 Task: Master Chrome Reading List.
Action: Mouse moved to (1023, 30)
Screenshot: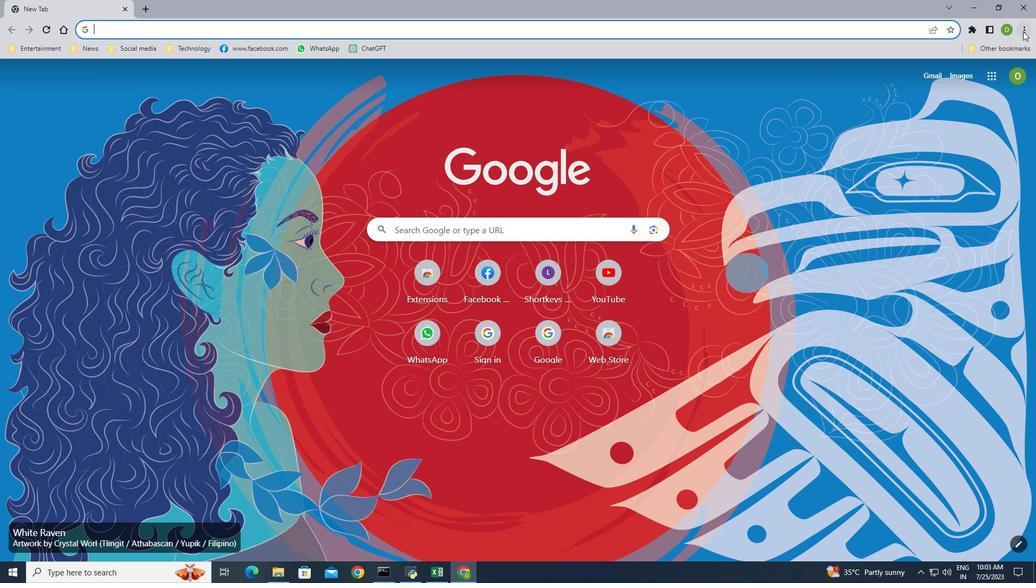 
Action: Mouse pressed left at (1023, 30)
Screenshot: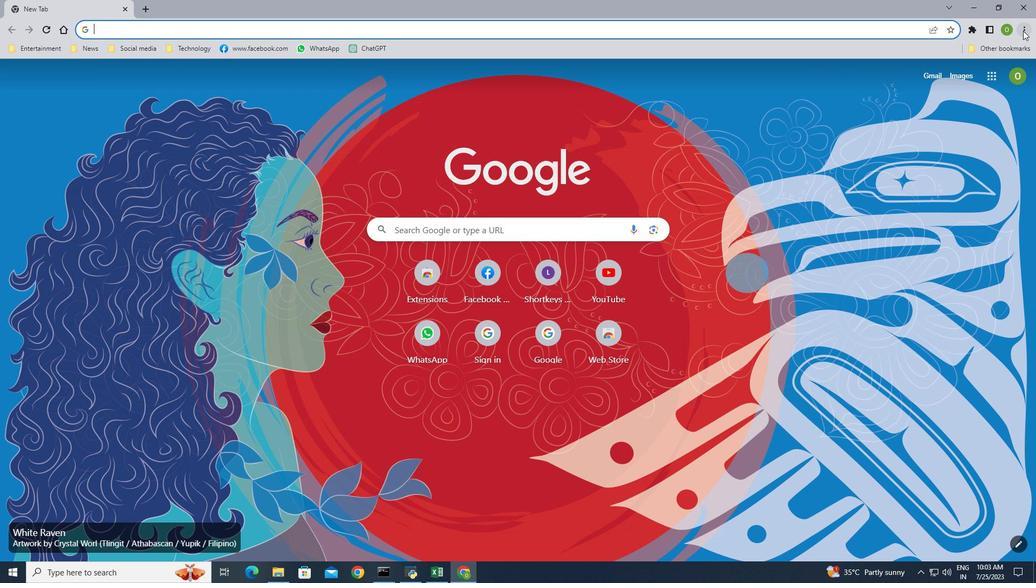 
Action: Mouse moved to (933, 140)
Screenshot: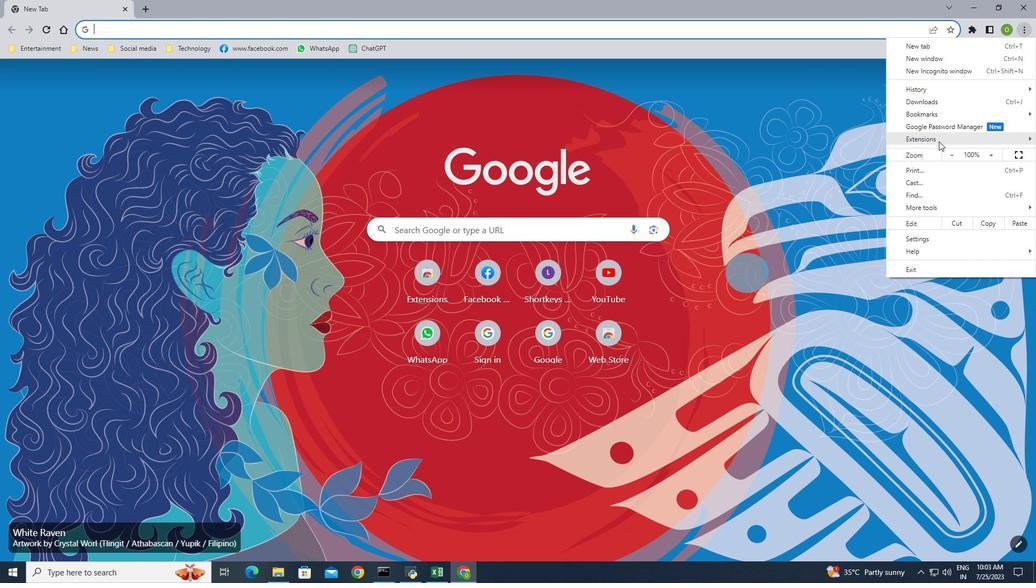 
Action: Mouse pressed left at (933, 140)
Screenshot: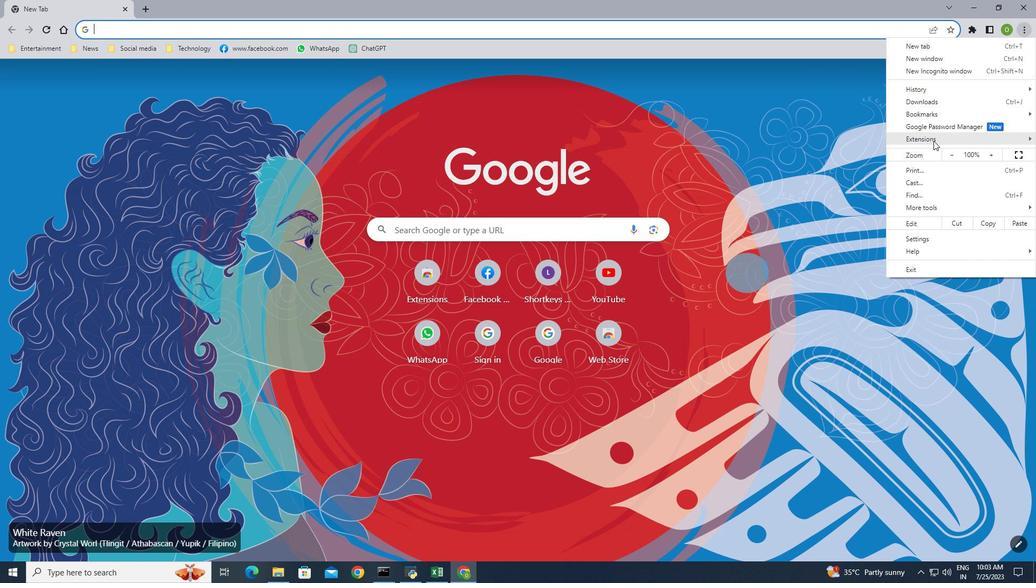 
Action: Mouse moved to (851, 151)
Screenshot: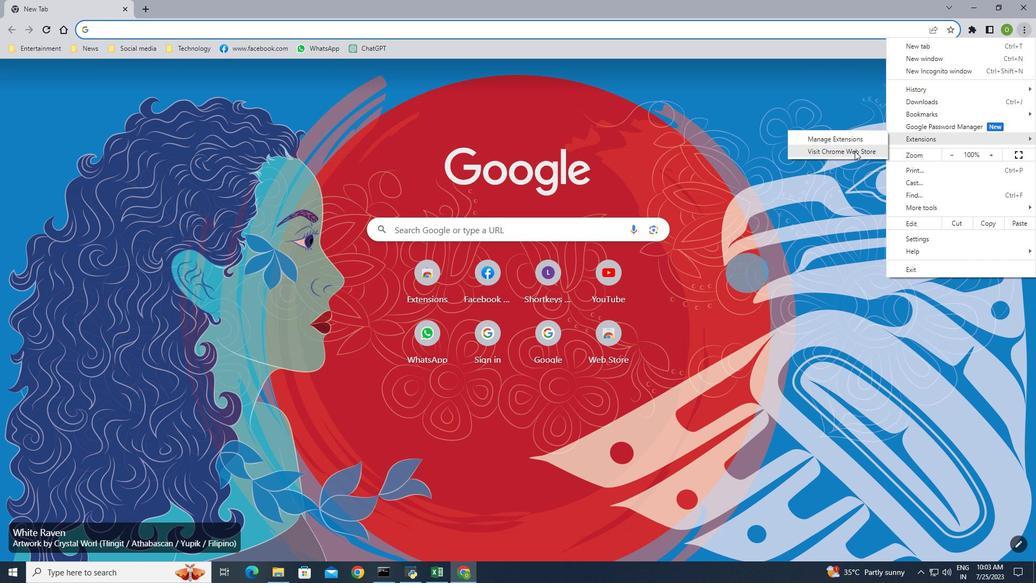 
Action: Mouse pressed left at (851, 151)
Screenshot: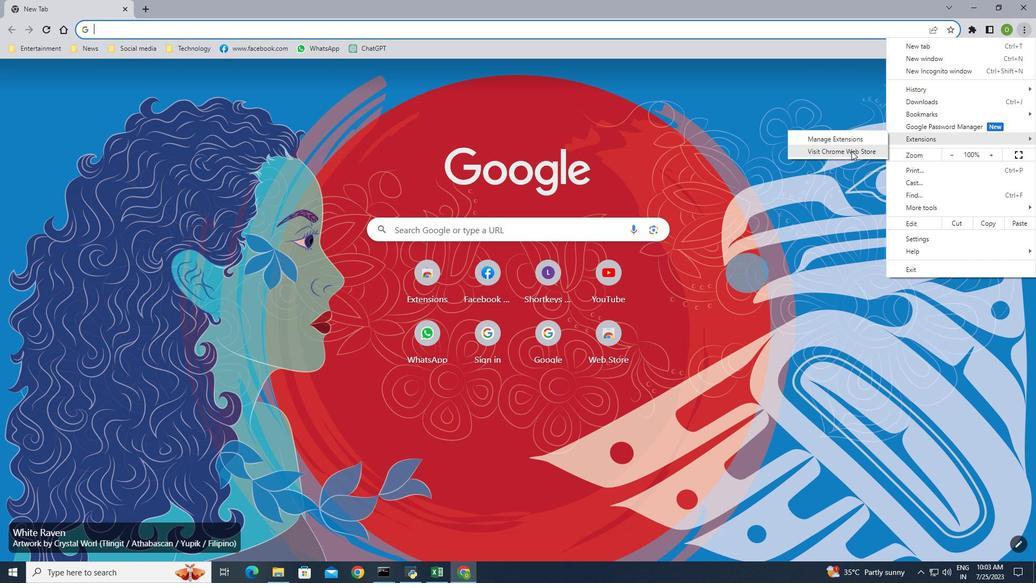
Action: Mouse moved to (278, 111)
Screenshot: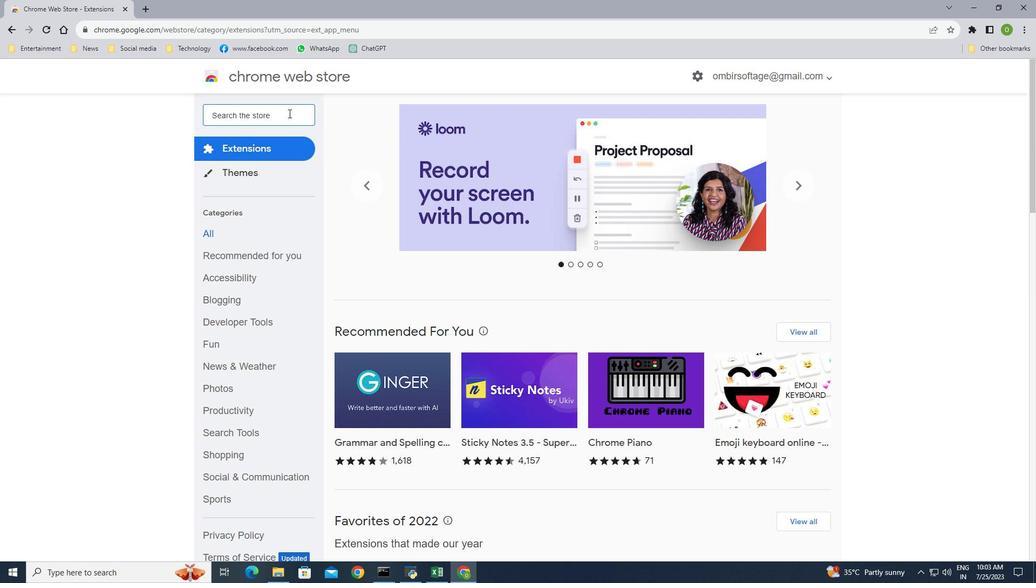 
Action: Mouse pressed left at (278, 111)
Screenshot: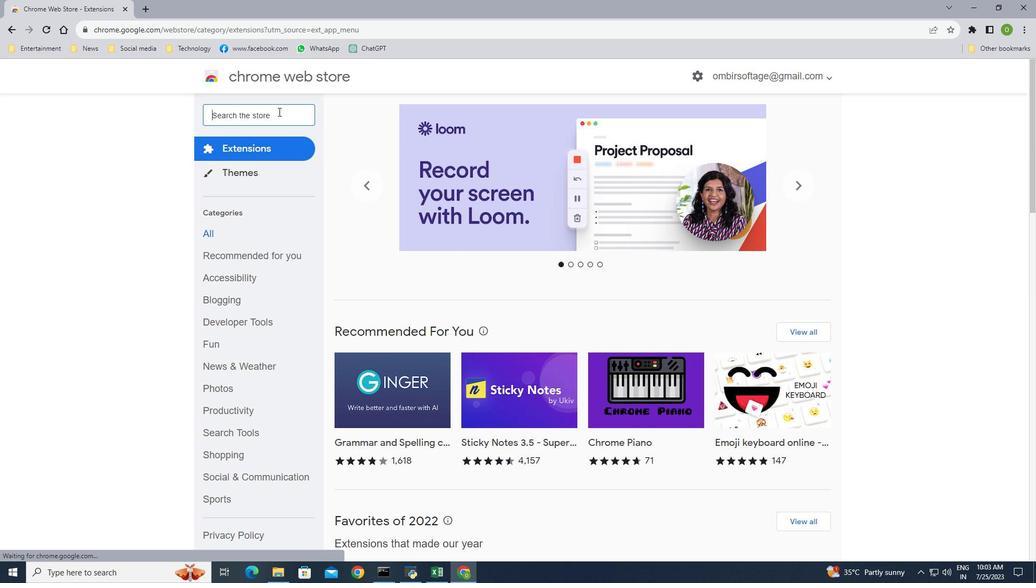 
Action: Key pressed reading<Key.space>list<Key.enter>
Screenshot: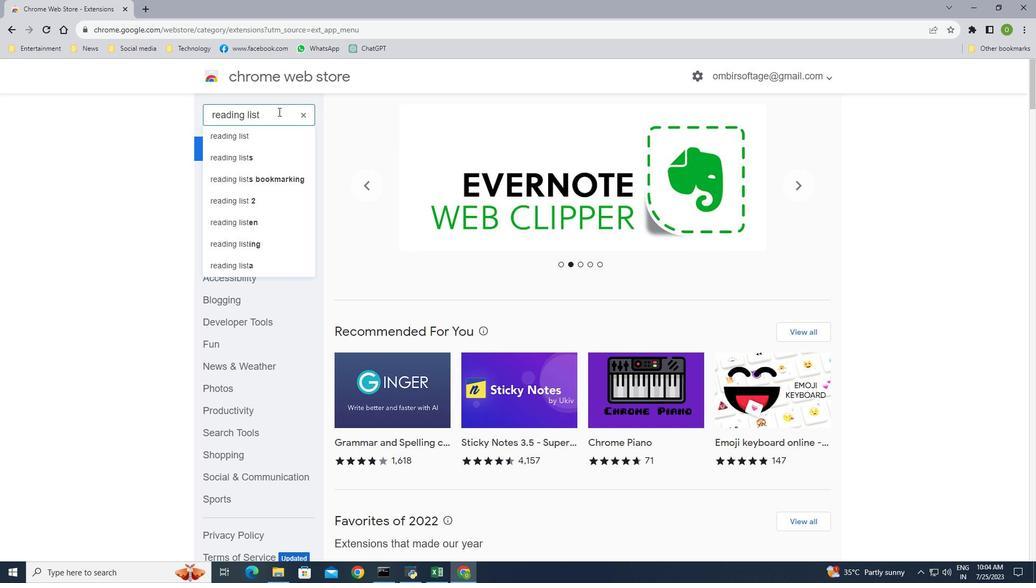 
Action: Mouse moved to (509, 227)
Screenshot: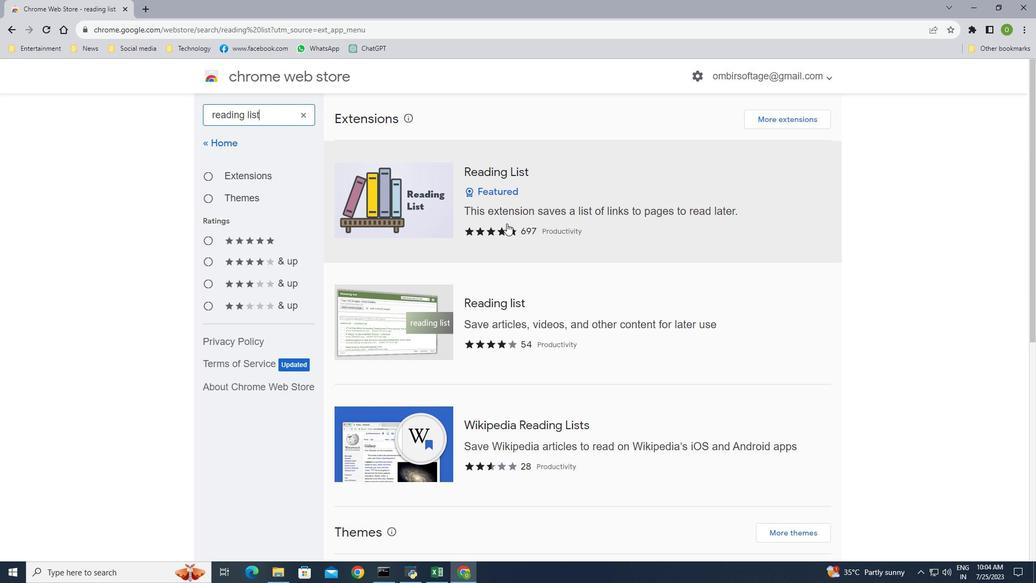 
Action: Mouse scrolled (509, 227) with delta (0, 0)
Screenshot: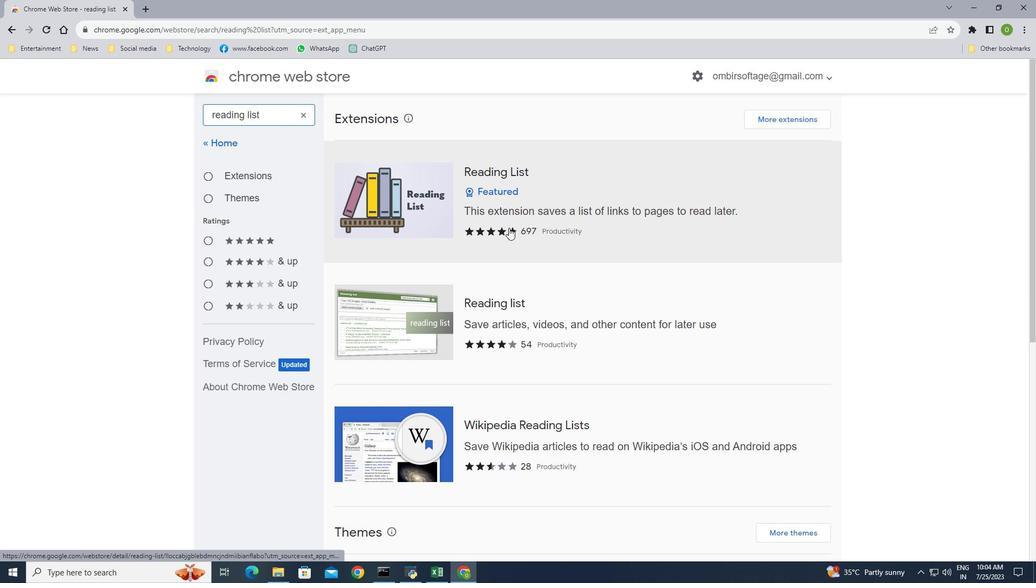
Action: Mouse scrolled (509, 227) with delta (0, 0)
Screenshot: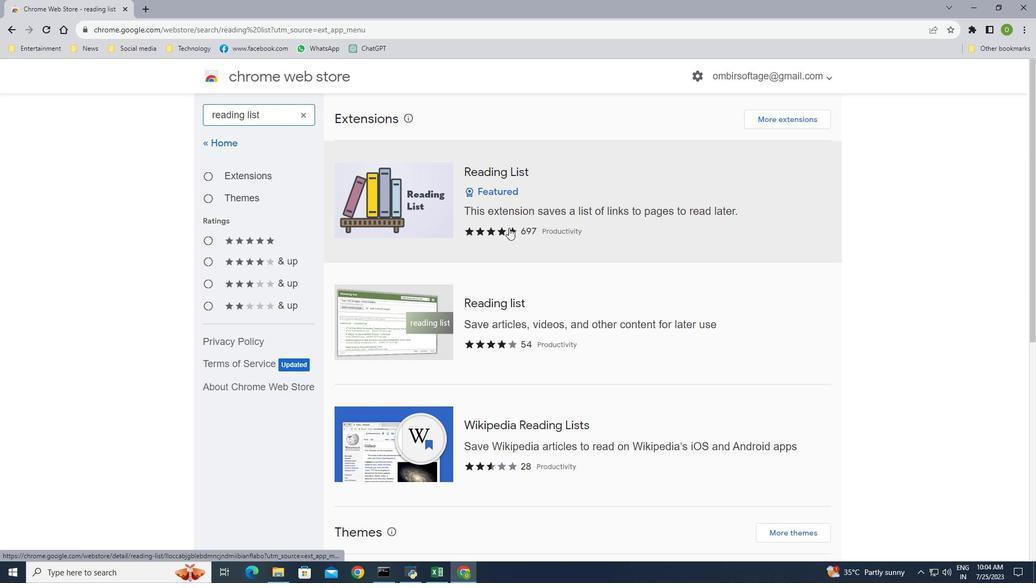 
Action: Mouse moved to (509, 227)
Screenshot: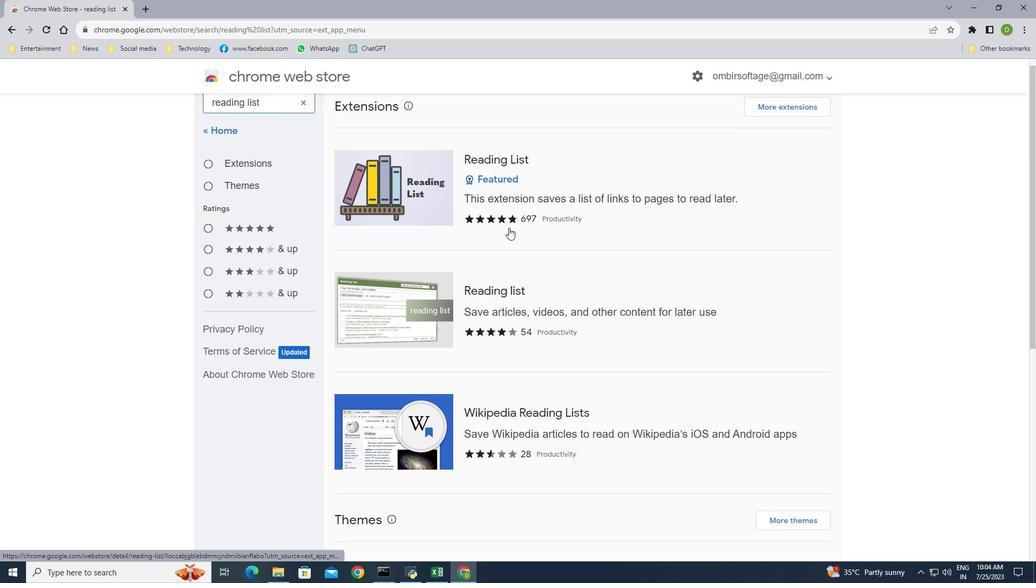 
Action: Mouse scrolled (509, 227) with delta (0, 0)
Screenshot: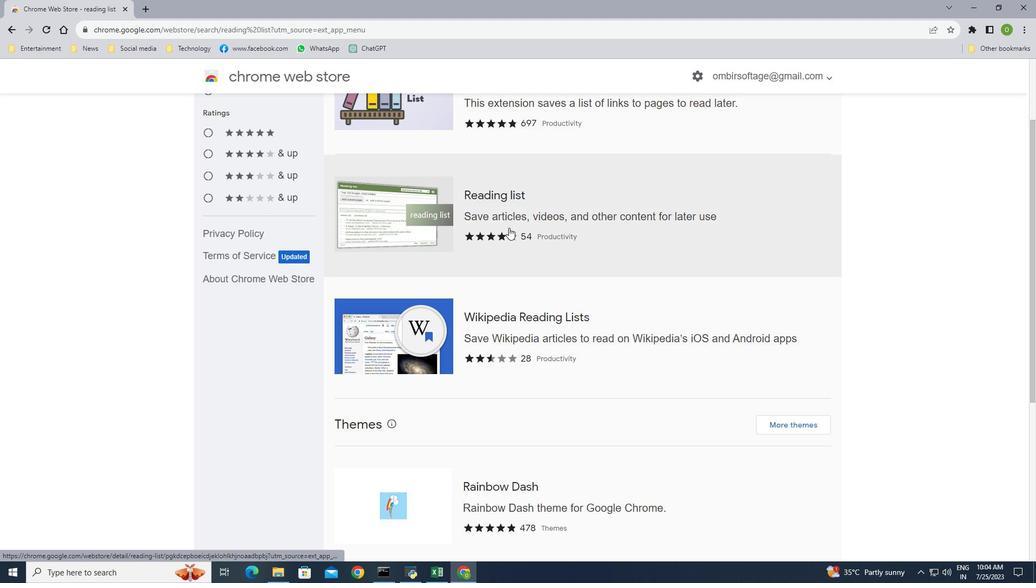 
Action: Mouse scrolled (509, 227) with delta (0, 0)
Screenshot: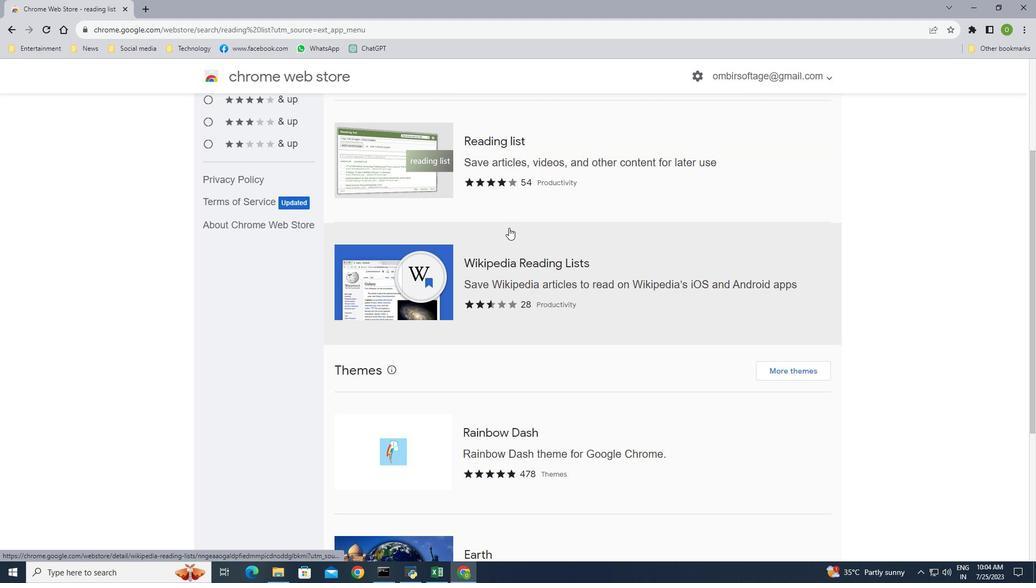 
Action: Mouse scrolled (509, 227) with delta (0, 0)
Screenshot: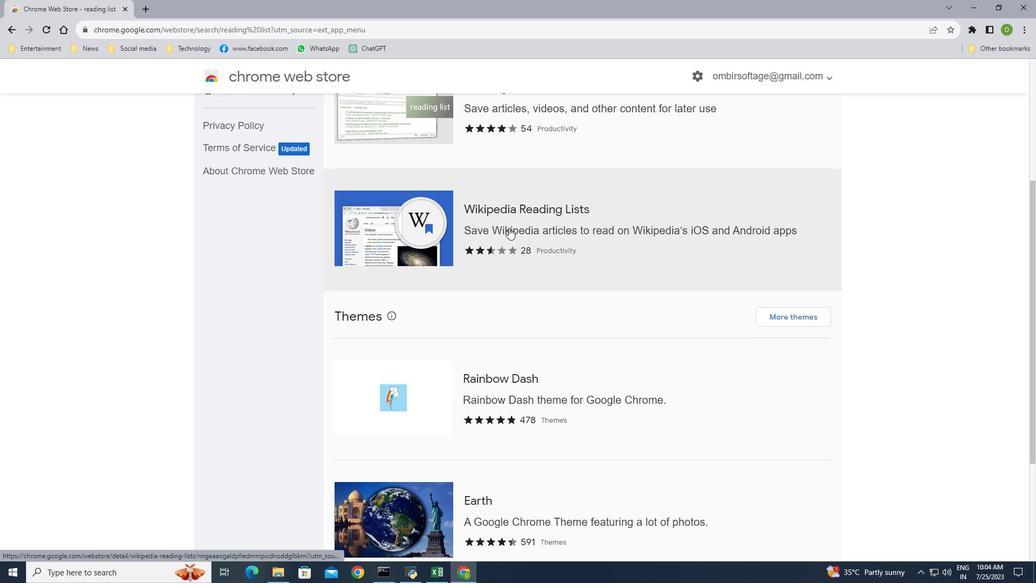 
Action: Mouse scrolled (509, 227) with delta (0, 0)
Screenshot: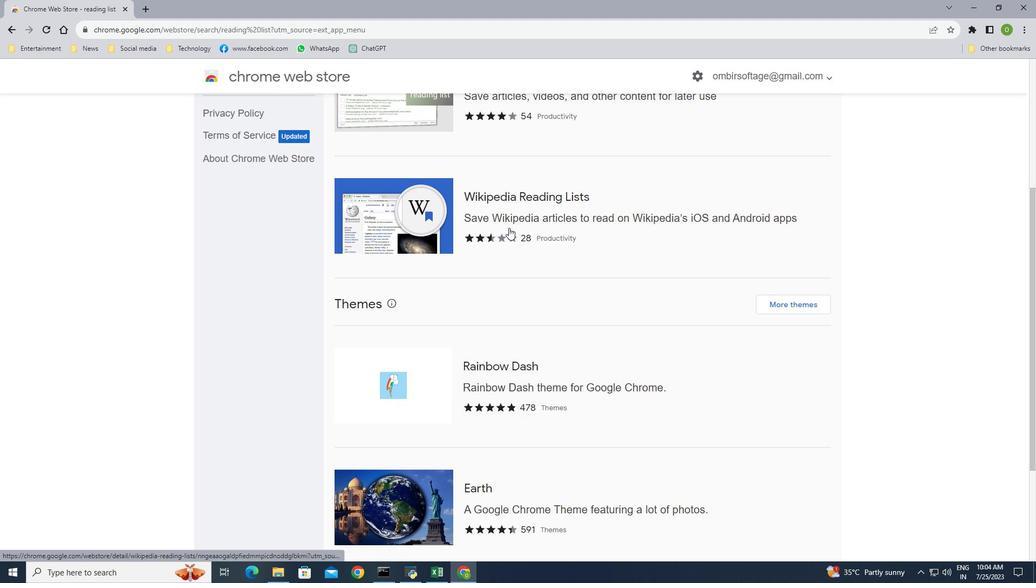 
Action: Mouse scrolled (509, 227) with delta (0, 0)
Screenshot: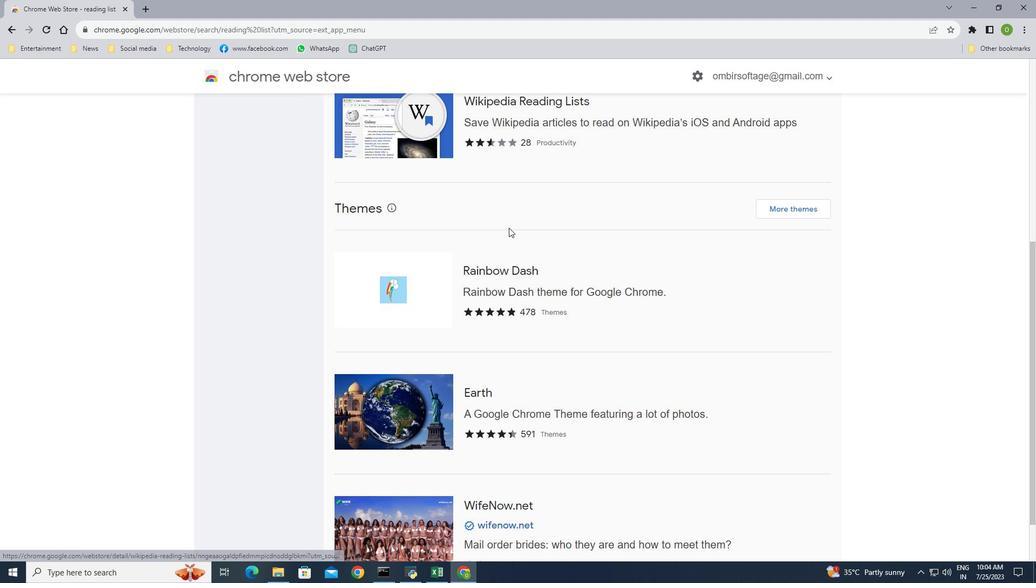 
Action: Mouse scrolled (509, 227) with delta (0, 0)
Screenshot: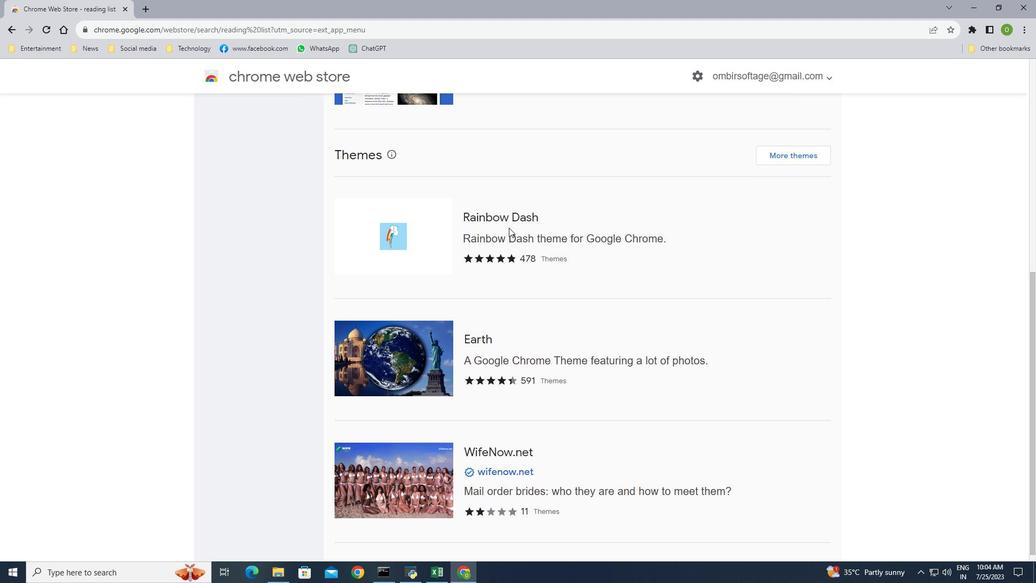 
Action: Mouse scrolled (509, 227) with delta (0, 0)
Screenshot: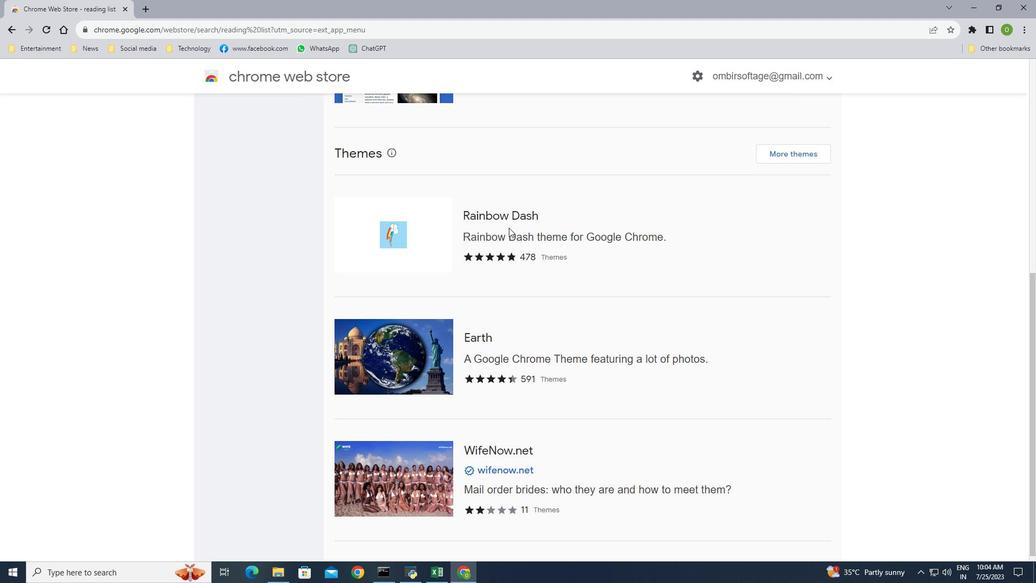 
Action: Mouse scrolled (509, 227) with delta (0, 0)
Screenshot: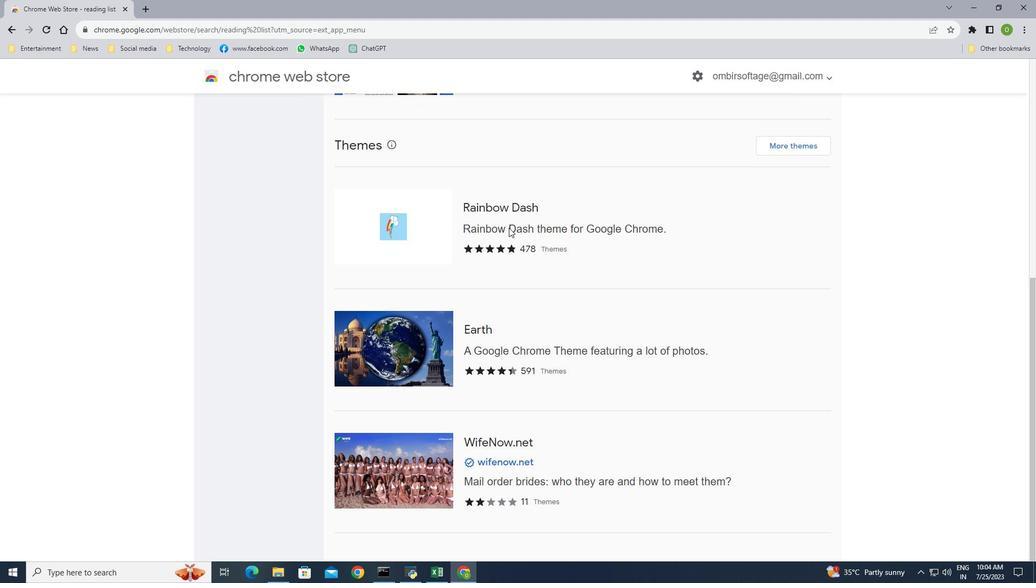 
Action: Mouse moved to (509, 227)
Screenshot: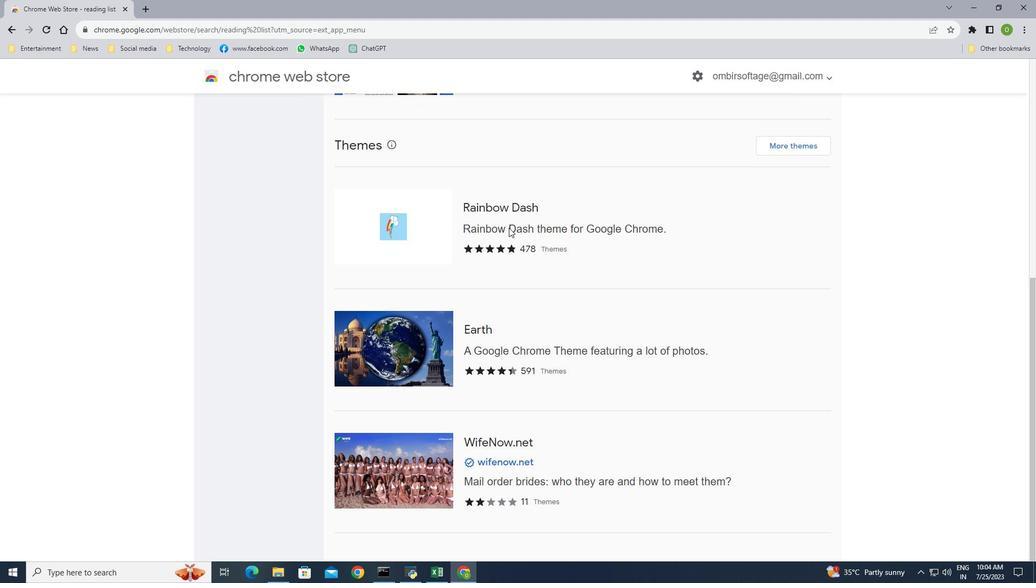 
Action: Mouse scrolled (509, 227) with delta (0, 0)
Screenshot: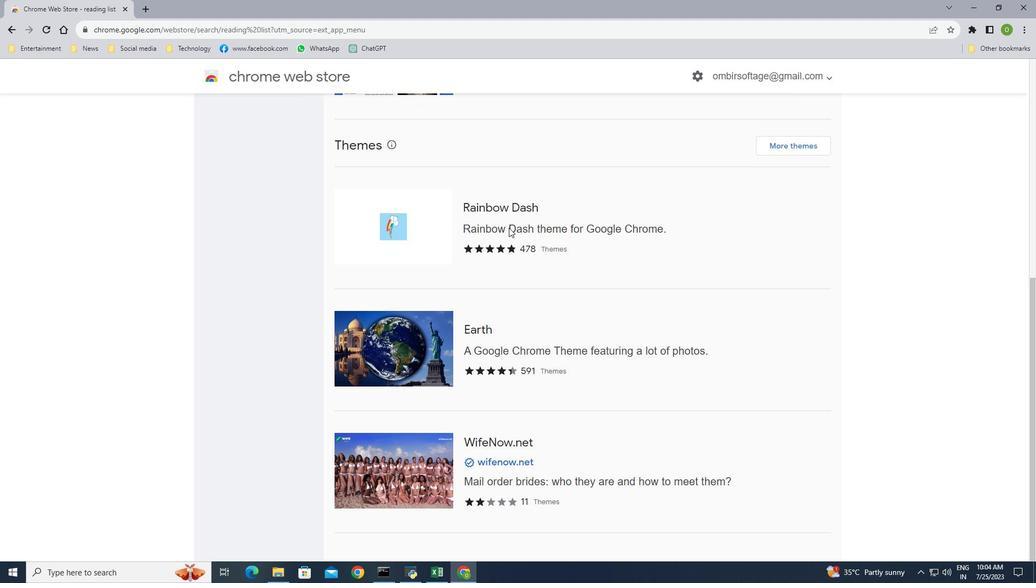 
Action: Mouse moved to (509, 226)
Screenshot: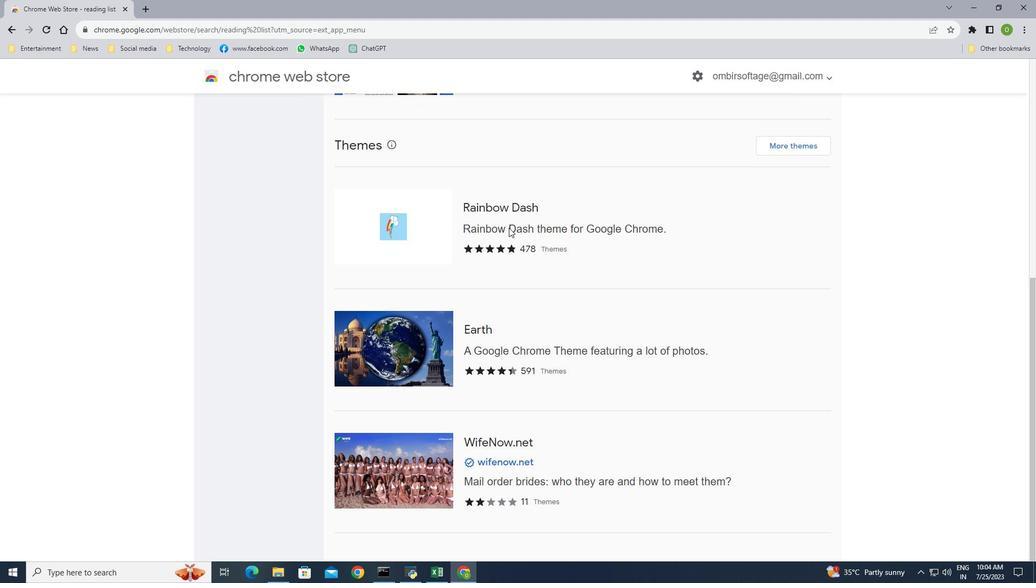 
Action: Mouse scrolled (509, 227) with delta (0, 0)
Screenshot: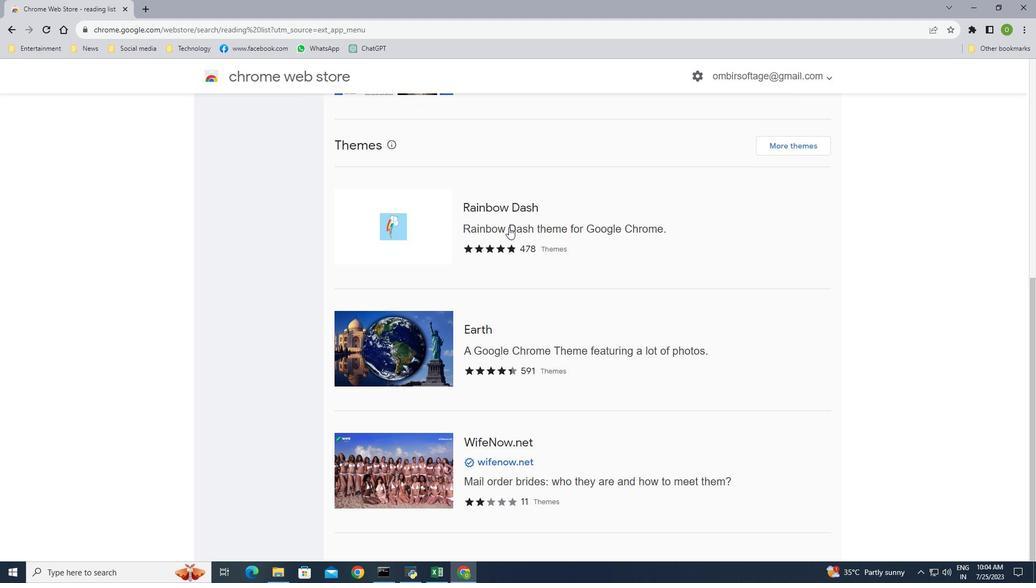 
Action: Mouse scrolled (509, 227) with delta (0, 0)
Screenshot: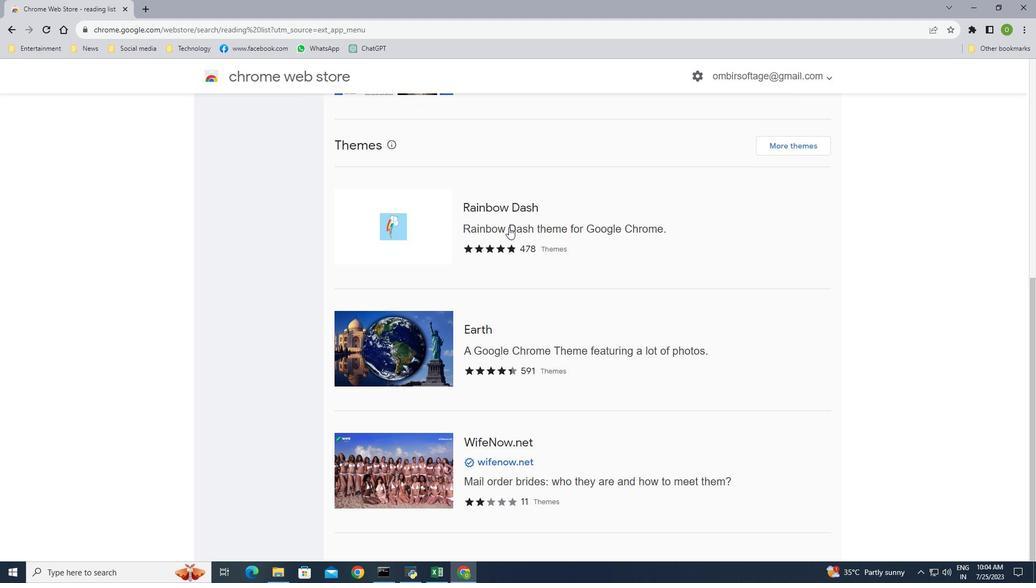 
Action: Mouse scrolled (509, 227) with delta (0, 0)
Screenshot: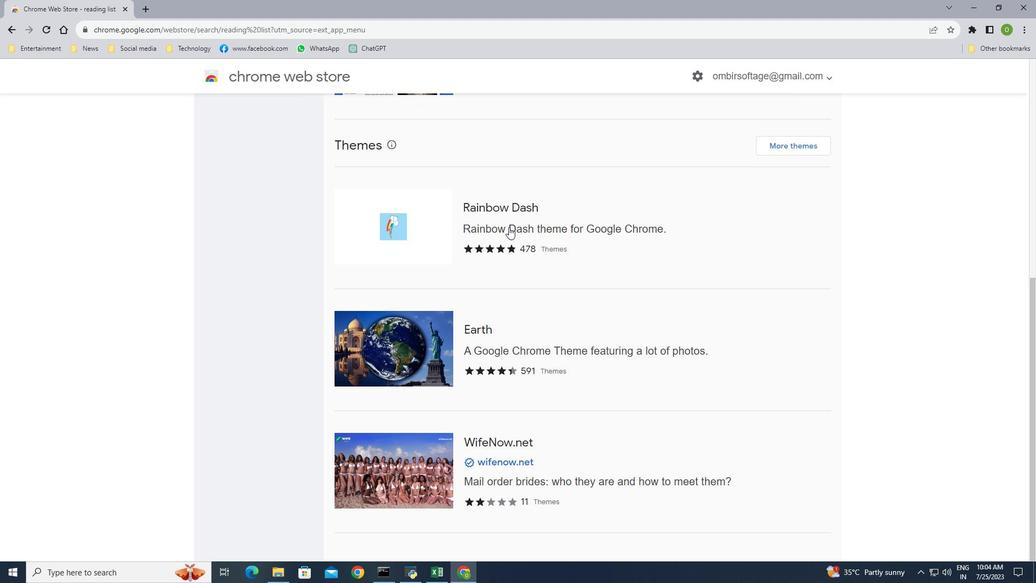 
Action: Mouse scrolled (509, 227) with delta (0, 0)
Screenshot: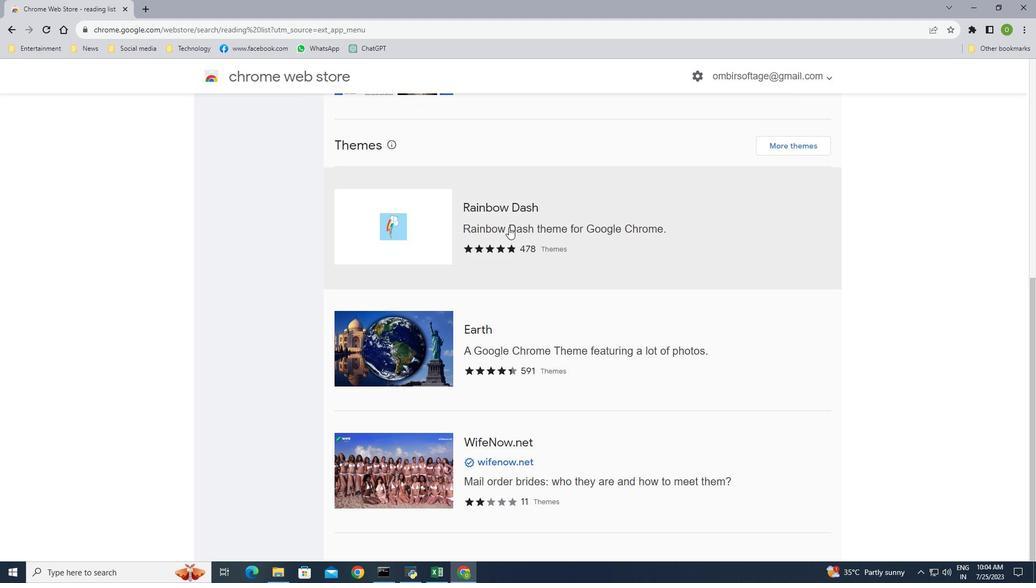
Action: Mouse scrolled (509, 227) with delta (0, 0)
Screenshot: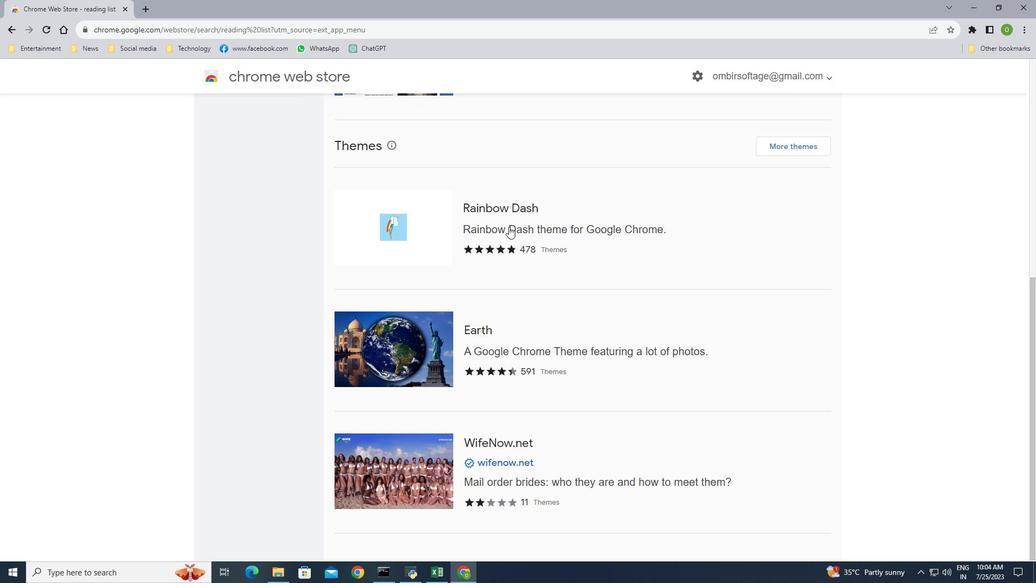 
Action: Mouse scrolled (509, 227) with delta (0, 0)
Screenshot: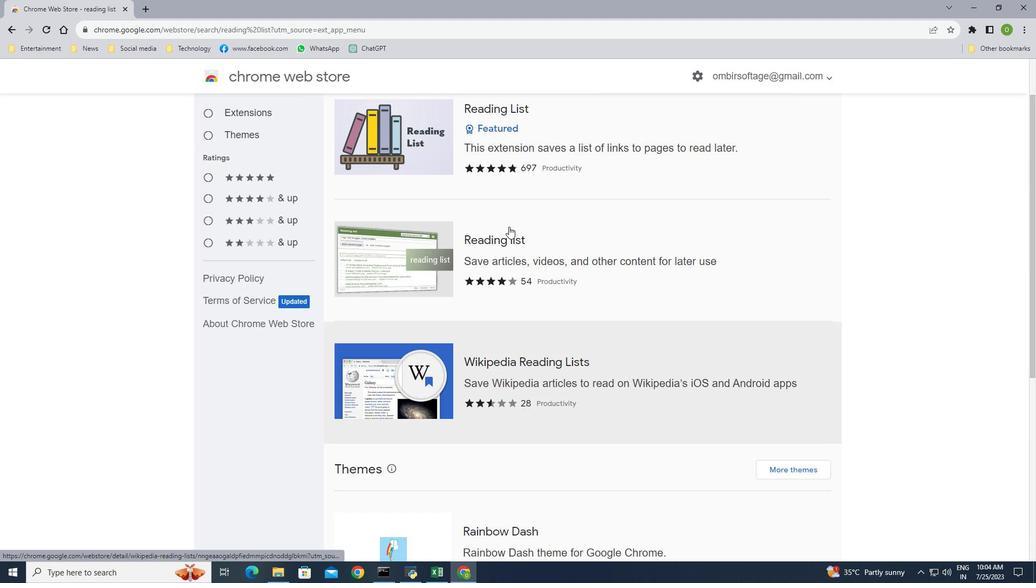 
Action: Mouse scrolled (509, 227) with delta (0, 0)
Screenshot: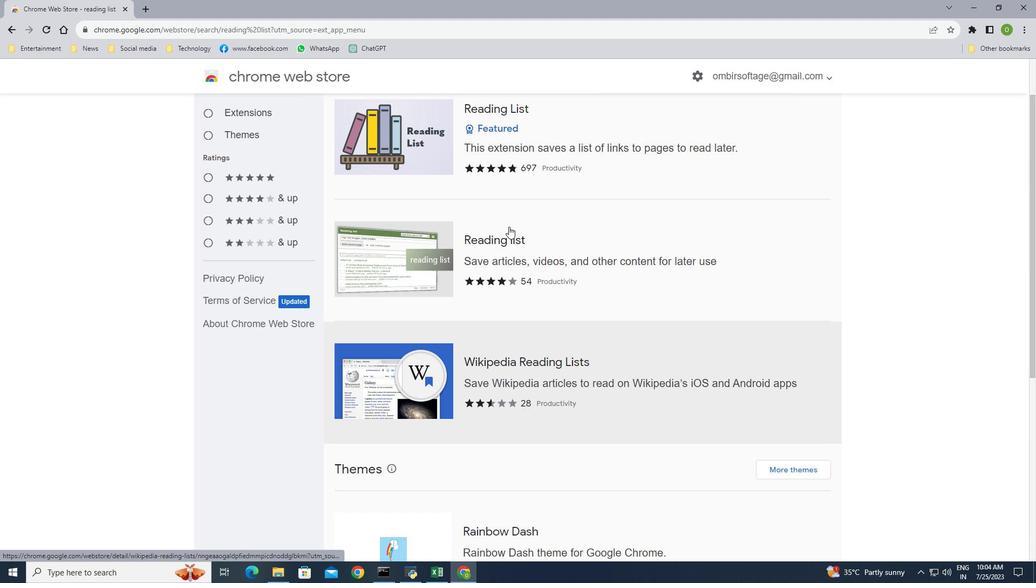 
Action: Mouse scrolled (509, 227) with delta (0, 0)
Screenshot: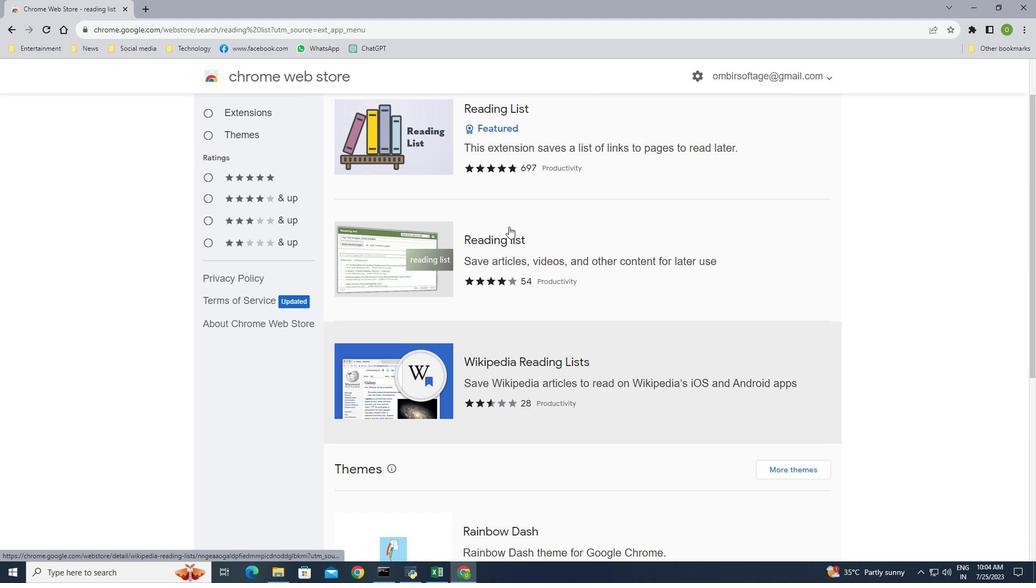 
Action: Mouse scrolled (509, 227) with delta (0, 0)
Screenshot: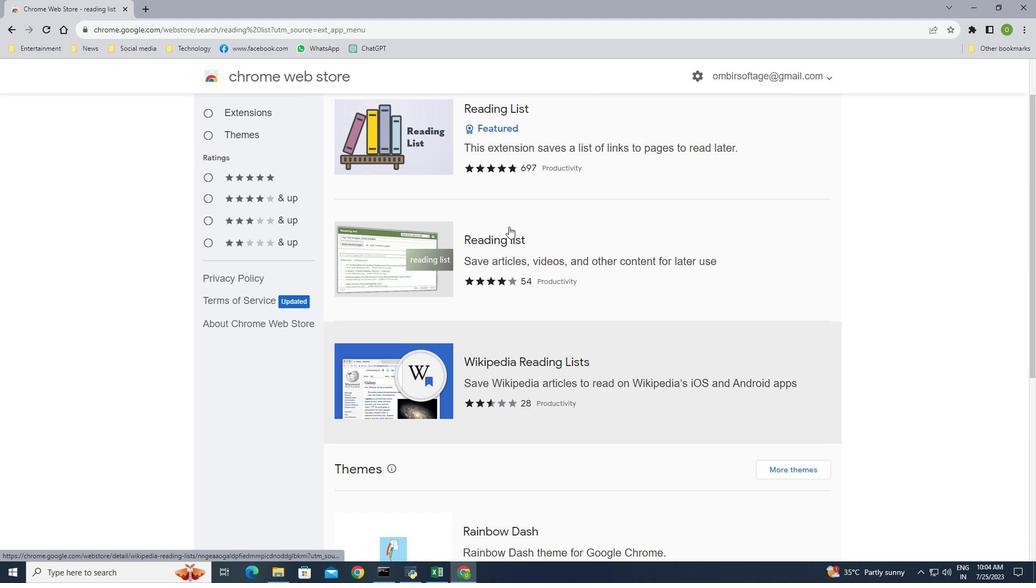 
Action: Mouse scrolled (509, 227) with delta (0, 0)
Screenshot: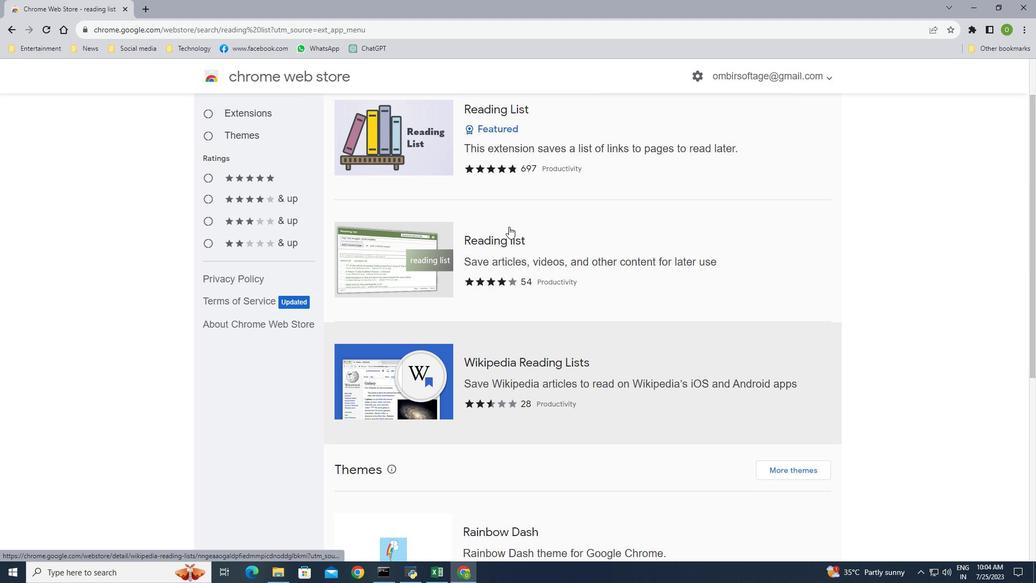 
Action: Mouse moved to (249, 112)
Screenshot: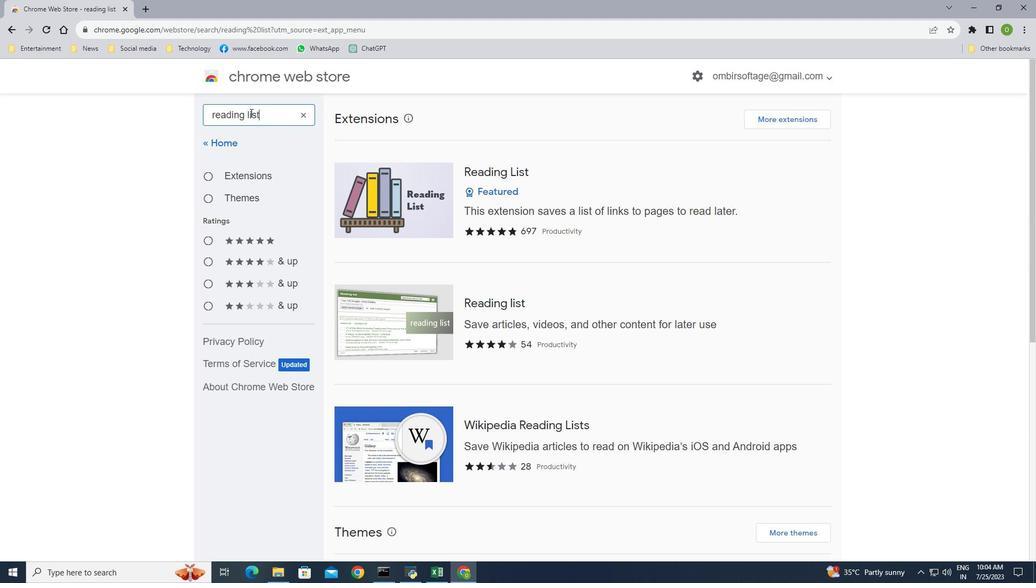 
Action: Mouse pressed left at (249, 112)
Screenshot: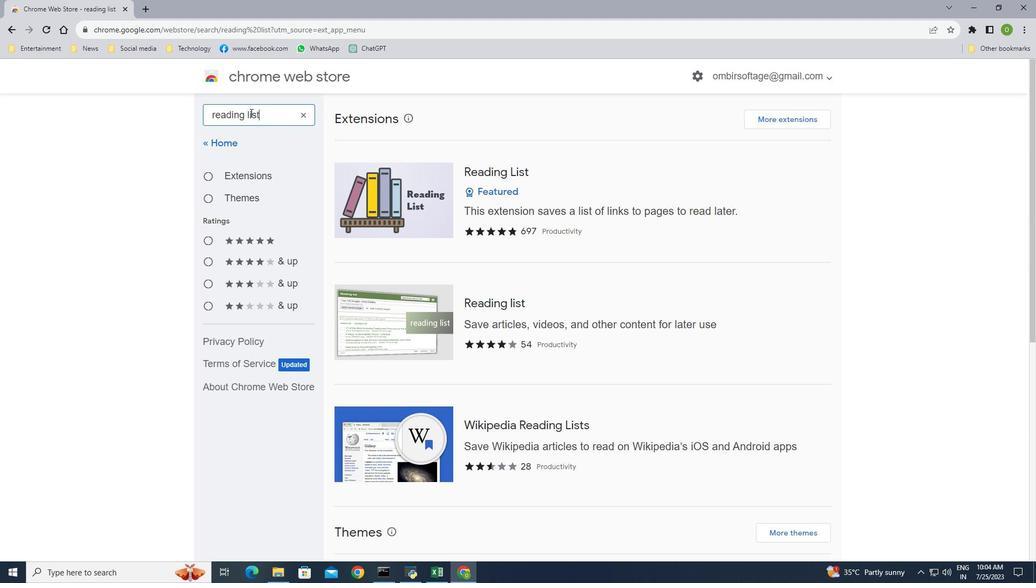 
Action: Mouse moved to (539, 117)
Screenshot: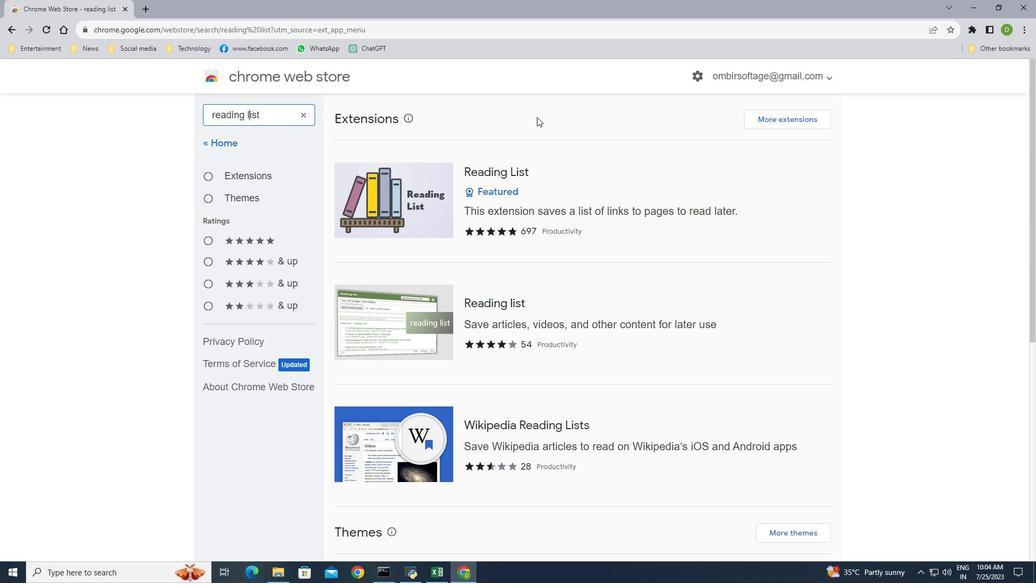 
Action: Key pressed <Key.backspace><Key.shift>L<Key.left><Key.left><Key.left><Key.left><Key.left><Key.left><Key.left><Key.left><Key.left><Key.left><Key.right><Key.backspace><Key.shift><Key.shift><Key.shift>R<Key.enter>
Screenshot: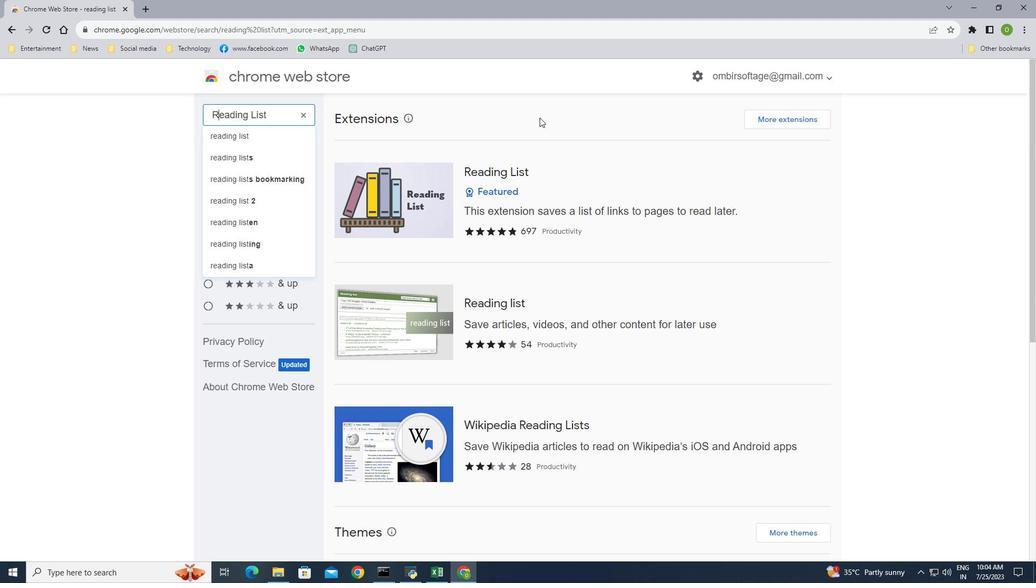 
Action: Mouse moved to (498, 169)
Screenshot: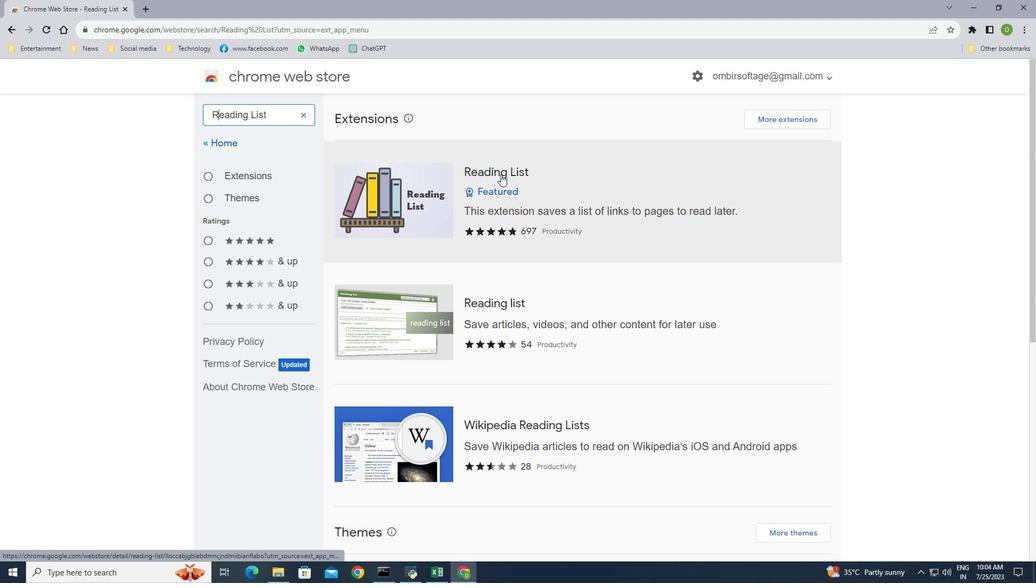 
Action: Mouse pressed left at (498, 169)
Screenshot: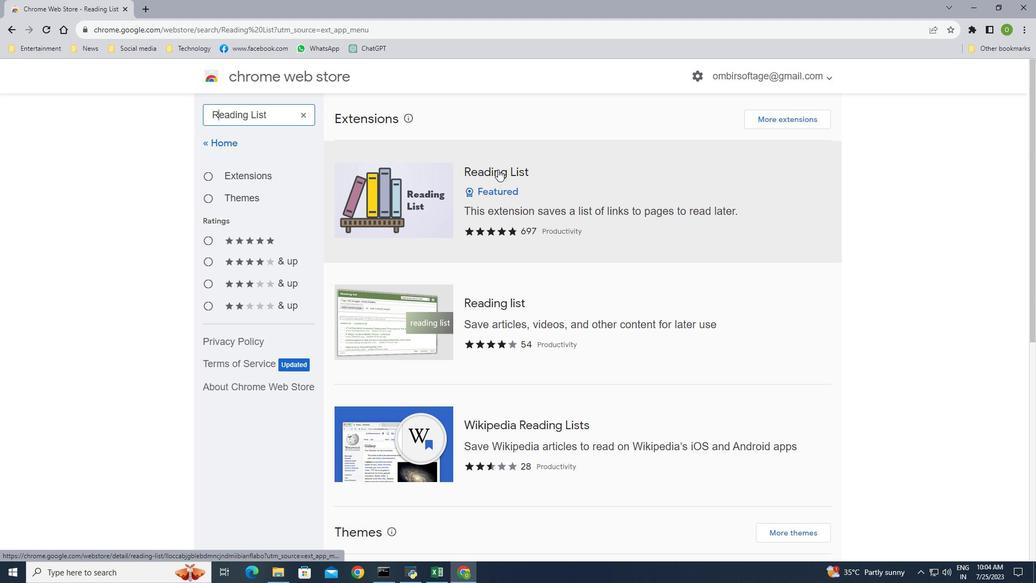 
Action: Mouse moved to (747, 150)
Screenshot: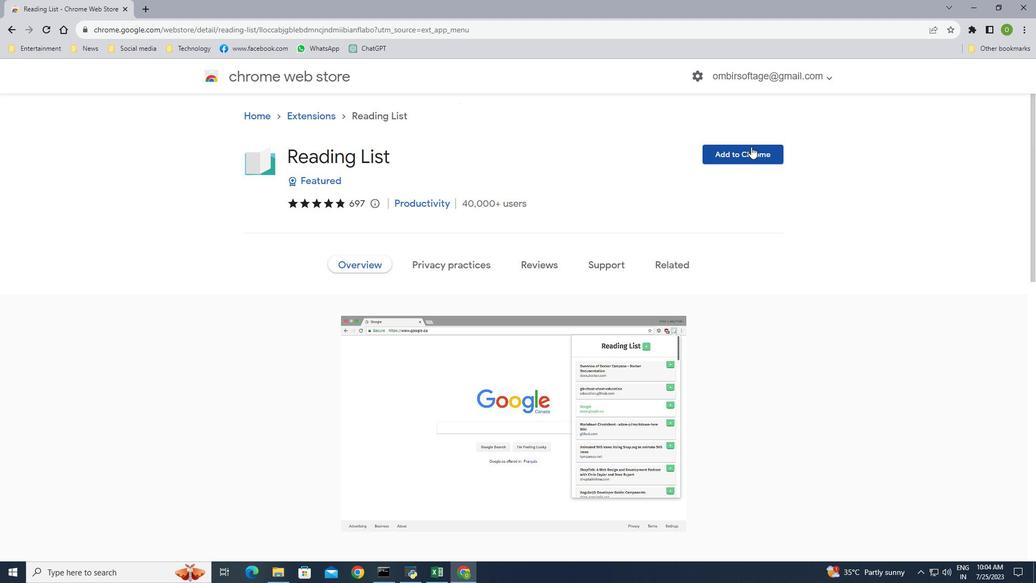 
Action: Mouse pressed left at (747, 150)
Screenshot: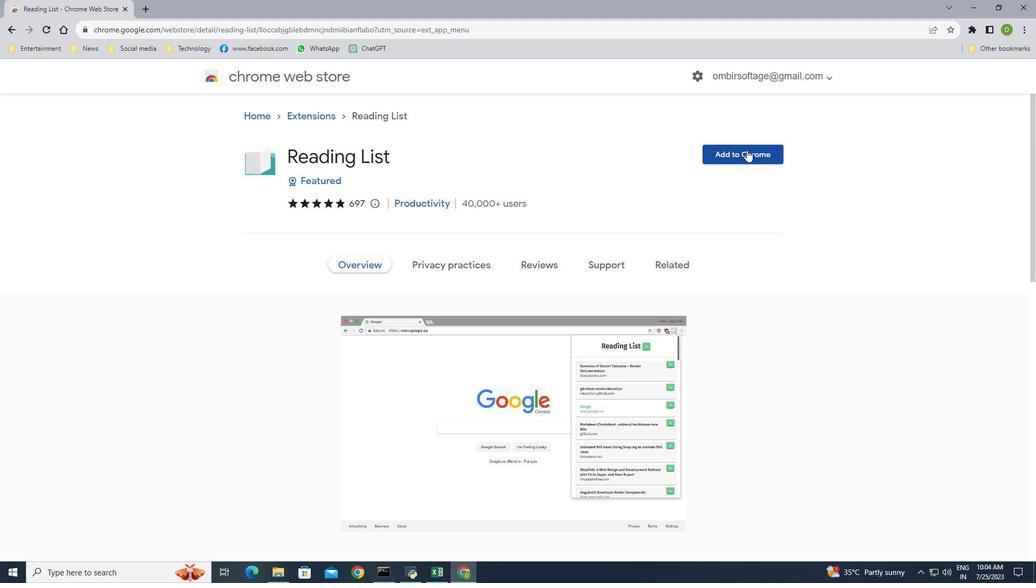 
Action: Mouse moved to (526, 118)
Screenshot: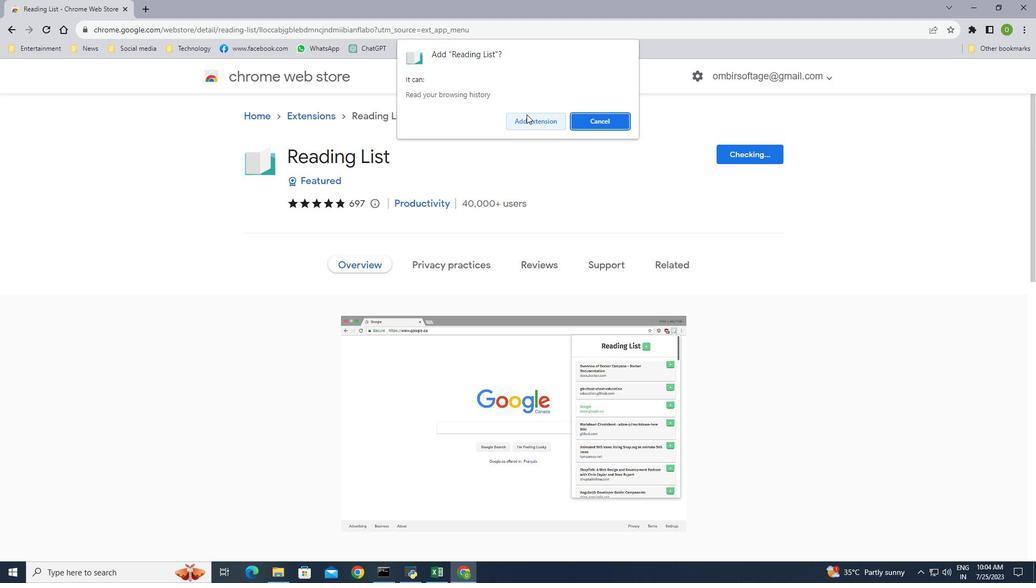 
Action: Mouse pressed left at (526, 118)
Screenshot: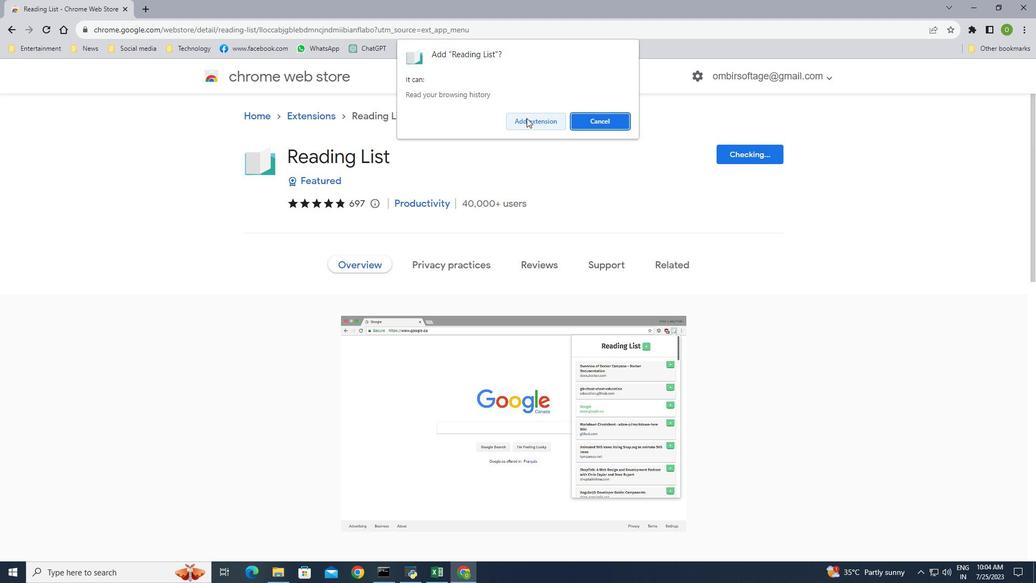 
Action: Mouse moved to (142, 8)
Screenshot: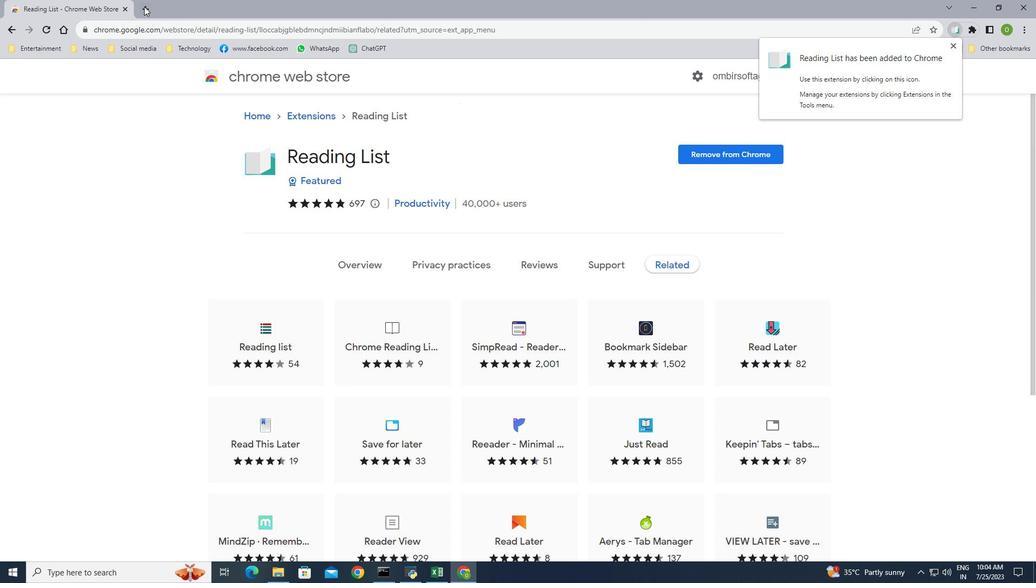 
Action: Mouse pressed left at (142, 8)
Screenshot: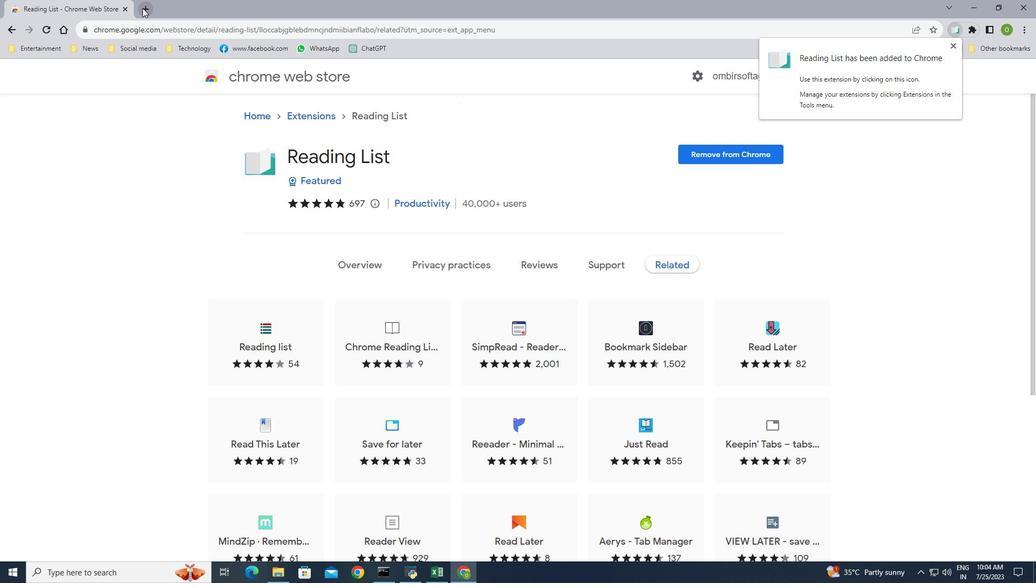 
Action: Mouse moved to (125, 7)
Screenshot: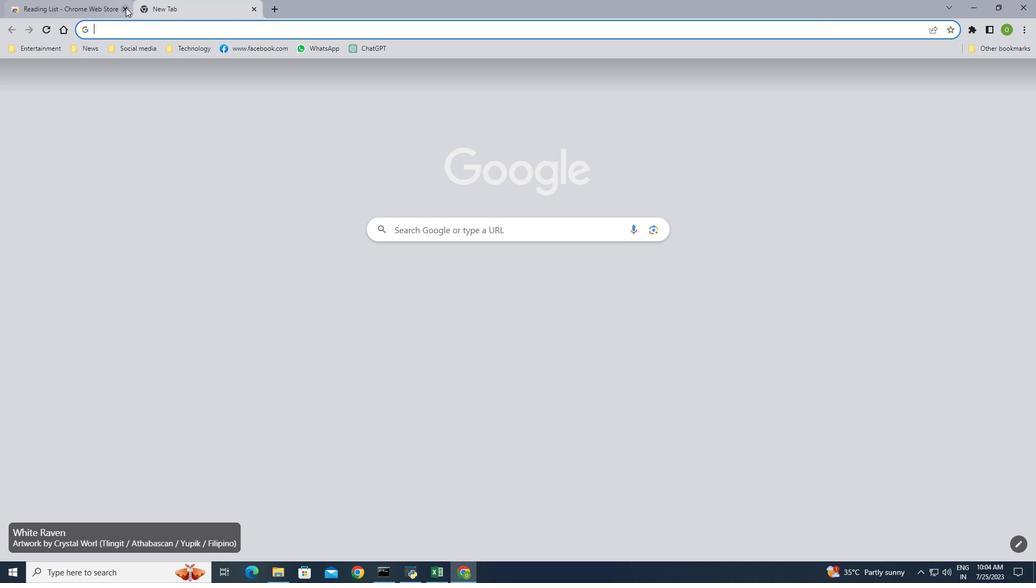 
Action: Mouse pressed left at (125, 7)
Screenshot: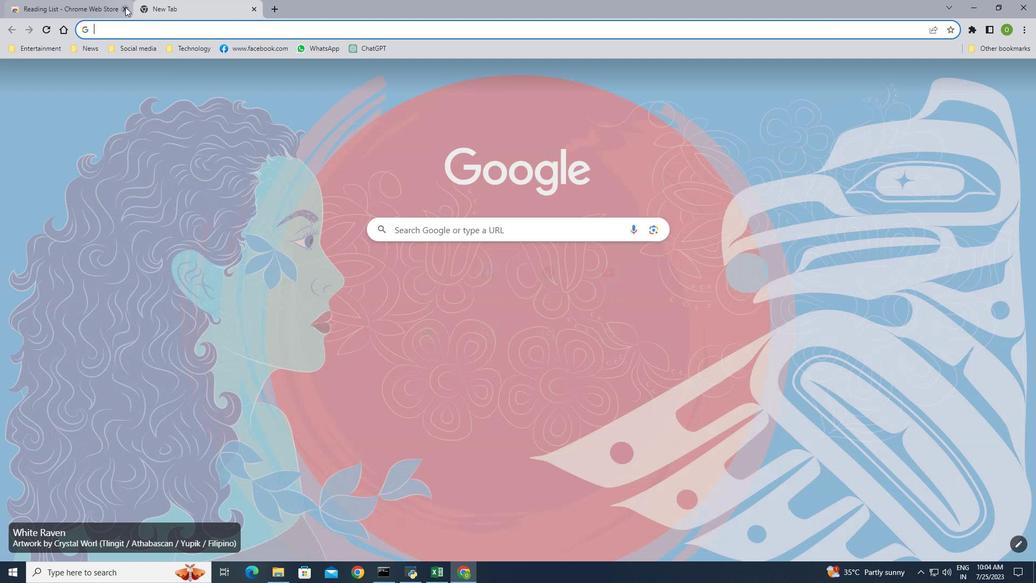 
Action: Mouse moved to (517, 31)
Screenshot: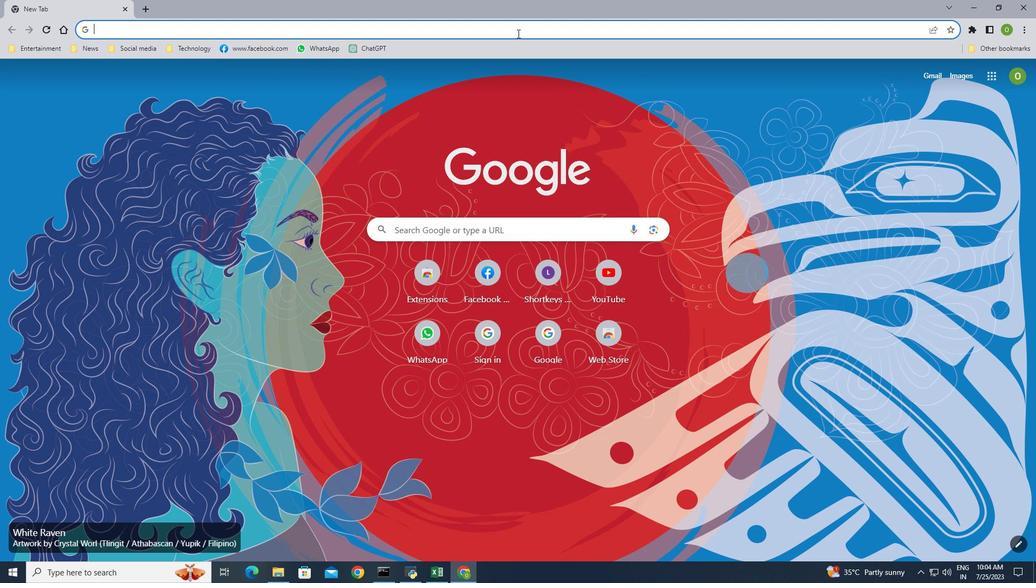 
Action: Mouse pressed left at (517, 31)
Screenshot: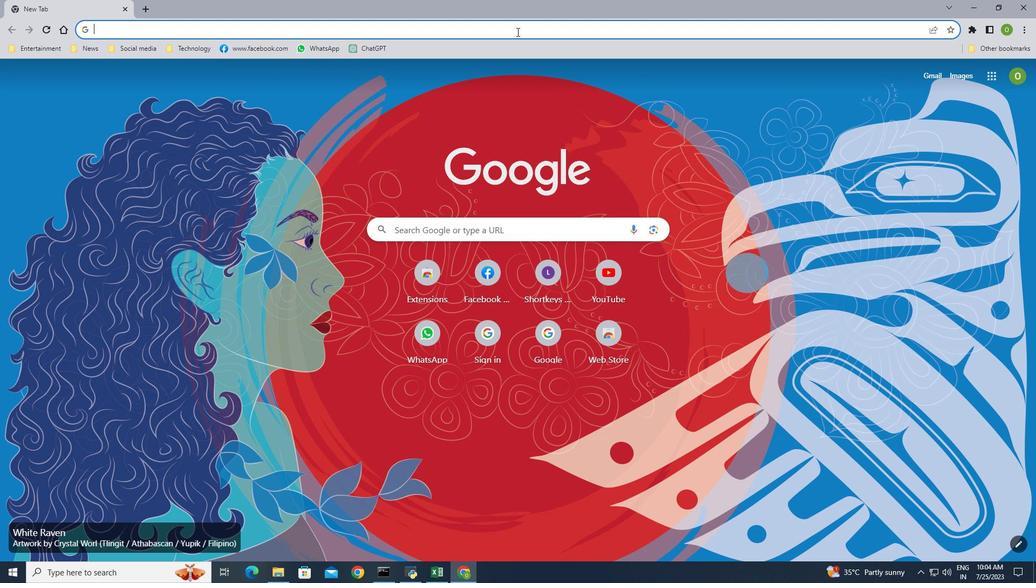 
Action: Key pressed maht<Key.backspace>atma<Key.space>gandhi<Key.enter>
Screenshot: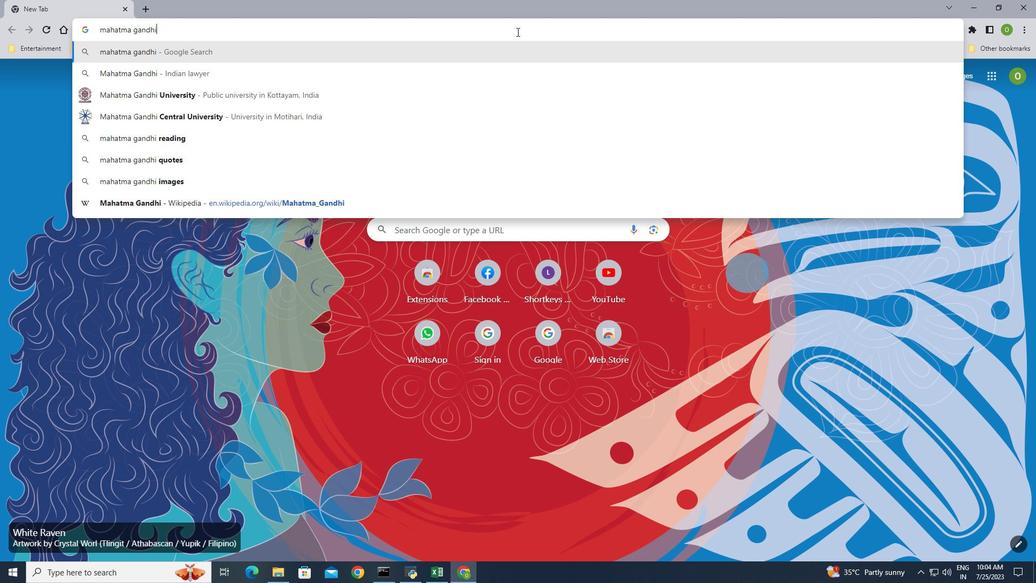 
Action: Mouse moved to (327, 367)
Screenshot: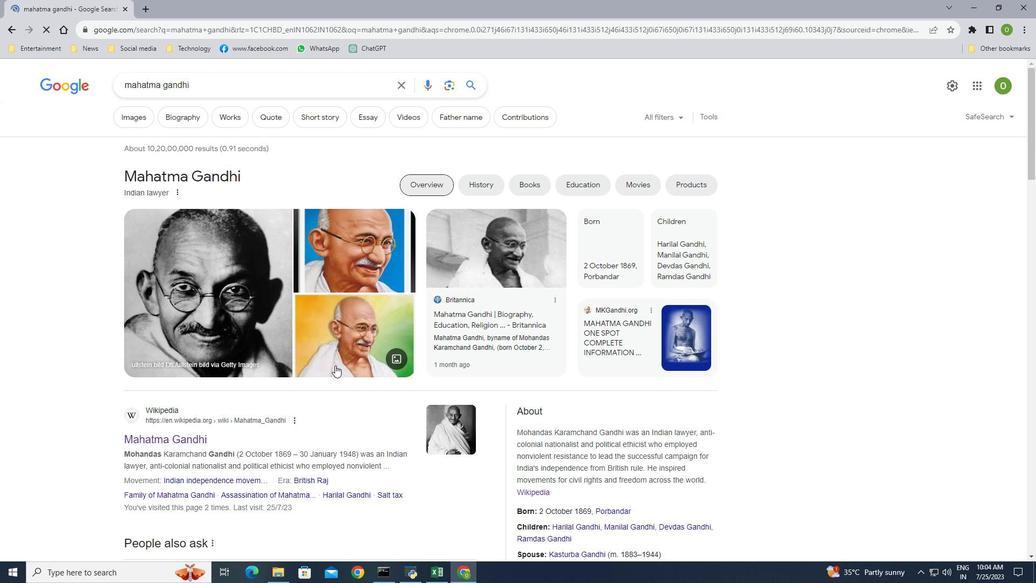 
Action: Mouse scrolled (327, 366) with delta (0, 0)
Screenshot: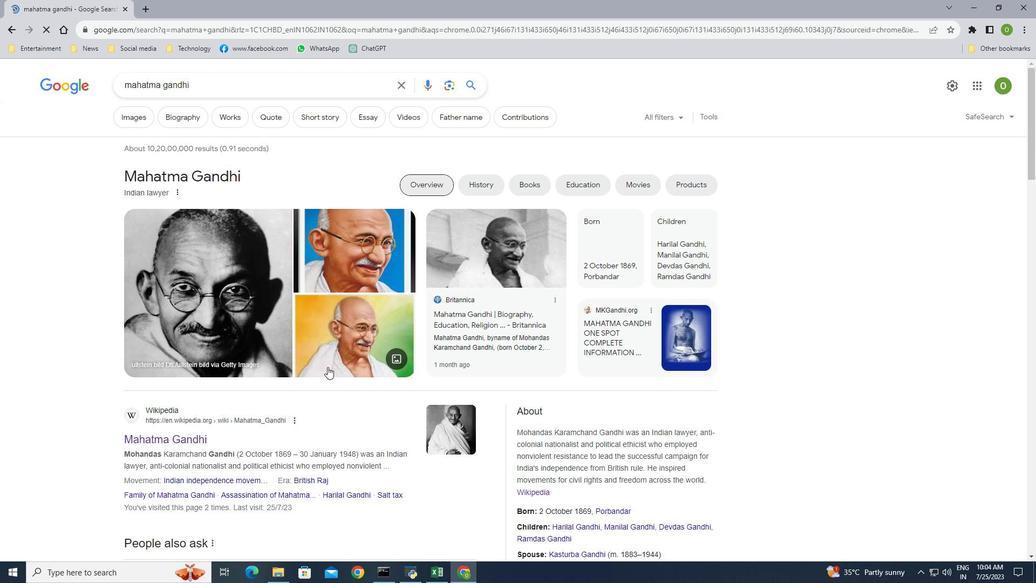 
Action: Mouse scrolled (327, 366) with delta (0, 0)
Screenshot: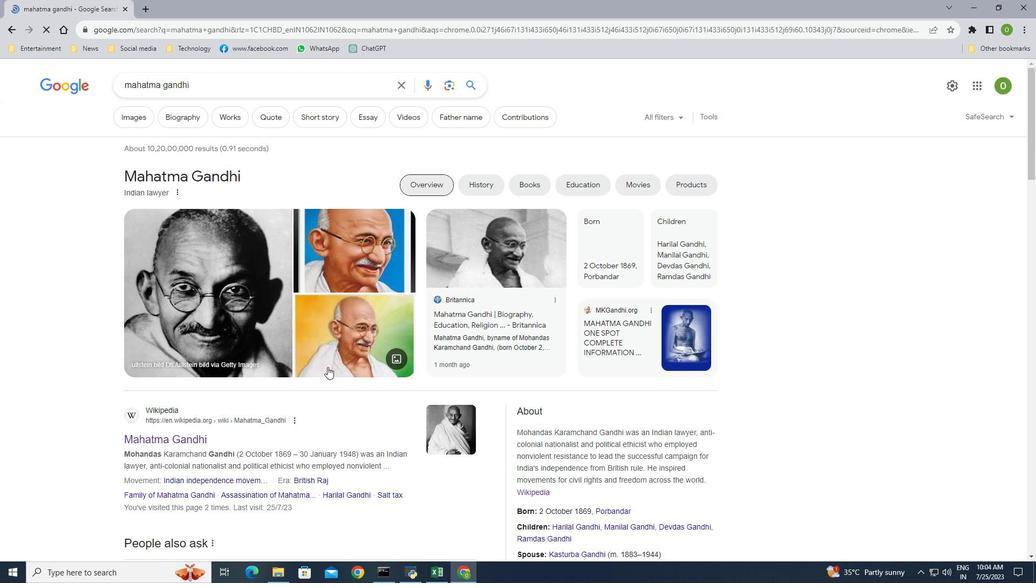 
Action: Mouse moved to (165, 335)
Screenshot: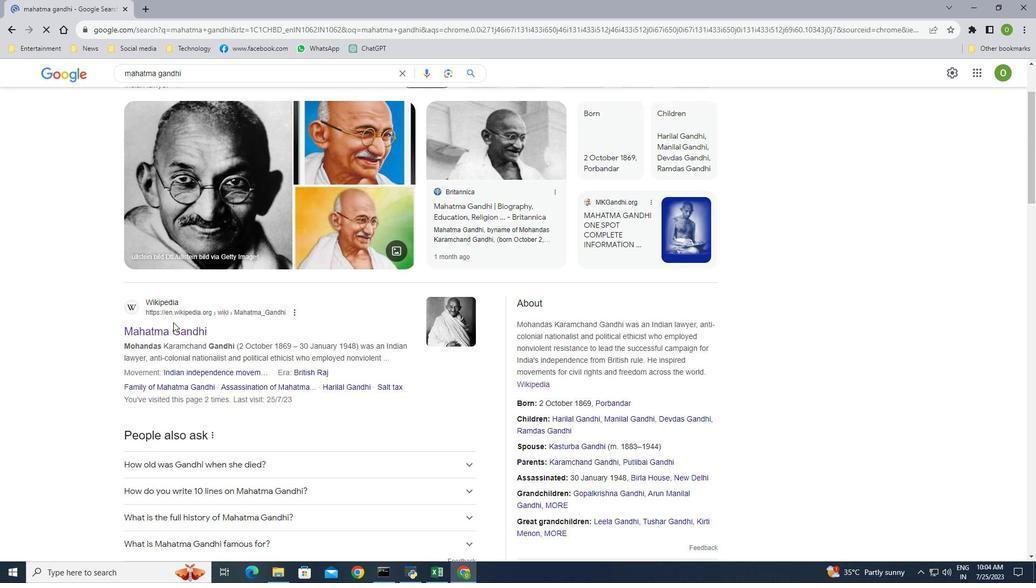 
Action: Mouse pressed left at (165, 335)
Screenshot: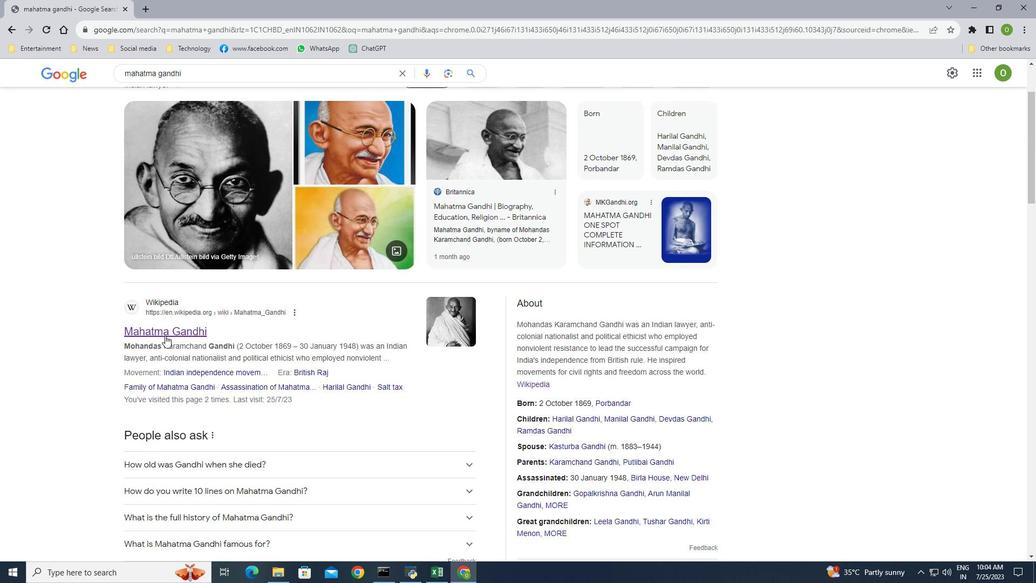 
Action: Mouse moved to (569, 225)
Screenshot: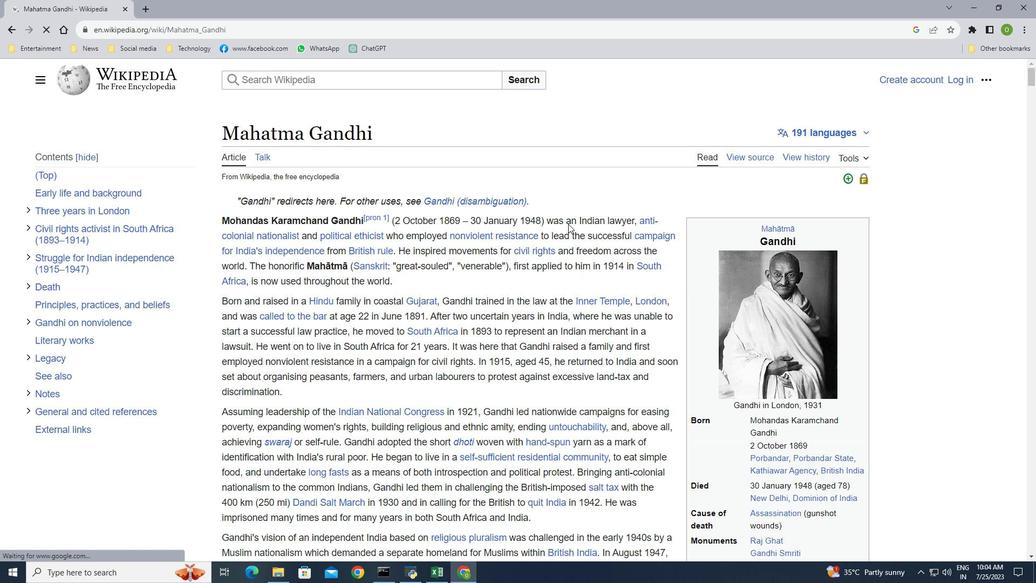 
Action: Mouse scrolled (569, 224) with delta (0, 0)
Screenshot: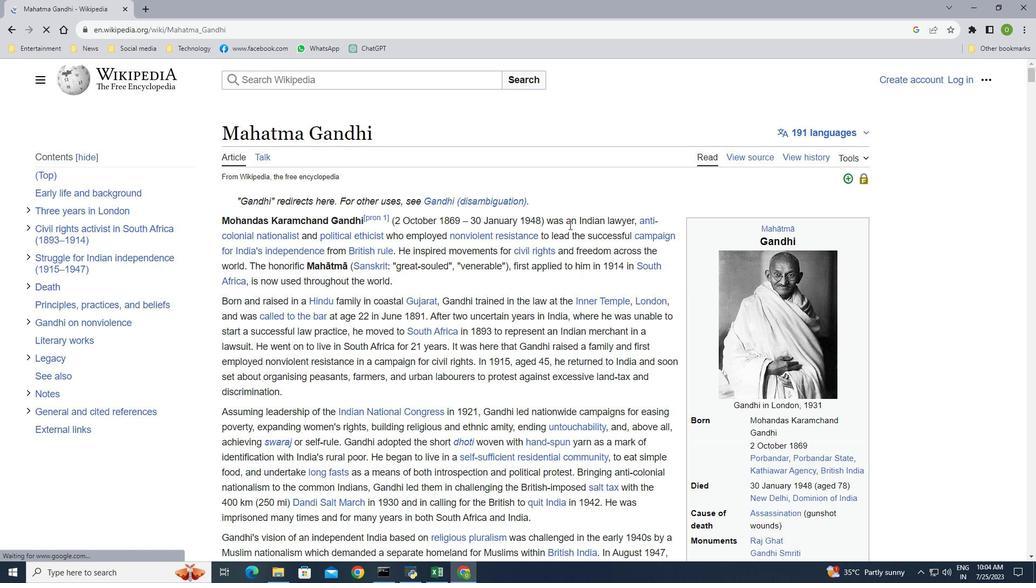 
Action: Mouse scrolled (569, 224) with delta (0, 0)
Screenshot: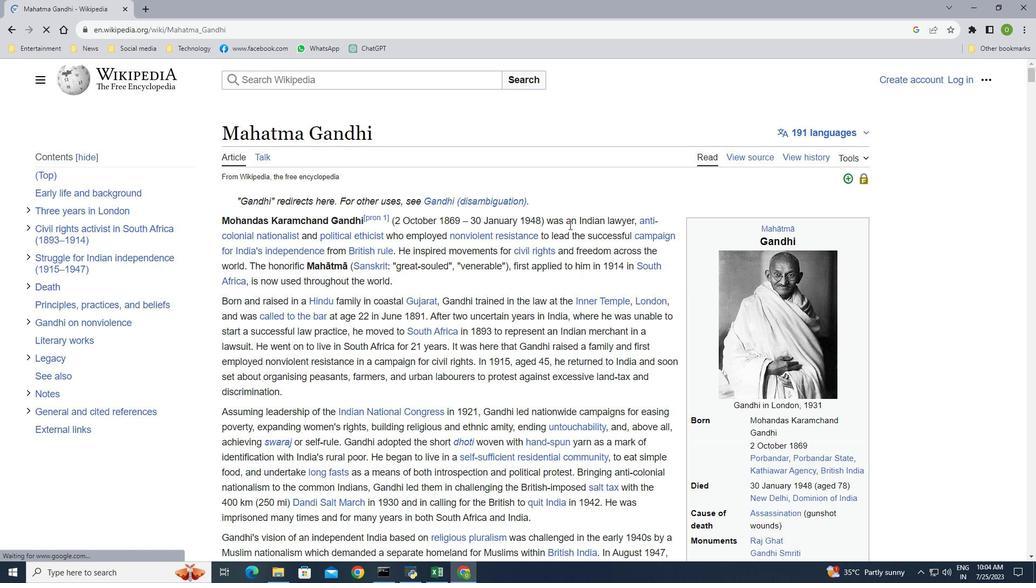 
Action: Mouse scrolled (569, 224) with delta (0, 0)
Screenshot: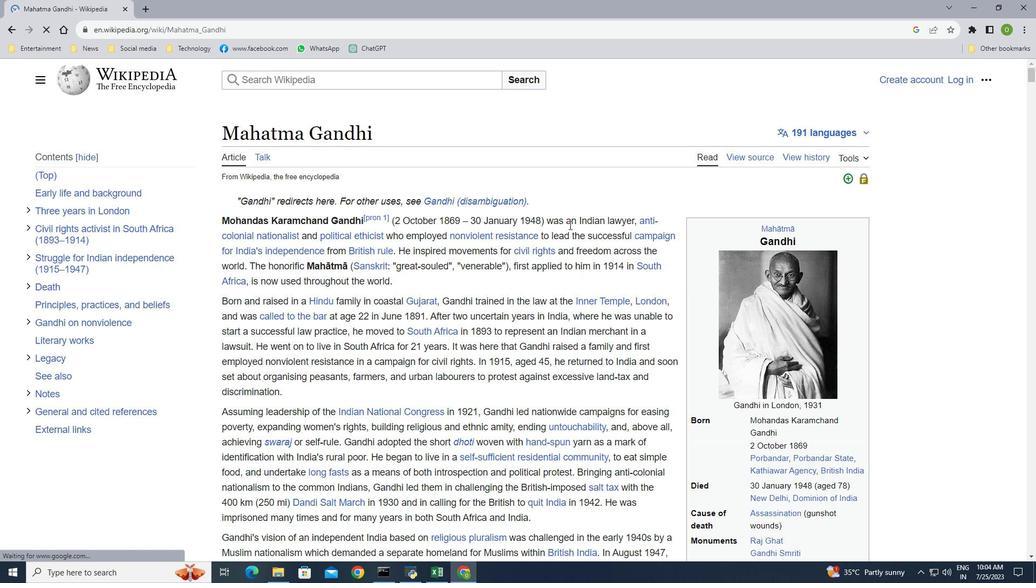 
Action: Mouse scrolled (569, 224) with delta (0, 0)
Screenshot: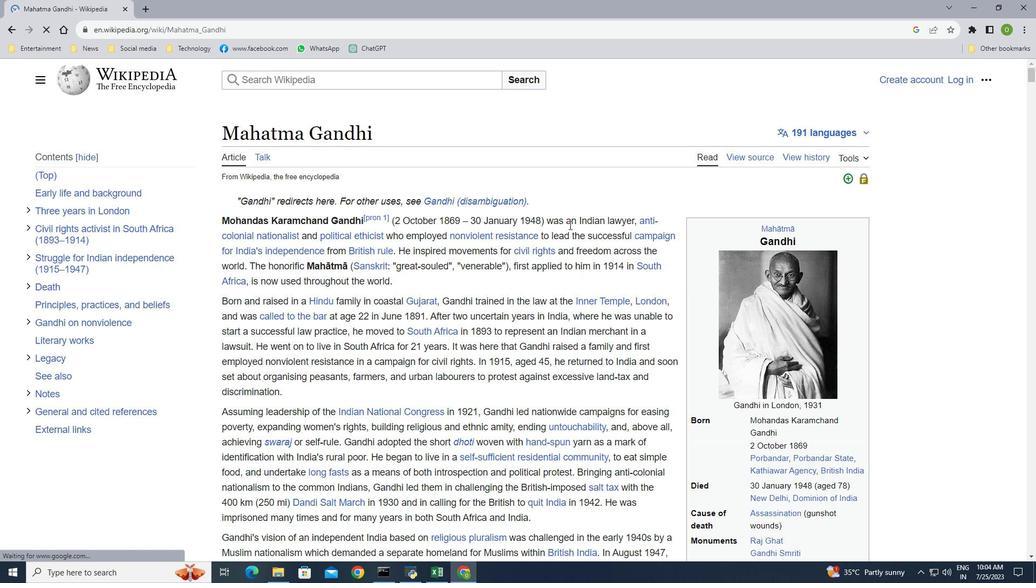 
Action: Mouse scrolled (569, 224) with delta (0, 0)
Screenshot: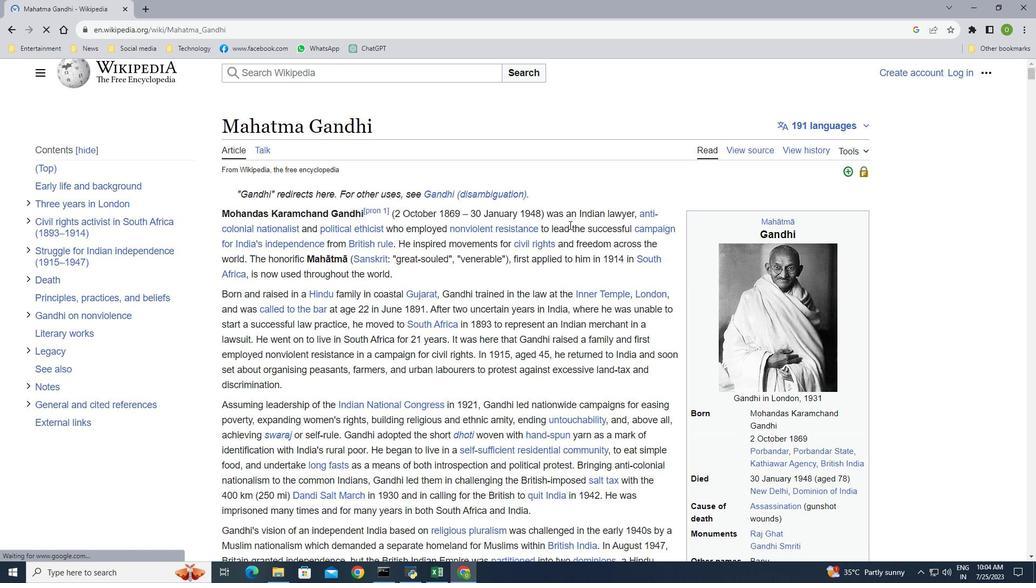 
Action: Mouse scrolled (569, 225) with delta (0, 0)
Screenshot: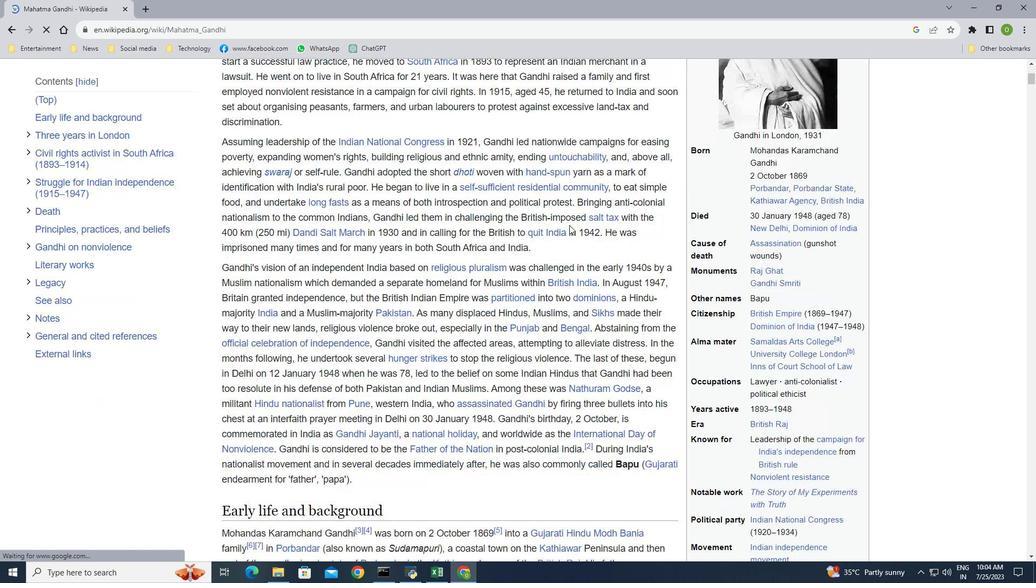 
Action: Mouse scrolled (569, 225) with delta (0, 0)
Screenshot: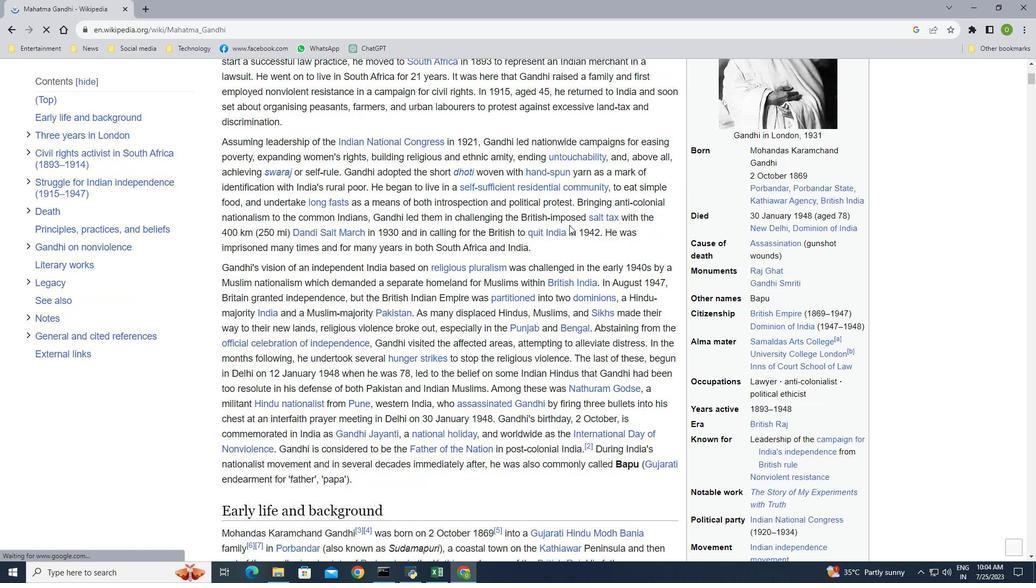 
Action: Mouse scrolled (569, 225) with delta (0, 0)
Screenshot: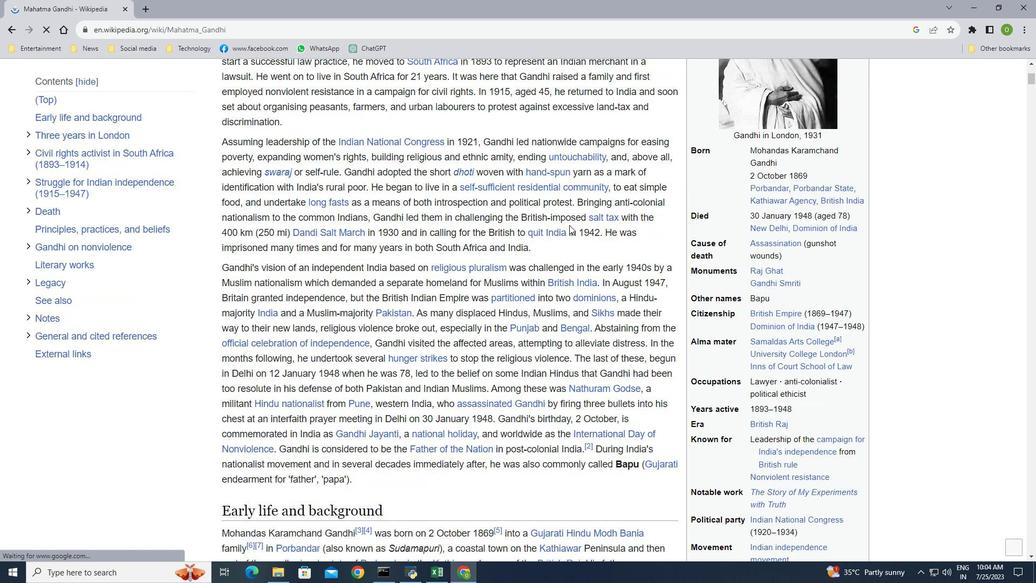 
Action: Mouse scrolled (569, 225) with delta (0, 0)
Screenshot: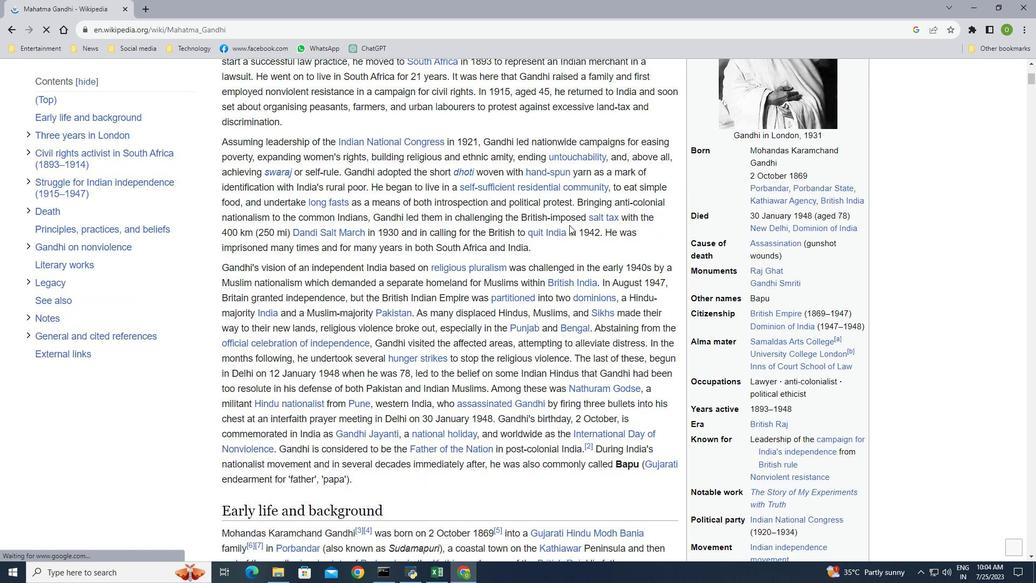 
Action: Mouse scrolled (569, 225) with delta (0, 0)
Screenshot: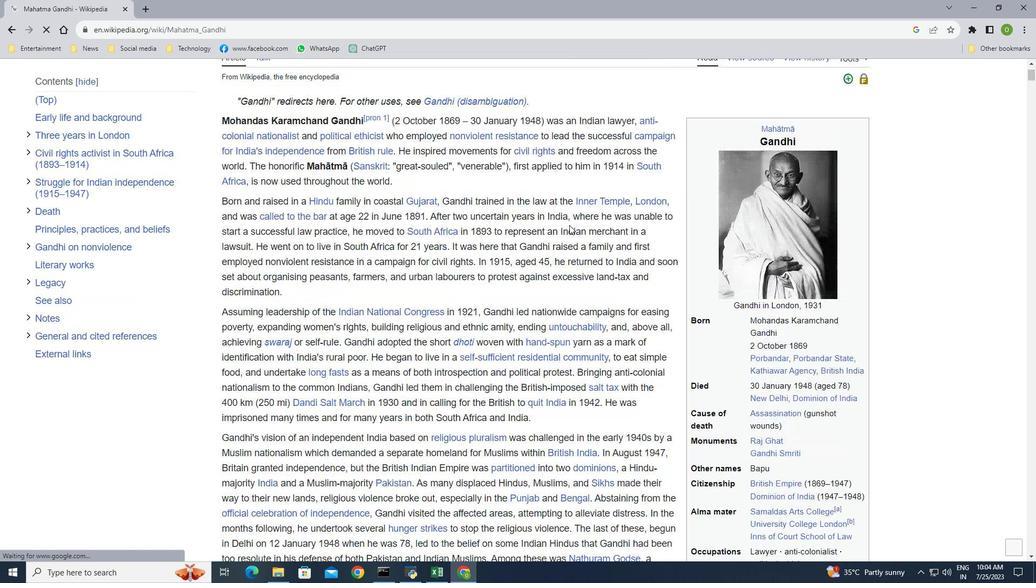 
Action: Mouse moved to (976, 29)
Screenshot: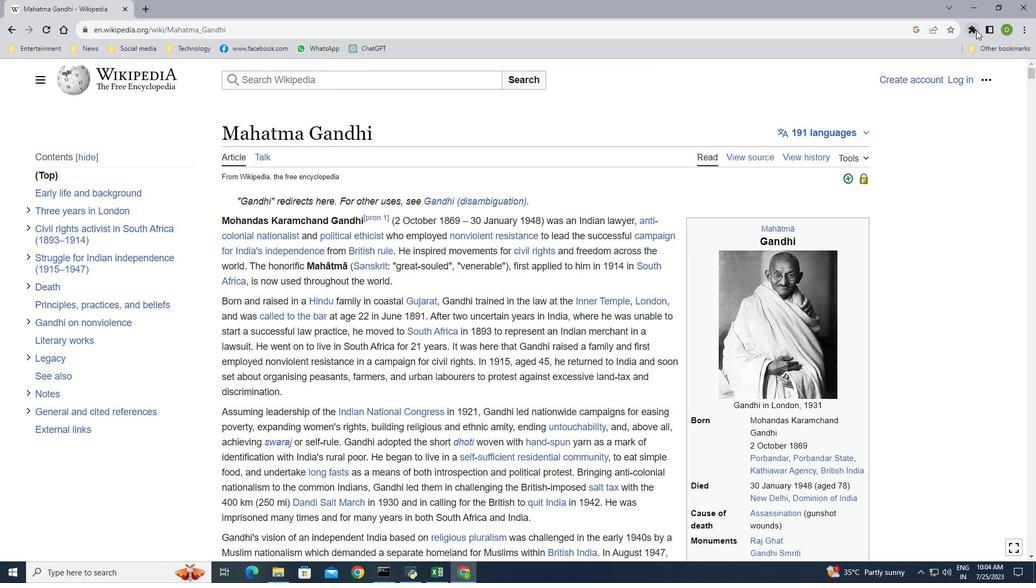 
Action: Mouse pressed left at (976, 29)
Screenshot: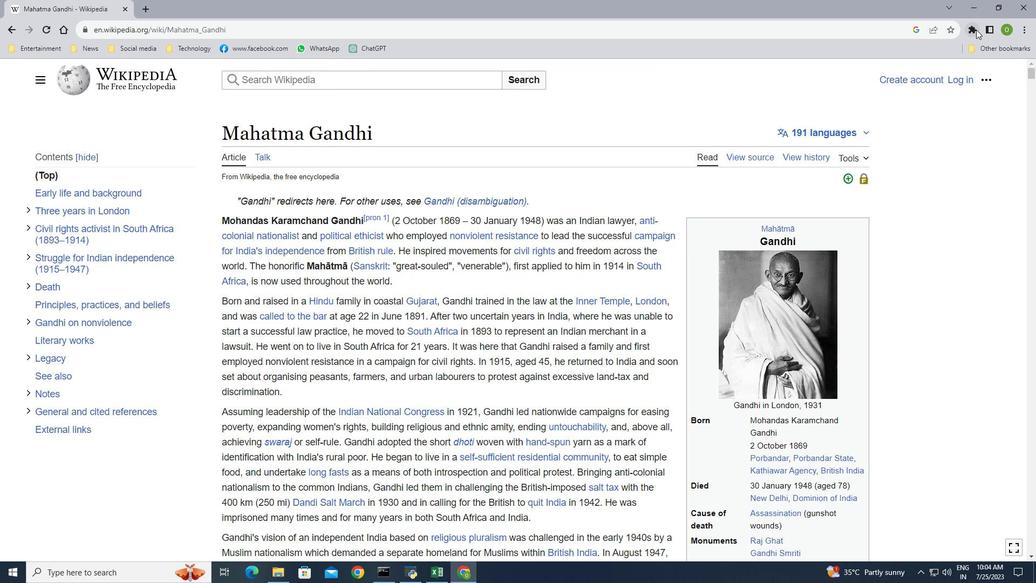 
Action: Mouse moved to (869, 211)
Screenshot: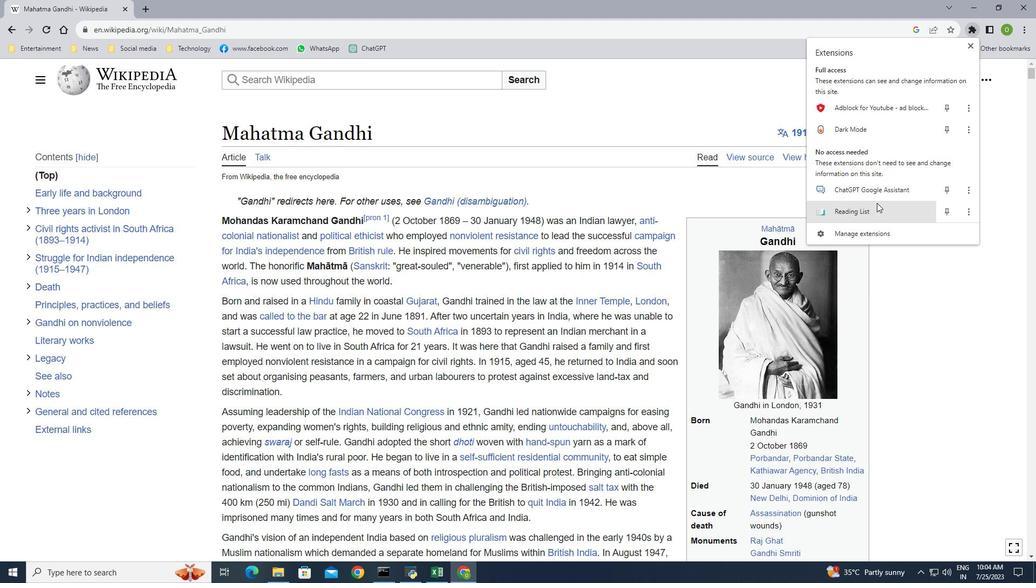 
Action: Mouse pressed left at (869, 211)
Screenshot: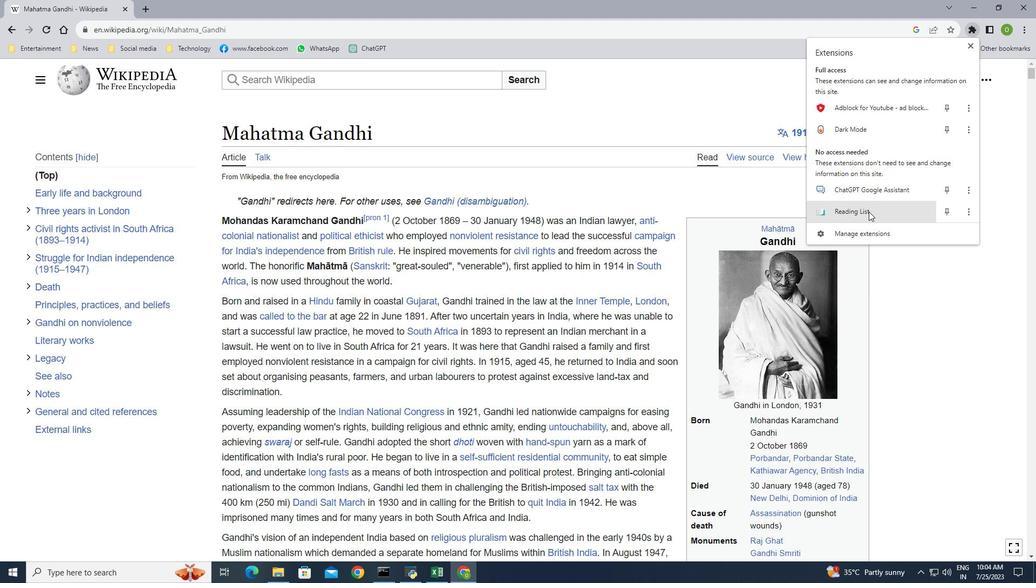 
Action: Mouse moved to (899, 65)
Screenshot: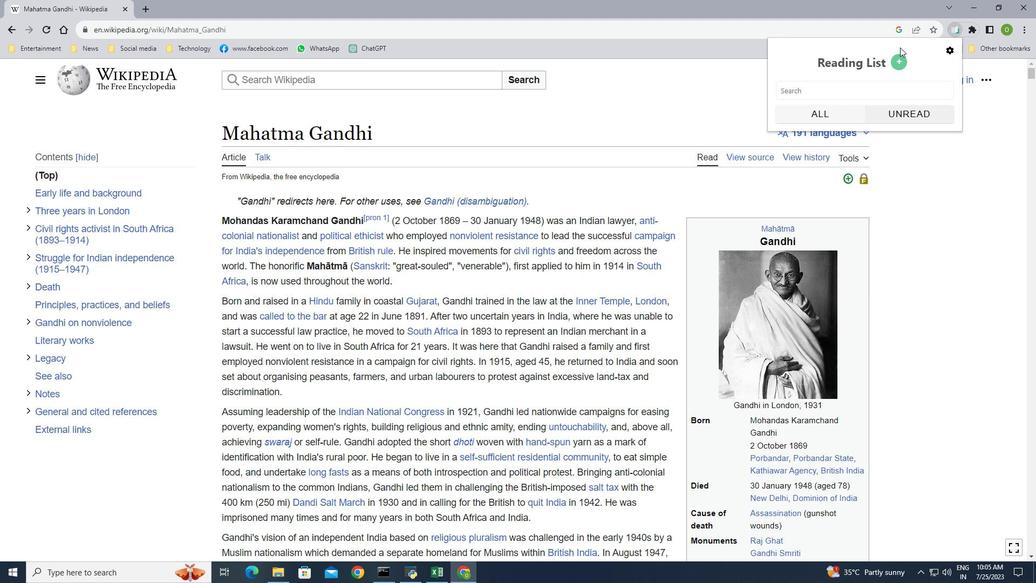 
Action: Mouse pressed left at (899, 65)
Screenshot: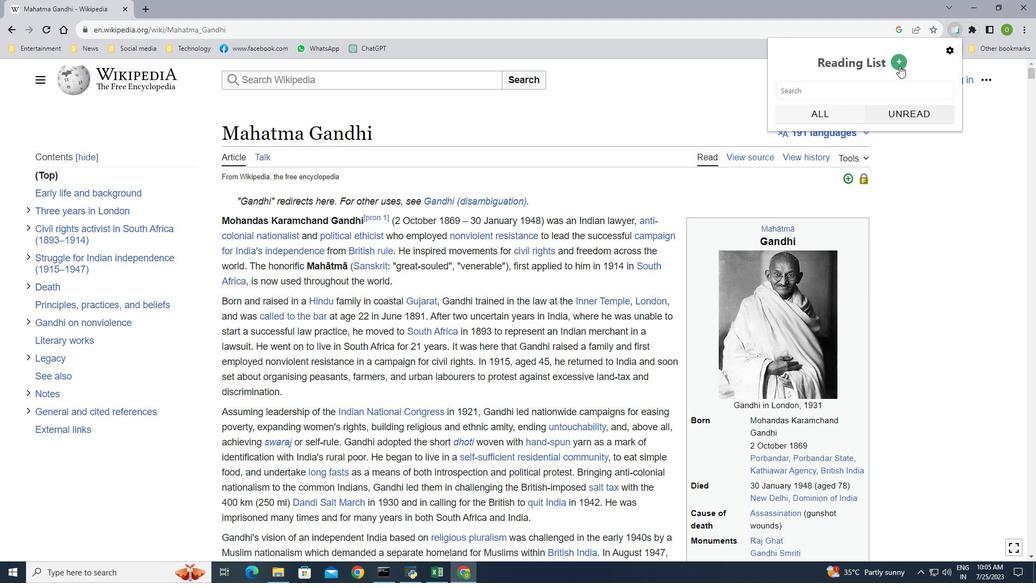 
Action: Mouse moved to (888, 140)
Screenshot: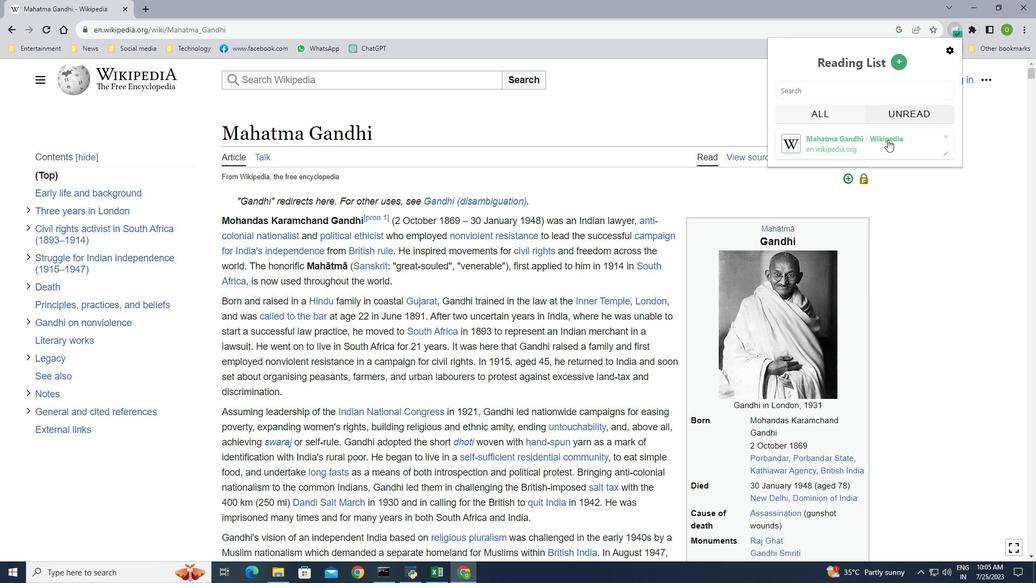
Action: Mouse pressed left at (888, 140)
Screenshot: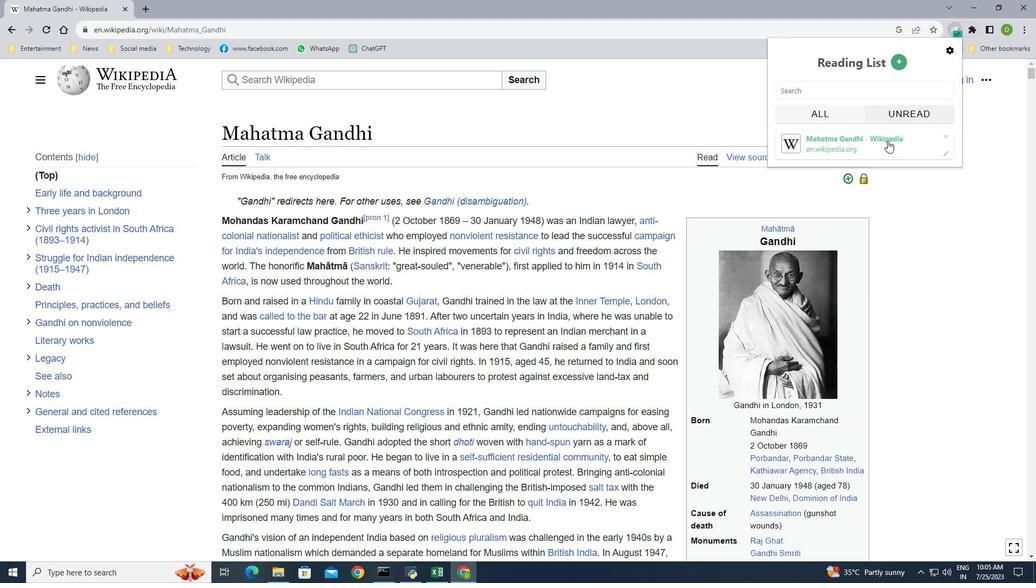 
Action: Mouse moved to (971, 28)
Screenshot: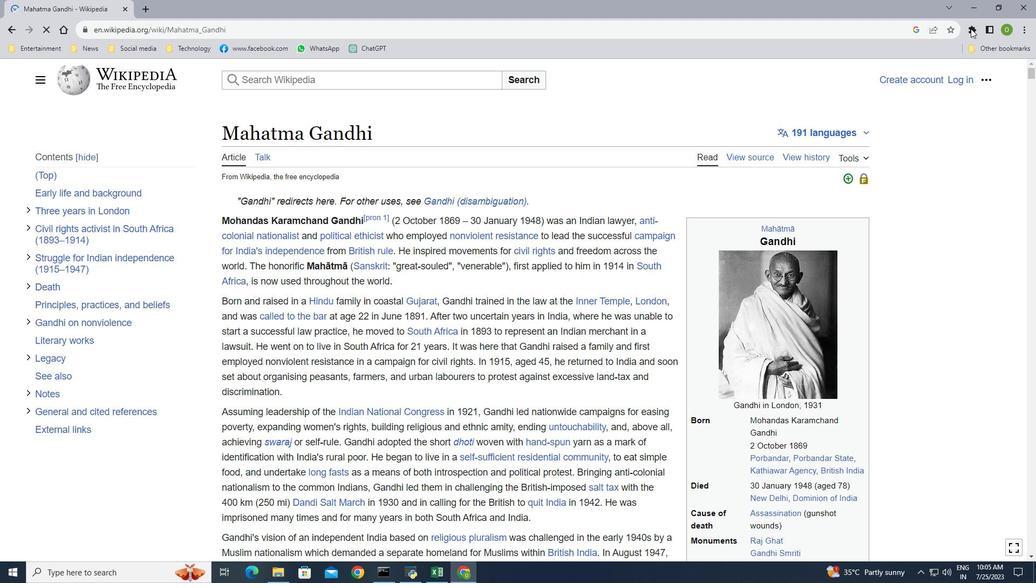 
Action: Mouse pressed left at (971, 28)
Screenshot: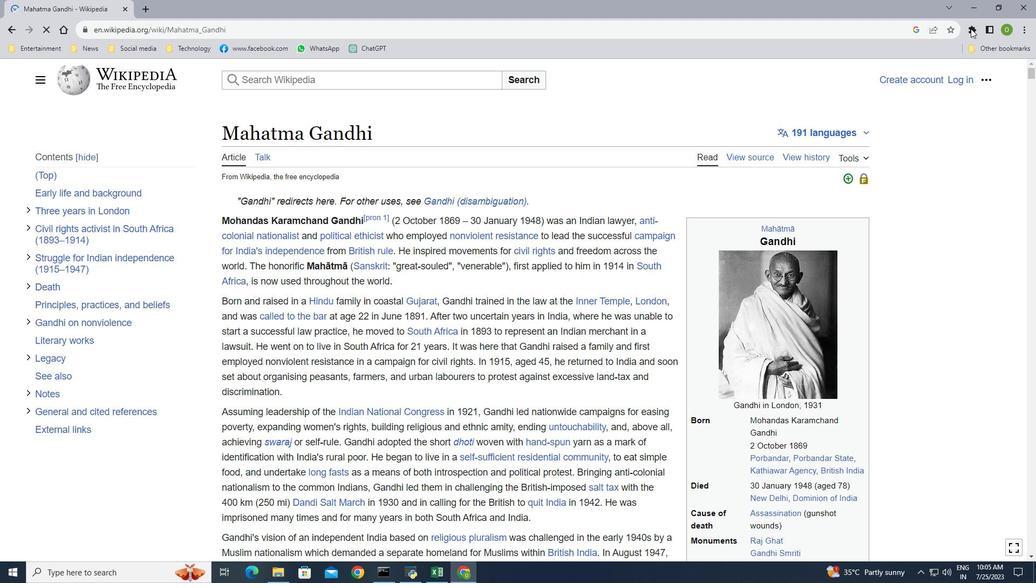 
Action: Mouse moved to (872, 208)
Screenshot: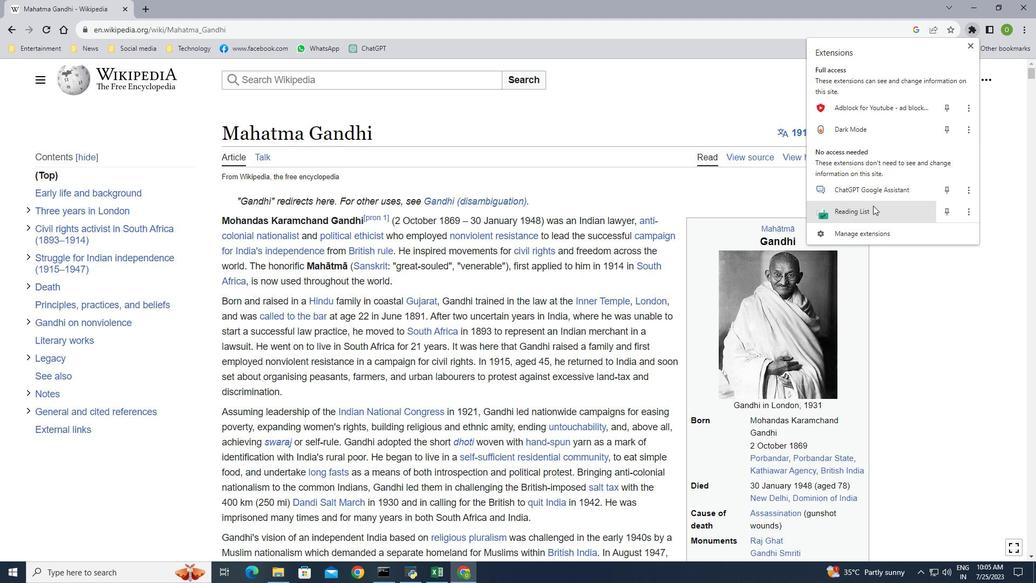 
Action: Mouse pressed left at (872, 208)
Screenshot: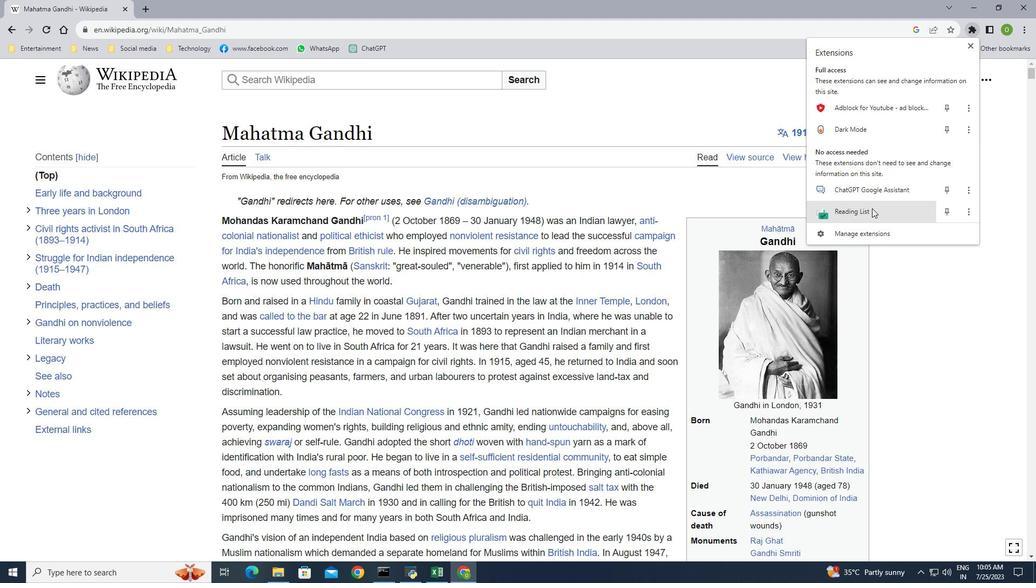 
Action: Mouse moved to (619, 113)
Screenshot: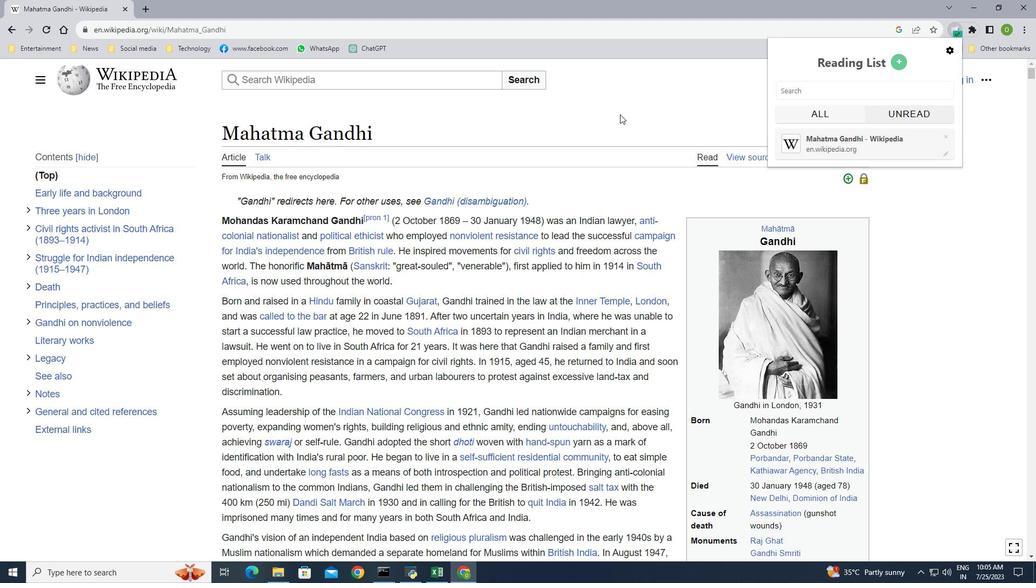 
Action: Mouse pressed left at (619, 113)
Screenshot: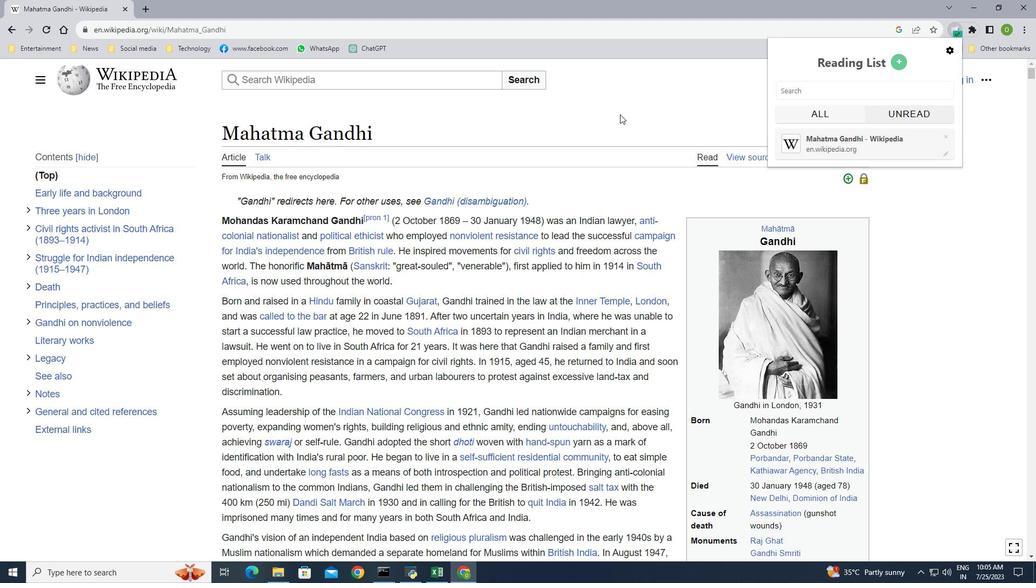 
Action: Mouse moved to (145, 8)
Screenshot: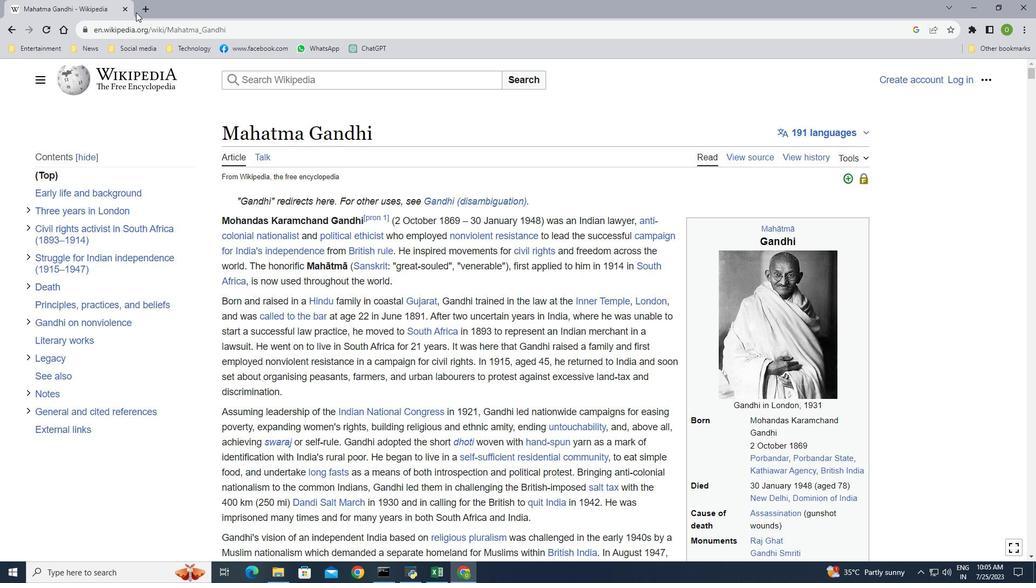 
Action: Mouse pressed left at (145, 8)
Screenshot: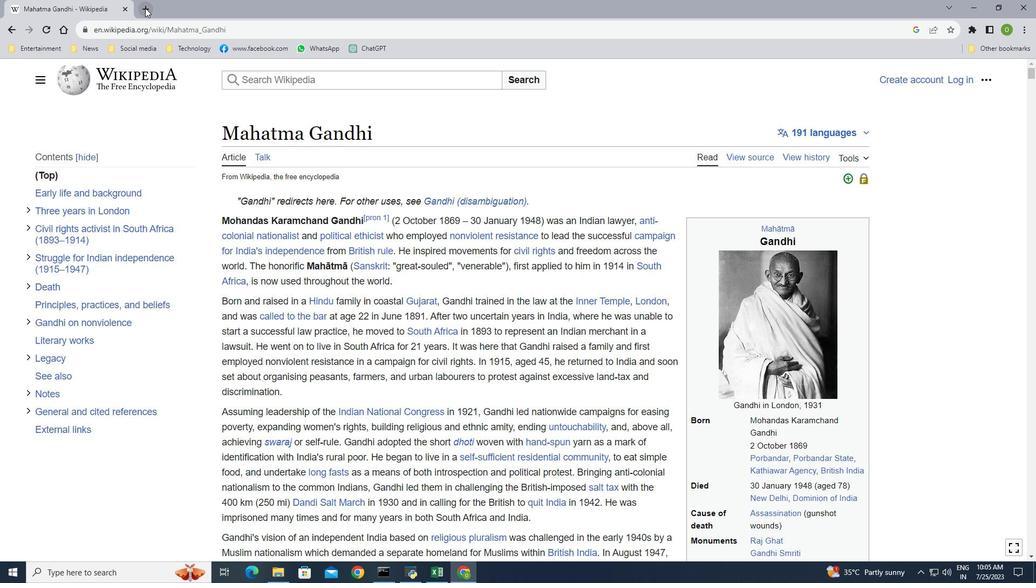
Action: Mouse moved to (149, 26)
Screenshot: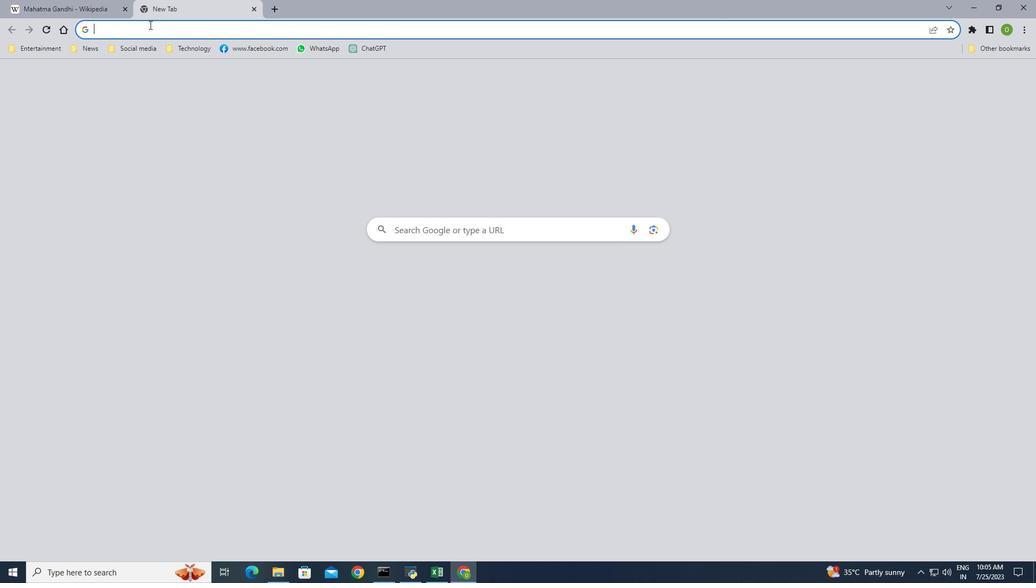 
Action: Mouse pressed left at (149, 26)
Screenshot: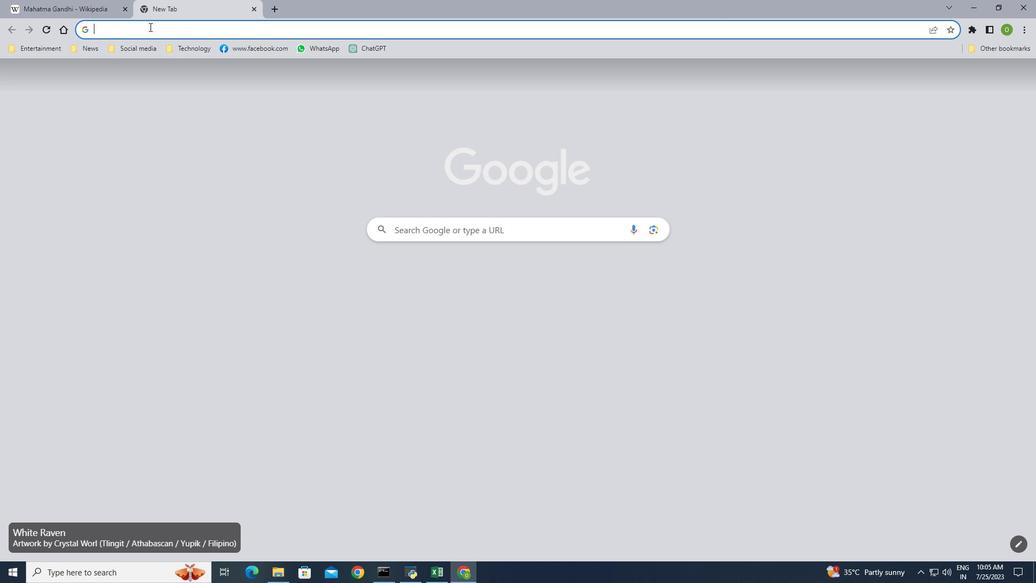 
Action: Key pressed narendr<Key.enter>
Screenshot: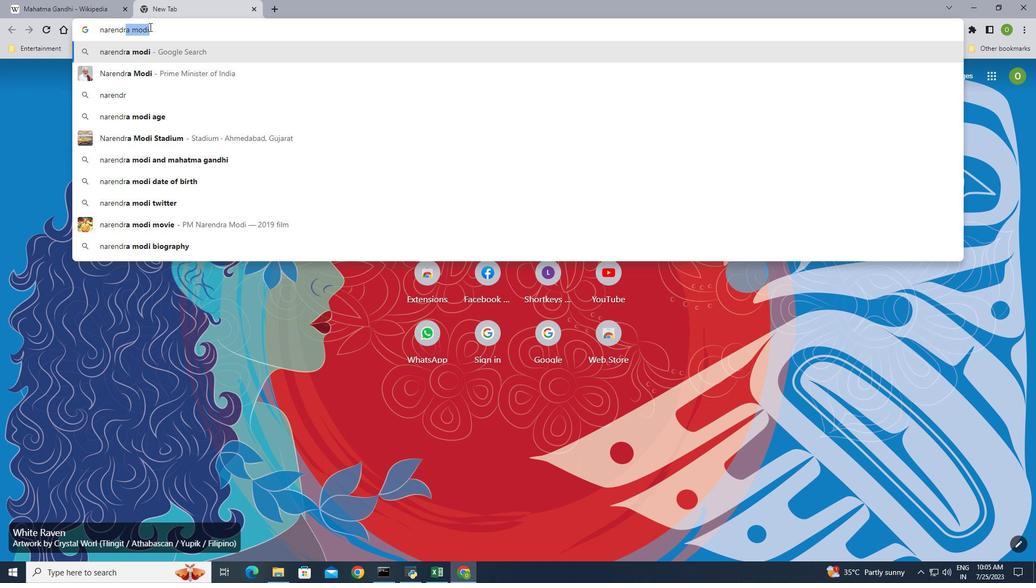 
Action: Mouse moved to (203, 267)
Screenshot: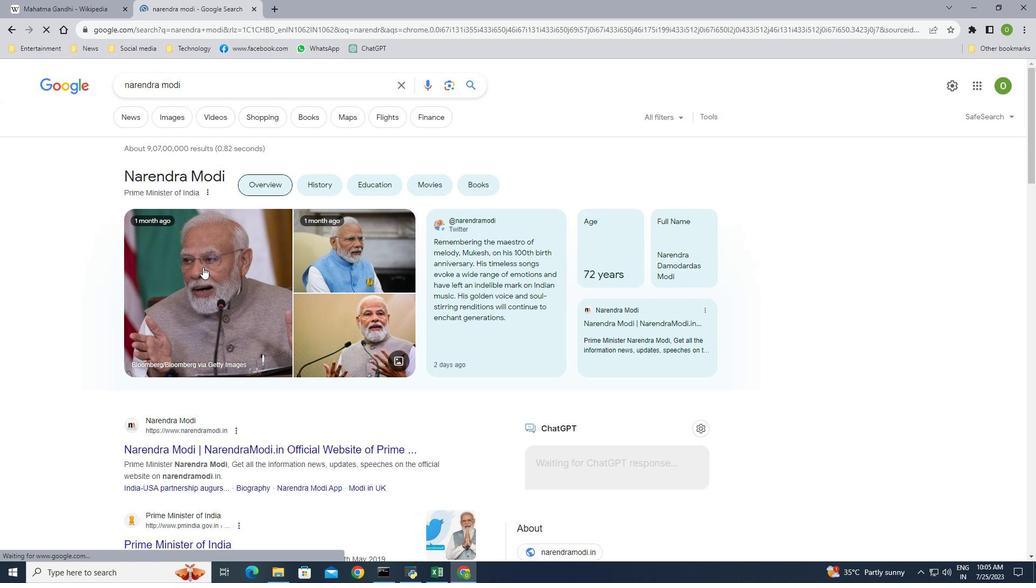 
Action: Mouse scrolled (203, 266) with delta (0, 0)
Screenshot: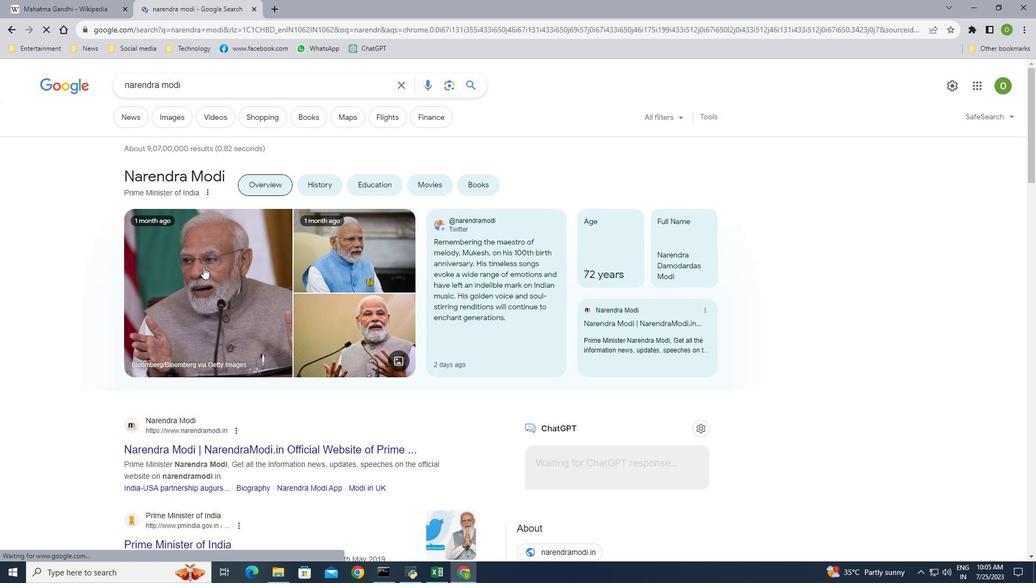 
Action: Mouse scrolled (203, 266) with delta (0, 0)
Screenshot: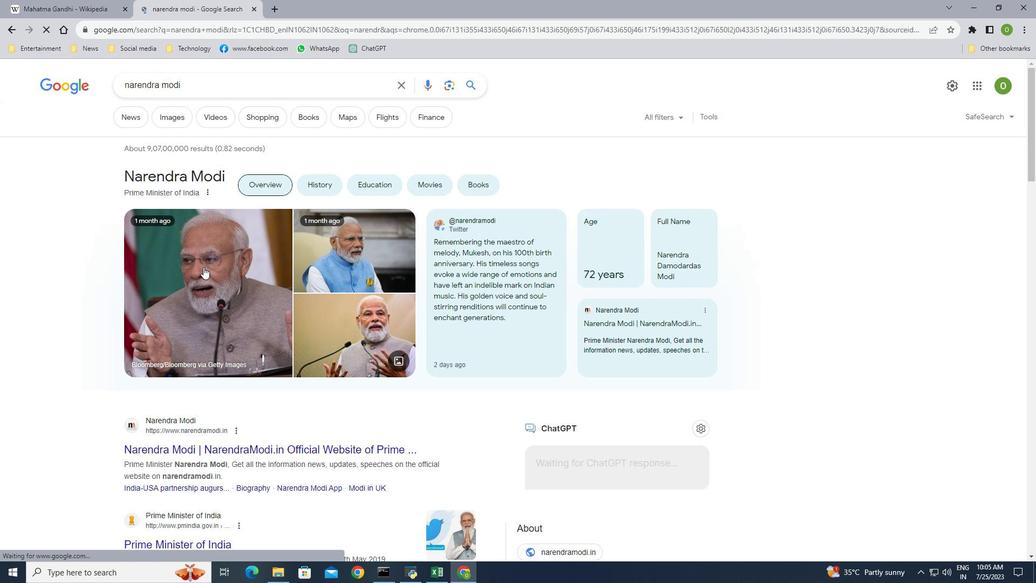 
Action: Mouse moved to (166, 317)
Screenshot: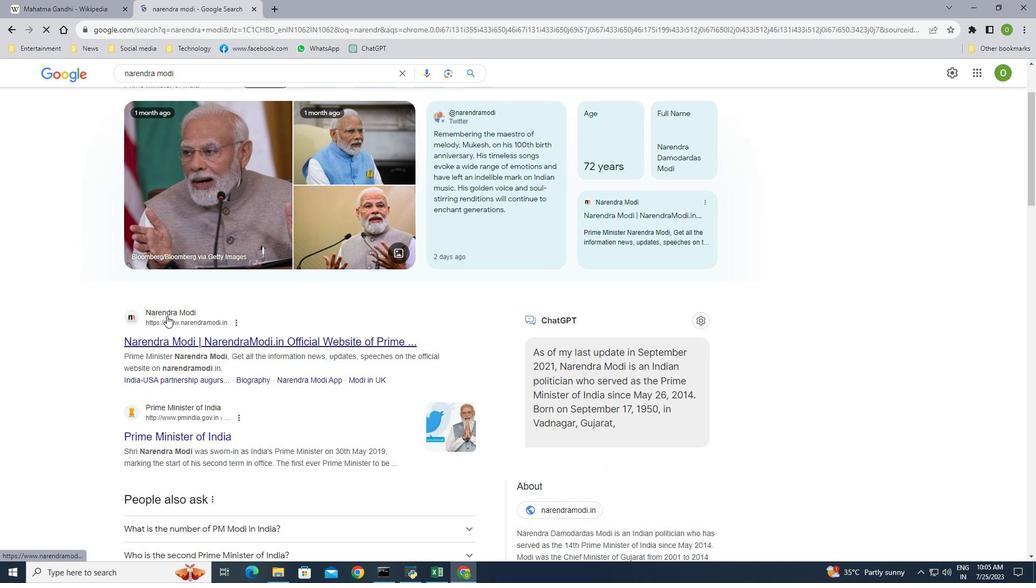 
Action: Mouse pressed left at (166, 317)
Screenshot: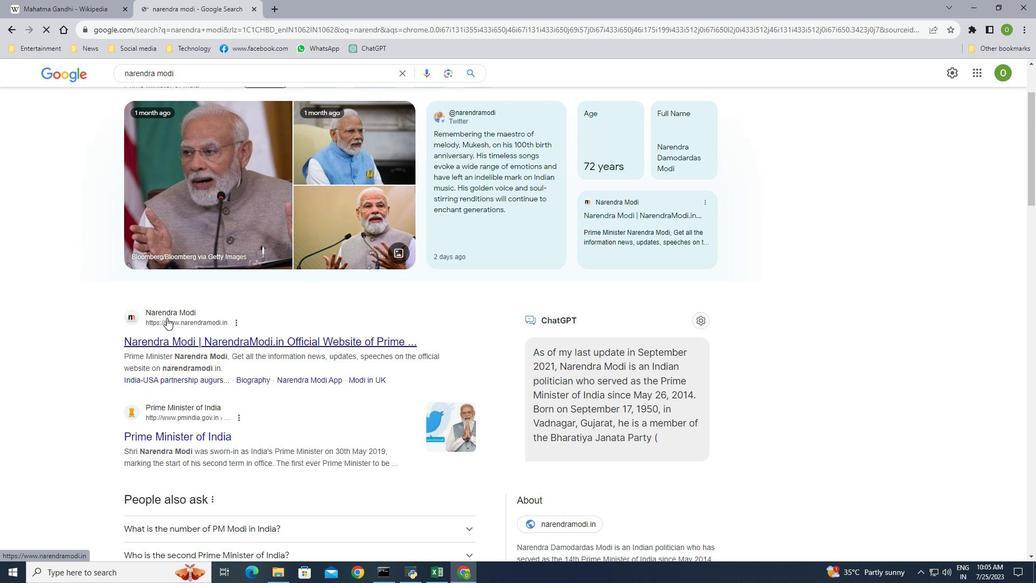 
Action: Mouse moved to (622, 276)
Screenshot: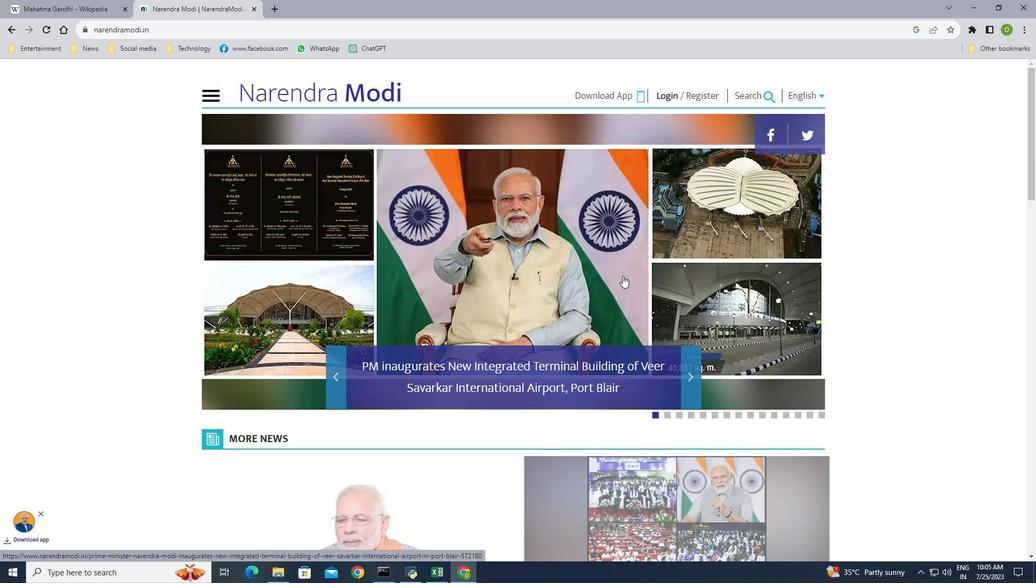 
Action: Mouse scrolled (622, 275) with delta (0, 0)
Screenshot: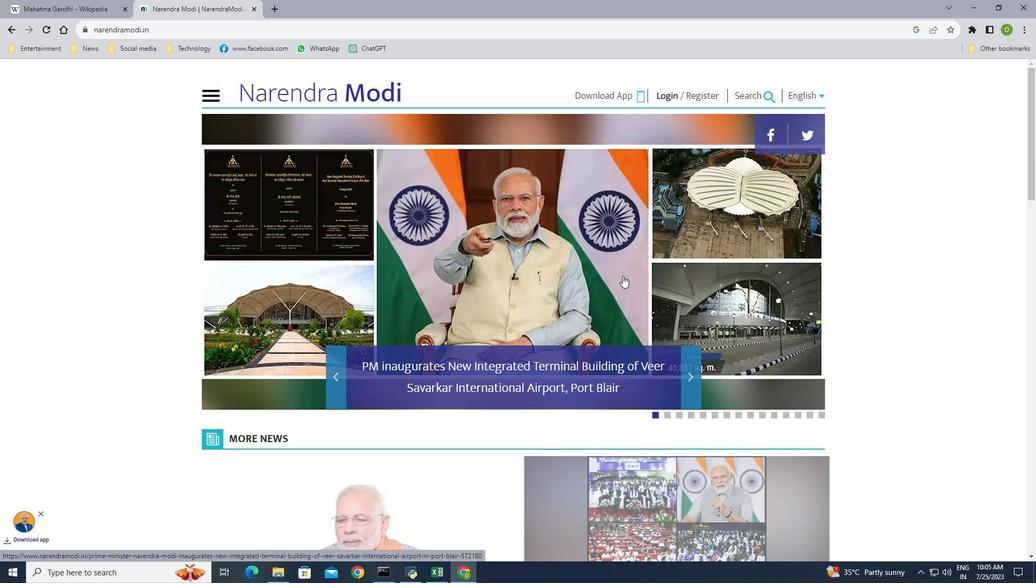 
Action: Mouse scrolled (622, 275) with delta (0, 0)
Screenshot: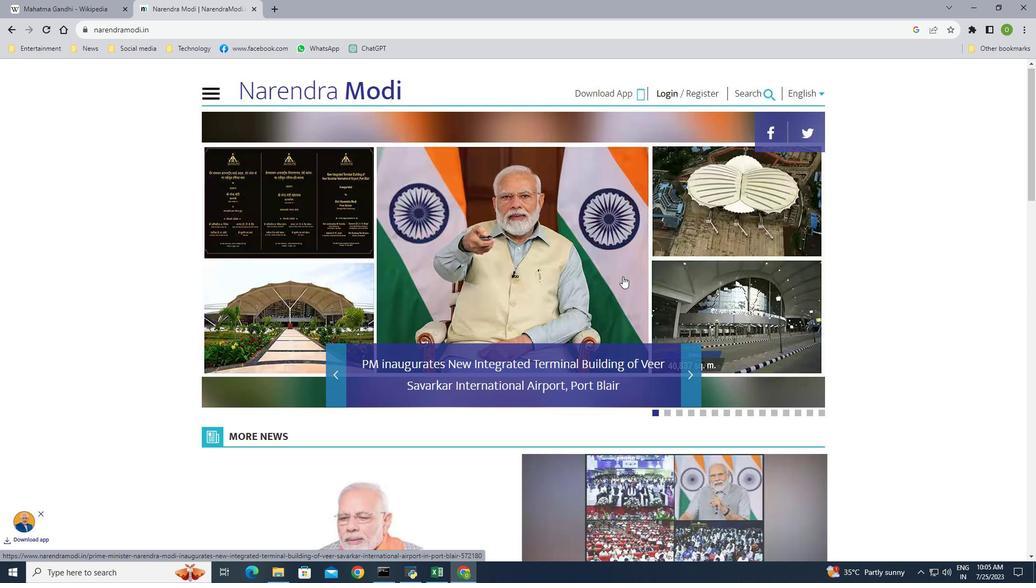 
Action: Mouse scrolled (622, 275) with delta (0, 0)
Screenshot: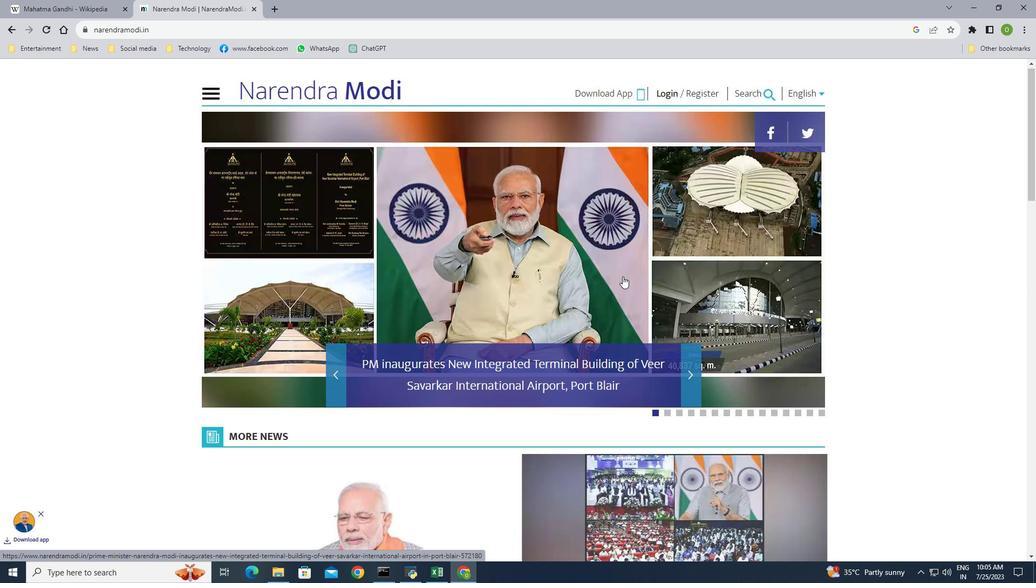 
Action: Mouse scrolled (622, 275) with delta (0, 0)
Screenshot: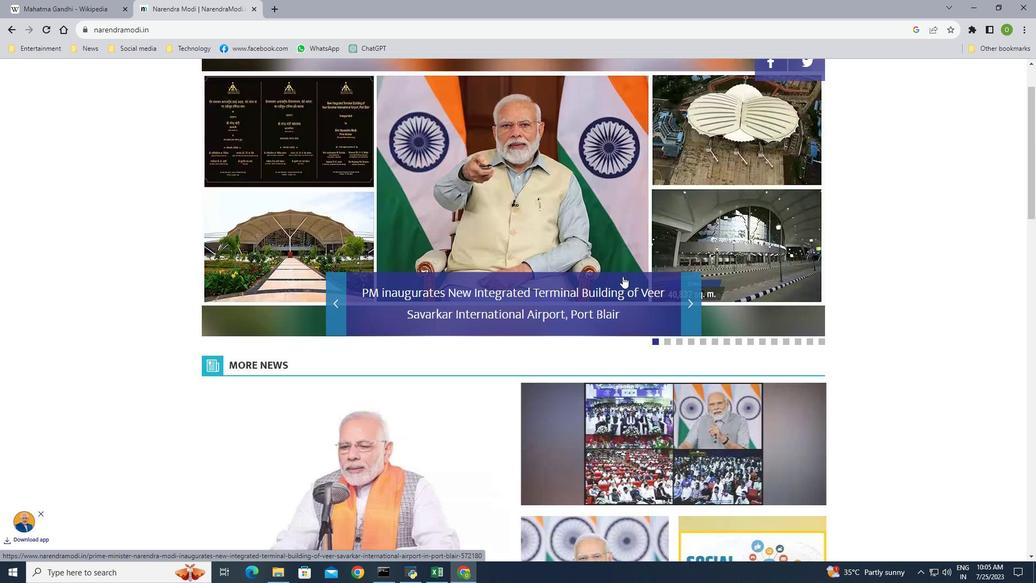 
Action: Mouse scrolled (622, 275) with delta (0, 0)
Screenshot: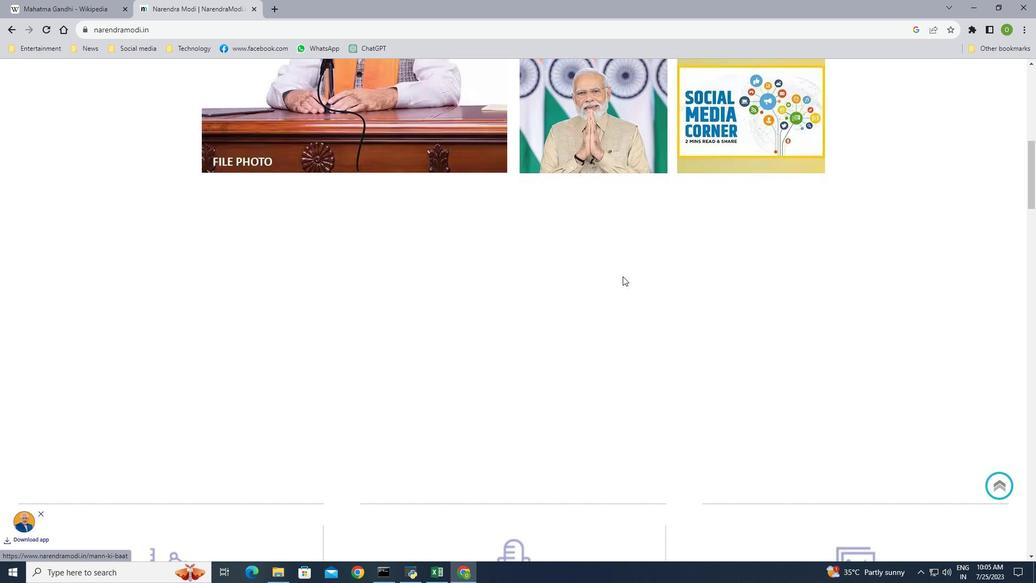 
Action: Mouse scrolled (622, 275) with delta (0, 0)
Screenshot: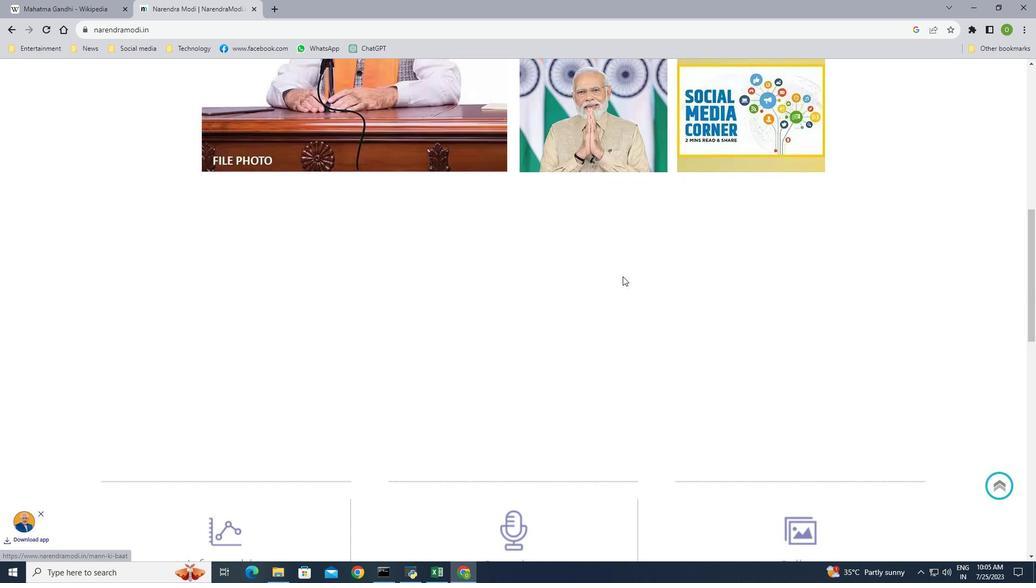 
Action: Mouse scrolled (622, 275) with delta (0, 0)
Screenshot: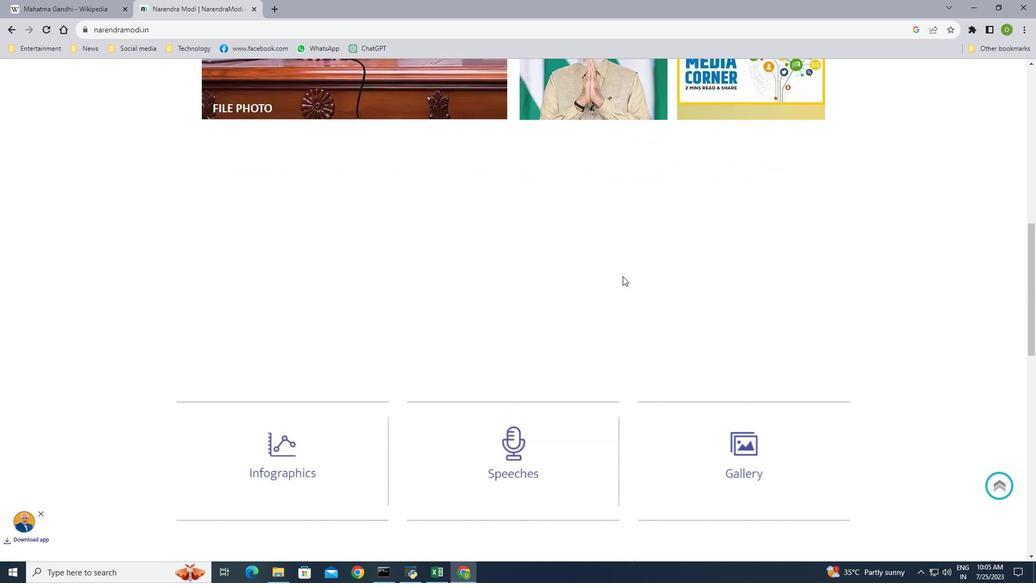 
Action: Mouse scrolled (622, 275) with delta (0, 0)
Screenshot: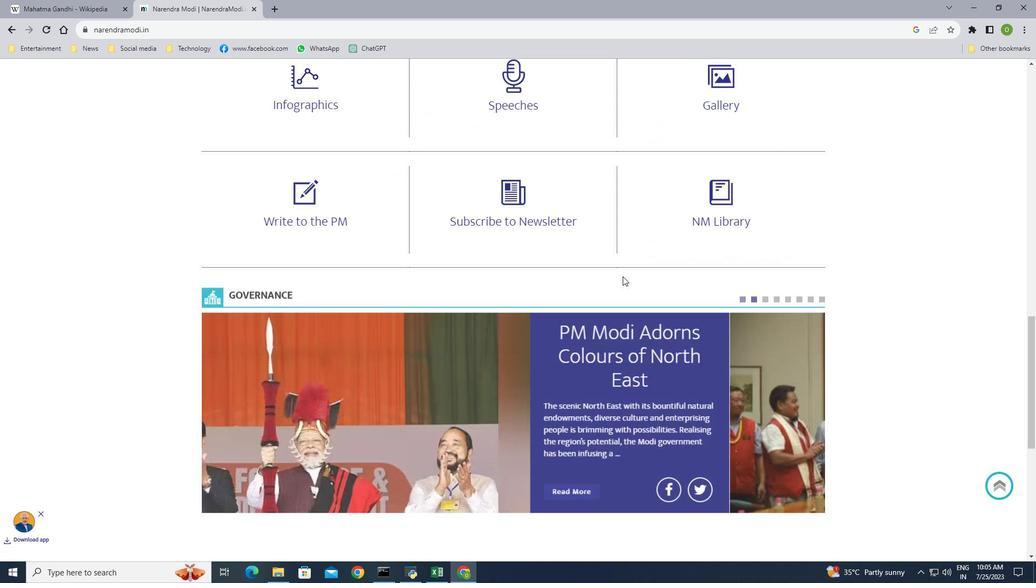 
Action: Mouse scrolled (622, 275) with delta (0, 0)
Screenshot: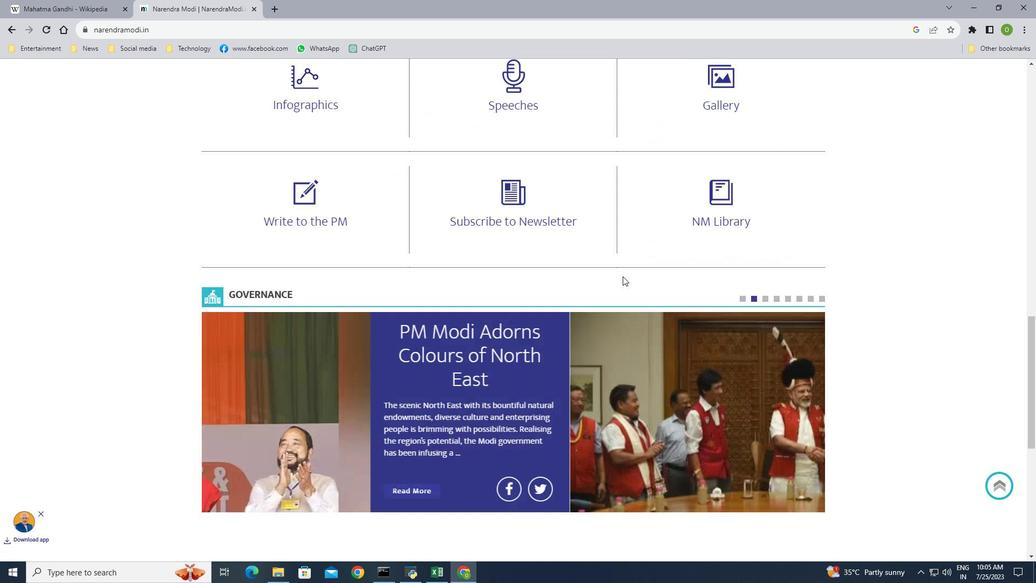 
Action: Mouse scrolled (622, 275) with delta (0, 0)
Screenshot: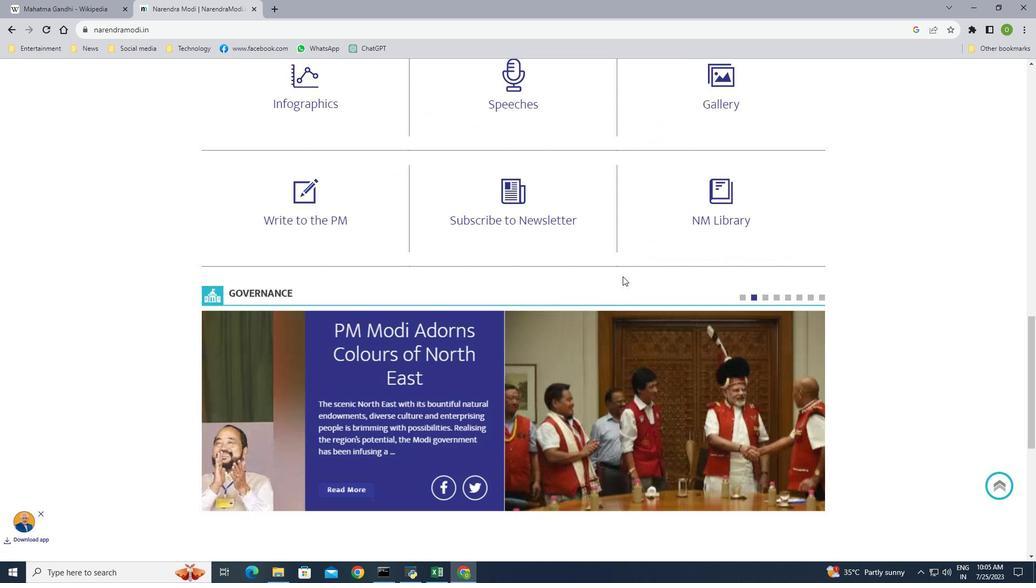 
Action: Mouse scrolled (622, 275) with delta (0, 0)
Screenshot: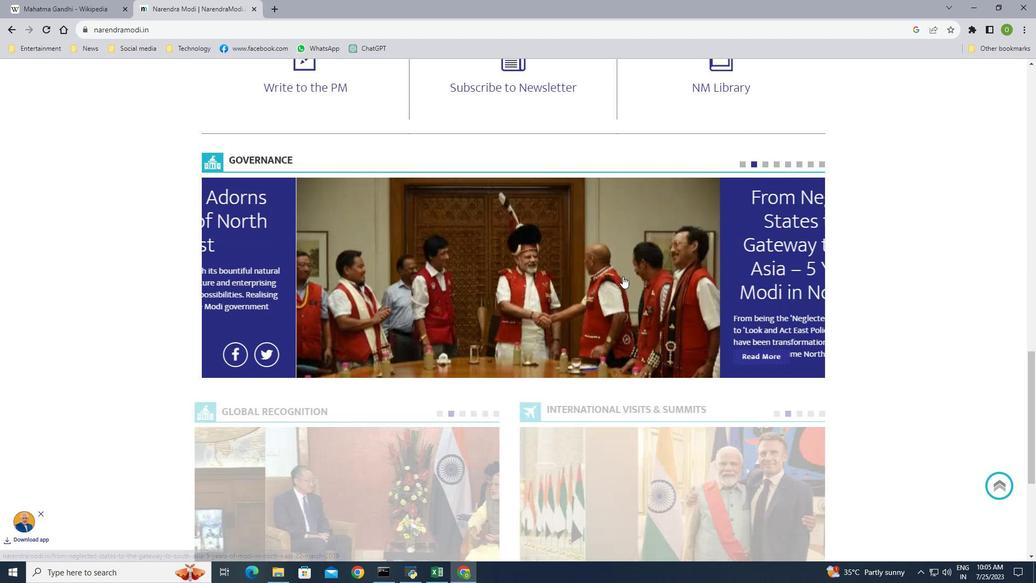 
Action: Mouse scrolled (622, 275) with delta (0, 0)
Screenshot: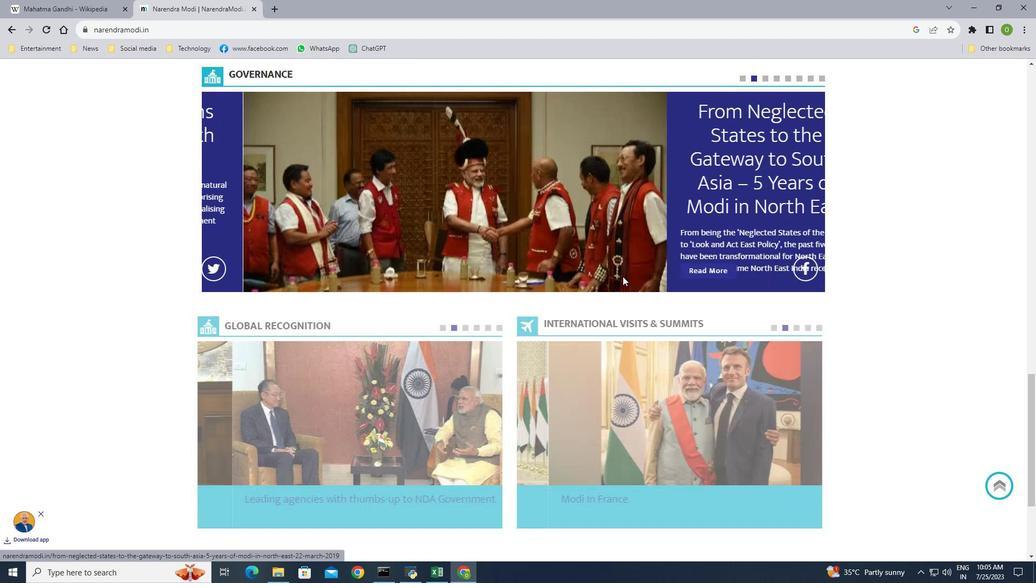 
Action: Mouse scrolled (622, 275) with delta (0, 0)
Screenshot: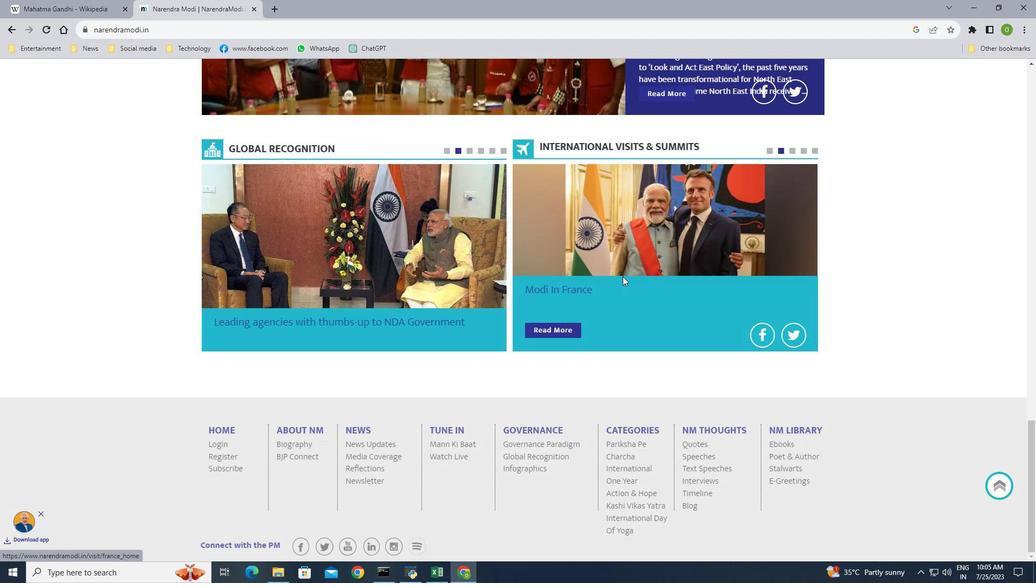 
Action: Mouse scrolled (622, 275) with delta (0, 0)
Screenshot: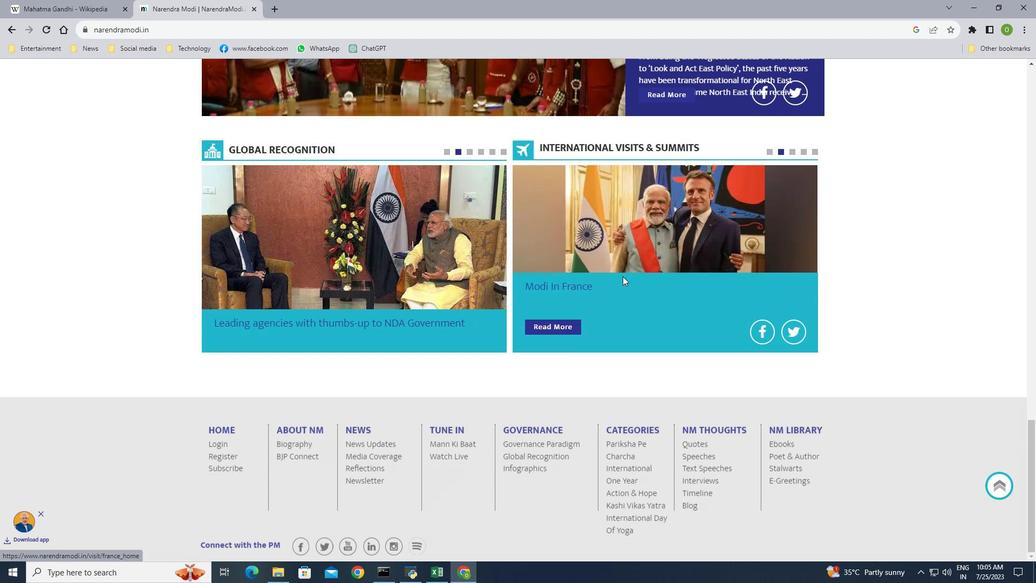 
Action: Mouse moved to (622, 276)
Screenshot: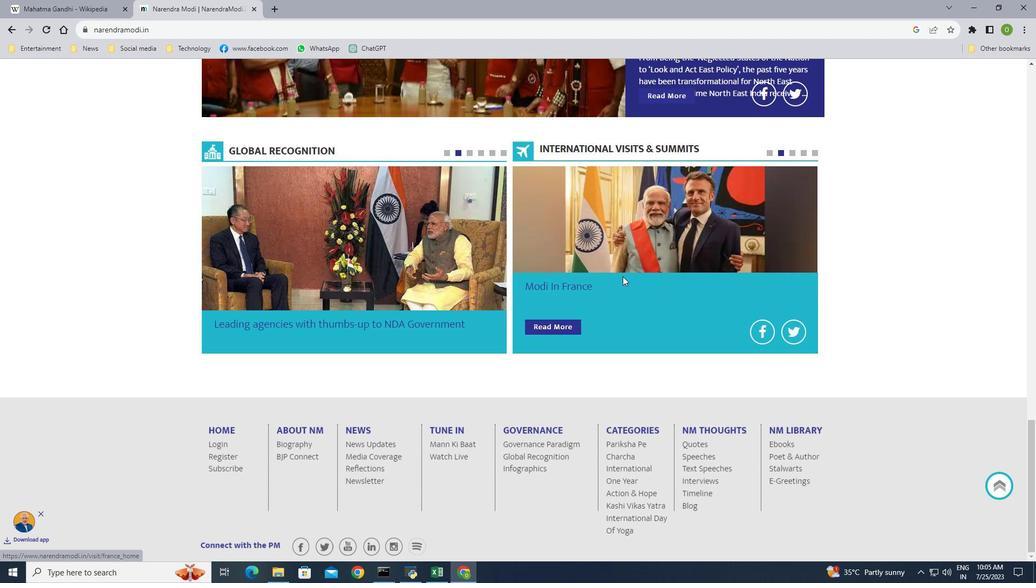 
Action: Mouse scrolled (622, 276) with delta (0, 0)
Screenshot: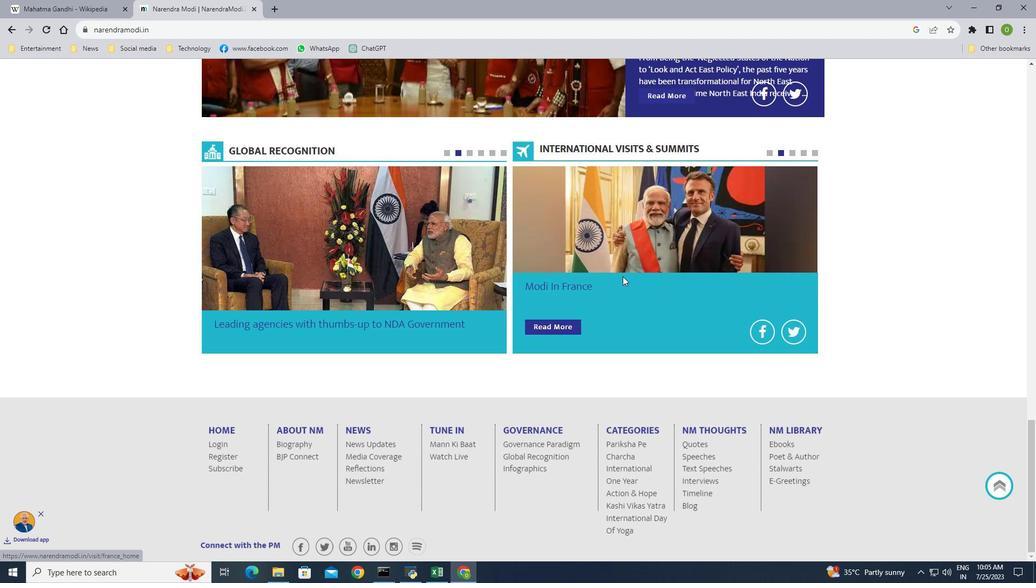 
Action: Mouse moved to (624, 283)
Screenshot: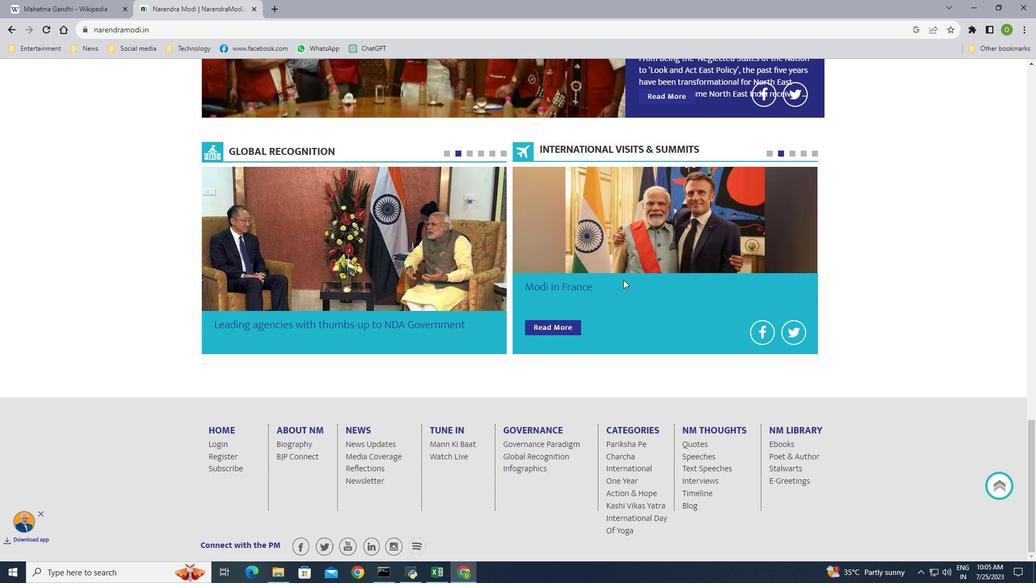 
Action: Mouse scrolled (624, 282) with delta (0, 0)
Screenshot: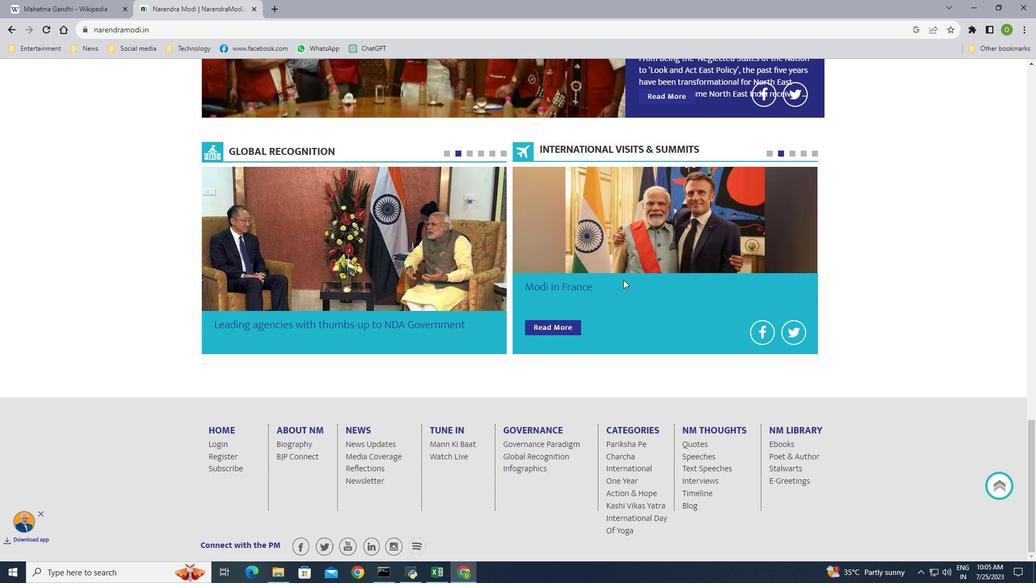 
Action: Mouse moved to (624, 283)
Screenshot: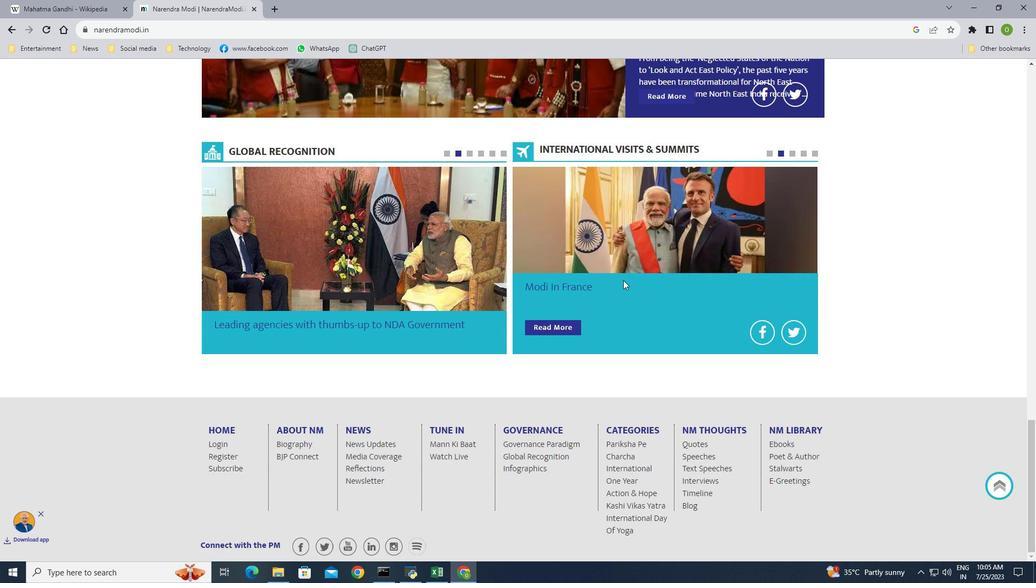 
Action: Mouse scrolled (624, 283) with delta (0, 0)
Screenshot: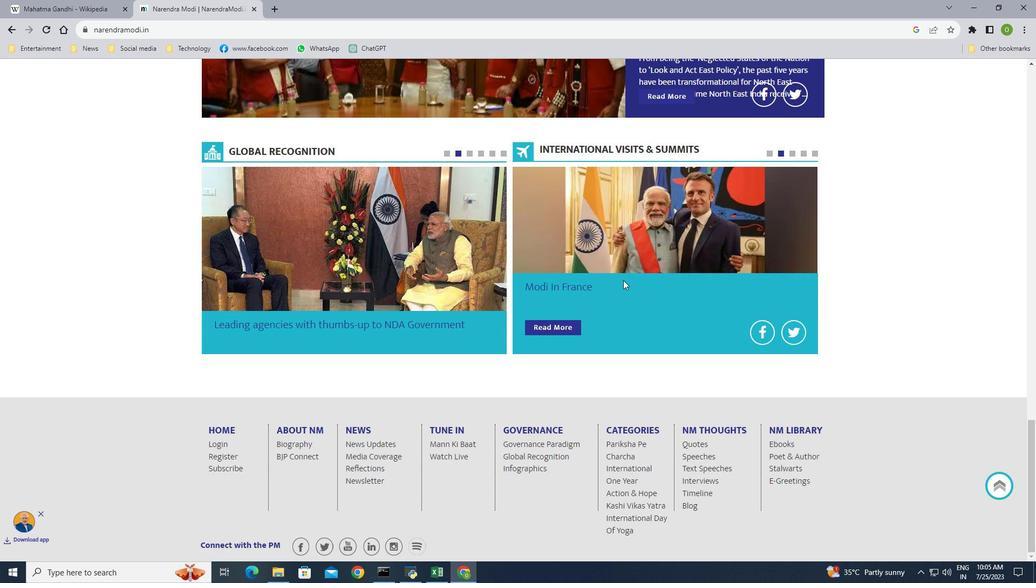 
Action: Mouse moved to (624, 283)
Screenshot: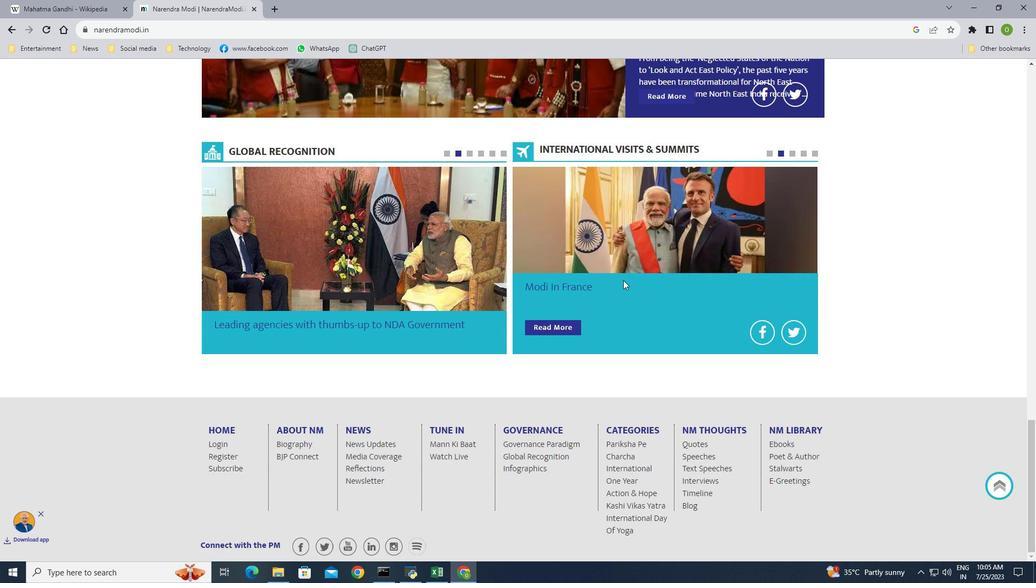 
Action: Mouse scrolled (624, 283) with delta (0, 0)
Screenshot: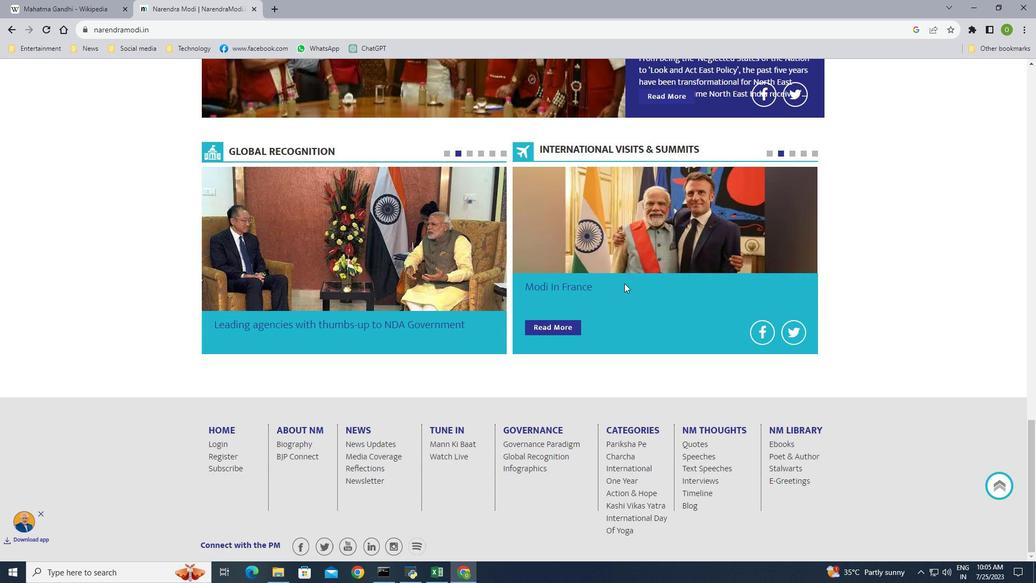 
Action: Mouse scrolled (624, 283) with delta (0, 0)
Screenshot: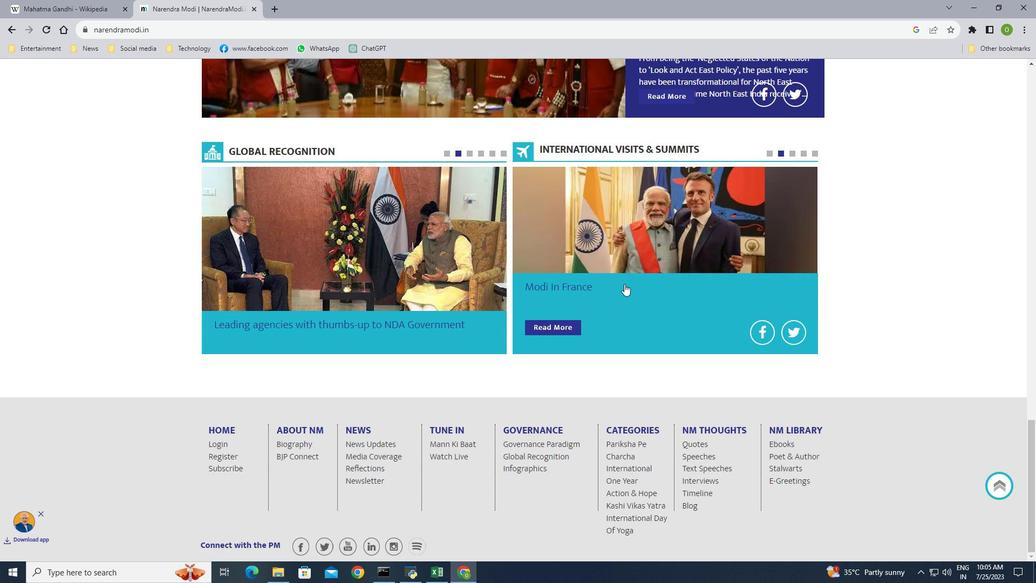 
Action: Mouse moved to (624, 284)
Screenshot: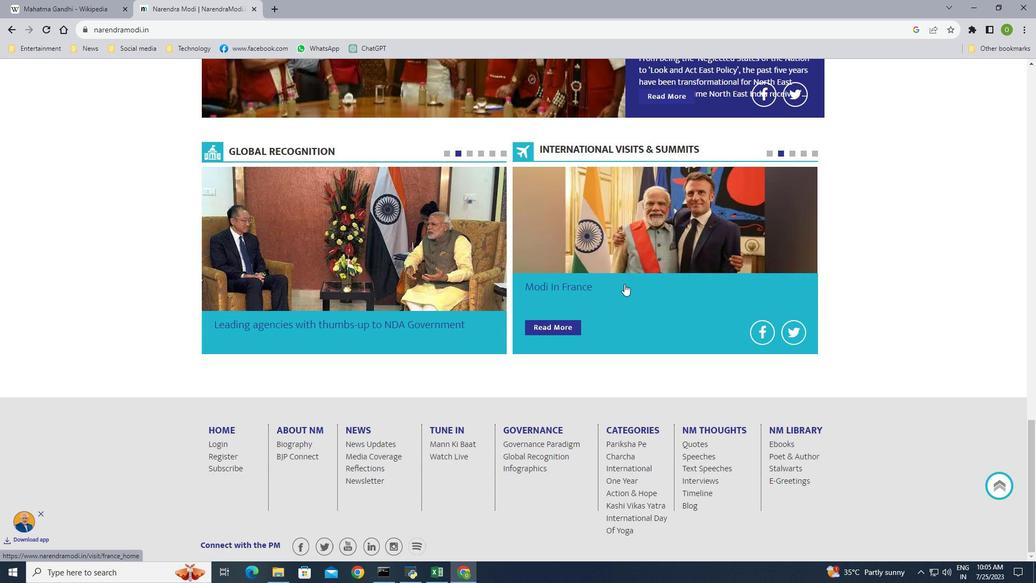 
Action: Mouse scrolled (624, 283) with delta (0, 0)
Screenshot: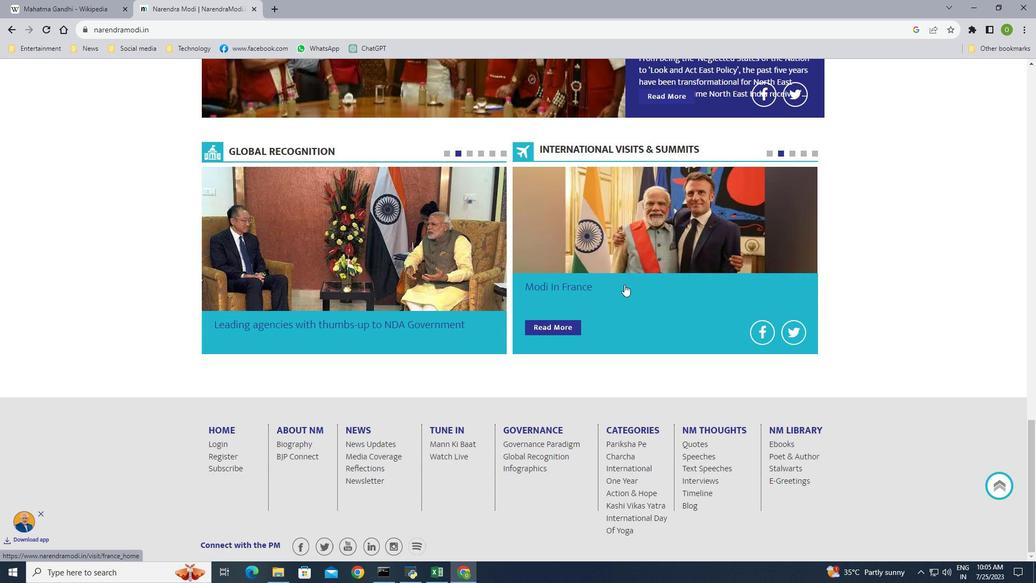 
Action: Mouse scrolled (624, 283) with delta (0, 0)
Screenshot: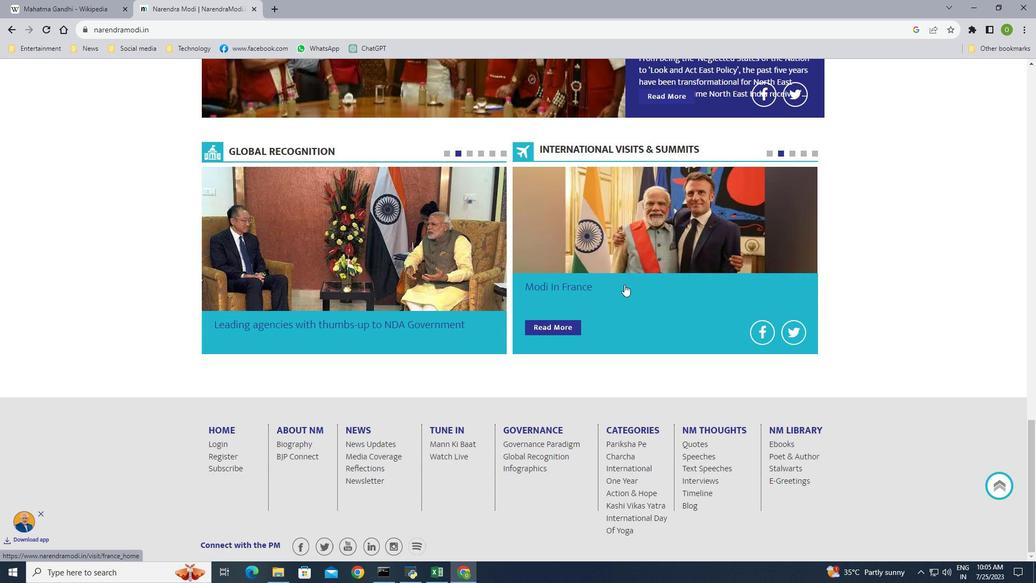 
Action: Mouse moved to (612, 281)
Screenshot: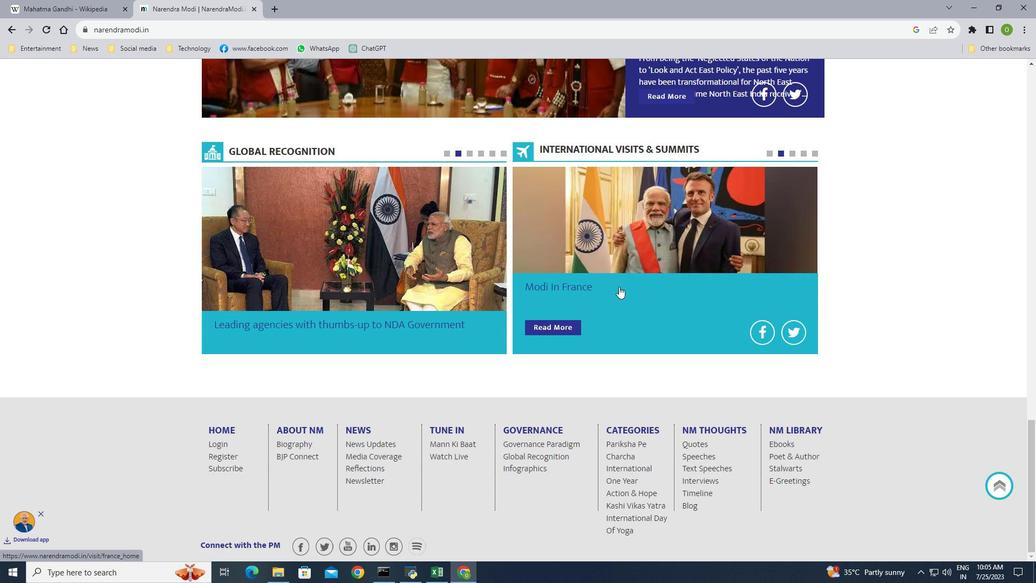
Action: Mouse scrolled (612, 281) with delta (0, 0)
Screenshot: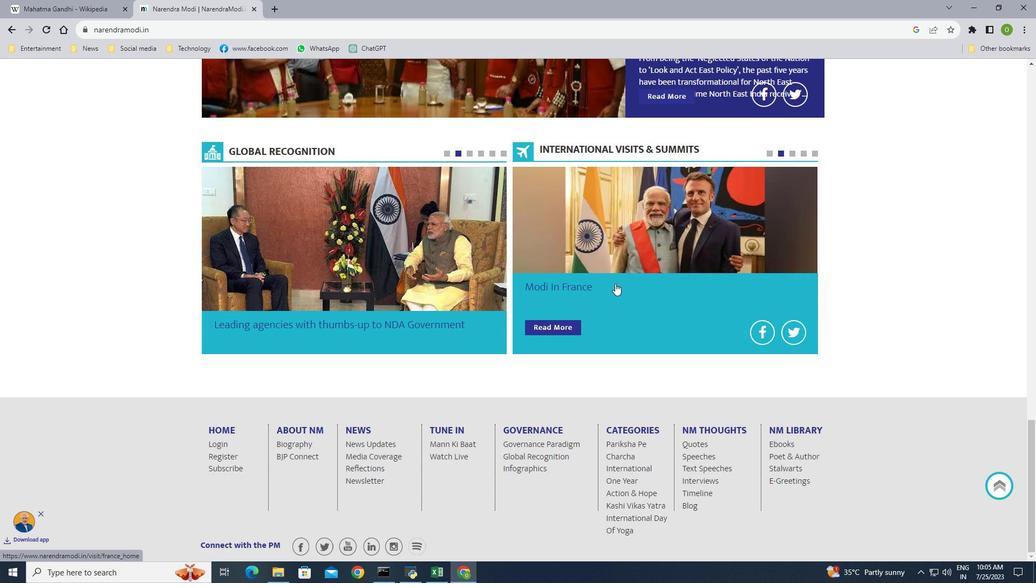 
Action: Mouse scrolled (612, 281) with delta (0, 0)
Screenshot: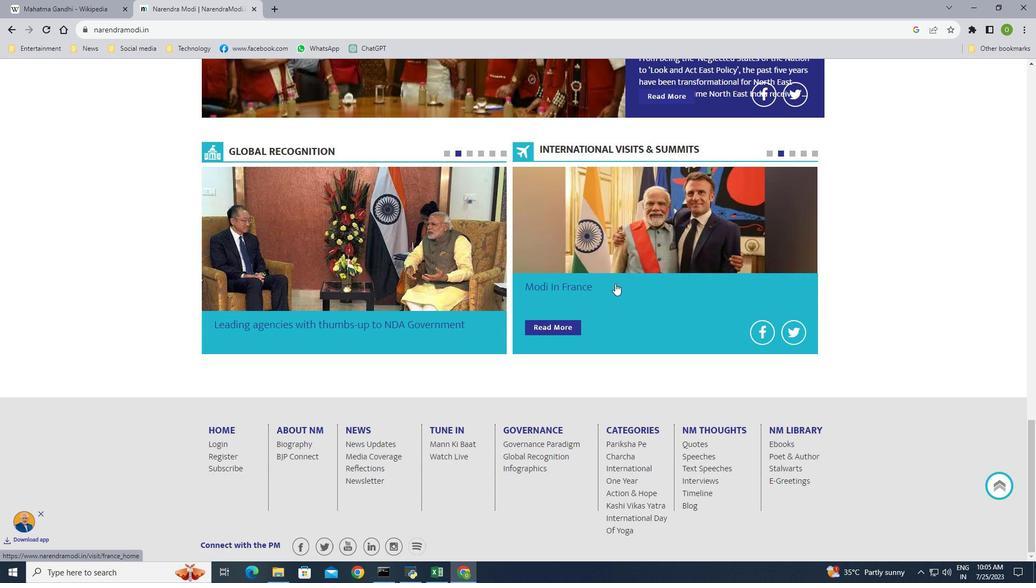 
Action: Mouse scrolled (612, 281) with delta (0, 0)
Screenshot: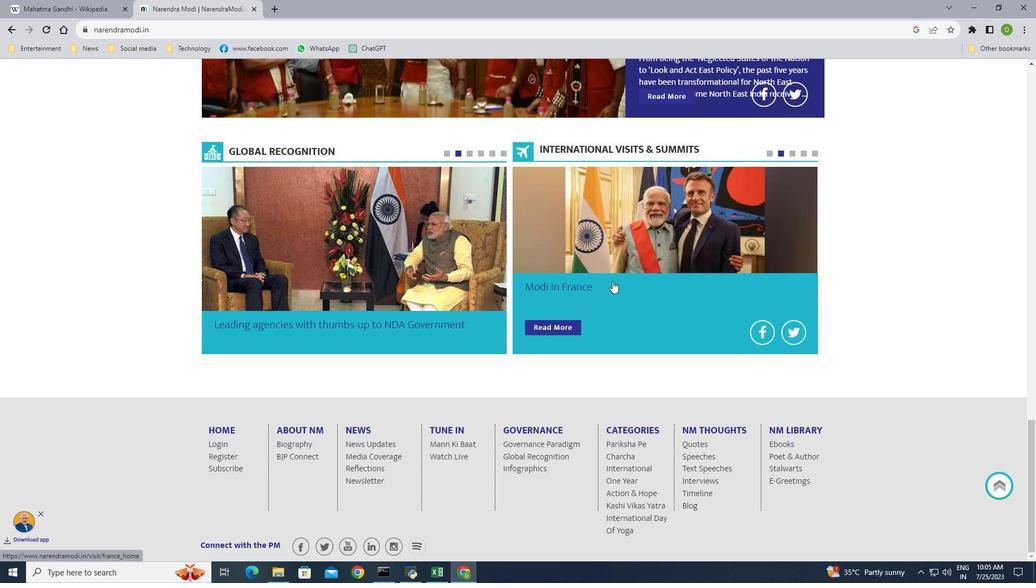 
Action: Mouse scrolled (612, 281) with delta (0, 0)
Screenshot: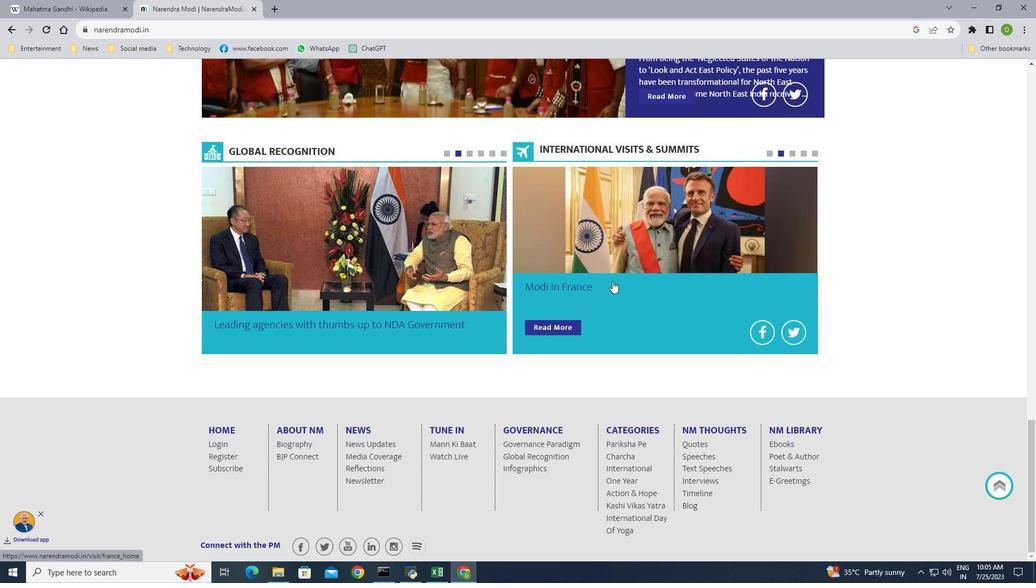 
Action: Mouse scrolled (612, 281) with delta (0, 0)
Screenshot: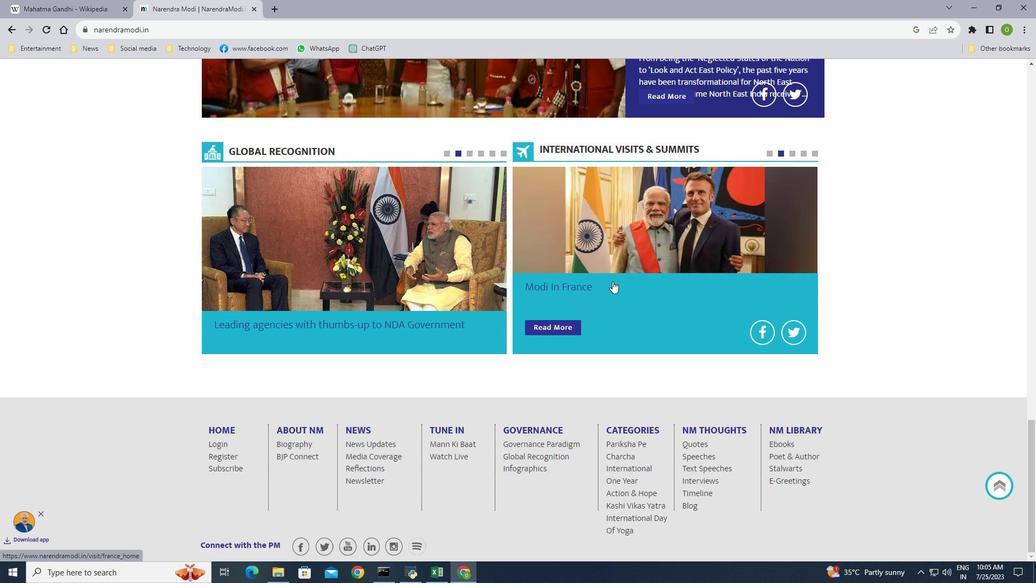 
Action: Mouse scrolled (612, 281) with delta (0, 0)
Screenshot: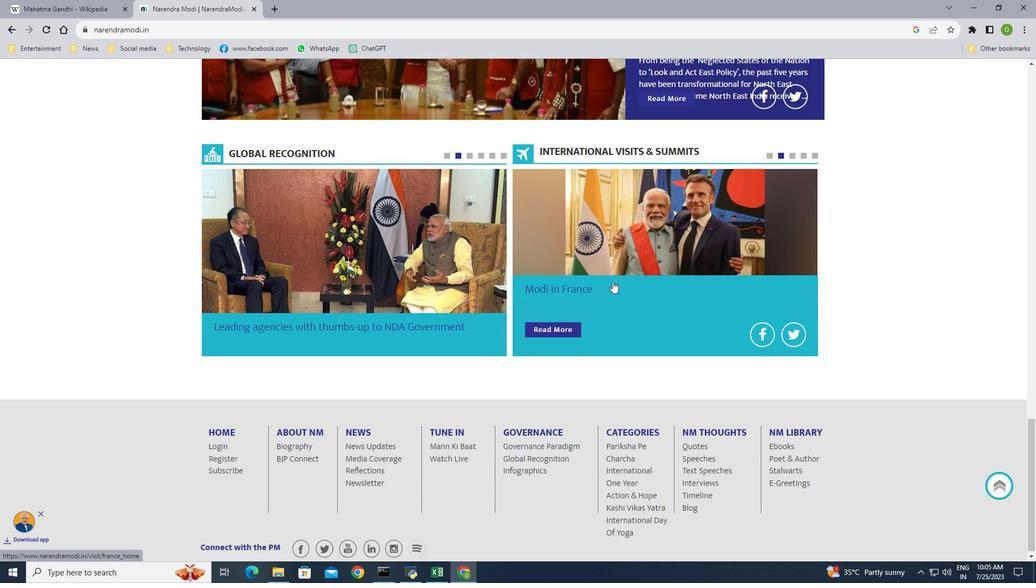 
Action: Mouse moved to (610, 272)
Screenshot: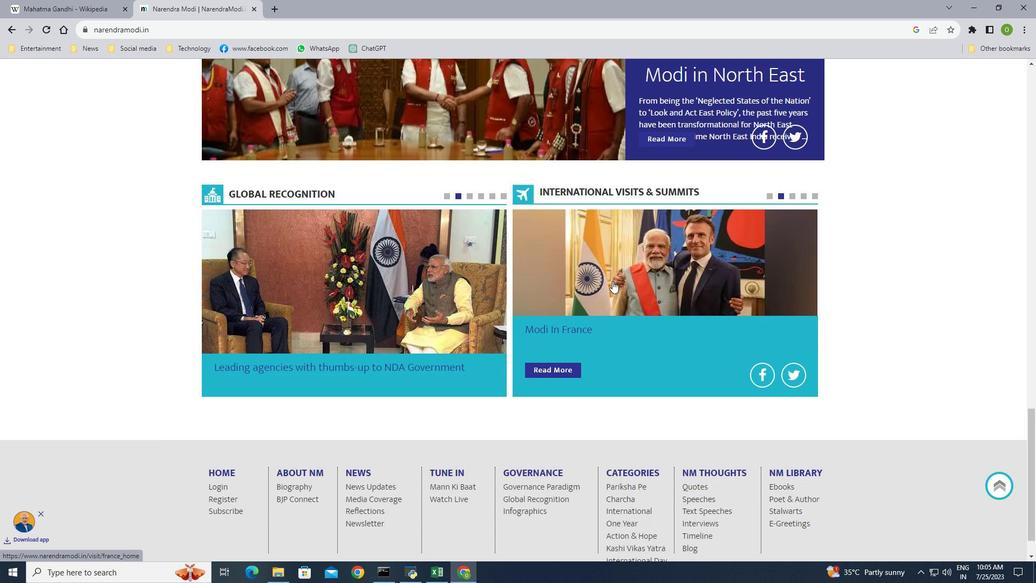 
Action: Mouse scrolled (610, 271) with delta (0, 0)
Screenshot: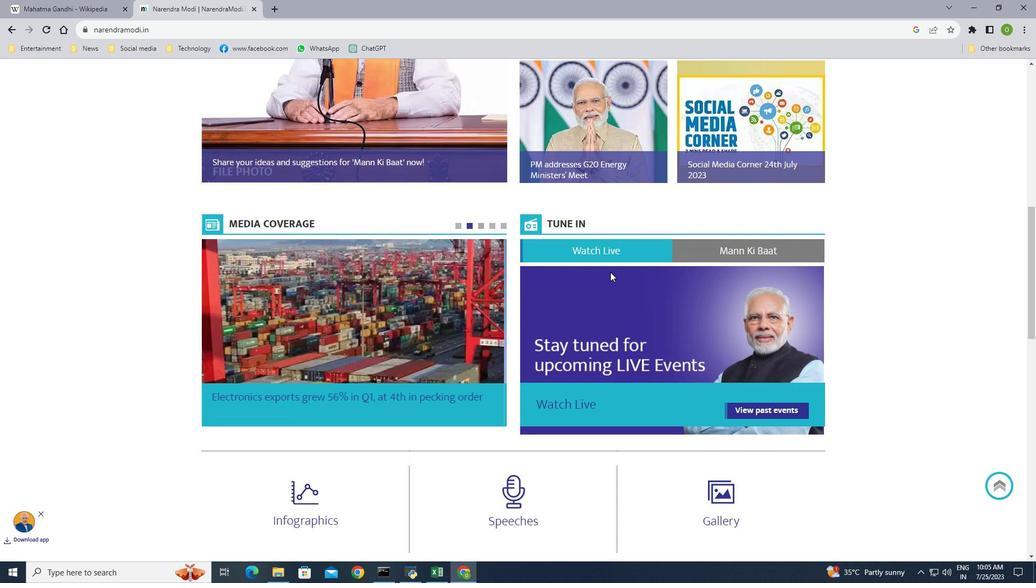 
Action: Mouse scrolled (610, 271) with delta (0, 0)
Screenshot: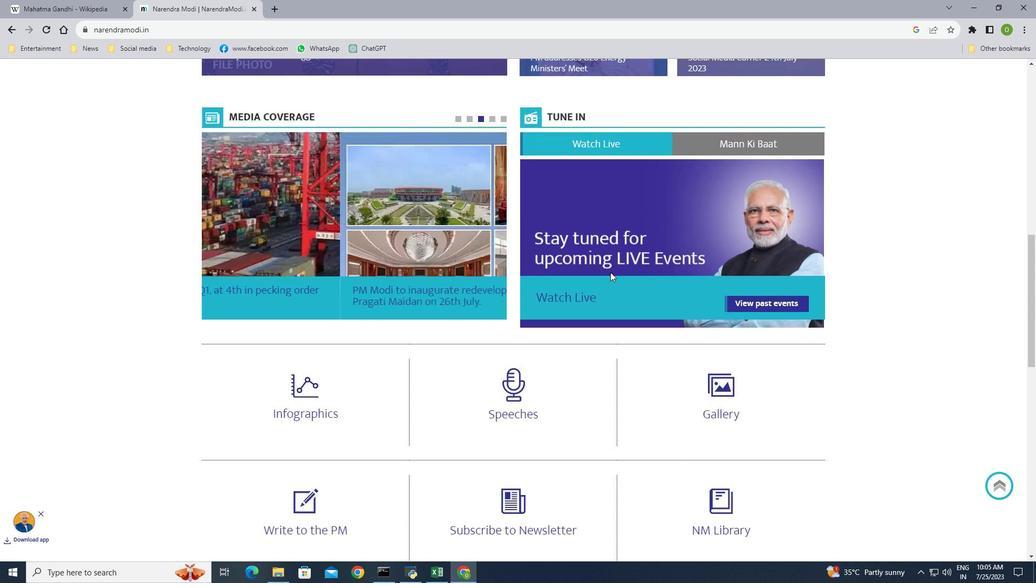 
Action: Mouse scrolled (610, 271) with delta (0, 0)
Screenshot: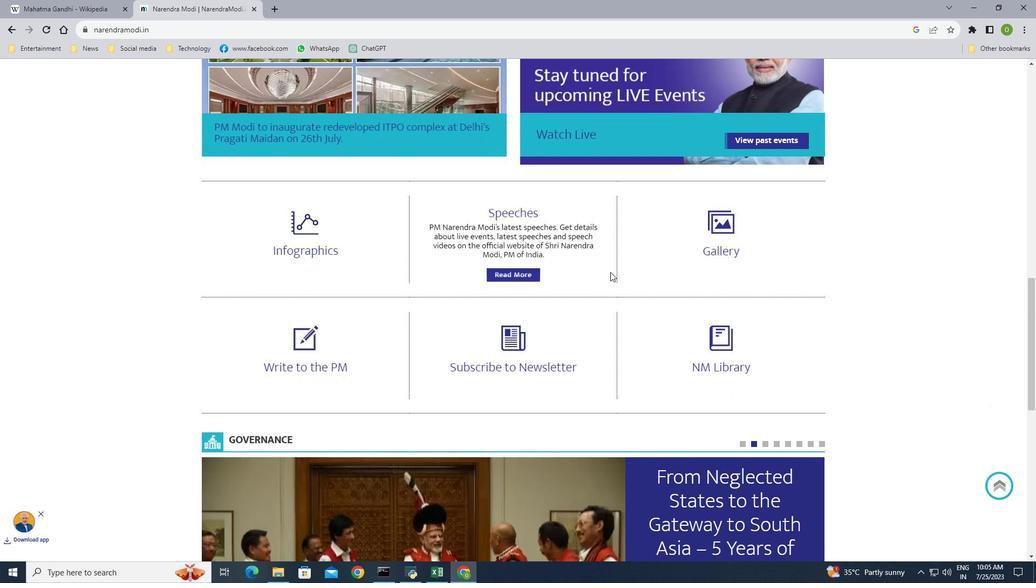 
Action: Mouse moved to (499, 235)
Screenshot: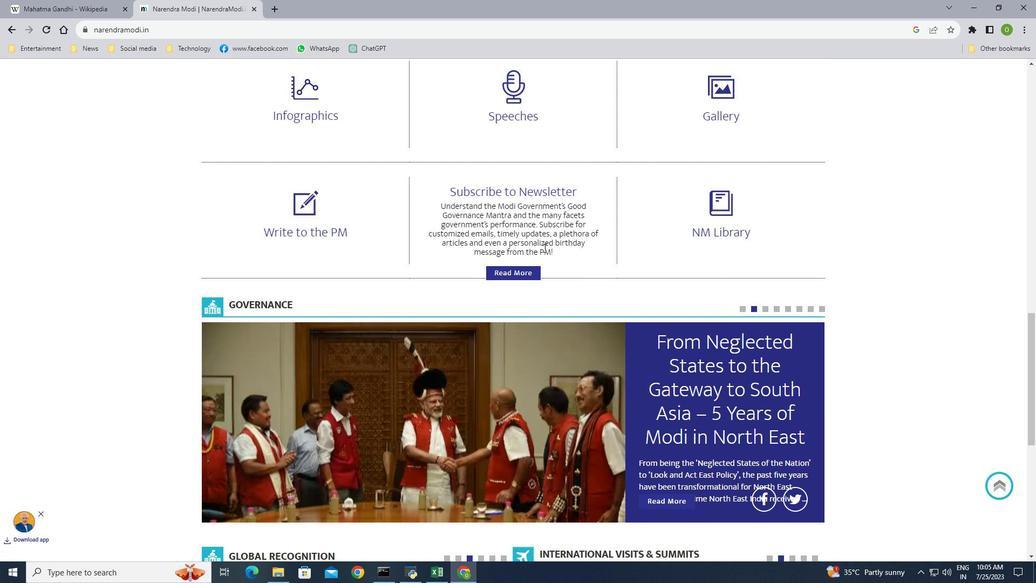
Action: Mouse scrolled (499, 235) with delta (0, 0)
Screenshot: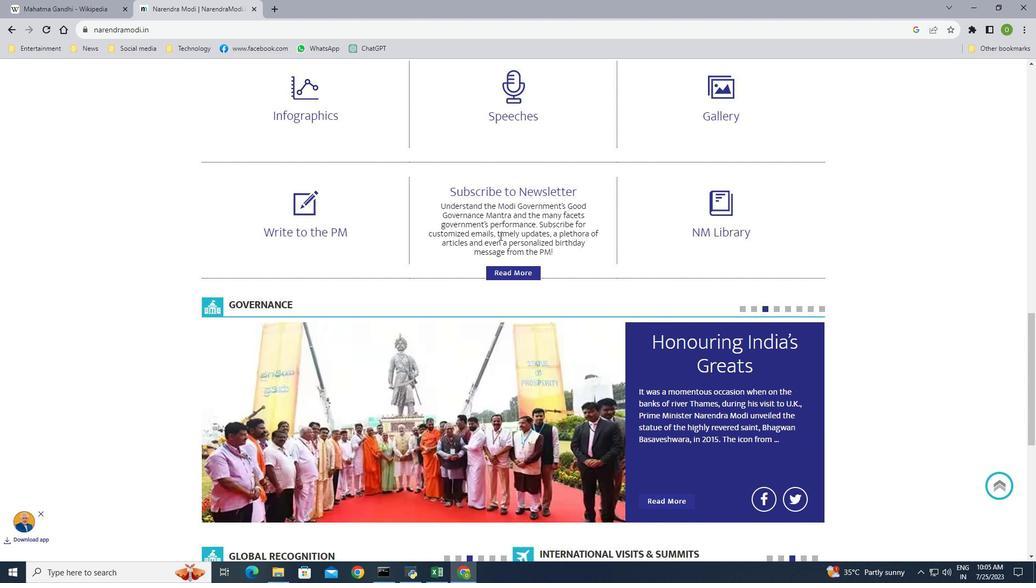 
Action: Mouse scrolled (499, 236) with delta (0, 0)
Screenshot: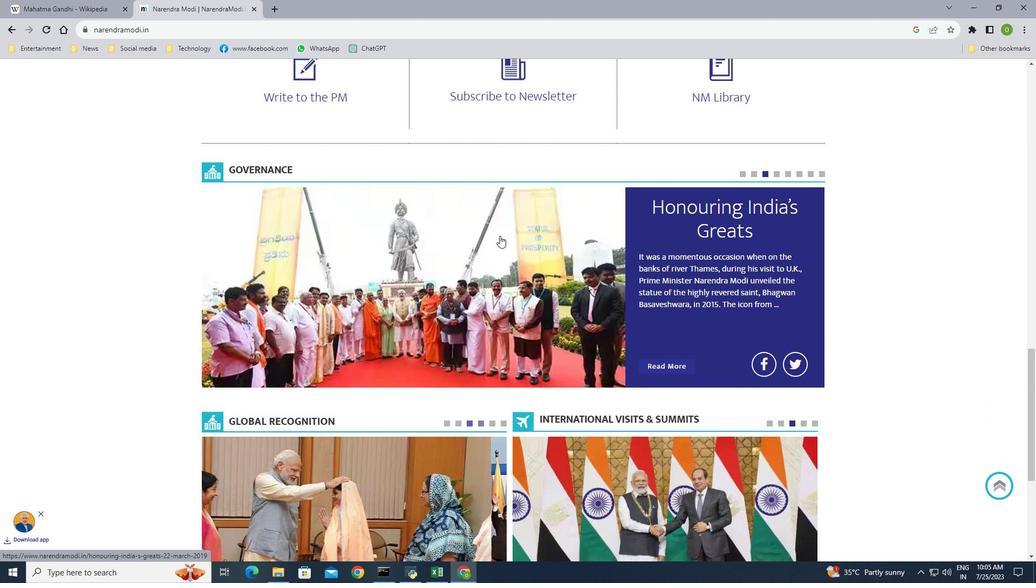 
Action: Mouse scrolled (499, 236) with delta (0, 0)
Screenshot: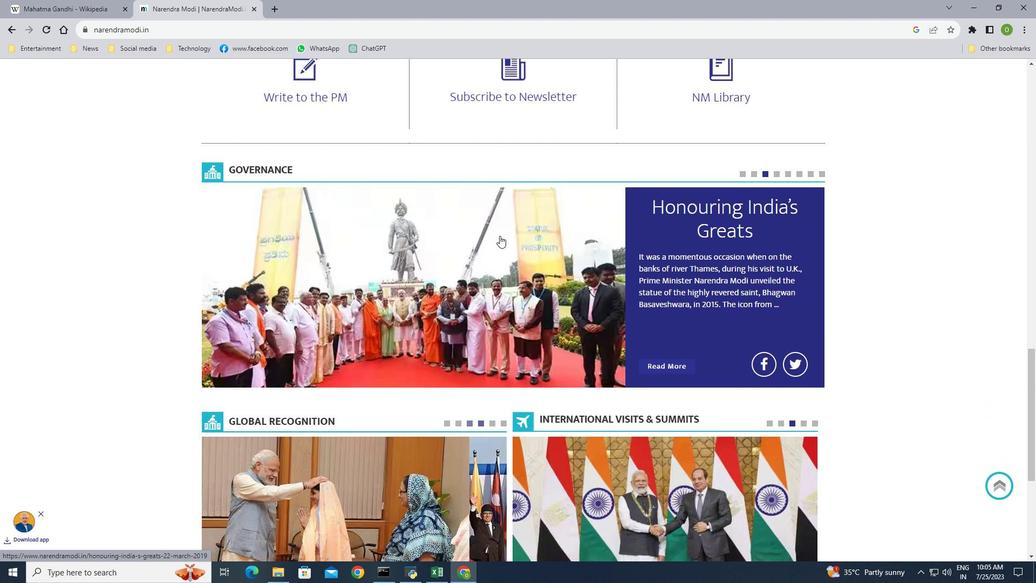 
Action: Mouse moved to (722, 341)
Screenshot: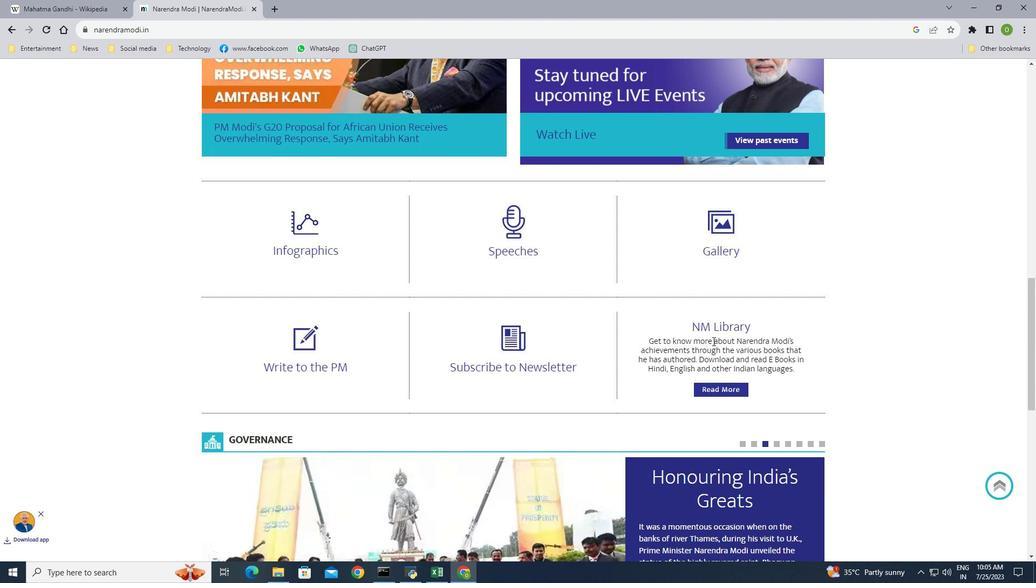 
Action: Mouse pressed left at (722, 341)
Screenshot: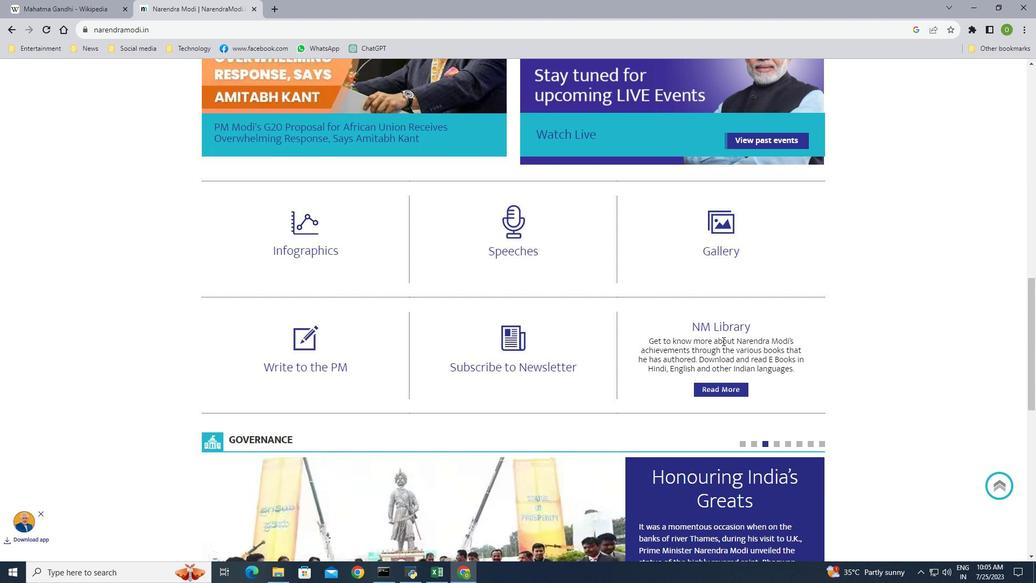 
Action: Mouse moved to (722, 387)
Screenshot: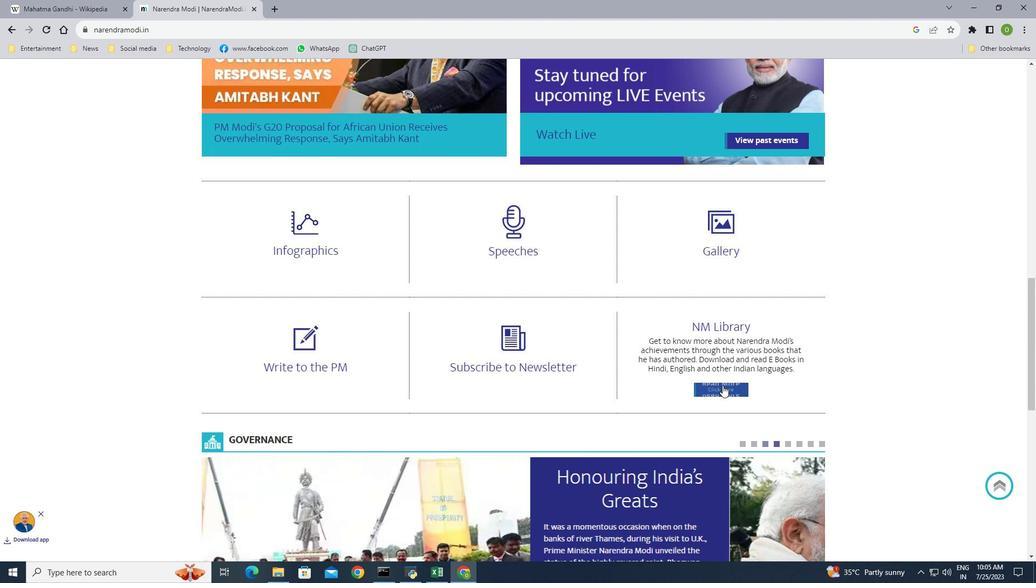 
Action: Mouse pressed left at (722, 387)
Screenshot: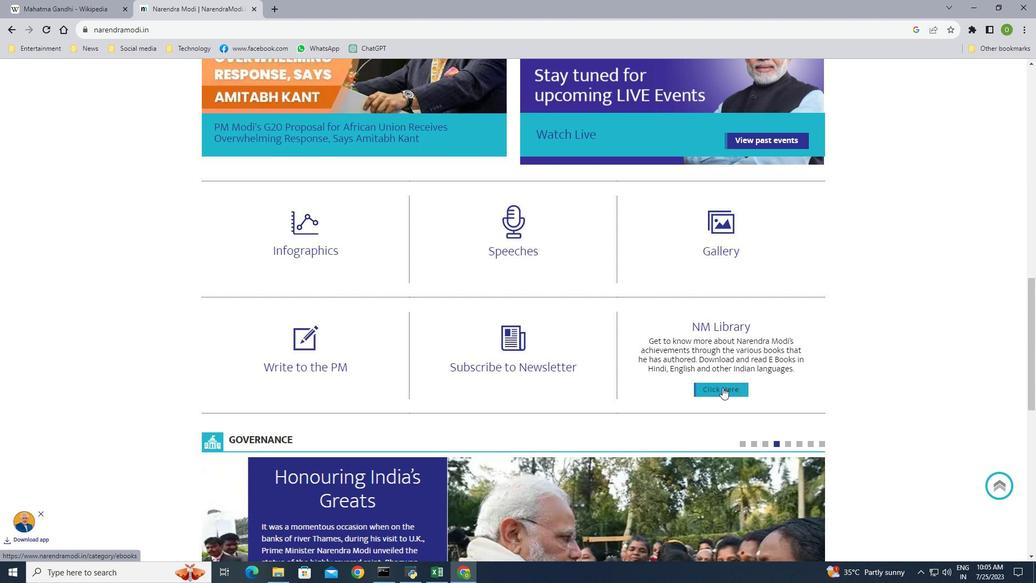 
Action: Mouse moved to (722, 388)
Screenshot: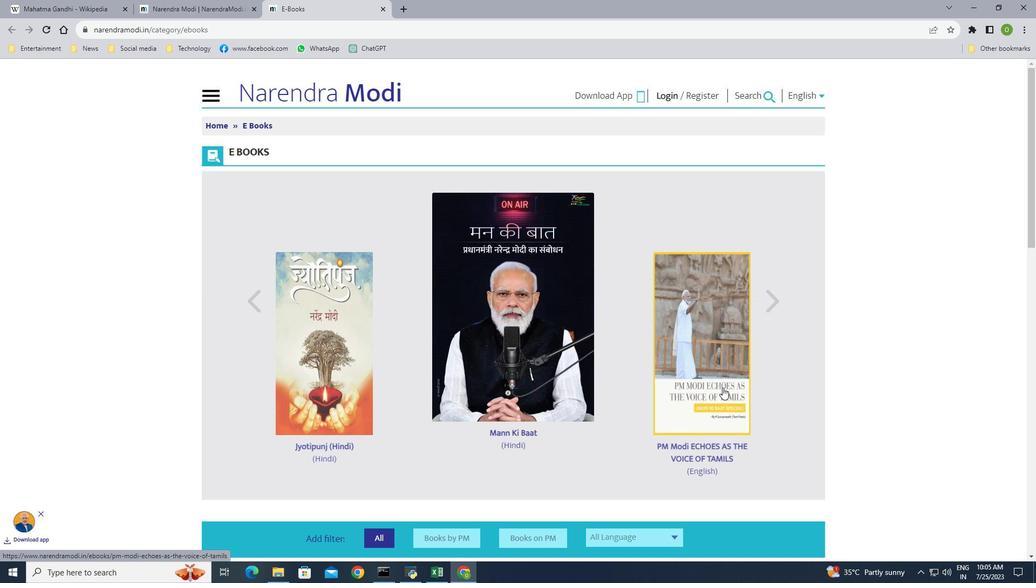 
Action: Mouse scrolled (722, 388) with delta (0, 0)
Screenshot: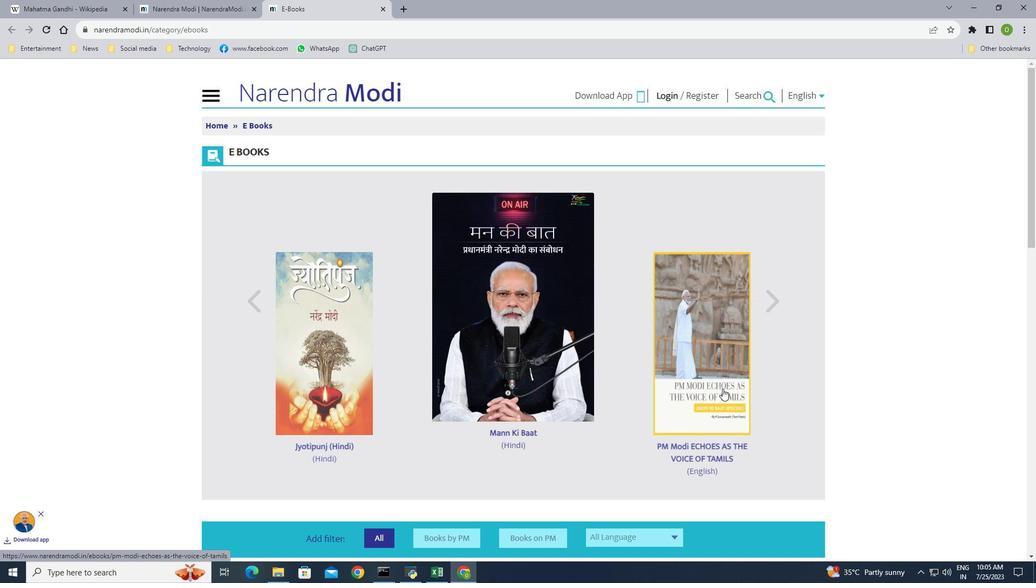 
Action: Mouse scrolled (722, 388) with delta (0, 0)
Screenshot: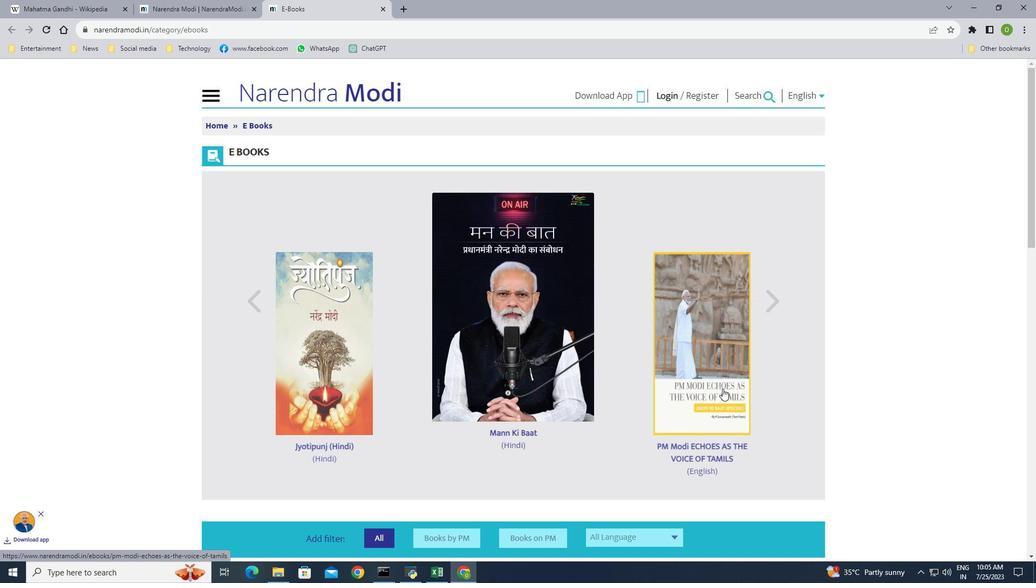 
Action: Mouse scrolled (722, 388) with delta (0, 0)
Screenshot: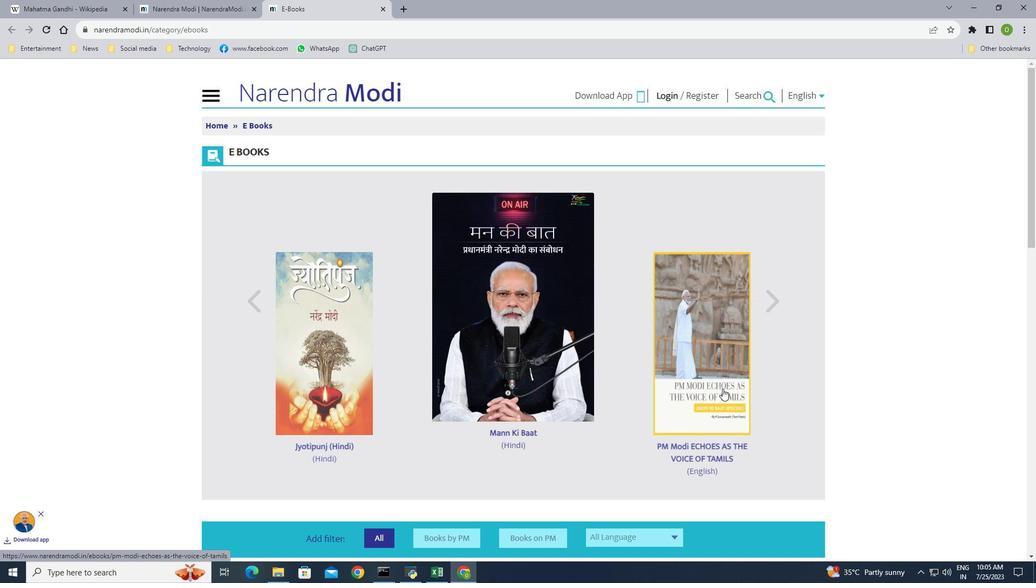 
Action: Mouse scrolled (722, 388) with delta (0, 0)
Screenshot: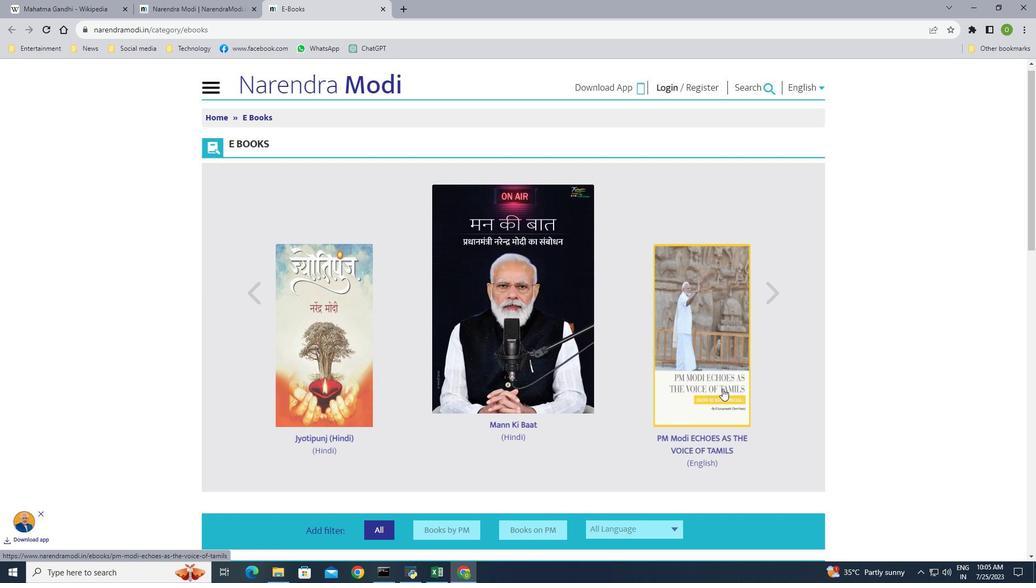 
Action: Mouse scrolled (722, 388) with delta (0, 0)
Screenshot: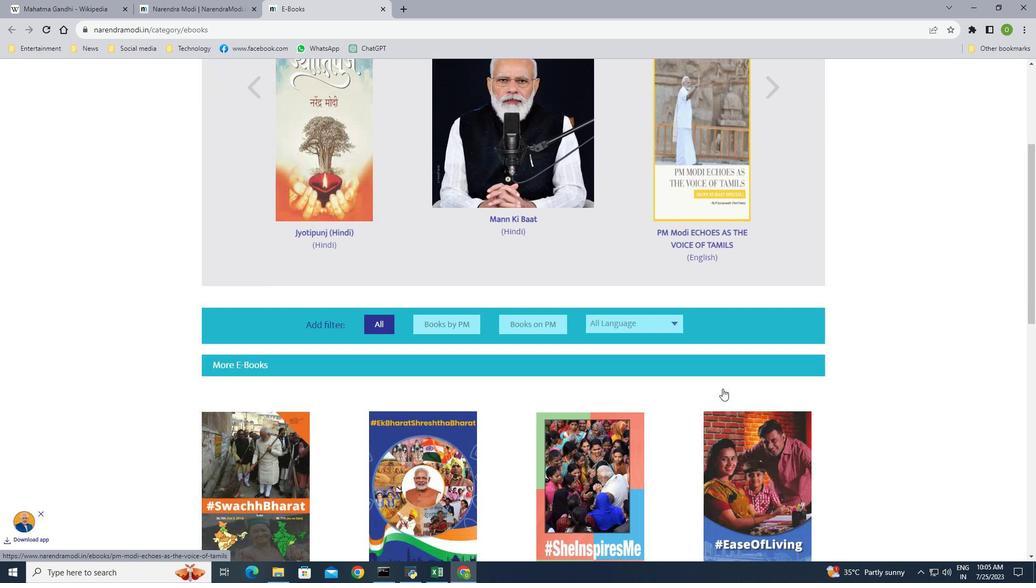 
Action: Mouse scrolled (722, 389) with delta (0, 0)
Screenshot: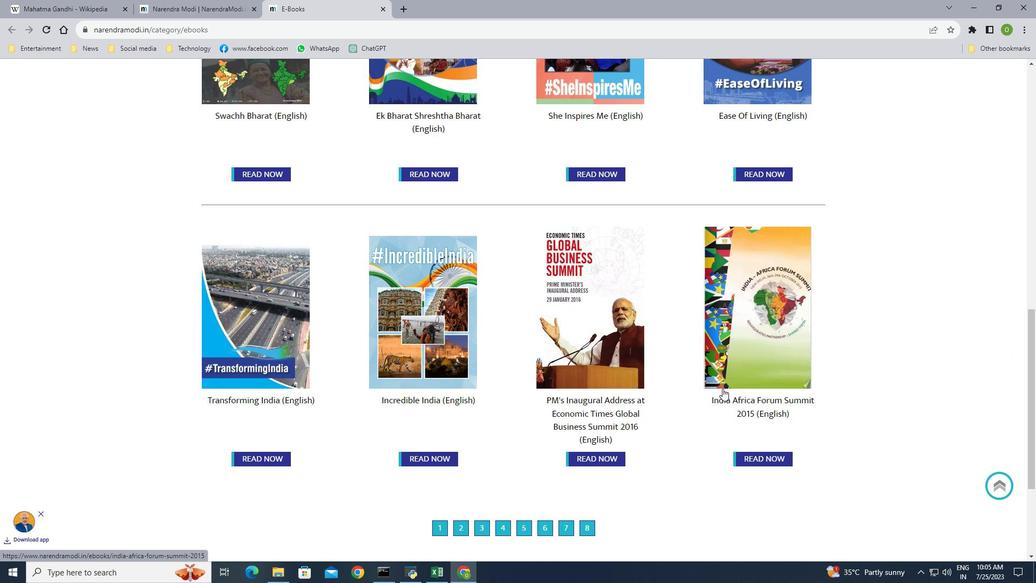 
Action: Mouse scrolled (722, 389) with delta (0, 0)
Screenshot: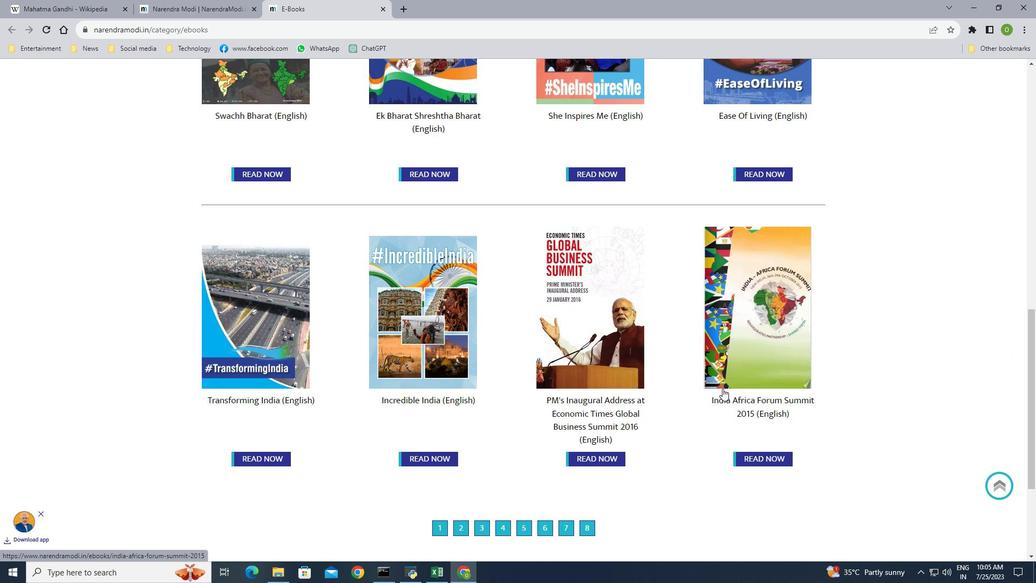 
Action: Mouse moved to (430, 446)
Screenshot: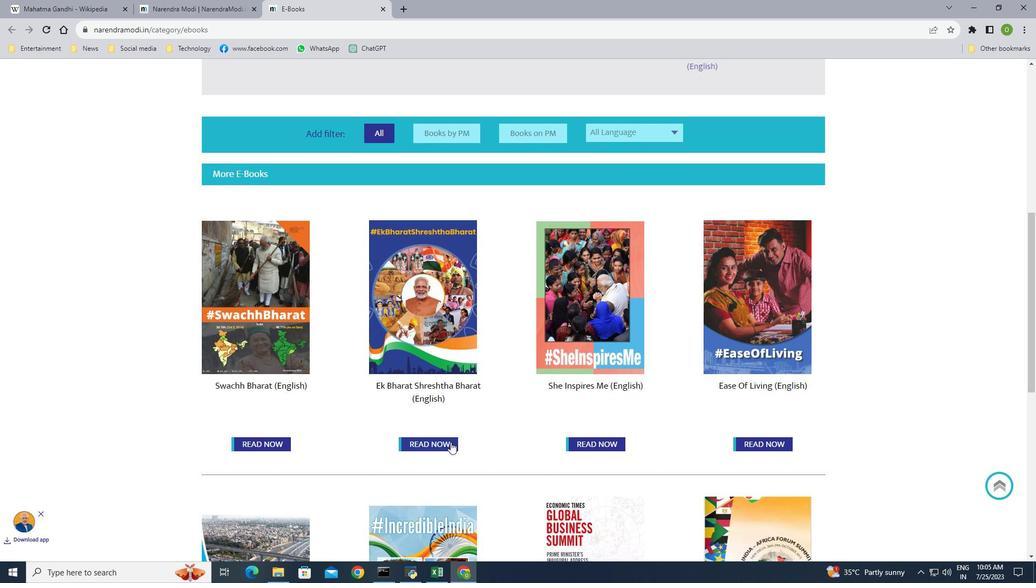
Action: Mouse pressed left at (430, 446)
Screenshot: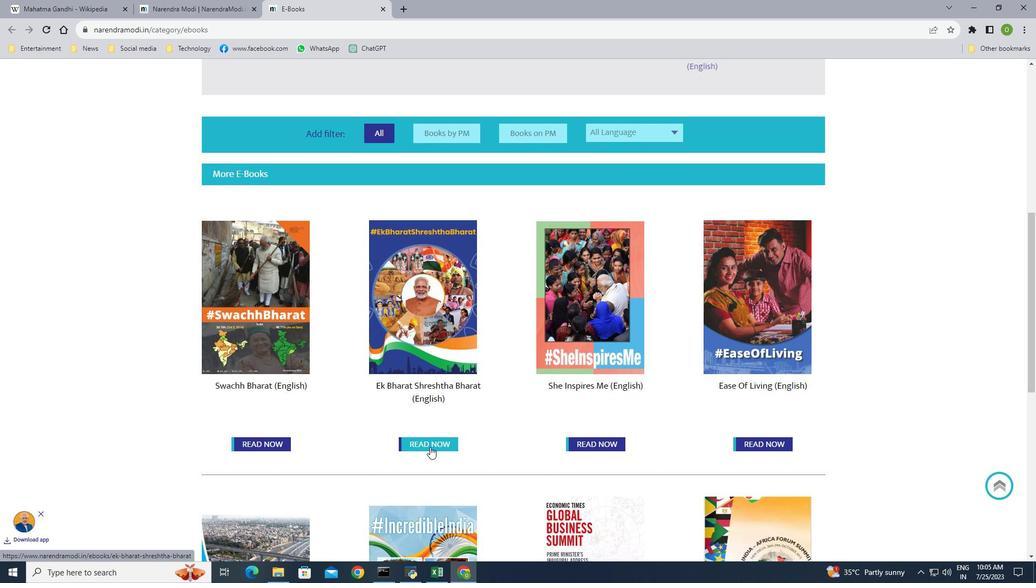 
Action: Mouse moved to (590, 394)
Screenshot: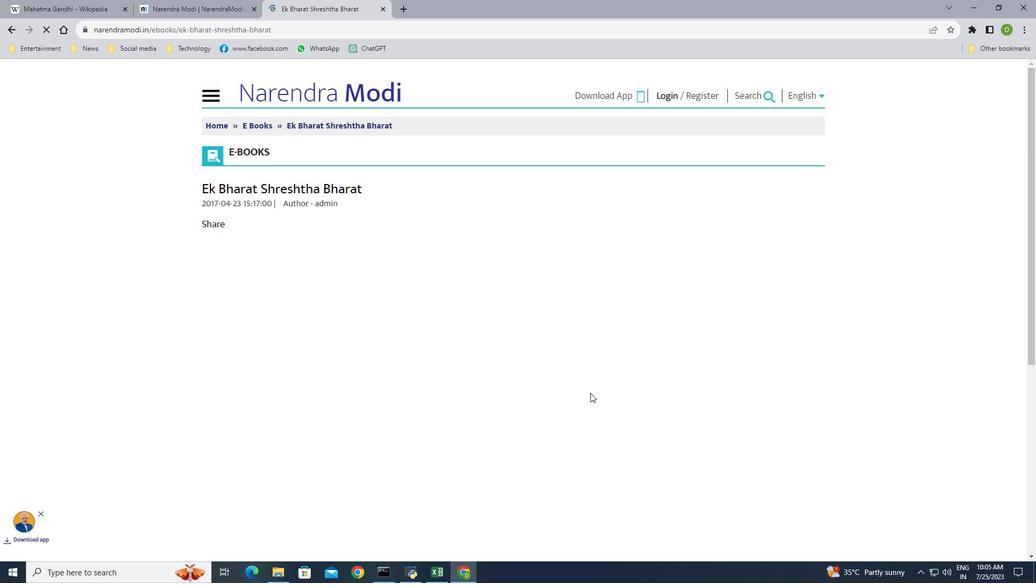 
Action: Mouse scrolled (590, 393) with delta (0, 0)
Screenshot: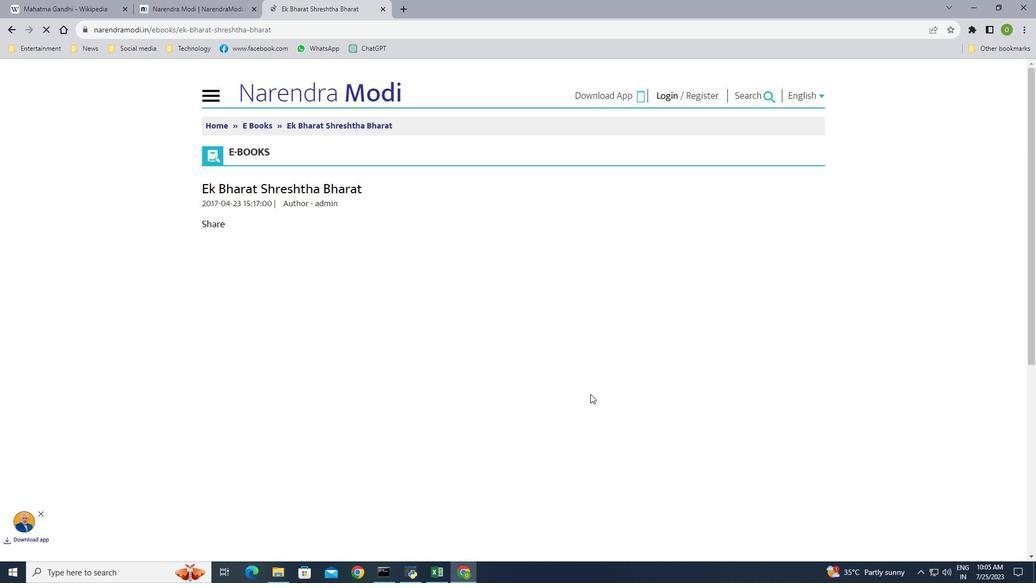 
Action: Mouse scrolled (590, 393) with delta (0, 0)
Screenshot: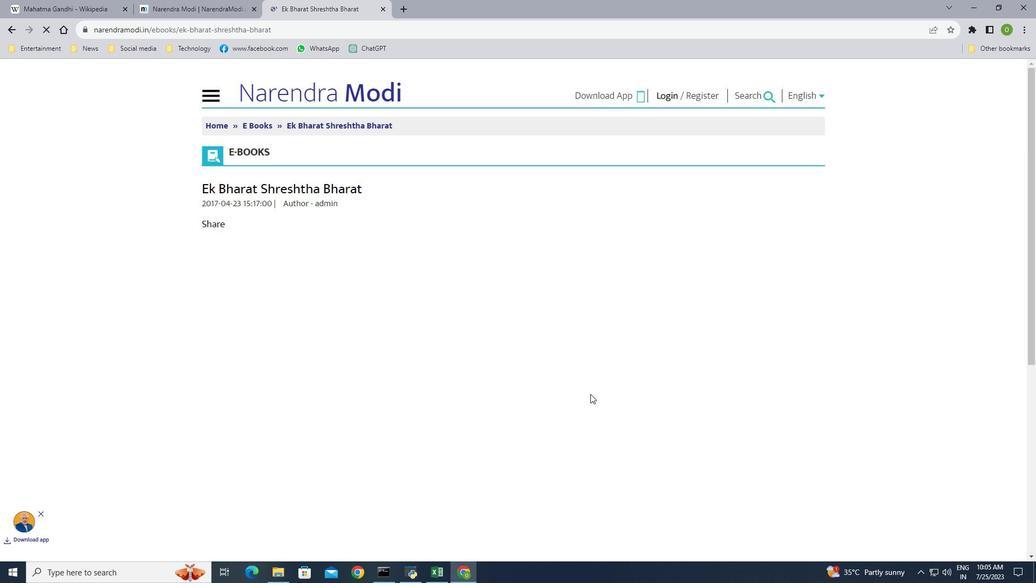
Action: Mouse scrolled (590, 393) with delta (0, 0)
Screenshot: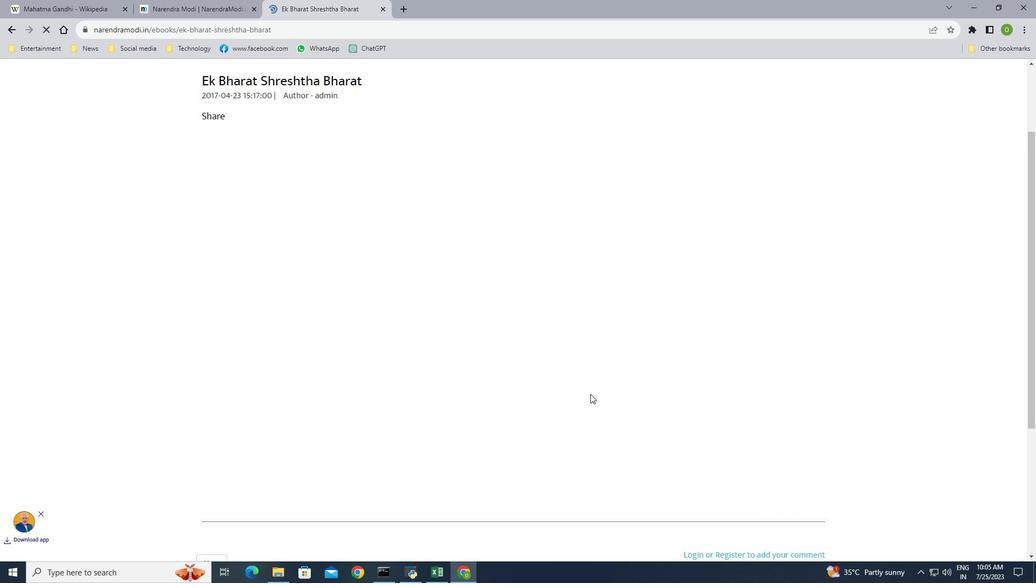 
Action: Mouse scrolled (590, 394) with delta (0, 0)
Screenshot: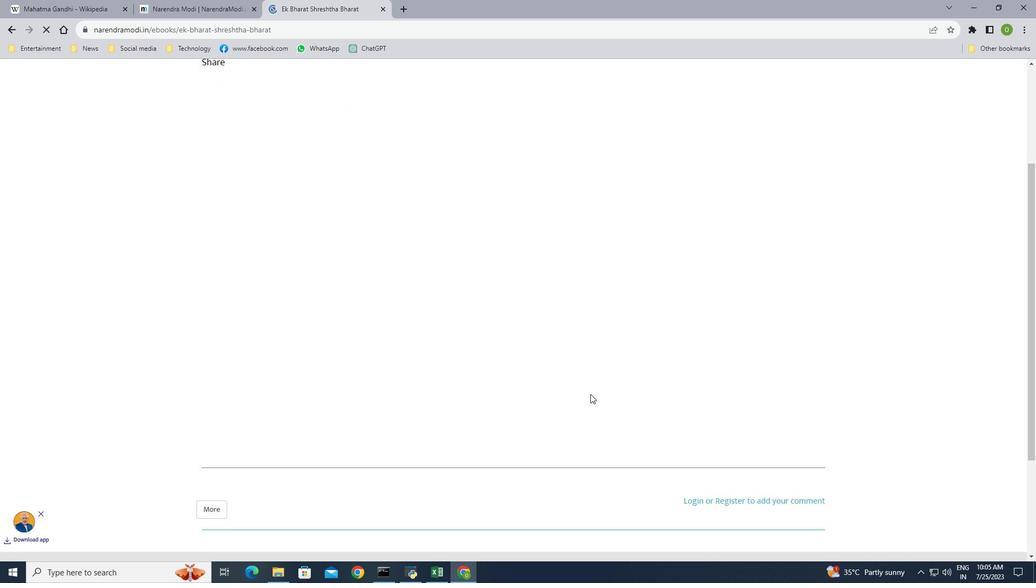 
Action: Mouse scrolled (590, 394) with delta (0, 0)
Screenshot: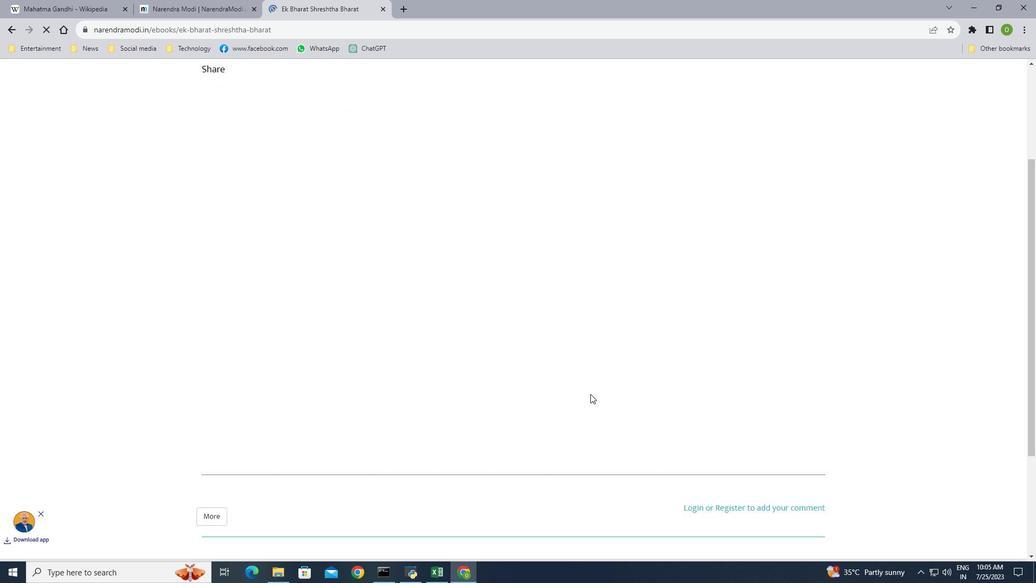 
Action: Mouse scrolled (590, 393) with delta (0, 0)
Screenshot: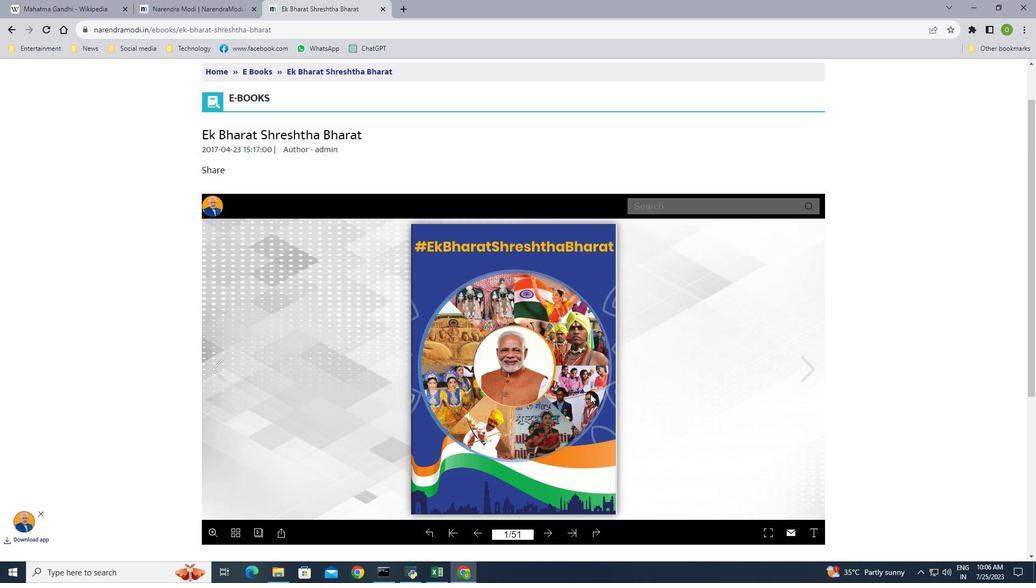 
Action: Mouse moved to (568, 434)
Screenshot: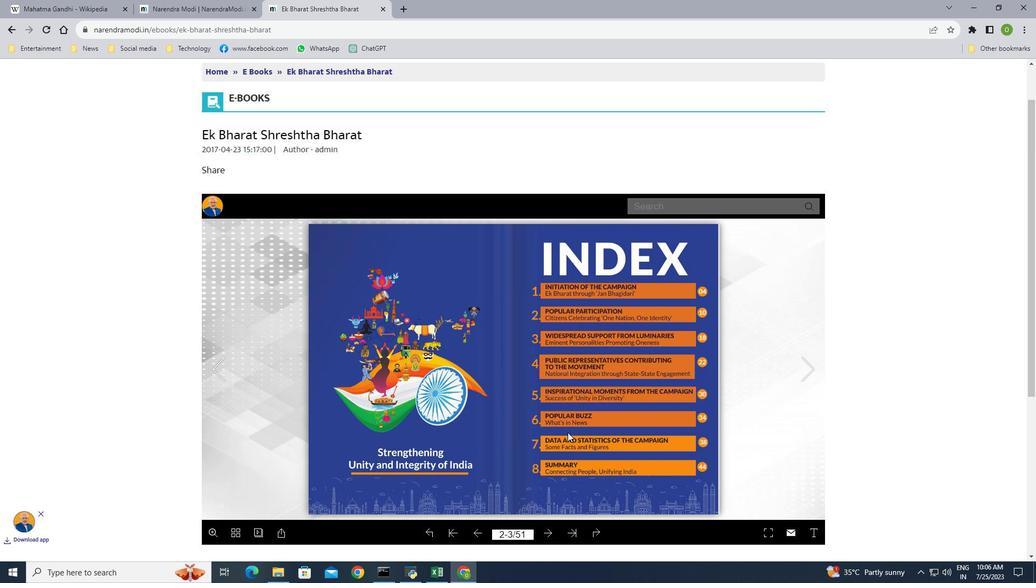 
Action: Mouse scrolled (568, 433) with delta (0, 0)
Screenshot: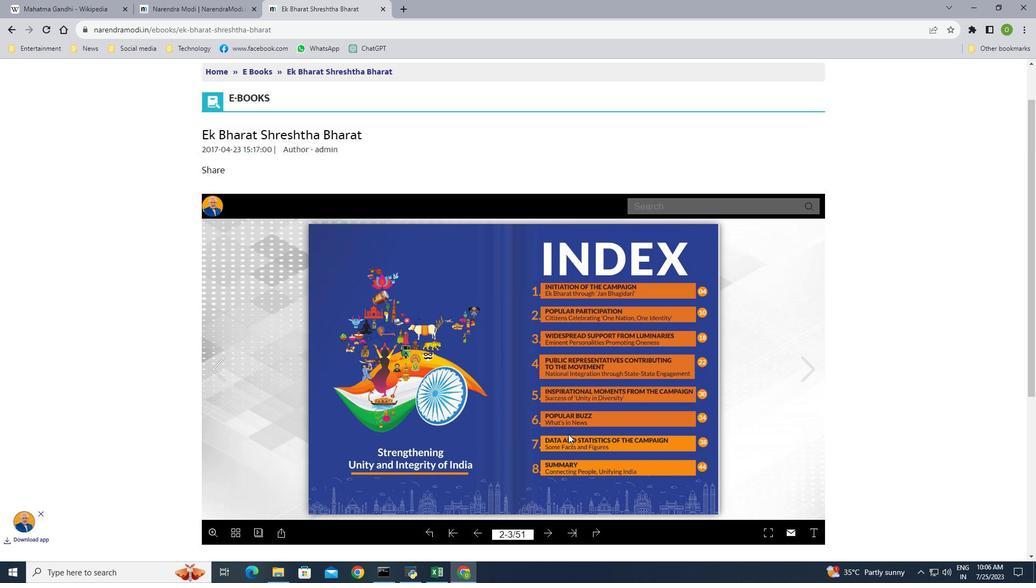 
Action: Mouse moved to (568, 434)
Screenshot: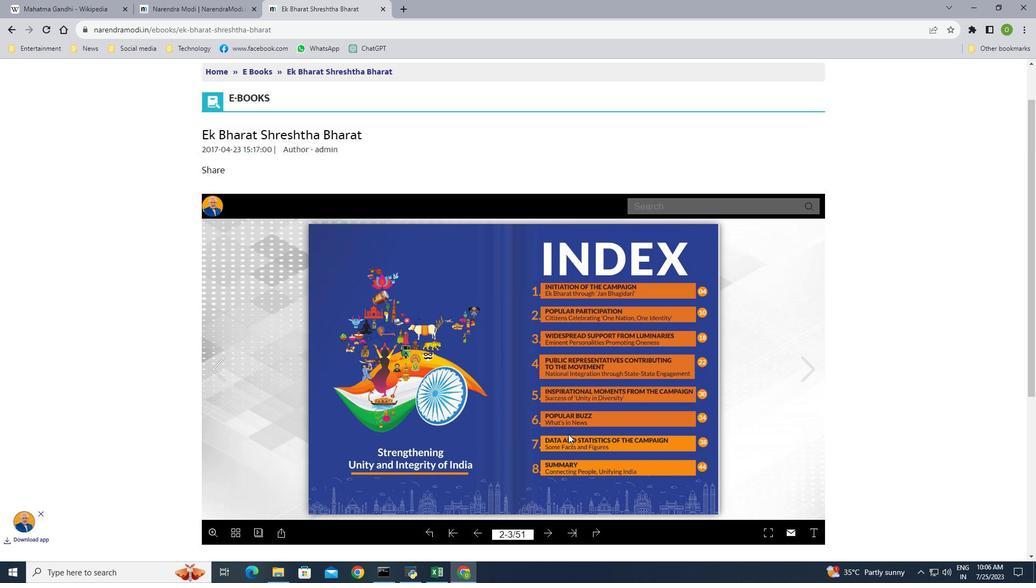 
Action: Mouse scrolled (568, 433) with delta (0, 0)
Screenshot: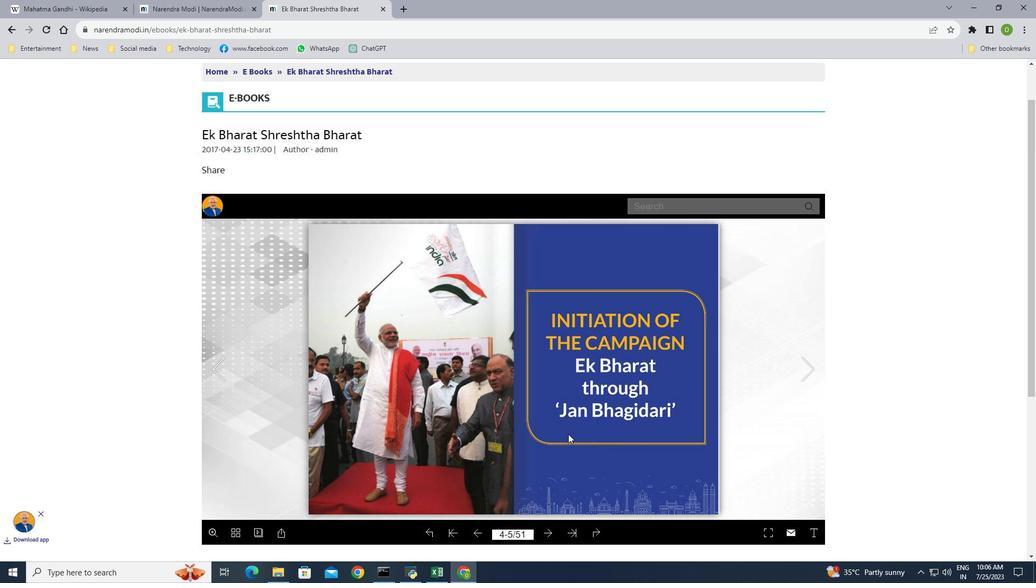 
Action: Mouse scrolled (568, 433) with delta (0, 0)
Screenshot: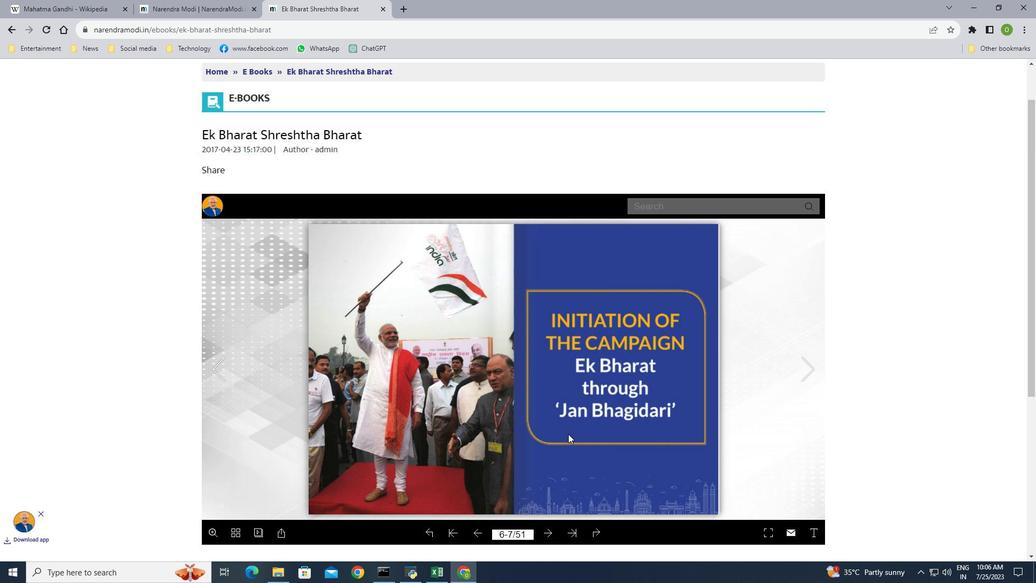 
Action: Mouse scrolled (568, 433) with delta (0, 0)
Screenshot: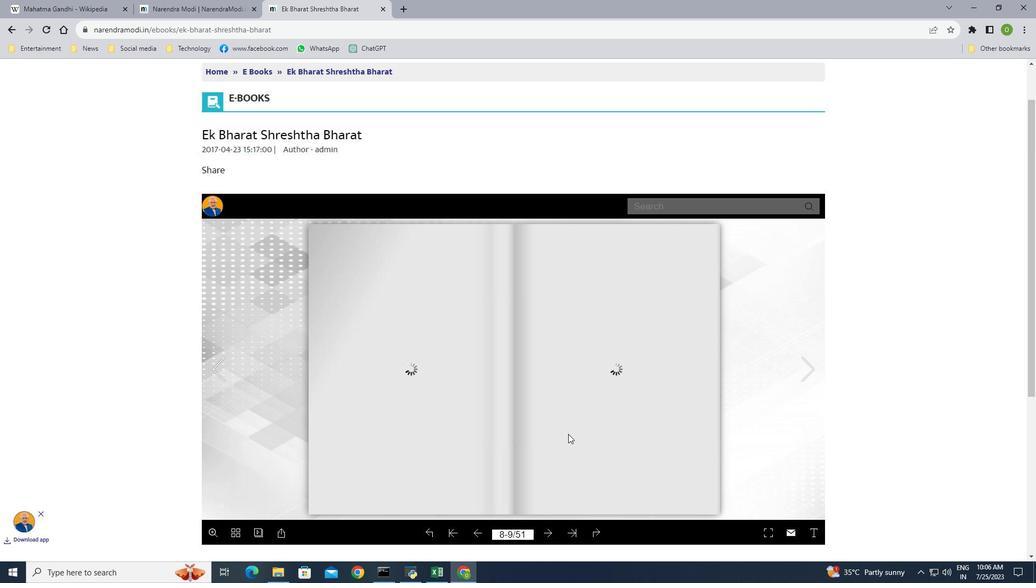 
Action: Mouse moved to (976, 30)
Screenshot: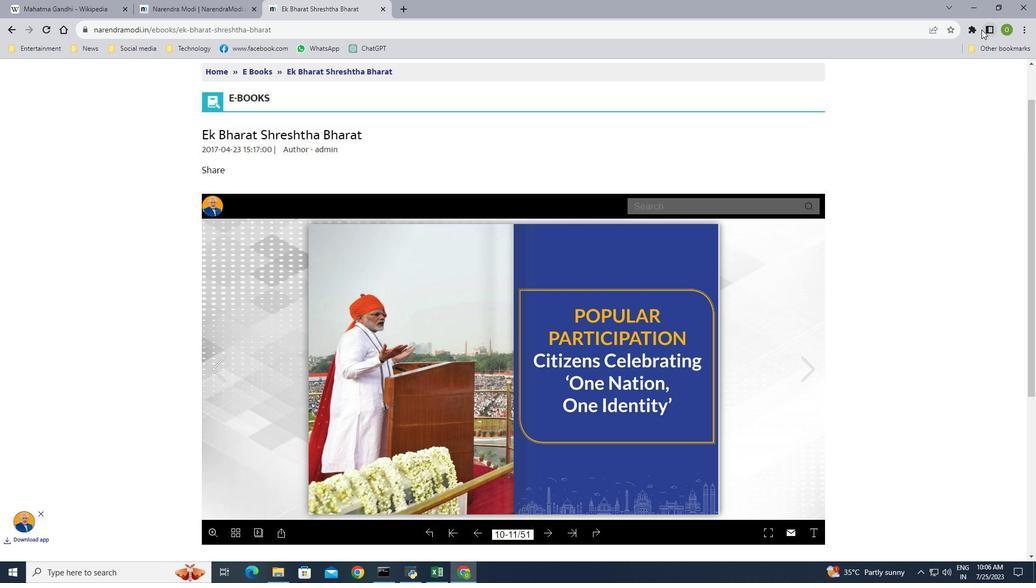 
Action: Mouse pressed left at (976, 30)
Screenshot: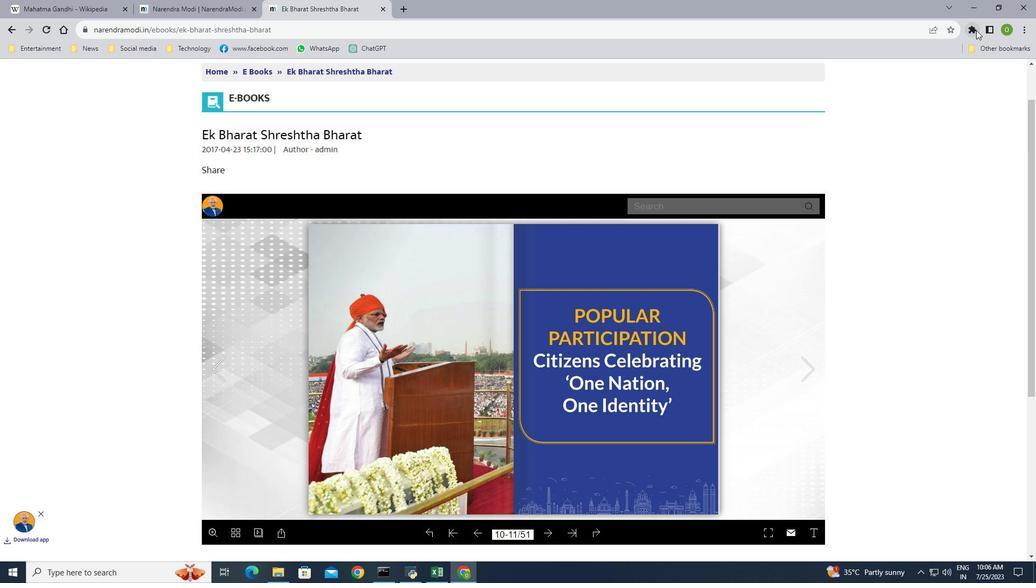 
Action: Mouse moved to (884, 208)
Screenshot: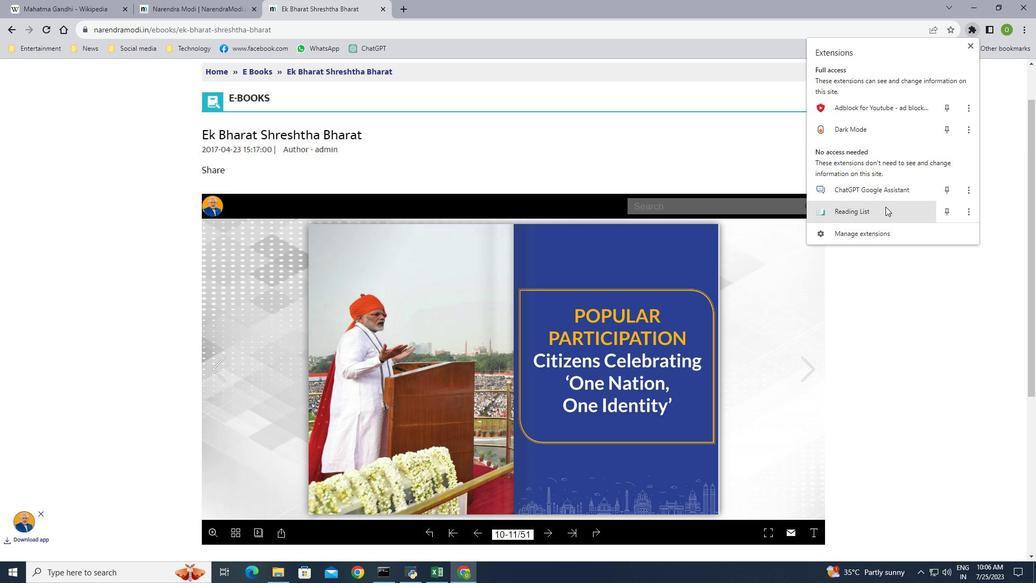 
Action: Mouse pressed left at (884, 208)
Screenshot: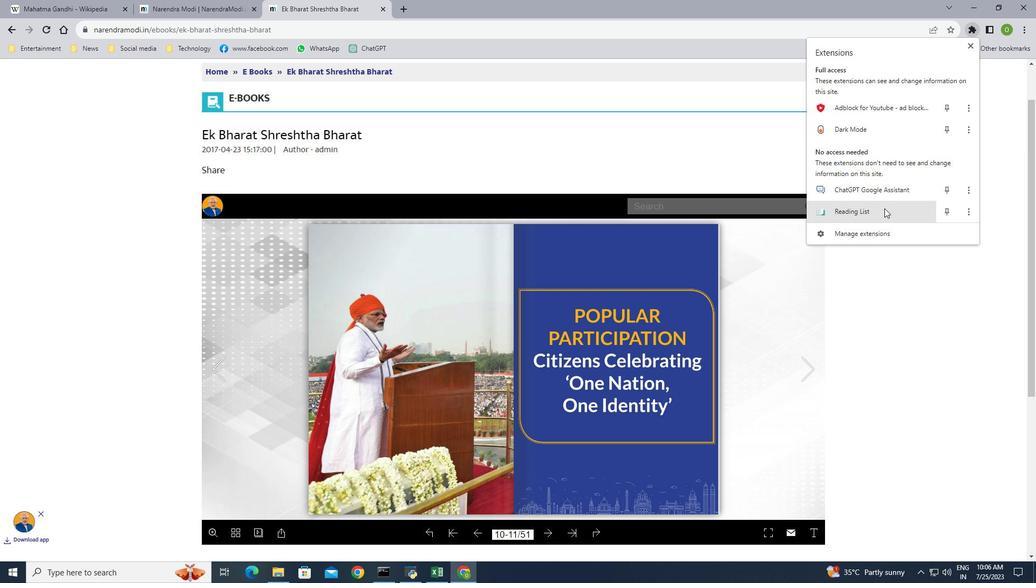 
Action: Mouse moved to (897, 63)
Screenshot: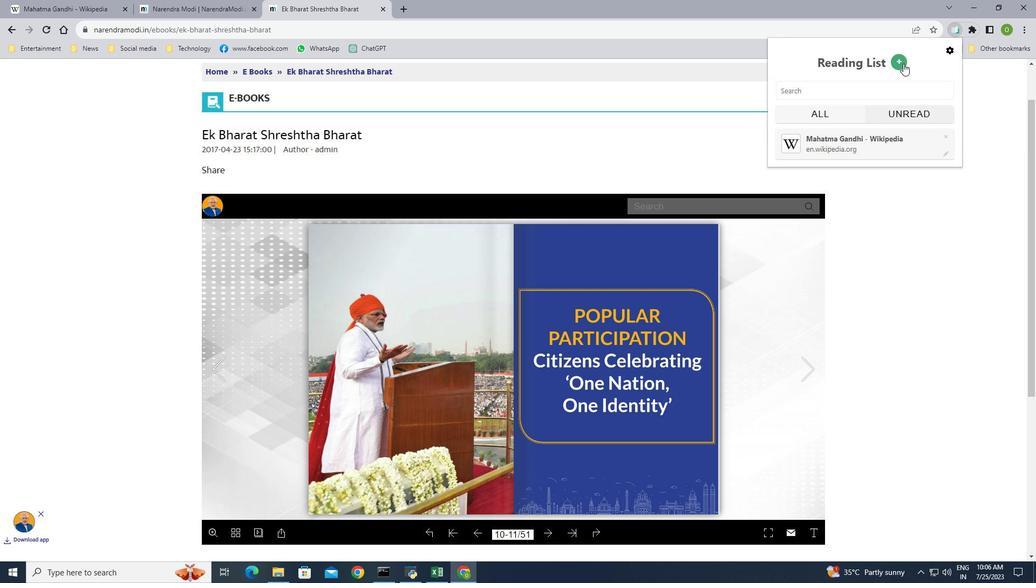 
Action: Mouse pressed left at (897, 63)
Screenshot: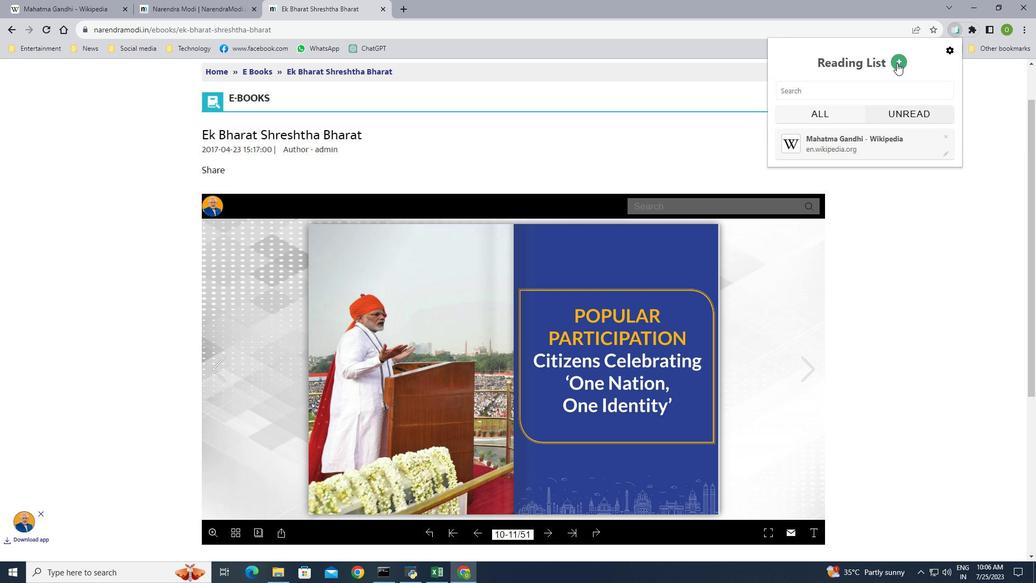 
Action: Mouse moved to (917, 258)
Screenshot: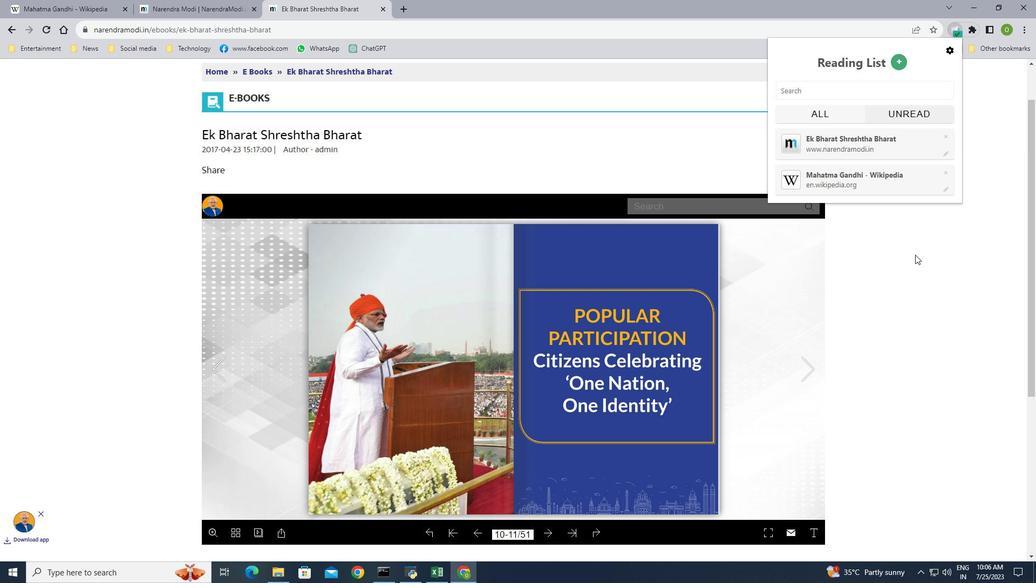 
Action: Mouse pressed left at (917, 258)
Screenshot: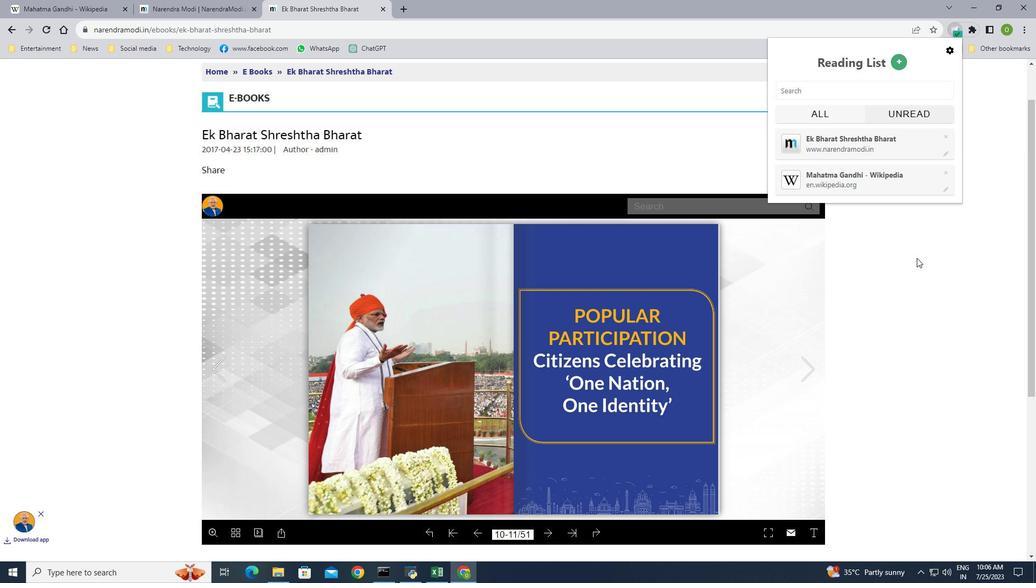 
Action: Mouse moved to (409, 8)
Screenshot: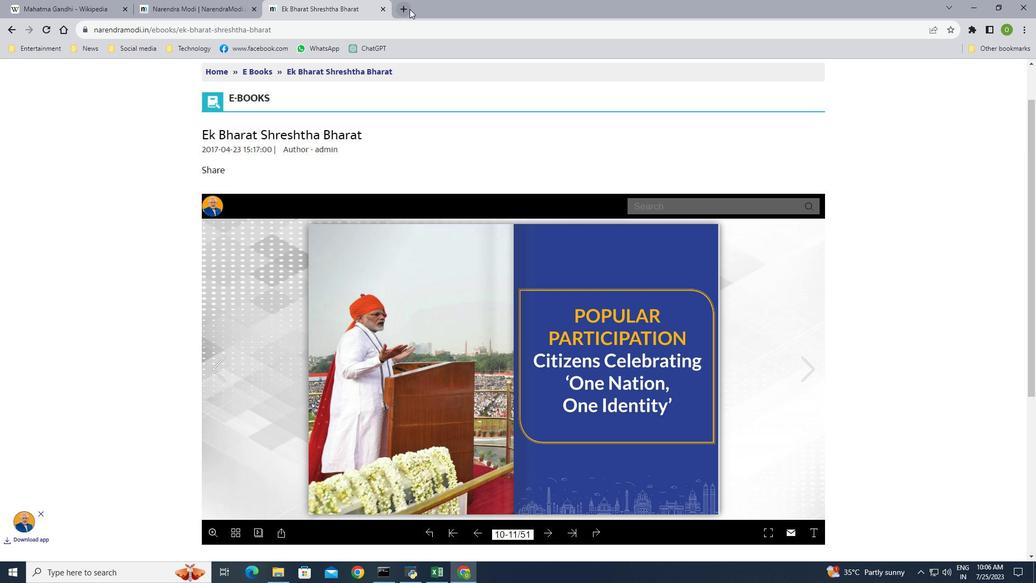 
Action: Mouse pressed left at (409, 8)
Screenshot: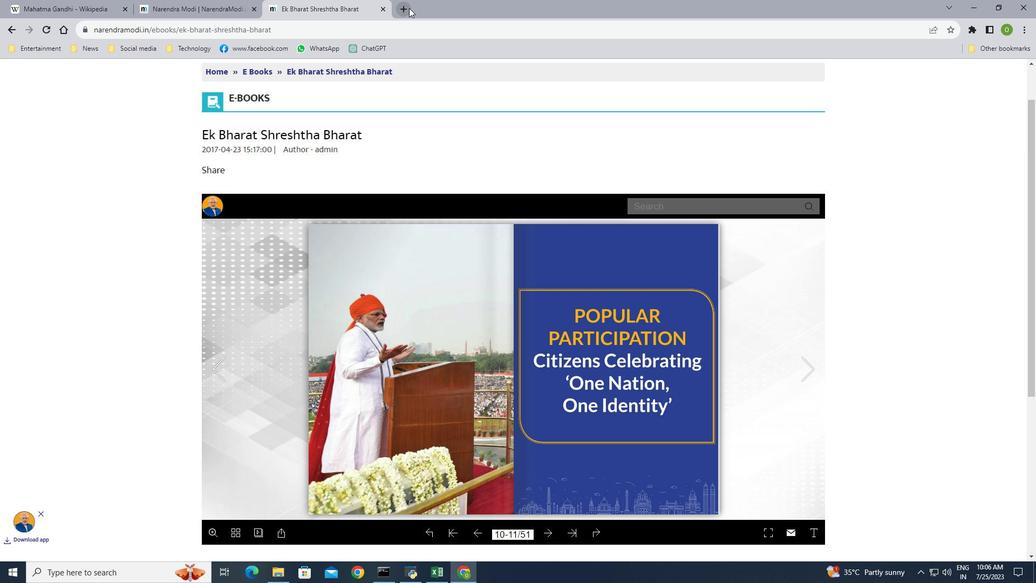 
Action: Mouse moved to (397, 29)
Screenshot: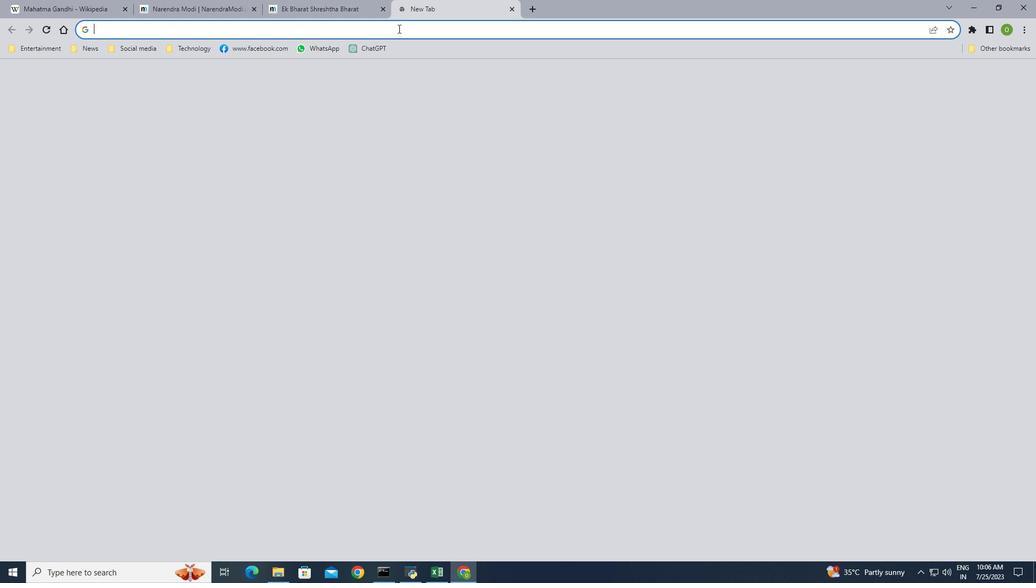 
Action: Mouse pressed left at (397, 29)
Screenshot: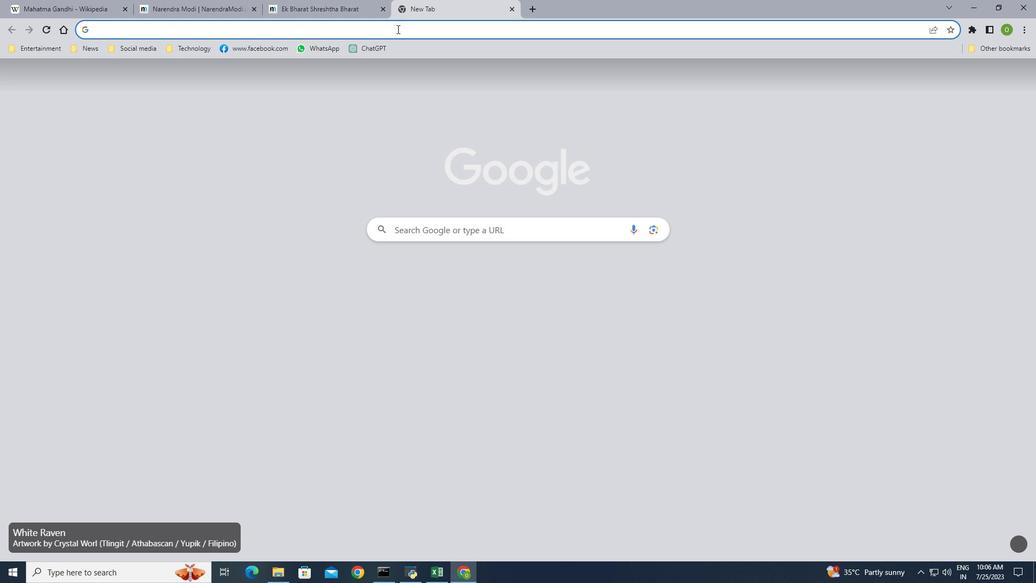 
Action: Mouse moved to (397, 30)
Screenshot: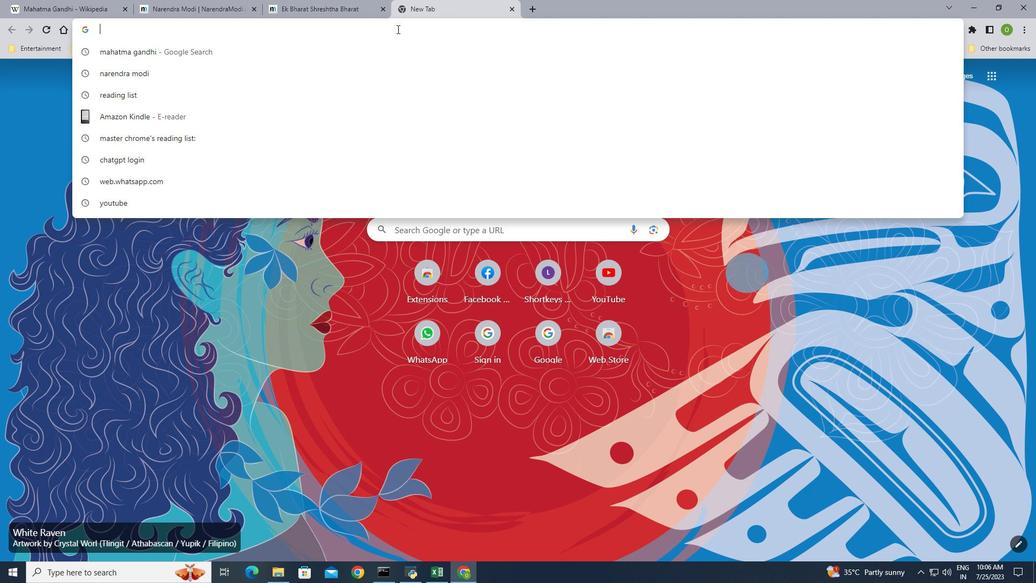 
Action: Key pressed the<Key.space>famous<Key.space>f<Key.backspace>math<Key.enter>
Screenshot: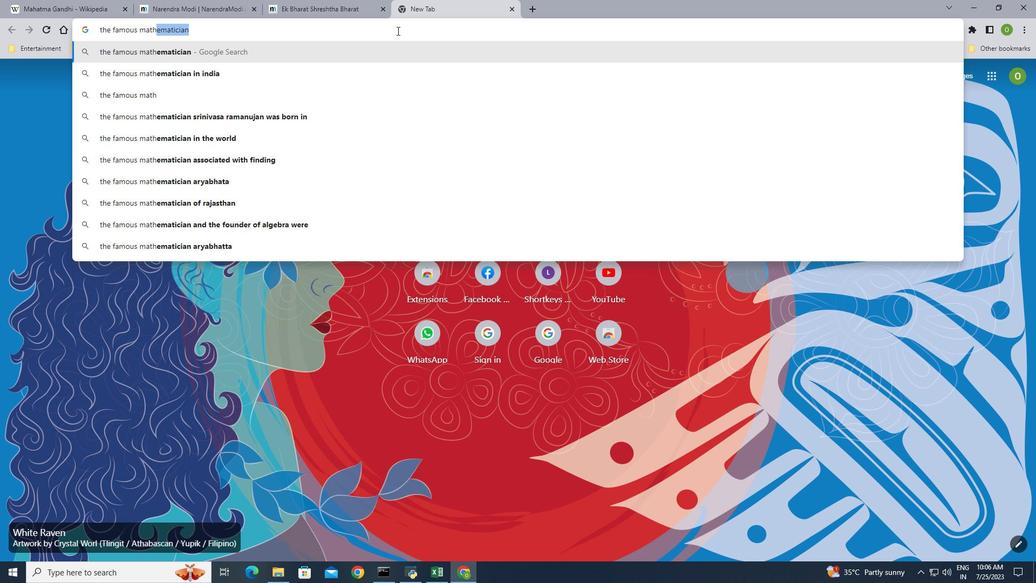 
Action: Mouse moved to (402, 274)
Screenshot: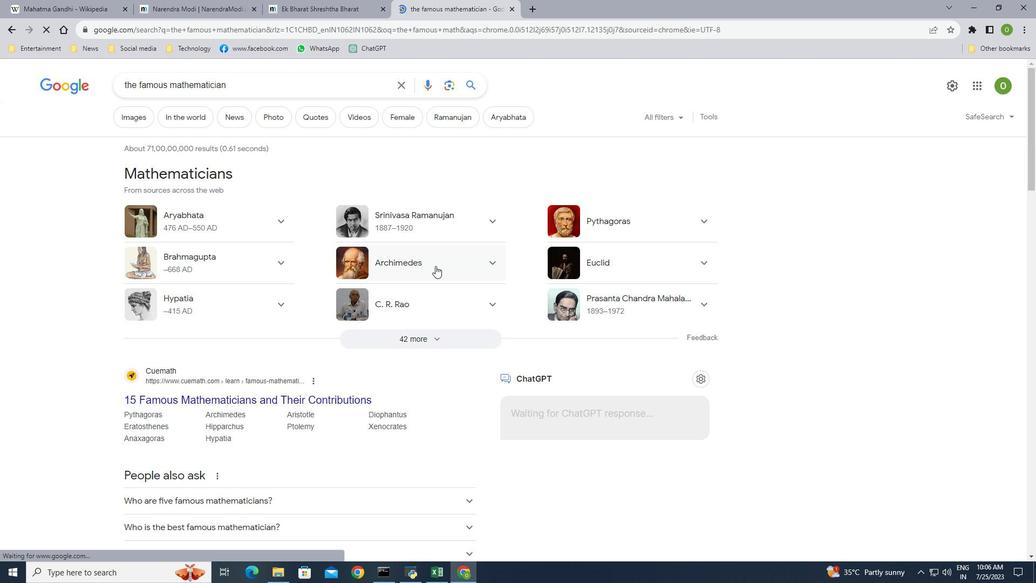 
Action: Mouse scrolled (402, 274) with delta (0, 0)
Screenshot: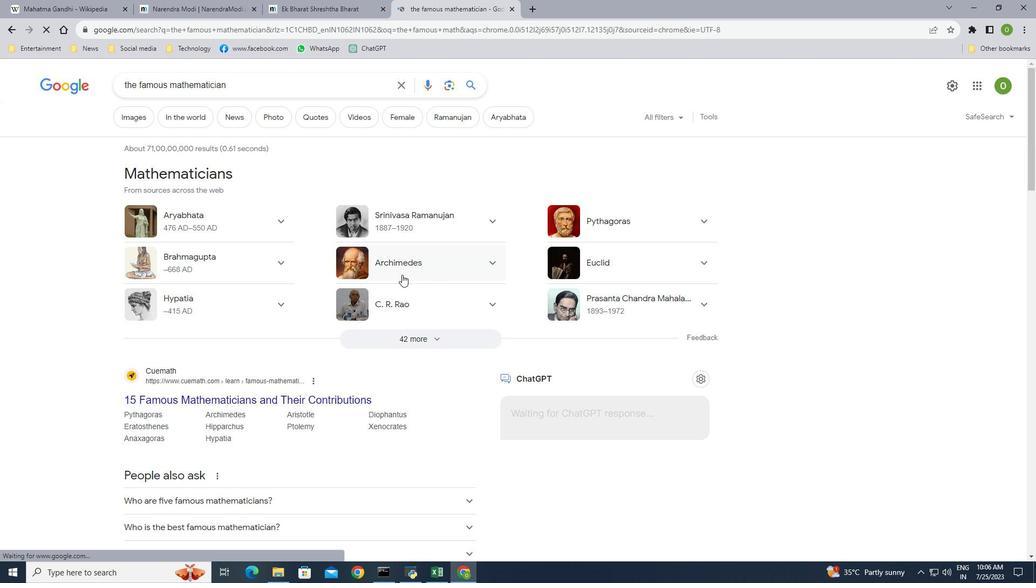 
Action: Mouse moved to (186, 165)
Screenshot: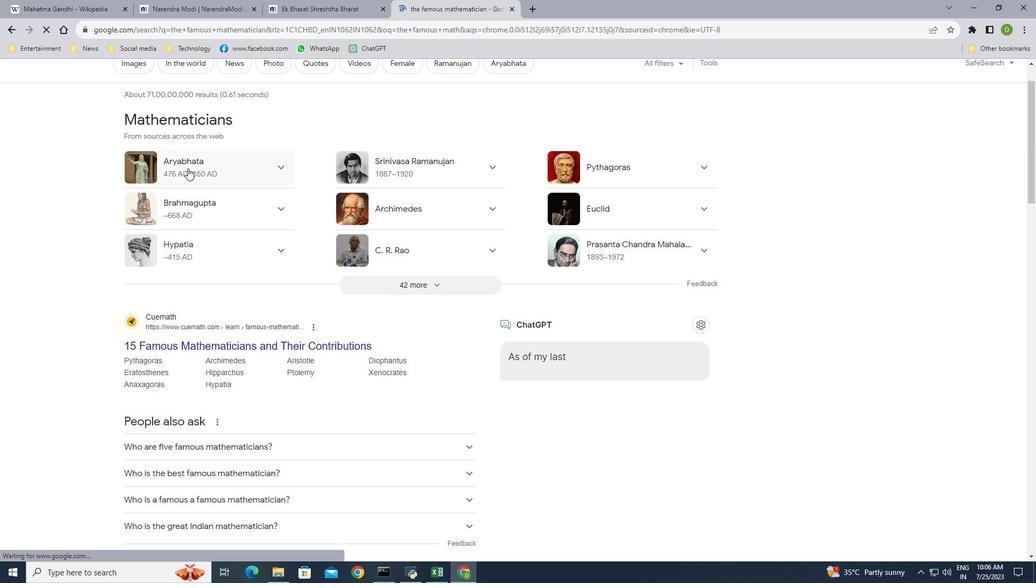 
Action: Mouse pressed left at (186, 165)
Screenshot: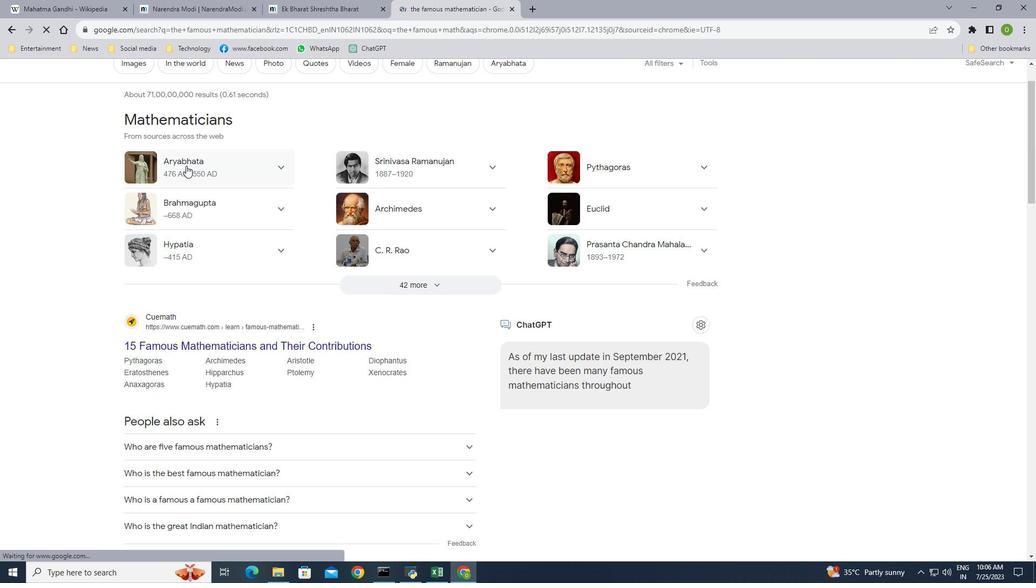 
Action: Mouse moved to (180, 298)
Screenshot: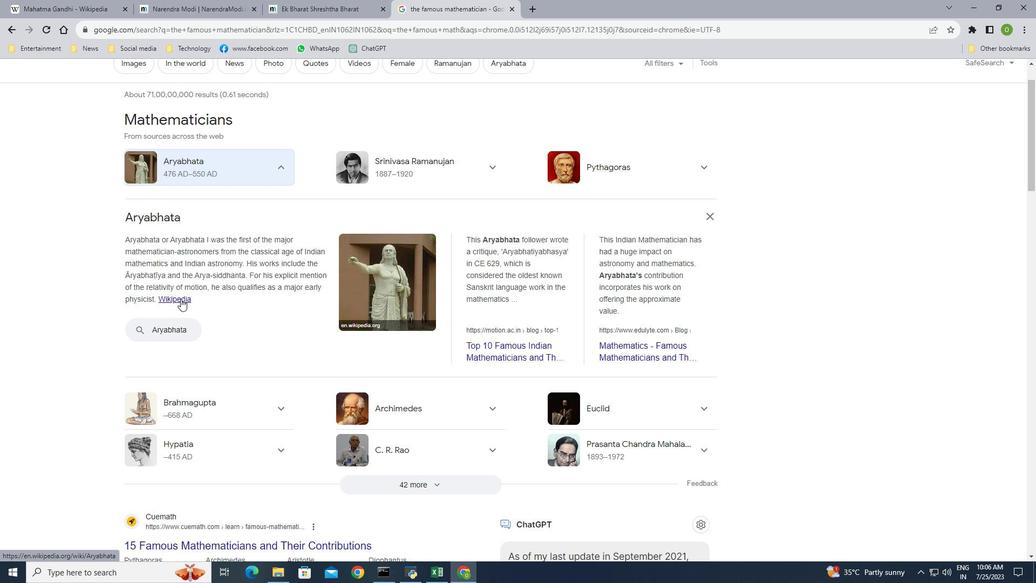 
Action: Mouse pressed left at (180, 298)
Screenshot: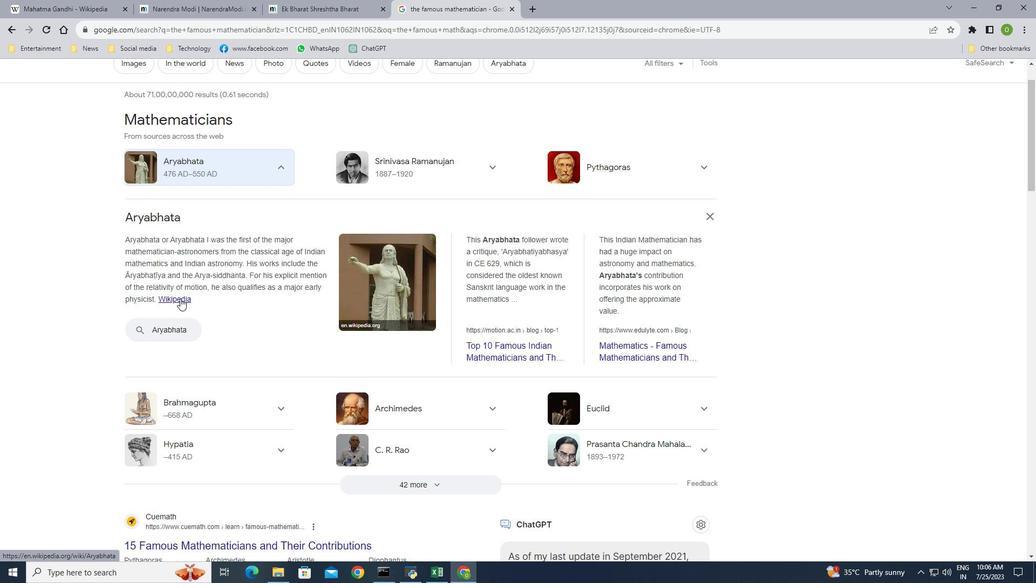 
Action: Mouse moved to (972, 30)
Screenshot: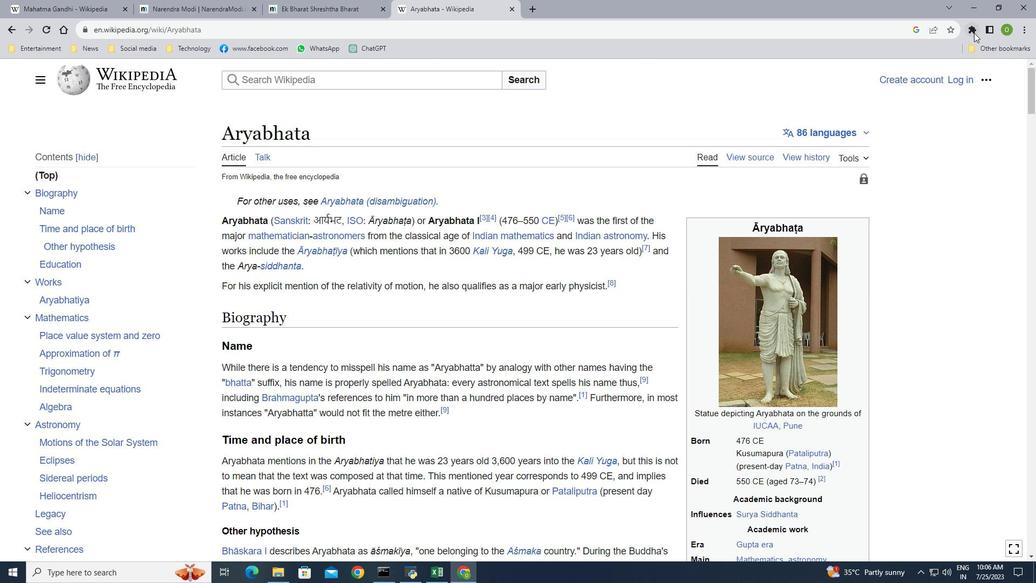 
Action: Mouse pressed left at (972, 30)
Screenshot: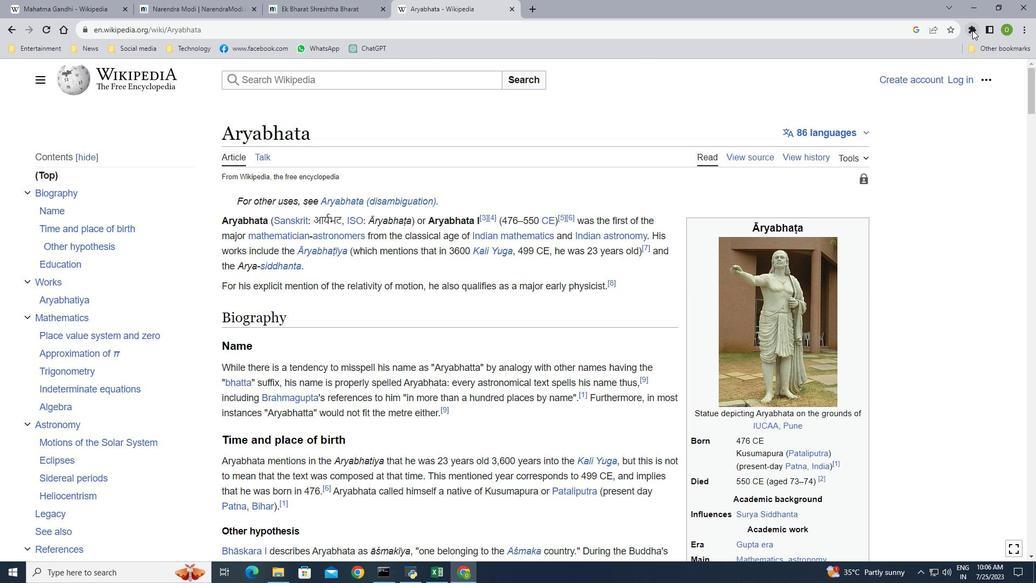 
Action: Mouse moved to (861, 211)
Screenshot: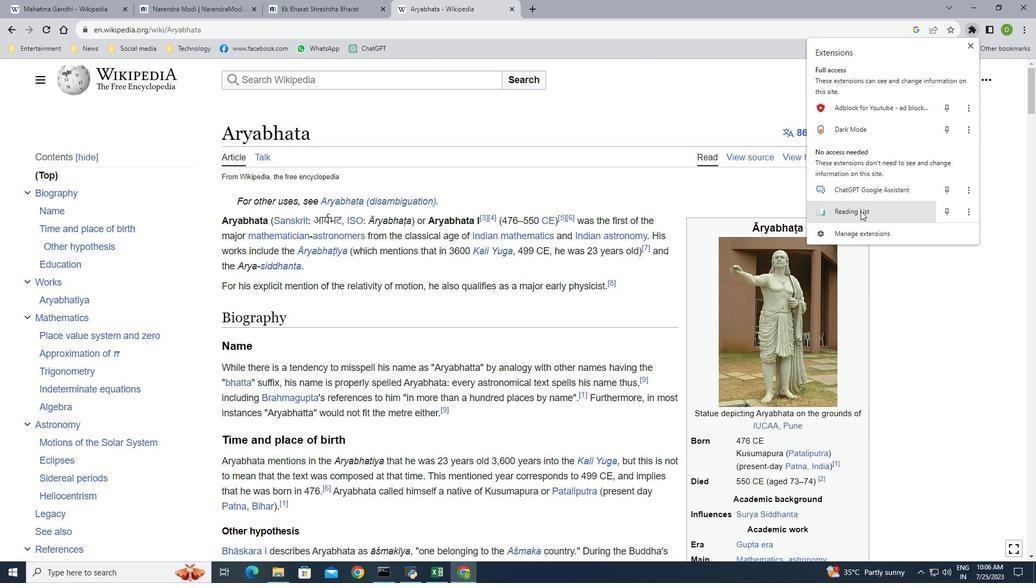 
Action: Mouse pressed left at (861, 211)
Screenshot: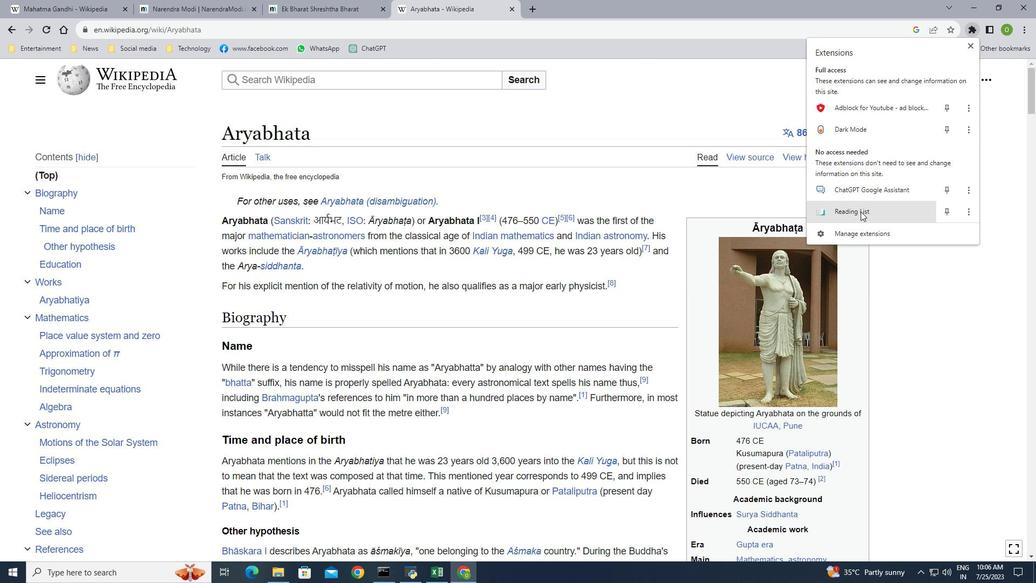 
Action: Mouse moved to (896, 62)
Screenshot: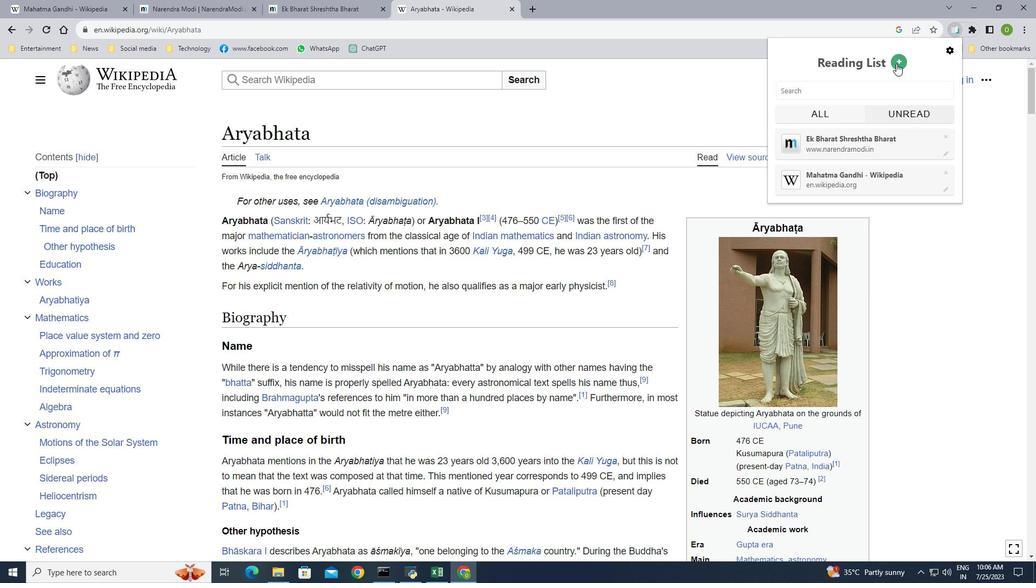 
Action: Mouse pressed left at (896, 62)
Screenshot: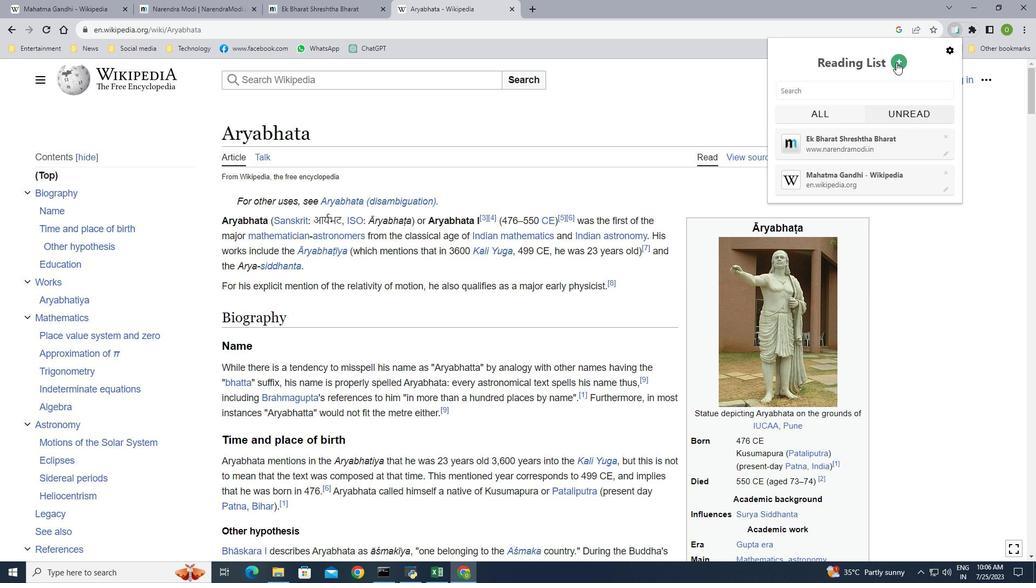 
Action: Mouse moved to (734, 101)
Screenshot: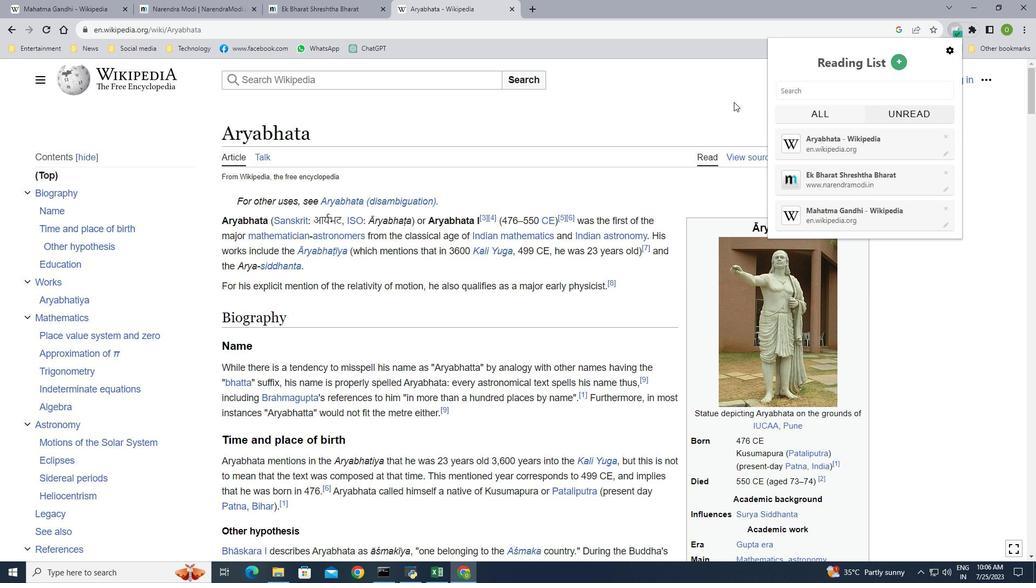 
Action: Mouse pressed left at (734, 101)
Screenshot: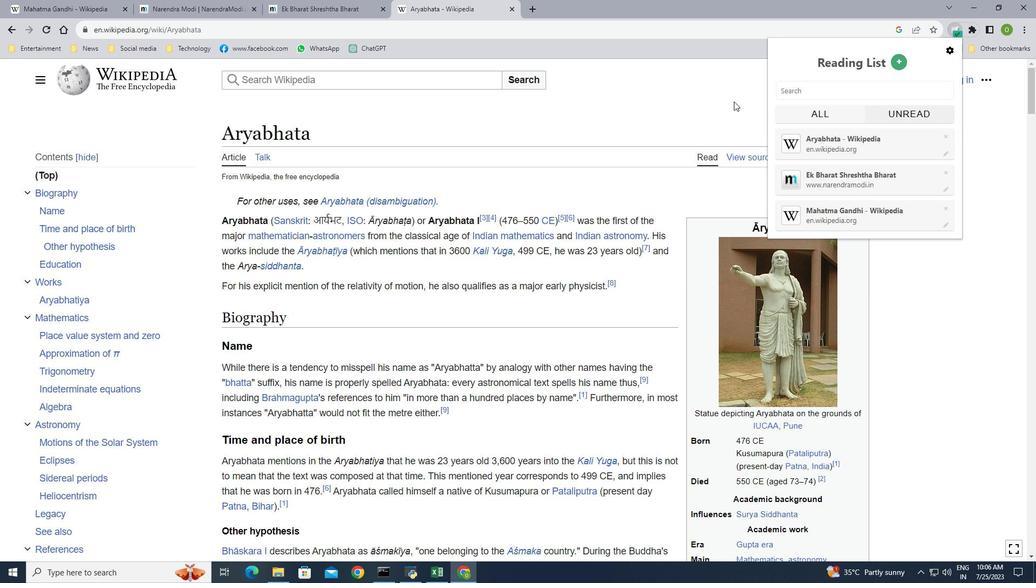 
Action: Mouse moved to (512, 8)
Screenshot: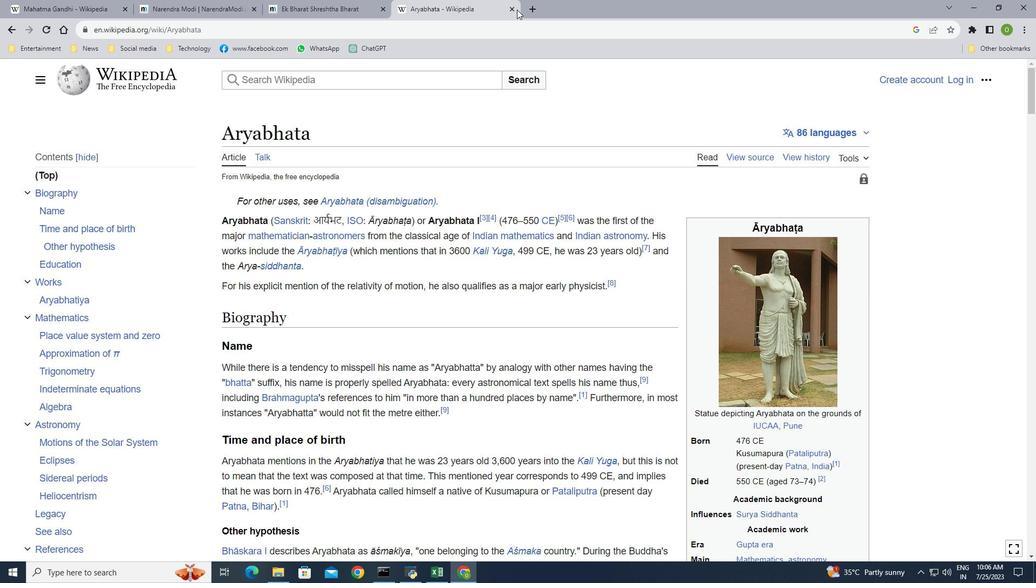 
Action: Mouse pressed left at (512, 8)
Screenshot: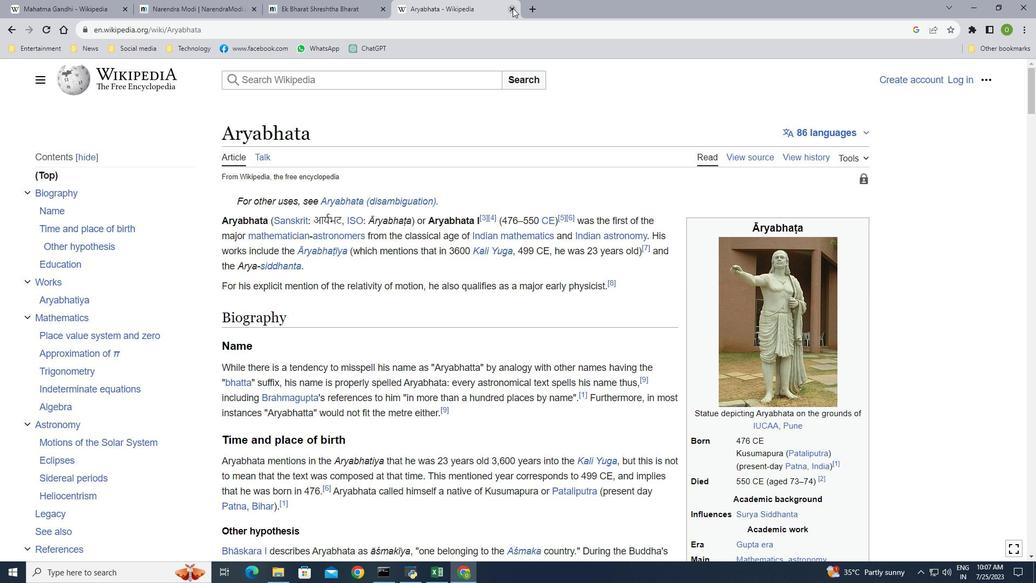 
Action: Mouse moved to (383, 8)
Screenshot: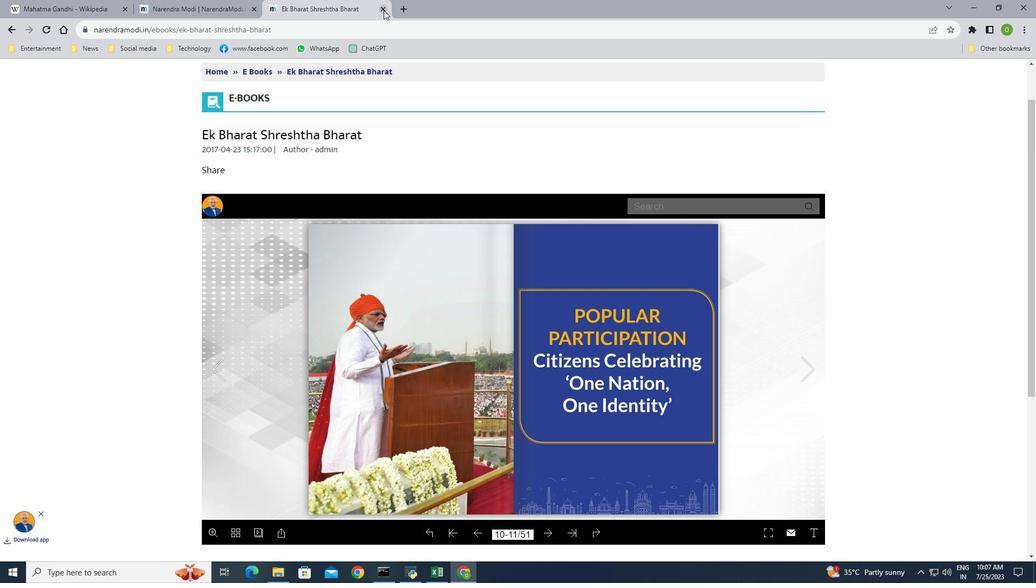
Action: Mouse pressed left at (383, 8)
Screenshot: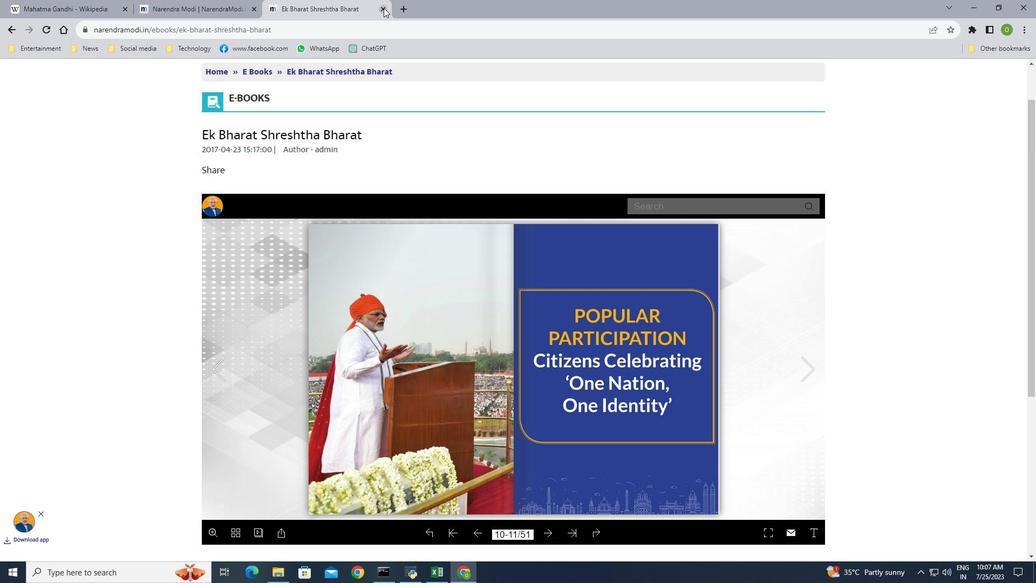 
Action: Mouse moved to (252, 9)
Screenshot: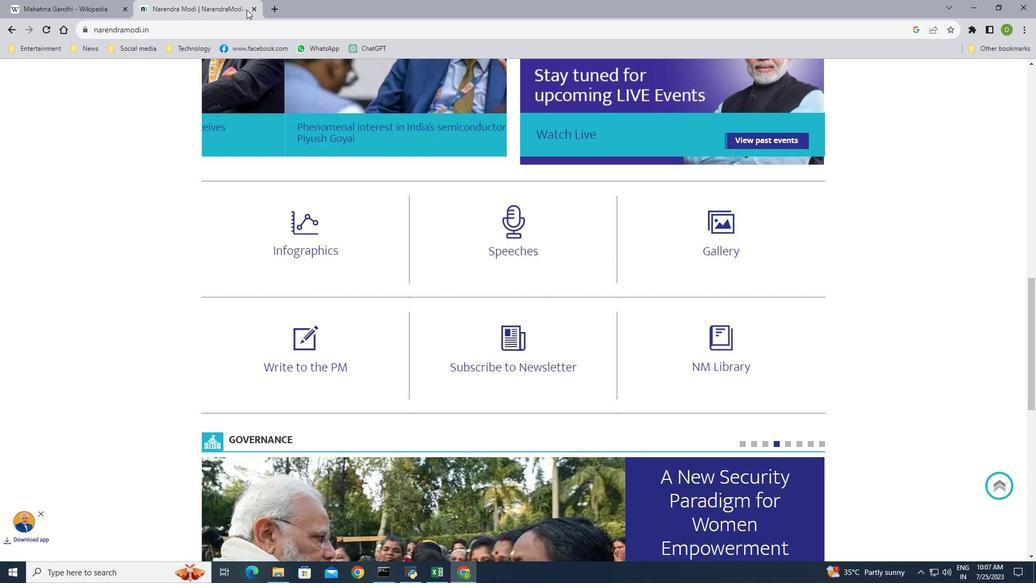 
Action: Mouse pressed left at (252, 9)
Screenshot: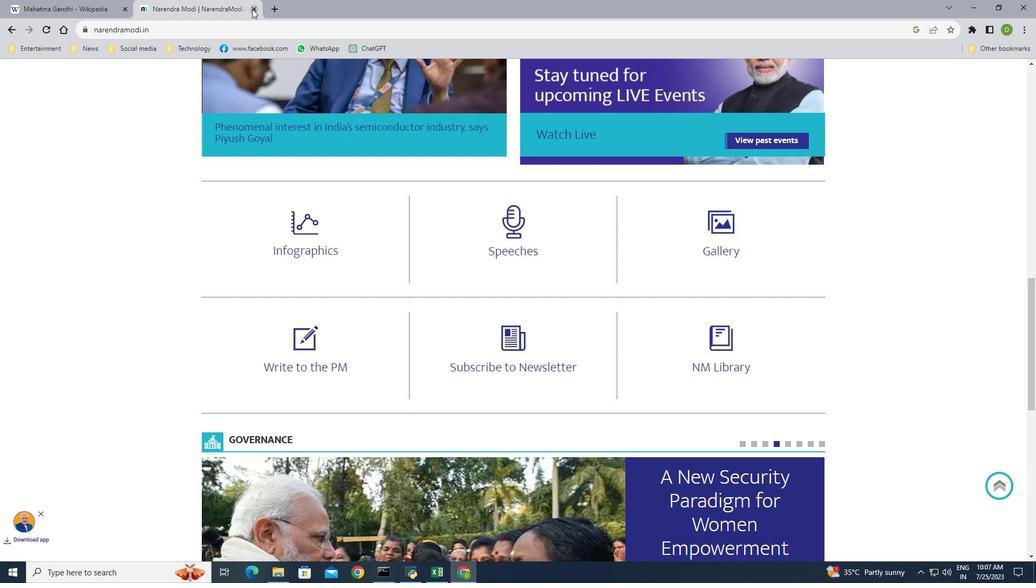 
Action: Mouse moved to (142, 9)
Screenshot: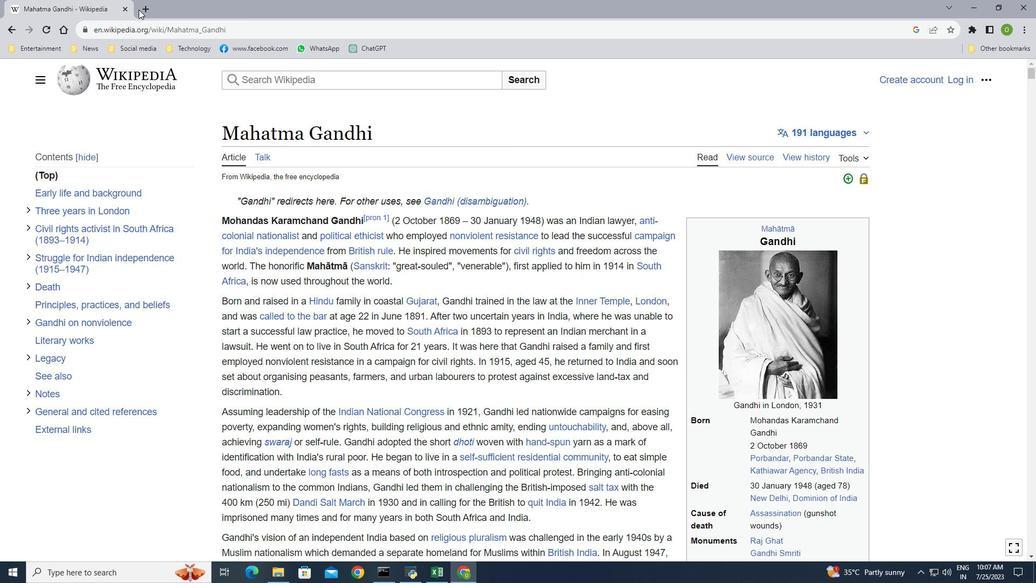 
Action: Mouse pressed left at (142, 9)
Screenshot: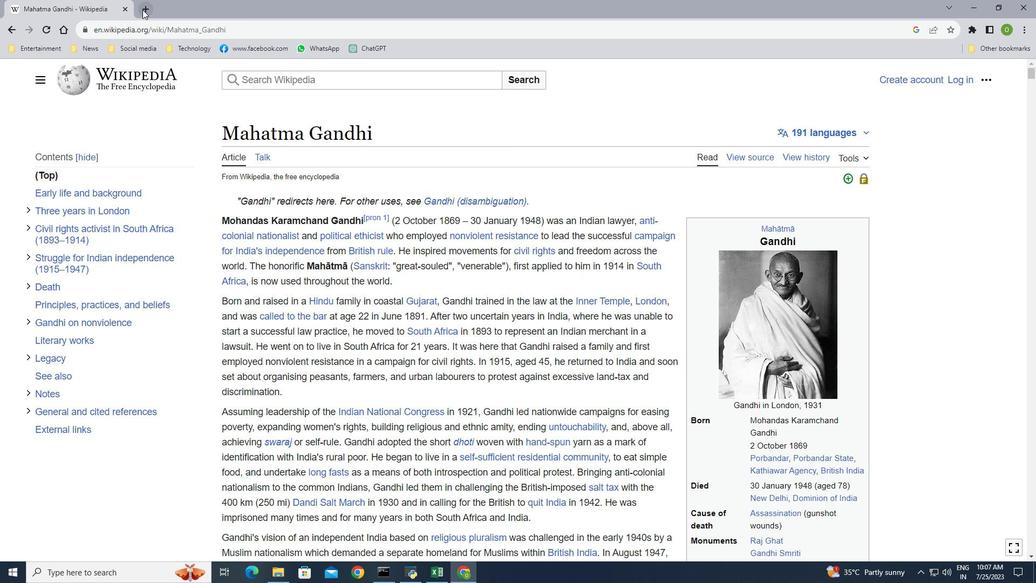 
Action: Mouse moved to (121, 7)
Screenshot: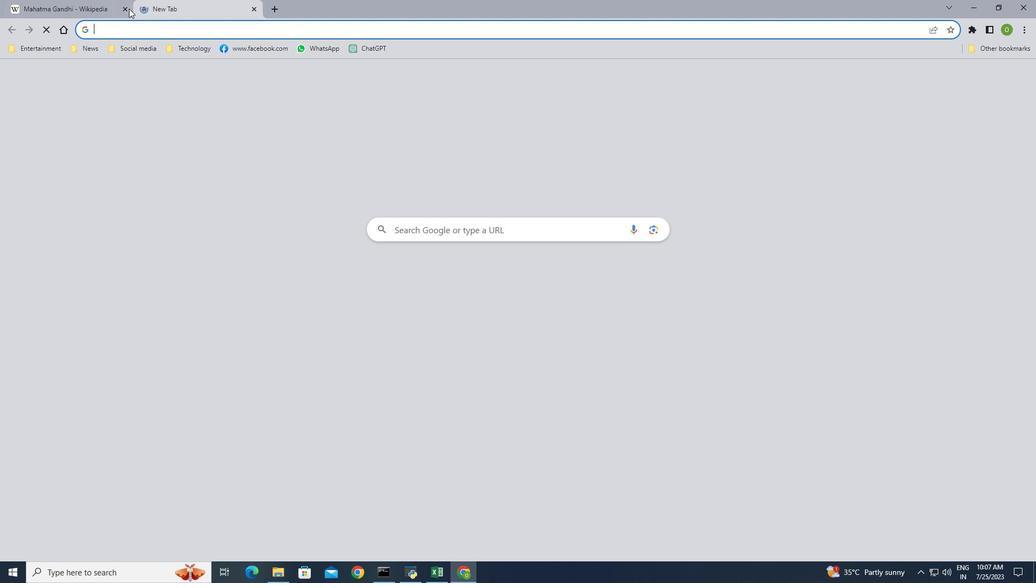 
Action: Mouse pressed left at (121, 7)
Screenshot: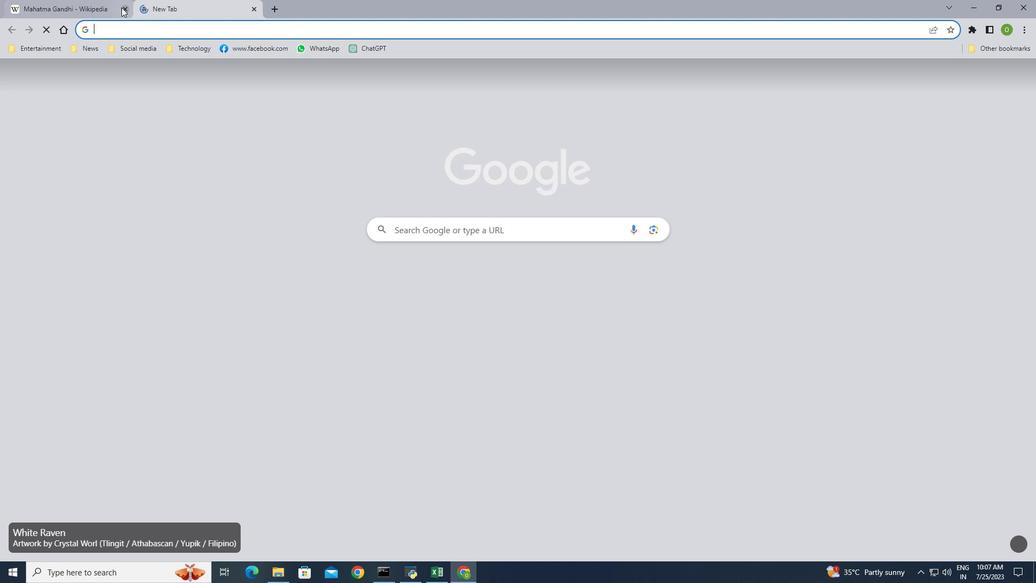 
Action: Mouse moved to (974, 29)
Screenshot: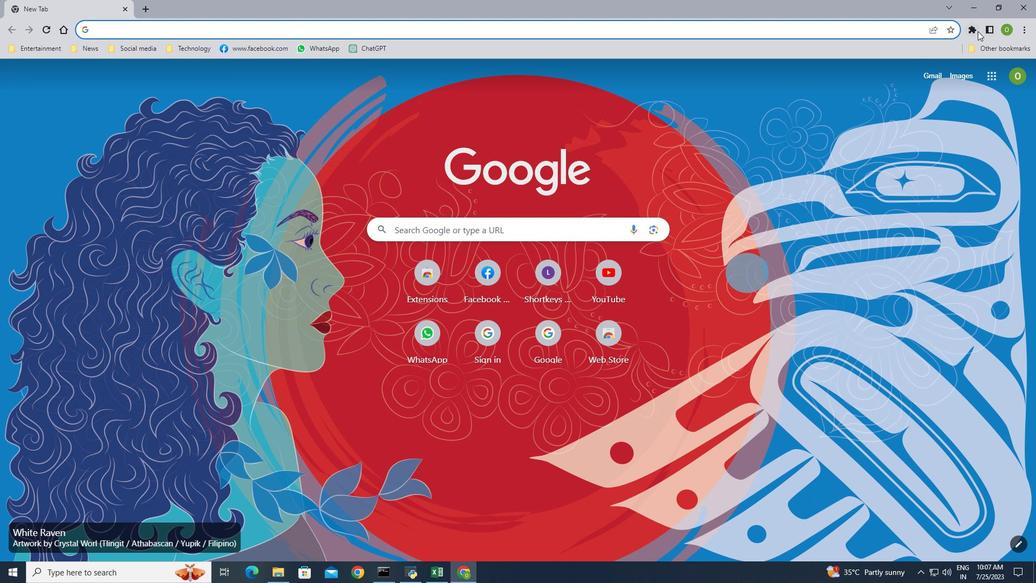 
Action: Mouse pressed left at (974, 29)
Screenshot: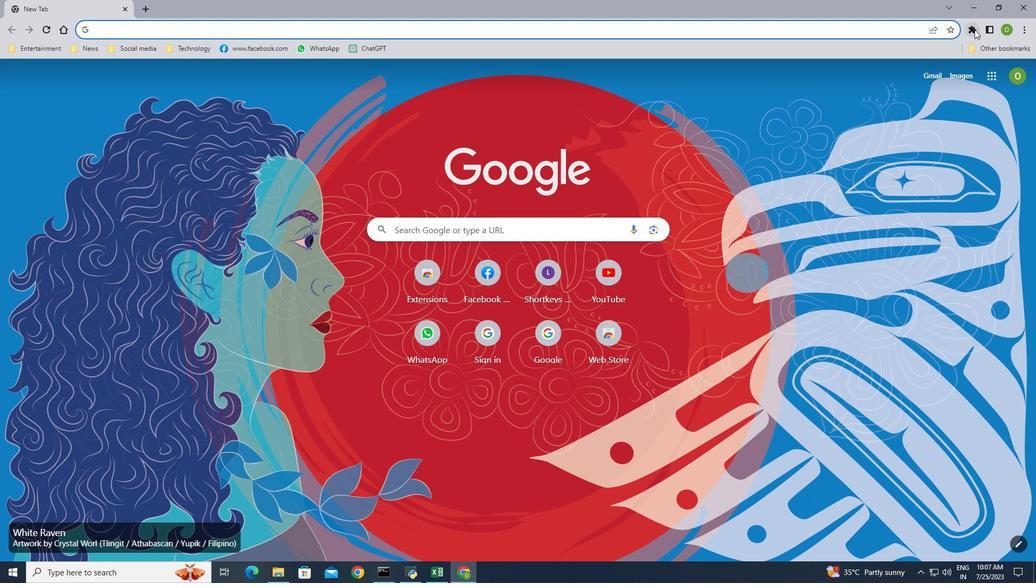 
Action: Mouse moved to (857, 170)
Screenshot: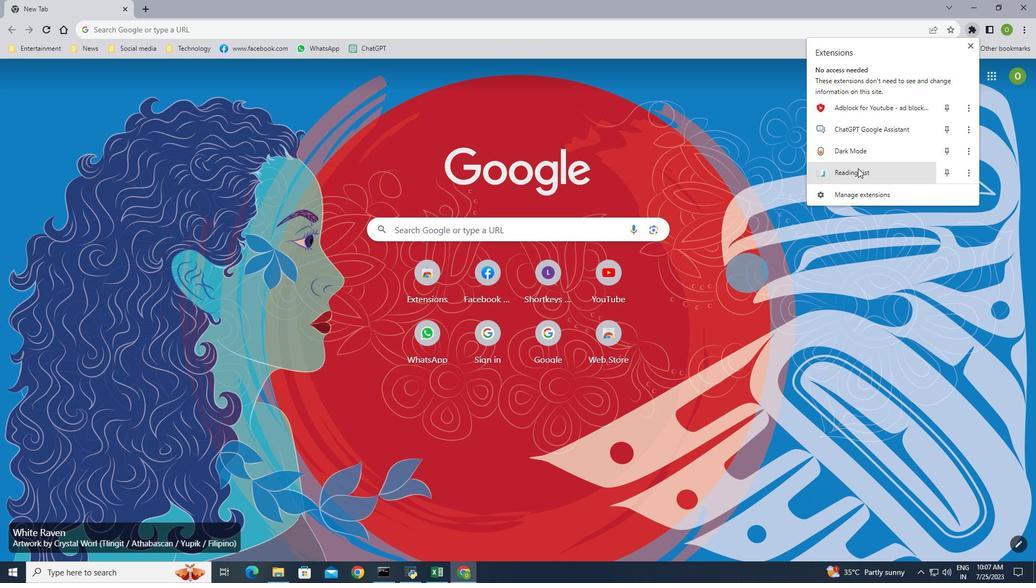 
Action: Mouse pressed left at (857, 170)
Screenshot: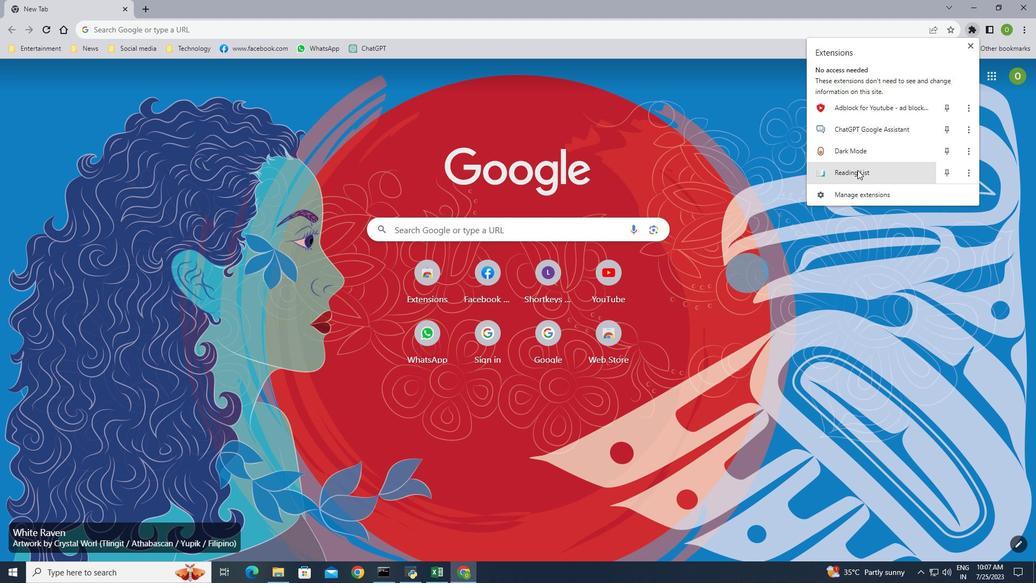 
Action: Mouse moved to (844, 208)
Screenshot: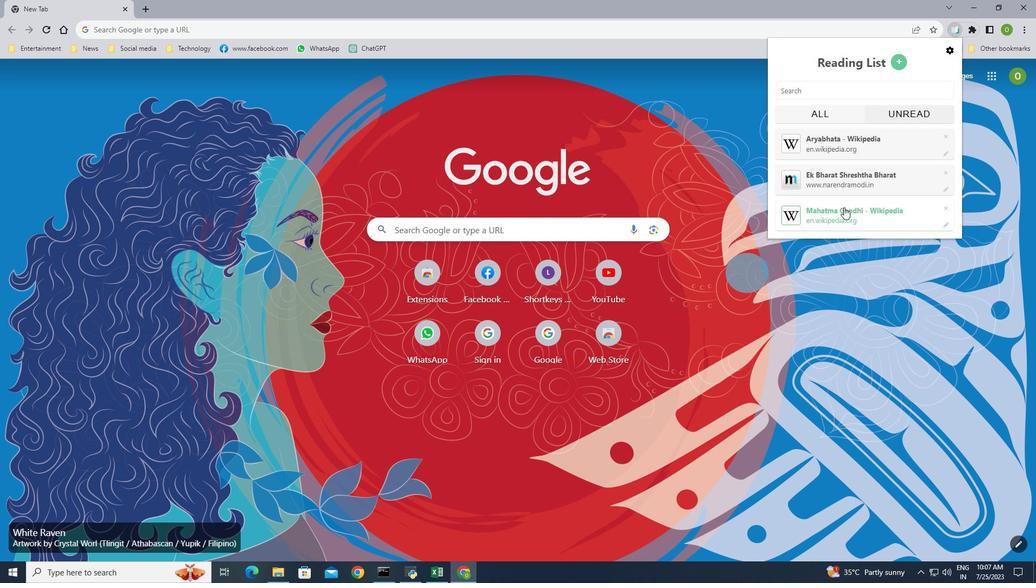 
Action: Mouse pressed left at (844, 208)
Screenshot: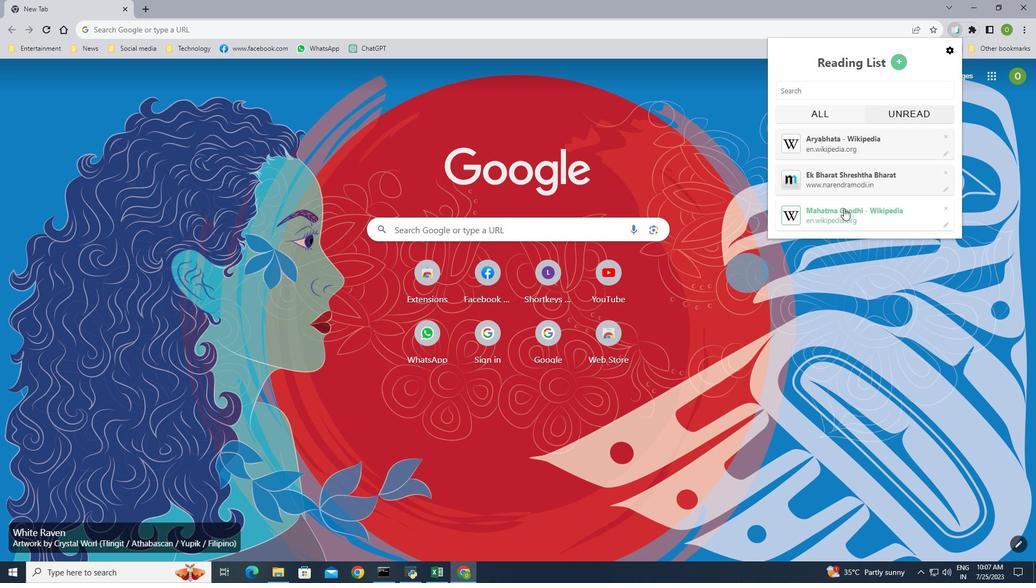 
Action: Mouse moved to (144, 8)
Screenshot: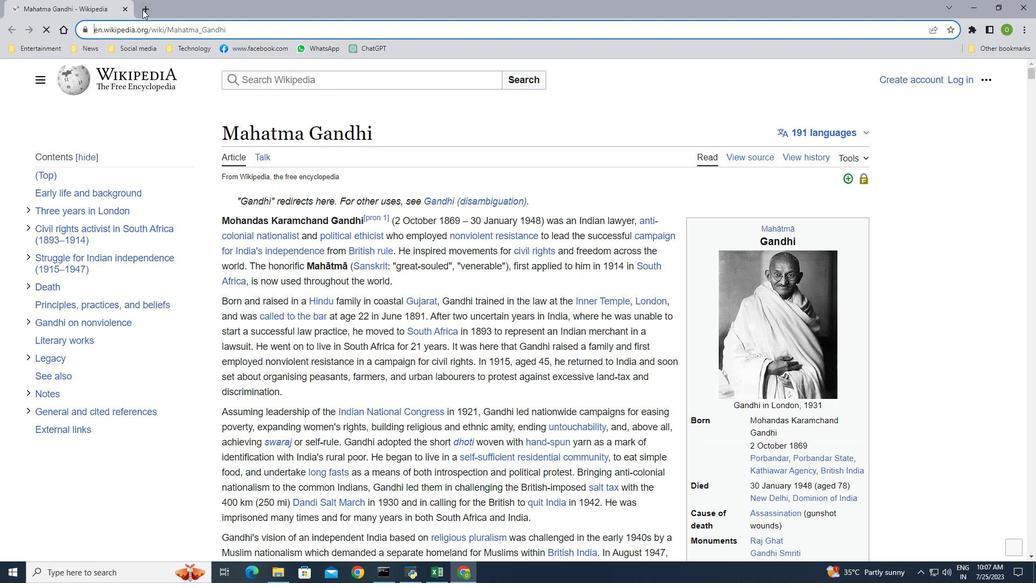 
Action: Mouse pressed left at (144, 8)
Screenshot: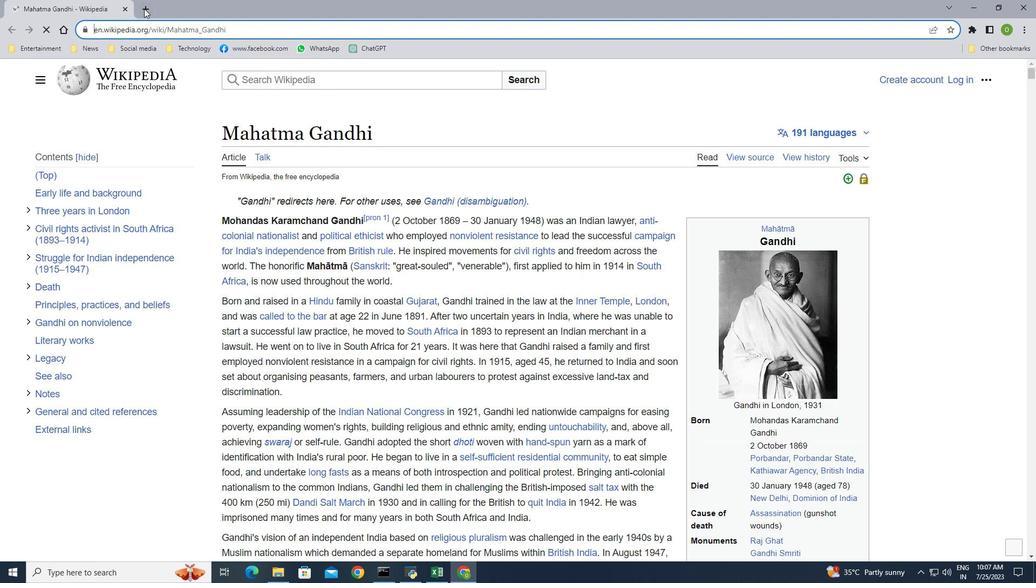 
Action: Mouse moved to (974, 30)
Screenshot: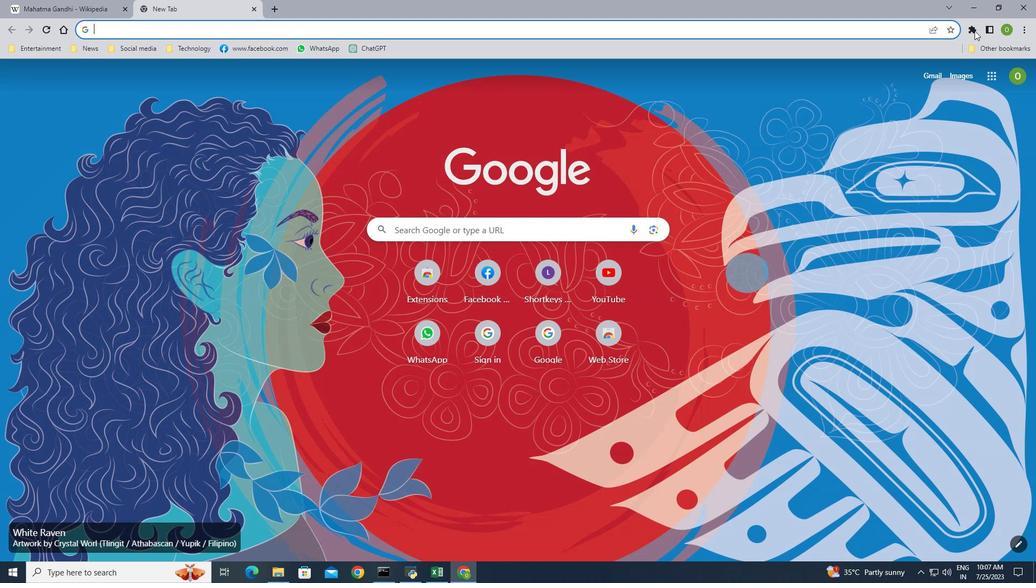 
Action: Mouse pressed left at (974, 30)
Screenshot: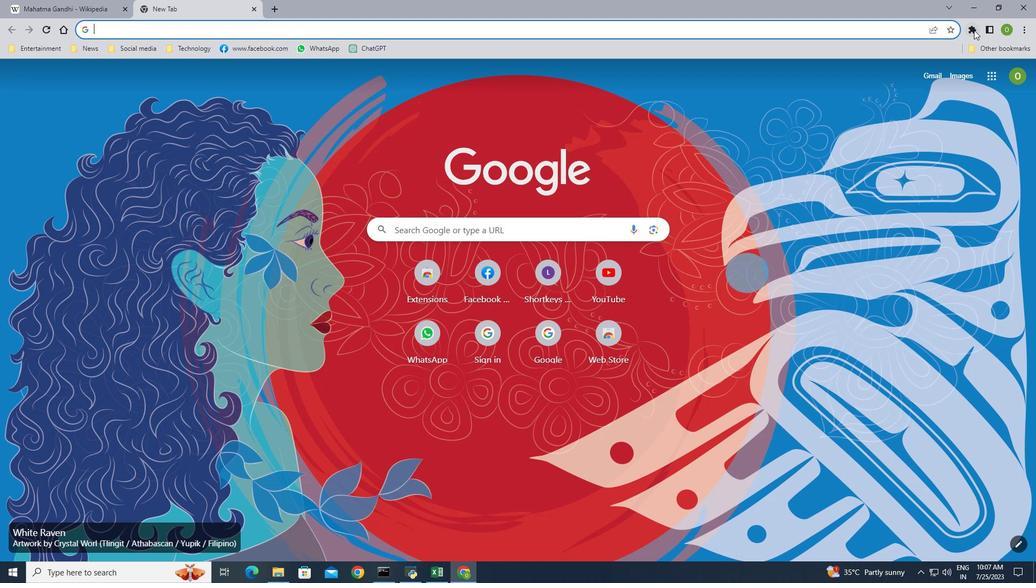 
Action: Mouse moved to (880, 169)
Screenshot: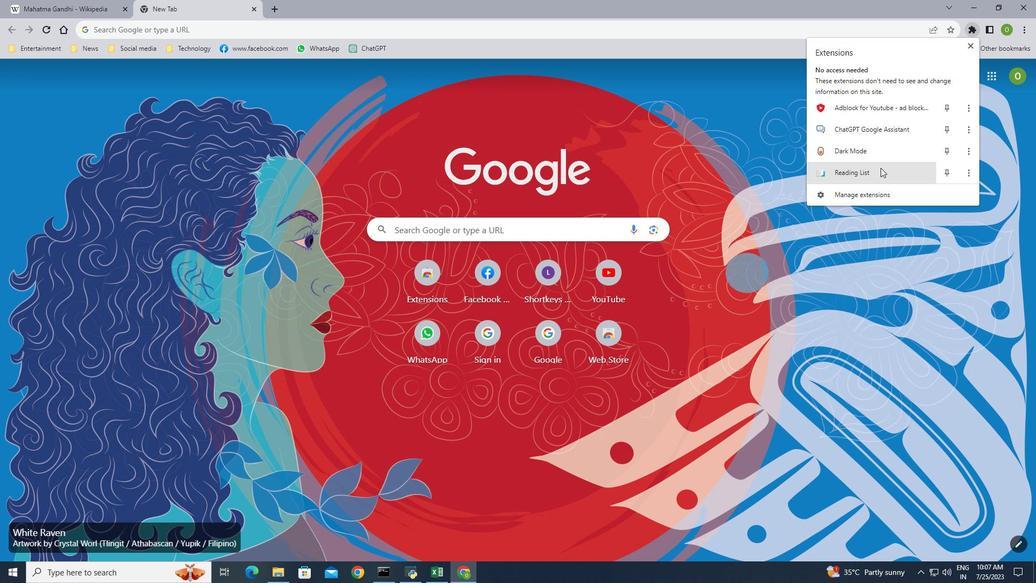 
Action: Mouse pressed left at (880, 169)
Screenshot: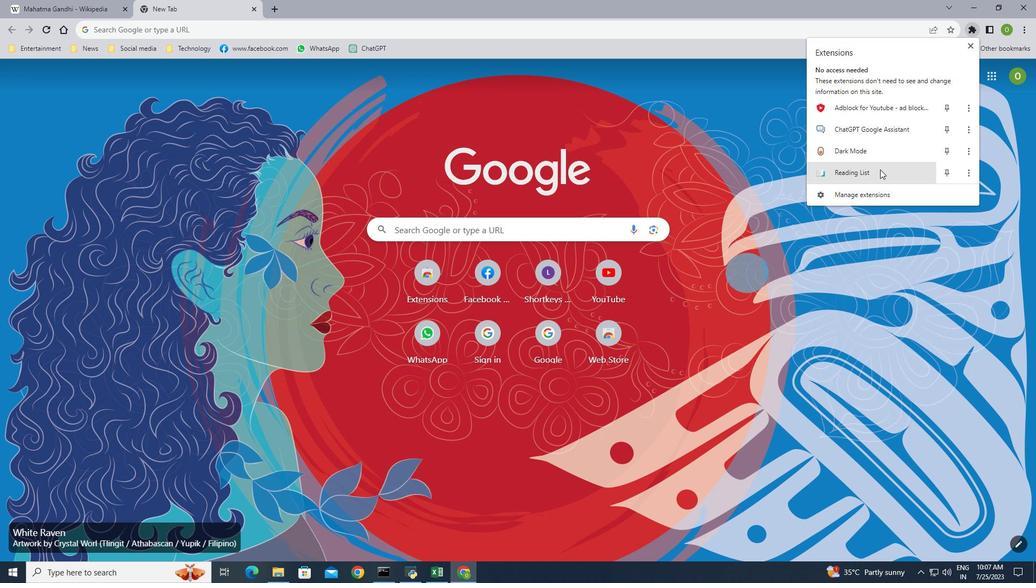 
Action: Mouse moved to (825, 142)
Screenshot: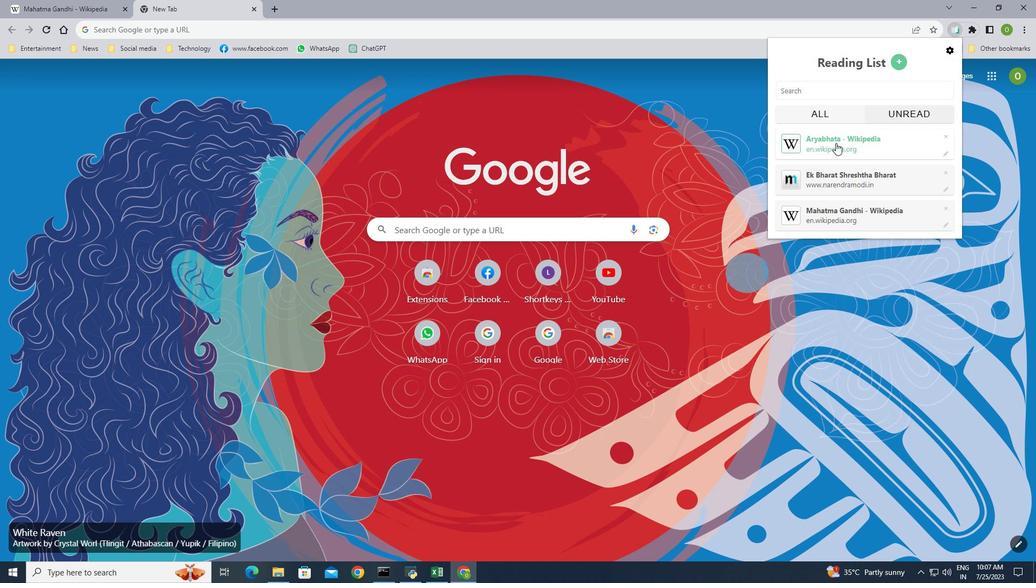 
Action: Mouse pressed left at (825, 142)
Screenshot: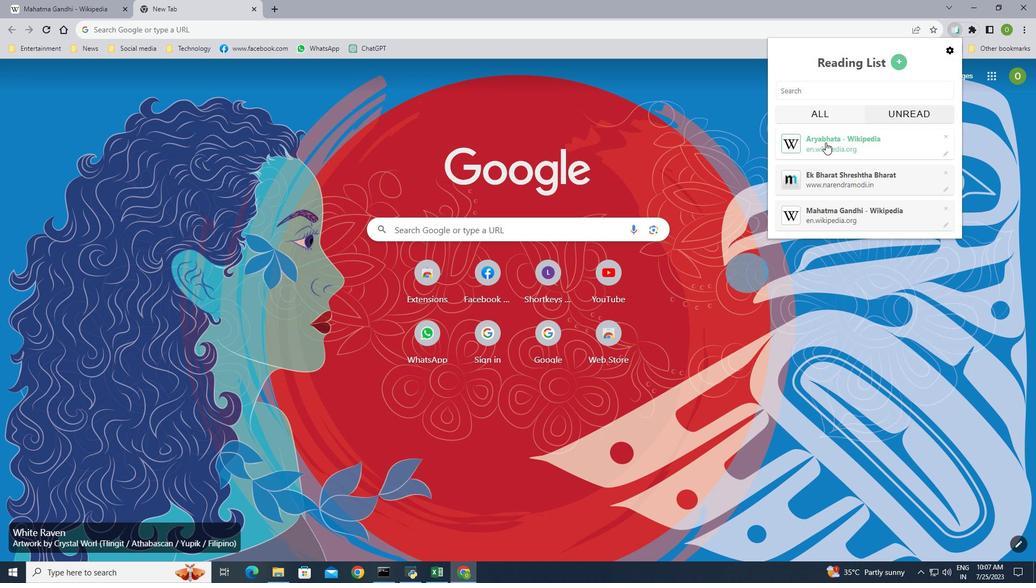 
Action: Mouse moved to (272, 9)
Screenshot: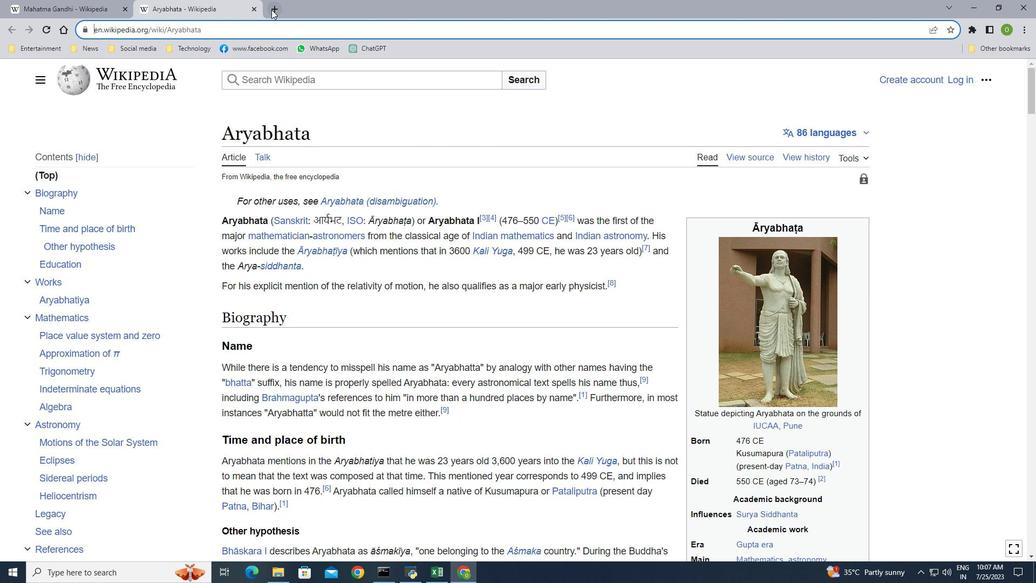 
Action: Mouse pressed left at (272, 9)
Screenshot: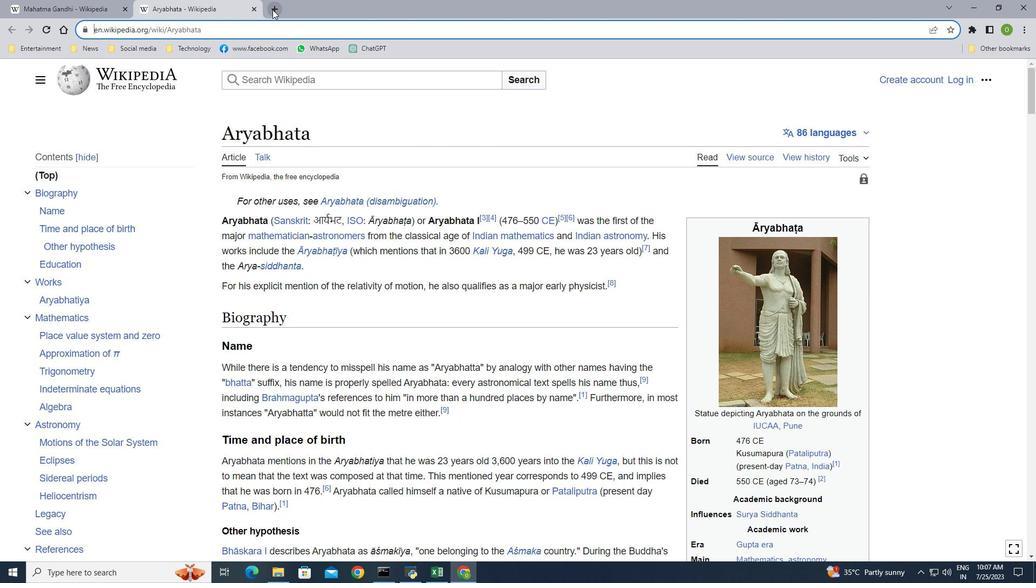 
Action: Mouse moved to (971, 28)
Screenshot: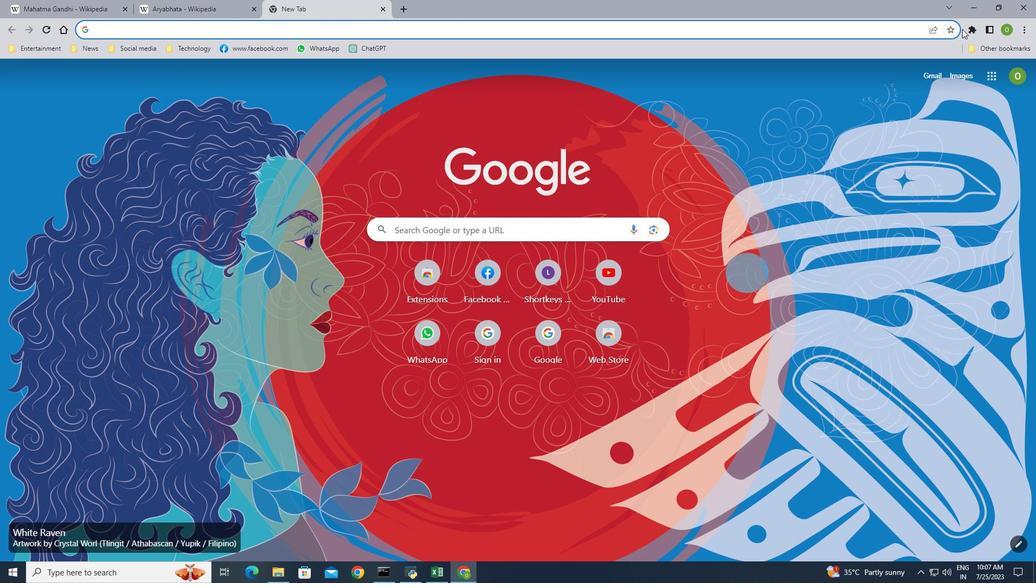 
Action: Mouse pressed left at (971, 28)
Screenshot: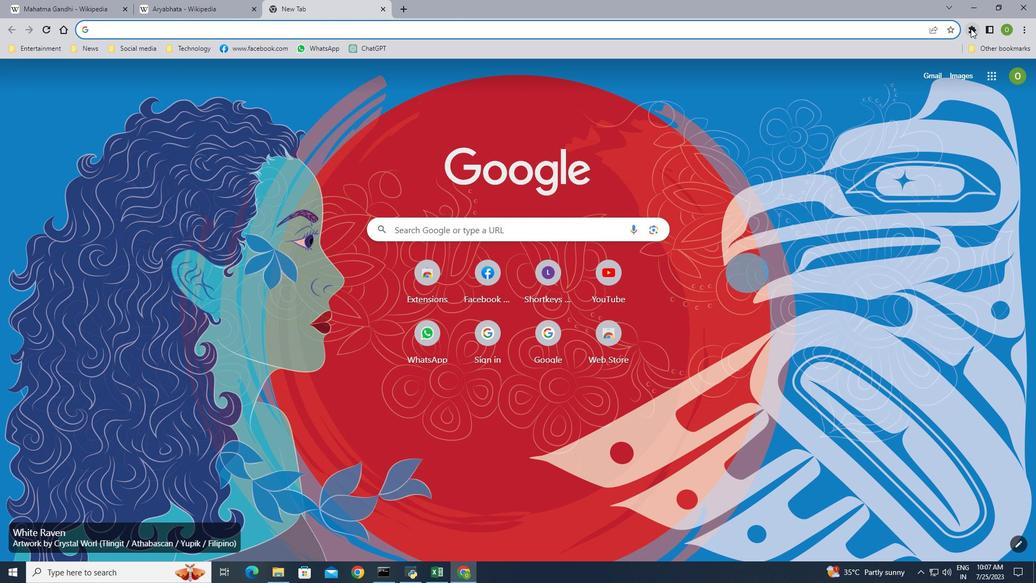 
Action: Mouse moved to (870, 170)
Screenshot: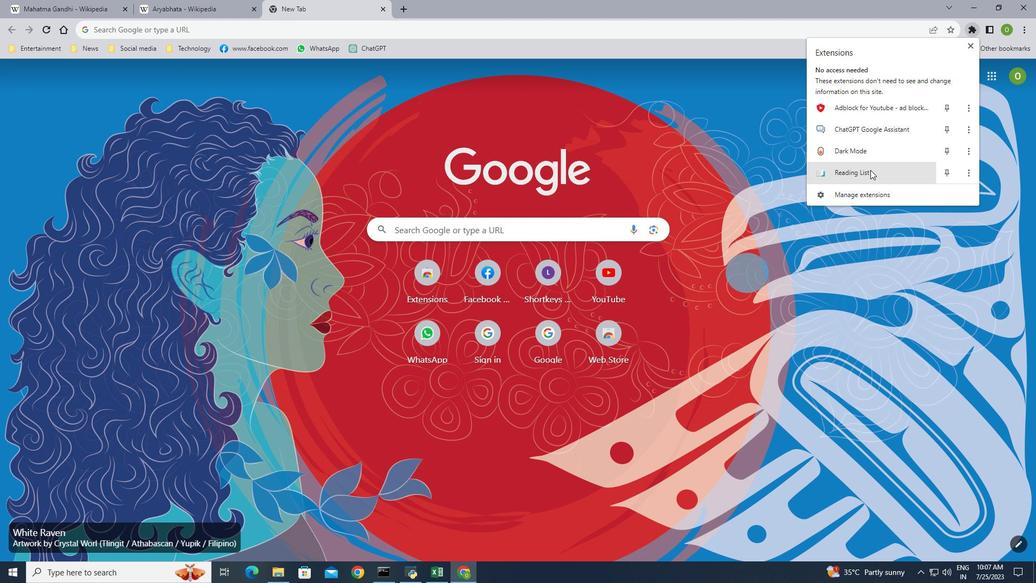 
Action: Mouse pressed left at (870, 170)
Screenshot: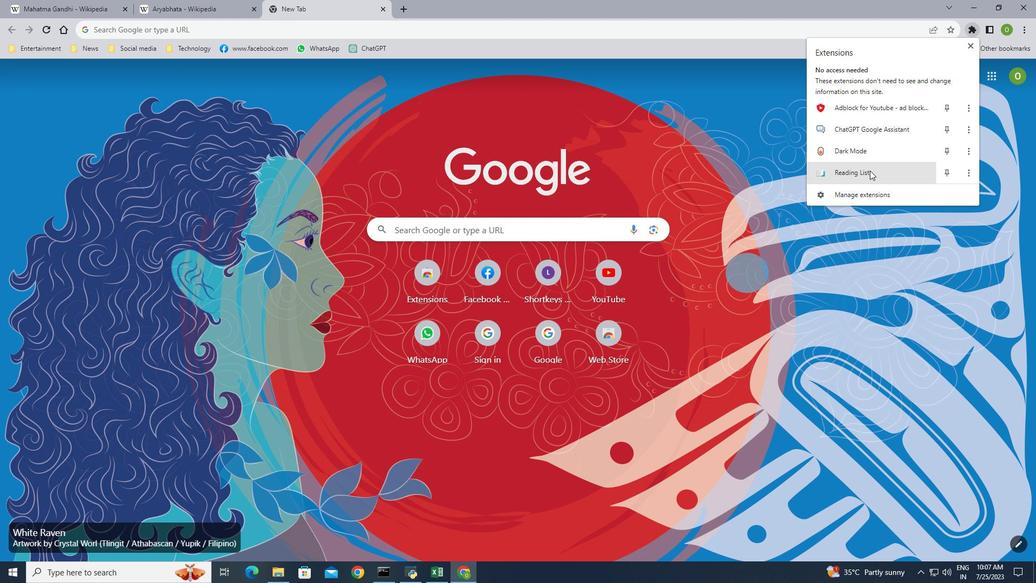 
Action: Mouse moved to (859, 175)
Screenshot: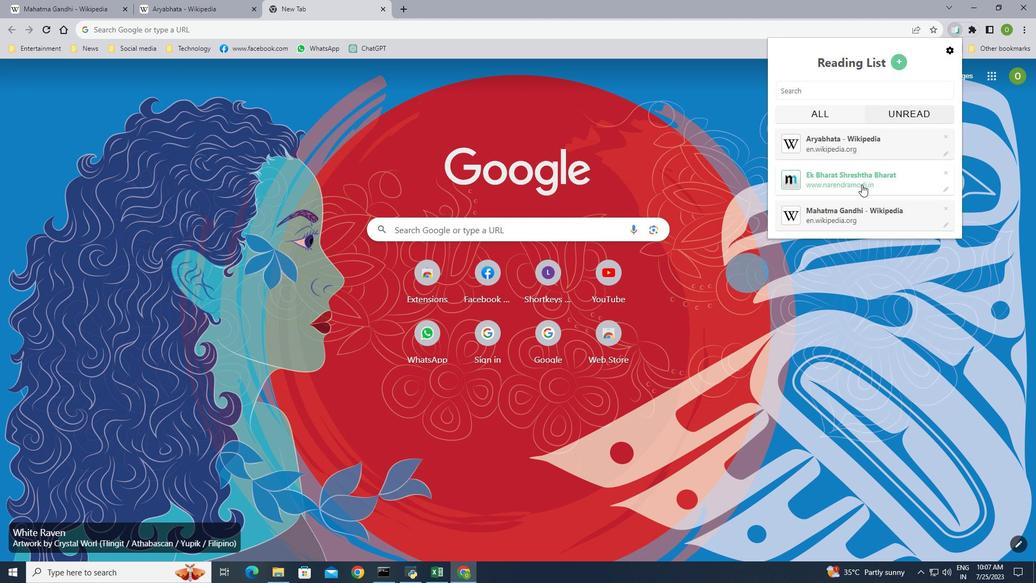 
Action: Mouse pressed left at (859, 175)
Screenshot: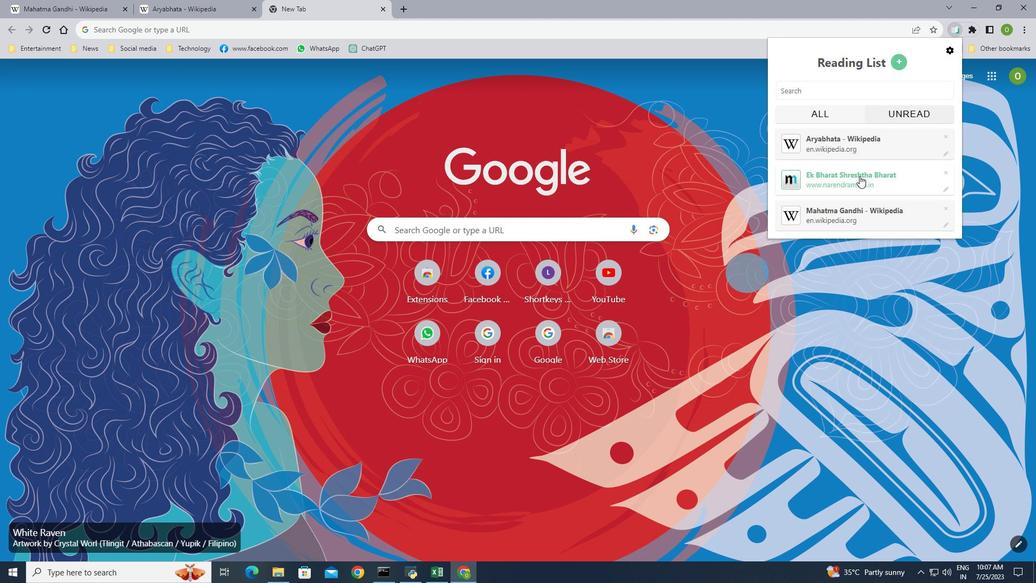 
Action: Mouse moved to (654, 238)
Screenshot: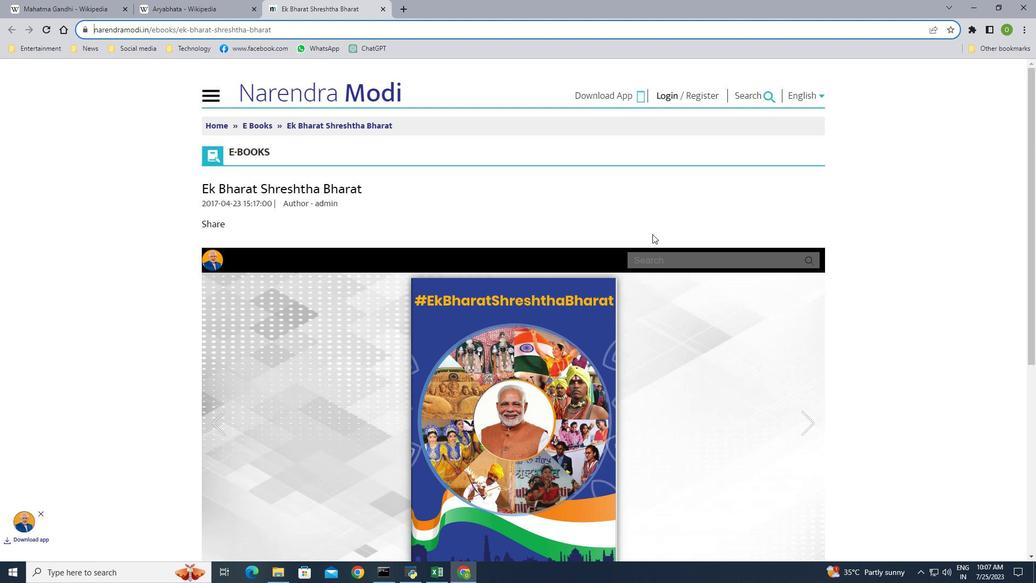 
Action: Mouse scrolled (654, 238) with delta (0, 0)
Screenshot: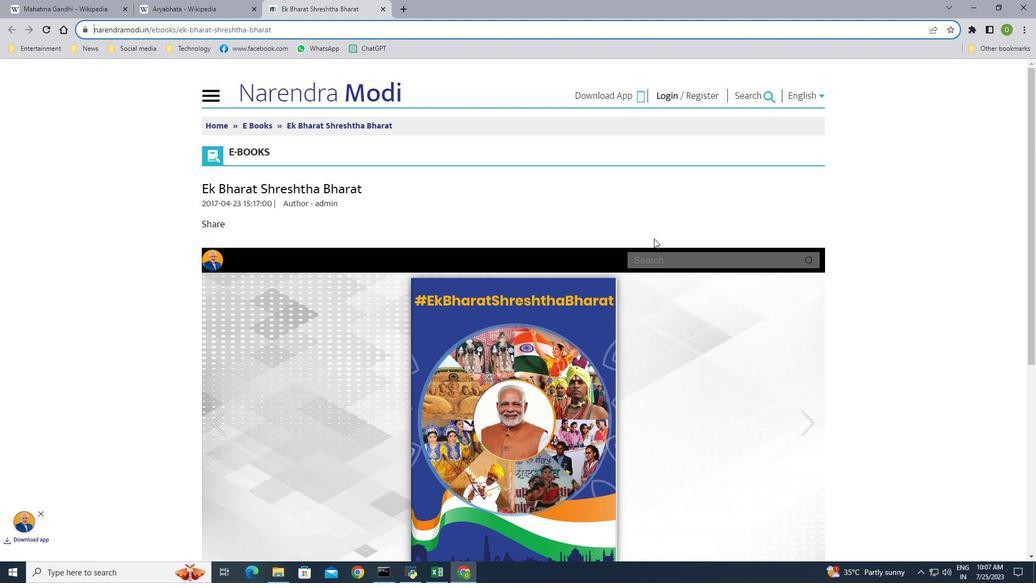 
Action: Mouse scrolled (654, 238) with delta (0, 0)
Screenshot: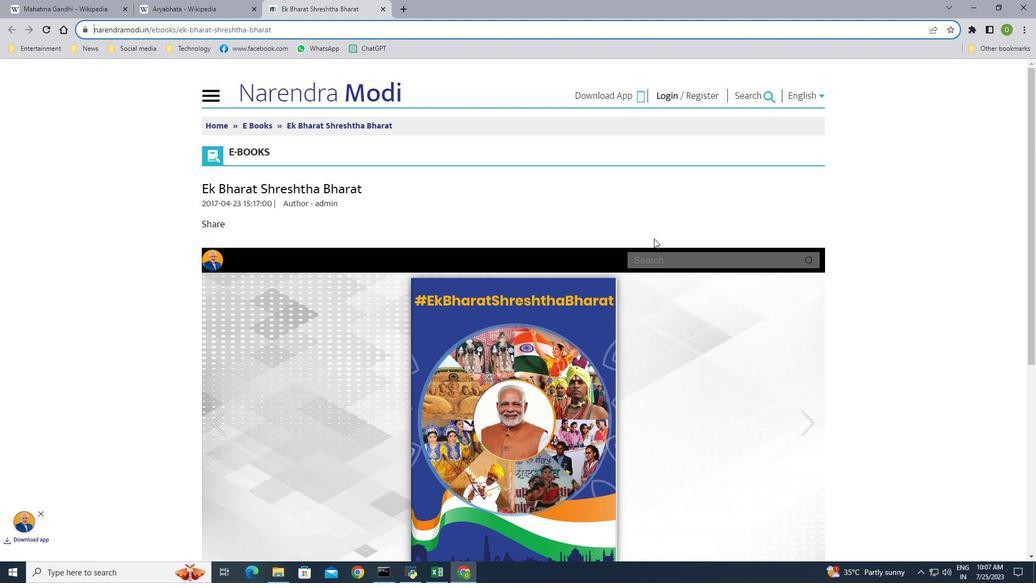 
Action: Mouse scrolled (654, 238) with delta (0, 0)
Screenshot: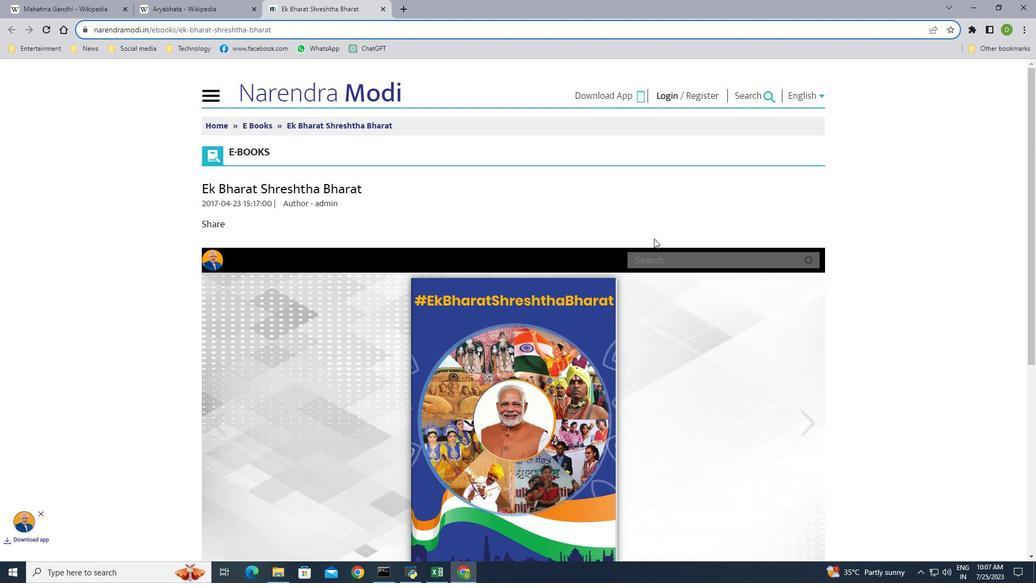 
Action: Mouse scrolled (654, 238) with delta (0, 0)
Screenshot: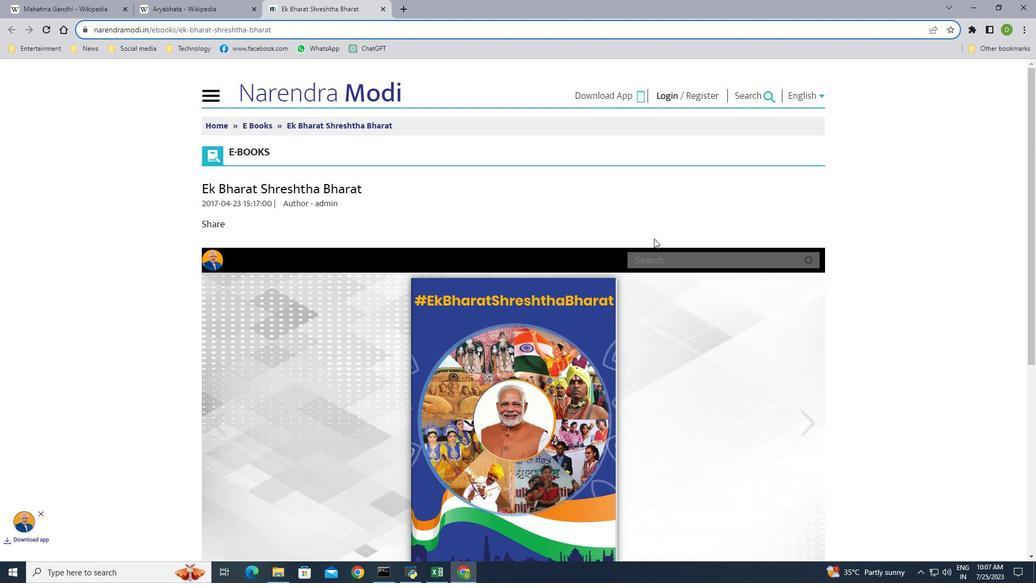 
Action: Mouse scrolled (654, 239) with delta (0, 0)
Screenshot: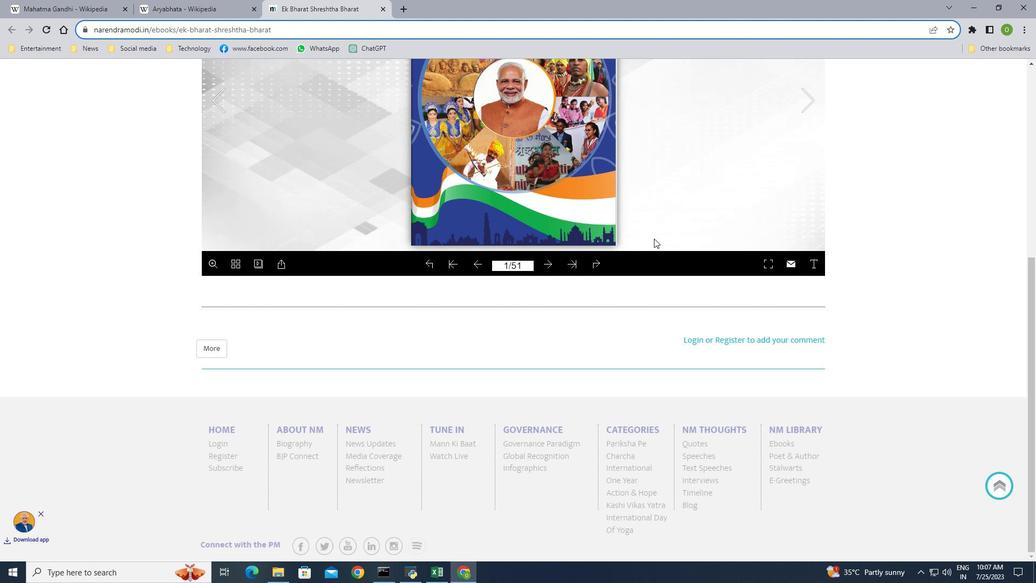 
Action: Mouse scrolled (654, 239) with delta (0, 0)
Screenshot: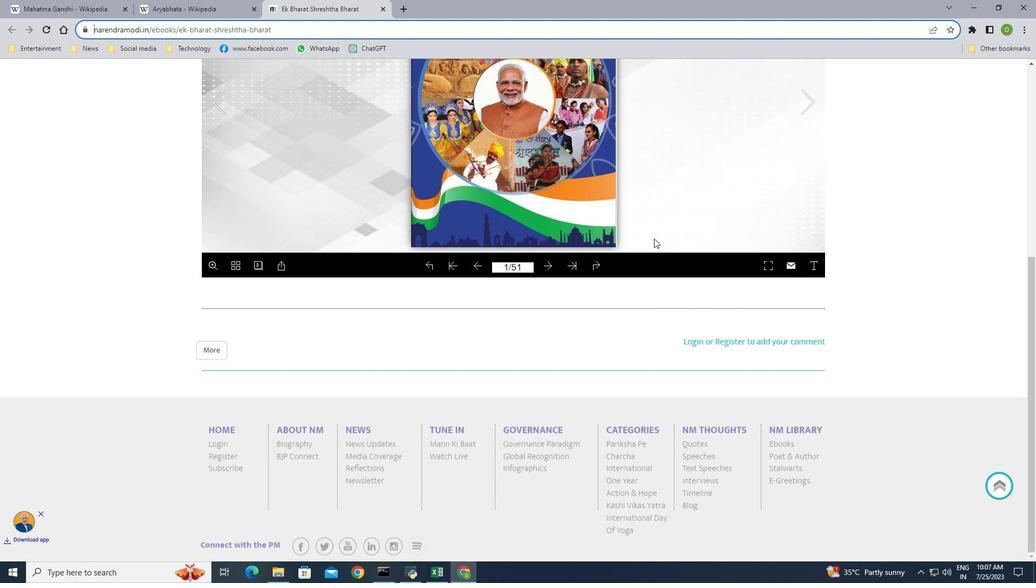 
Action: Mouse scrolled (654, 239) with delta (0, 0)
Screenshot: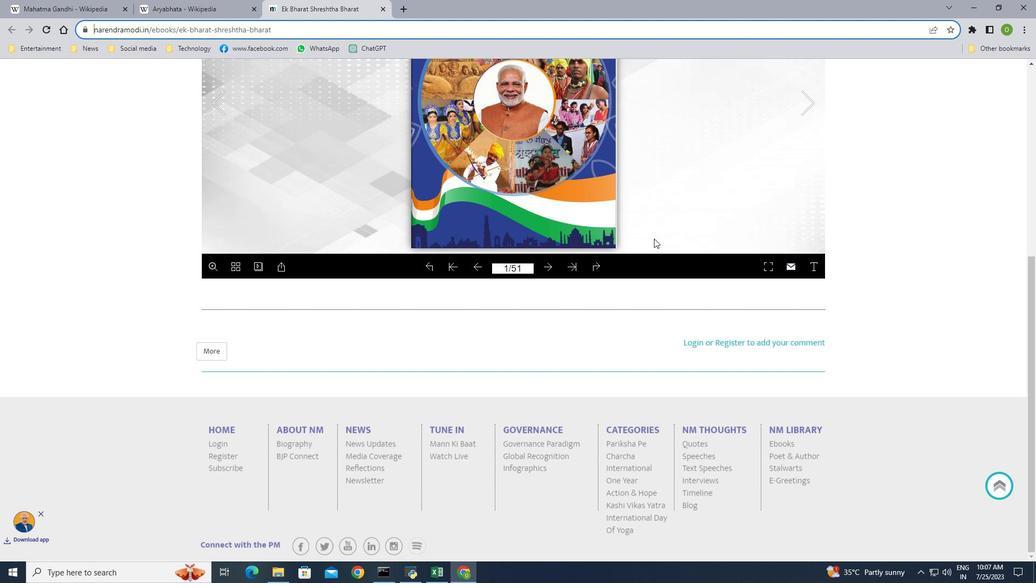 
Action: Mouse scrolled (654, 239) with delta (0, 0)
Screenshot: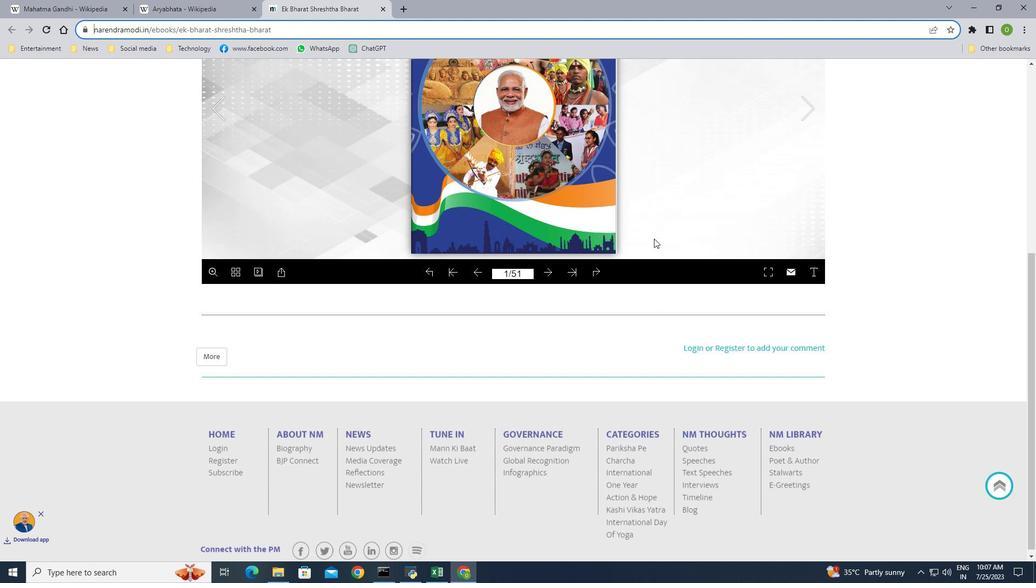 
Action: Mouse moved to (401, 8)
Screenshot: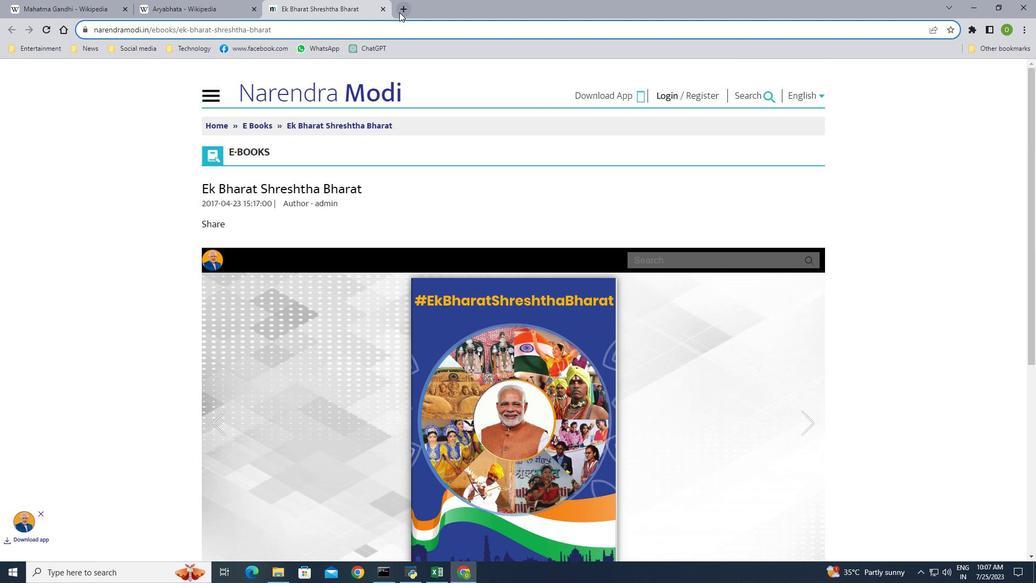 
Action: Mouse pressed left at (401, 8)
Screenshot: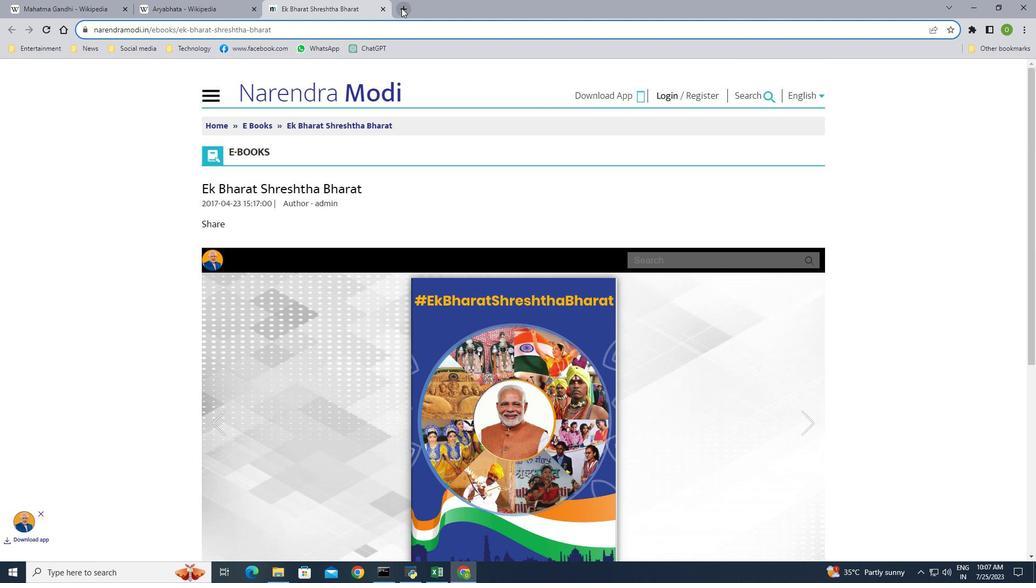 
Action: Mouse moved to (741, 239)
Screenshot: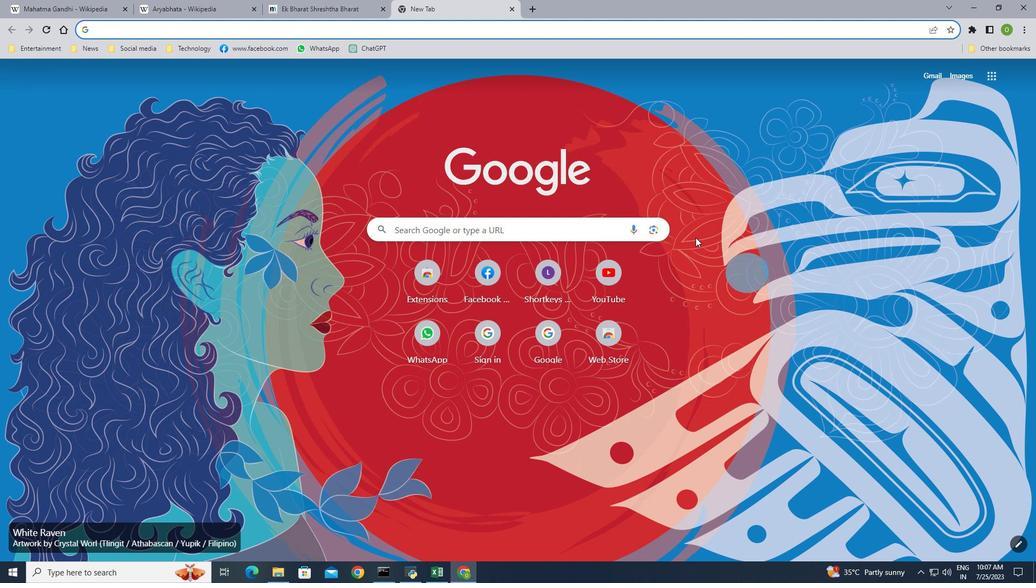 
